 Task: Read customer reviews and ratings for real estate agents in Dallas, Texas, to find an agent who specializes in luxury condos or penthouses.
Action: Mouse pressed left at (258, 180)
Screenshot: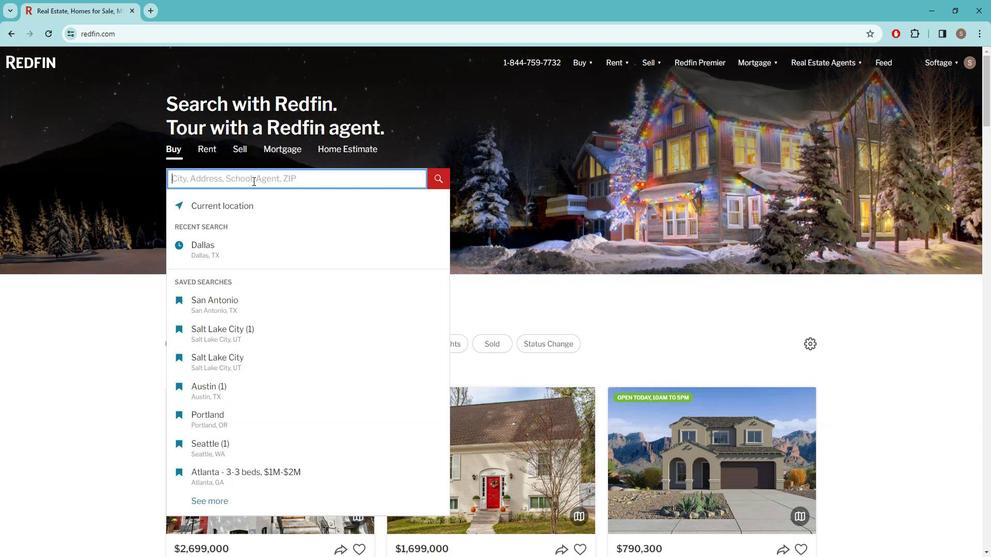 
Action: Key pressed d<Key.caps_lock>ALLAS
Screenshot: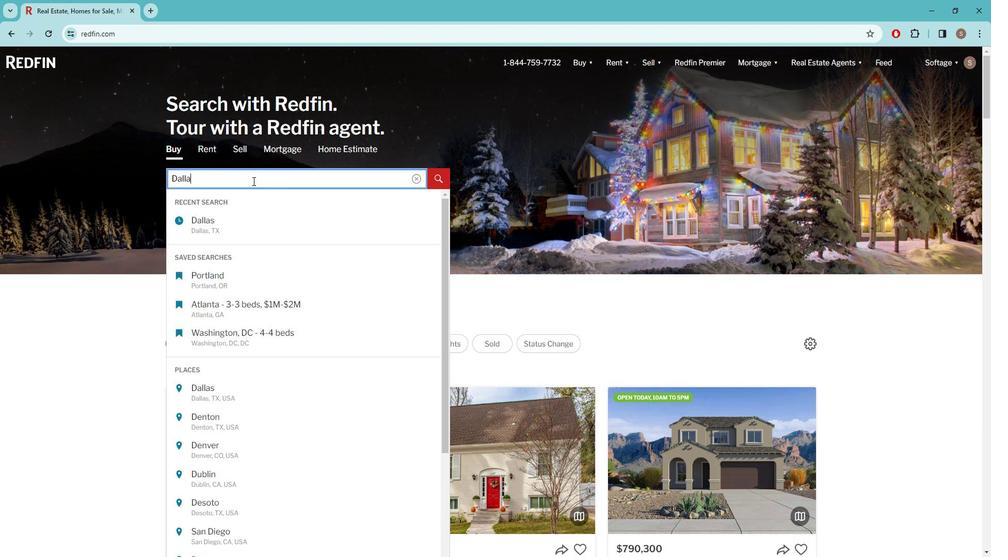 
Action: Mouse moved to (232, 218)
Screenshot: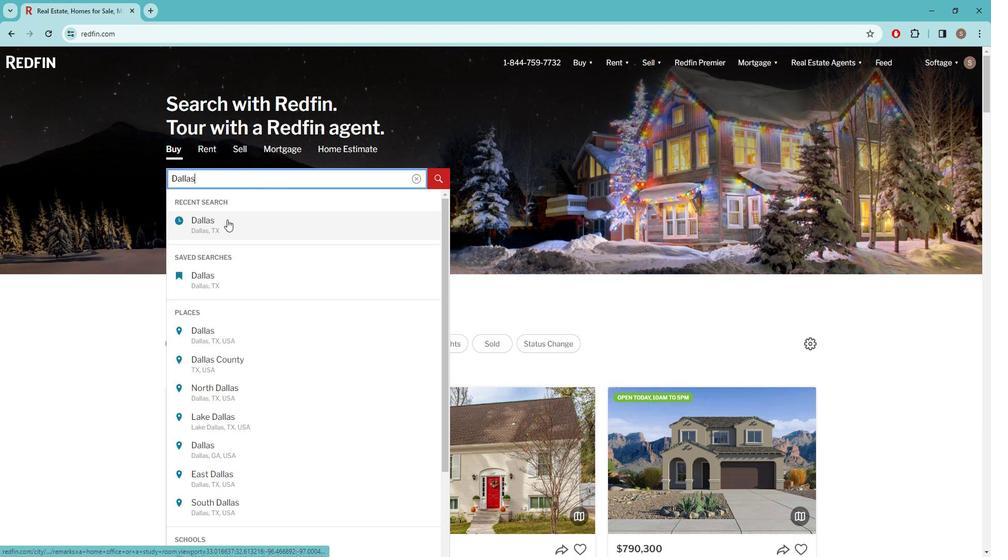 
Action: Mouse pressed left at (232, 218)
Screenshot: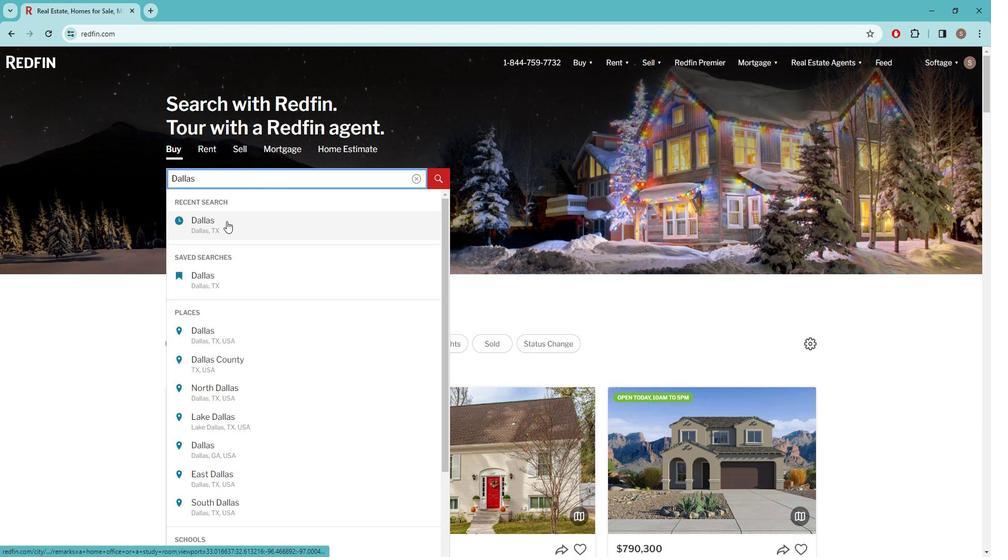 
Action: Mouse moved to (873, 128)
Screenshot: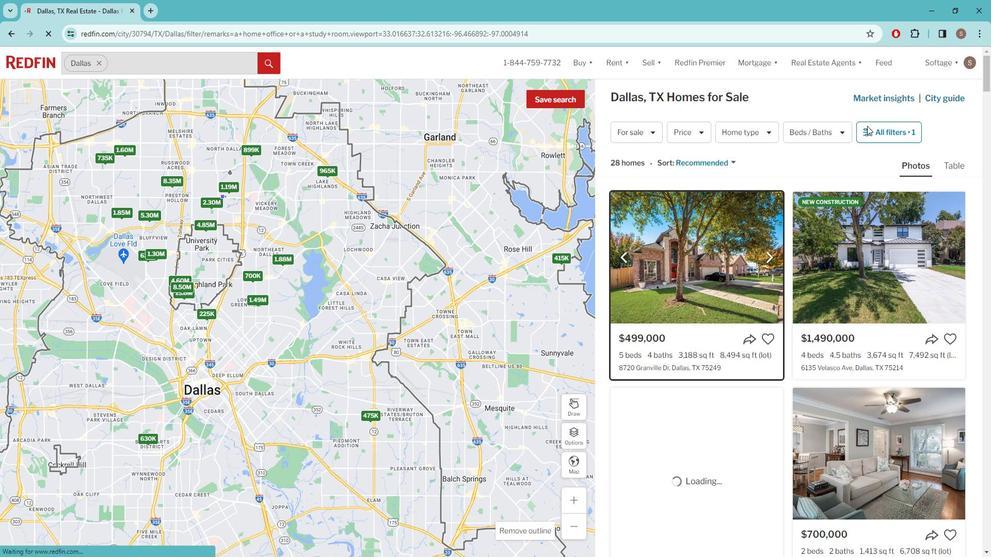
Action: Mouse pressed left at (873, 128)
Screenshot: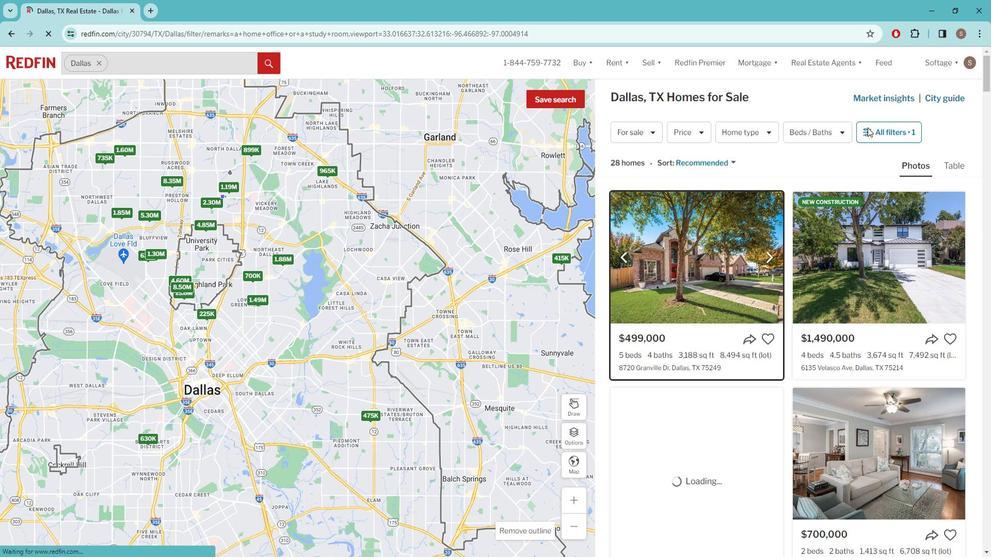 
Action: Mouse pressed left at (873, 128)
Screenshot: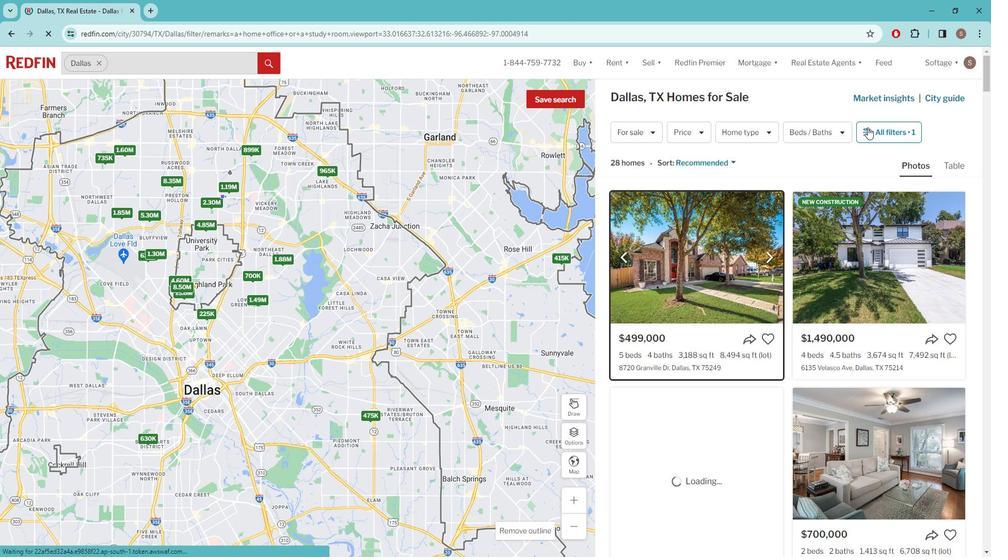 
Action: Mouse pressed left at (873, 128)
Screenshot: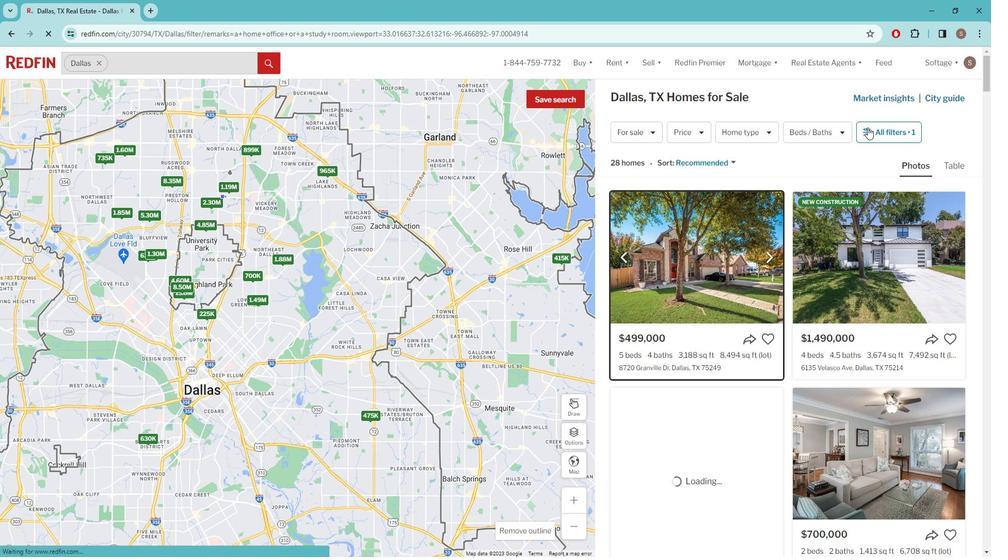 
Action: Mouse pressed left at (873, 128)
Screenshot: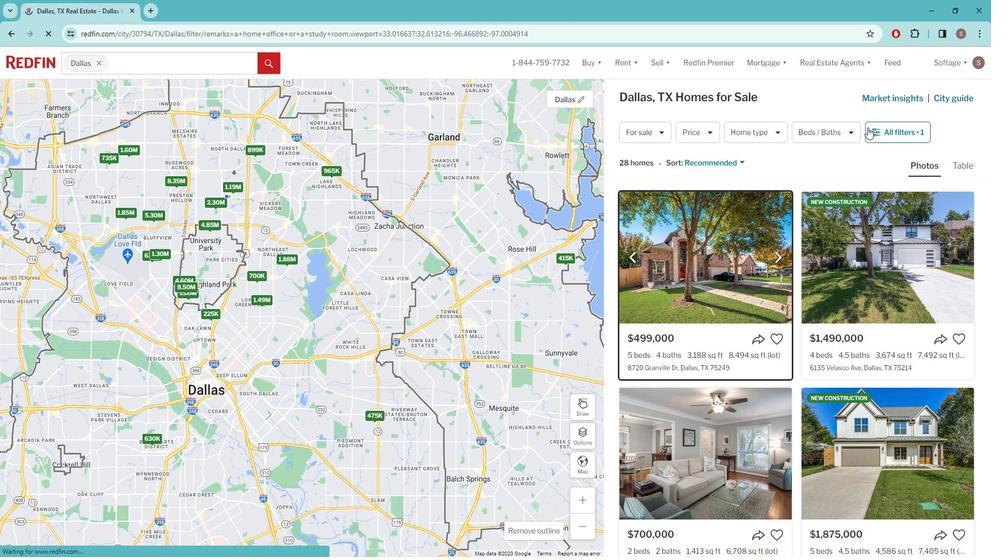 
Action: Mouse moved to (873, 129)
Screenshot: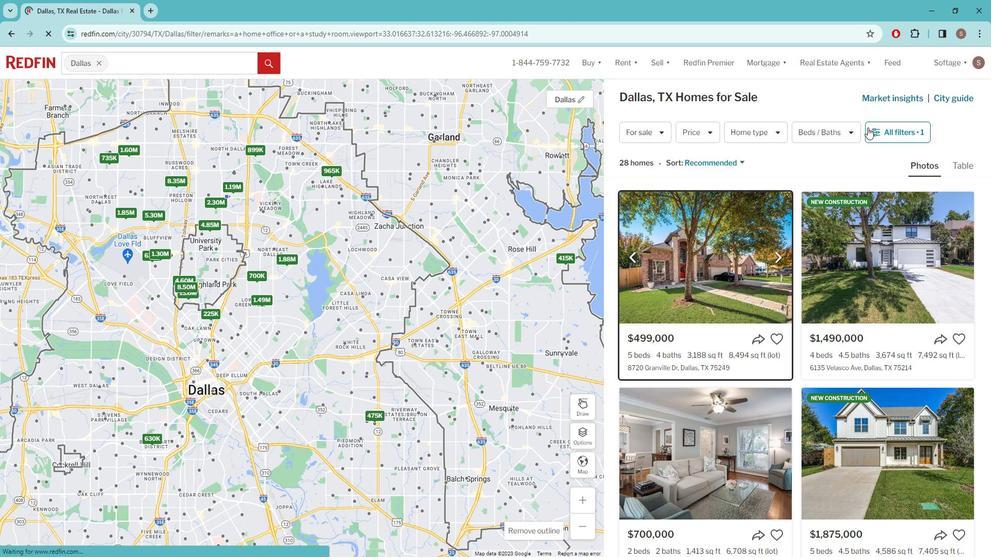 
Action: Mouse pressed left at (873, 129)
Screenshot: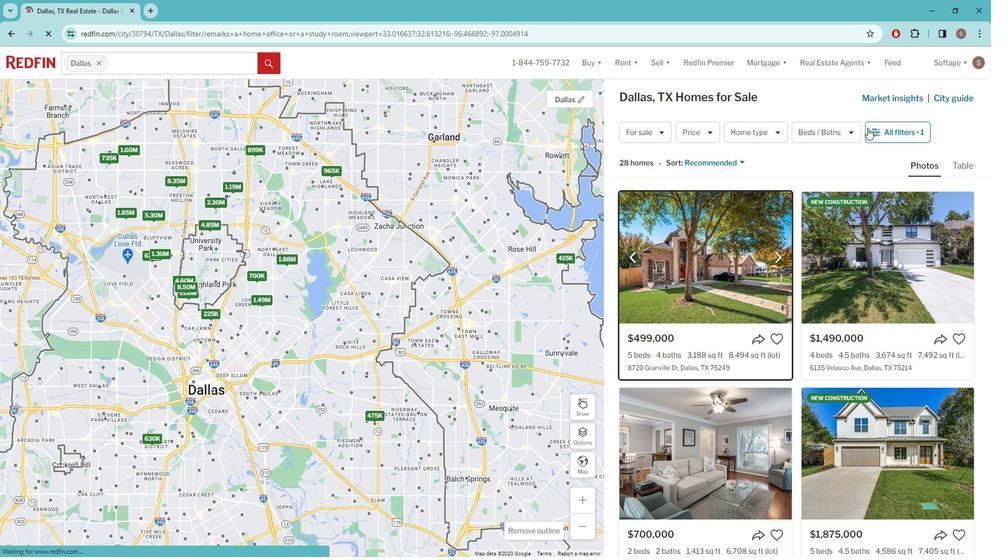 
Action: Mouse moved to (692, 524)
Screenshot: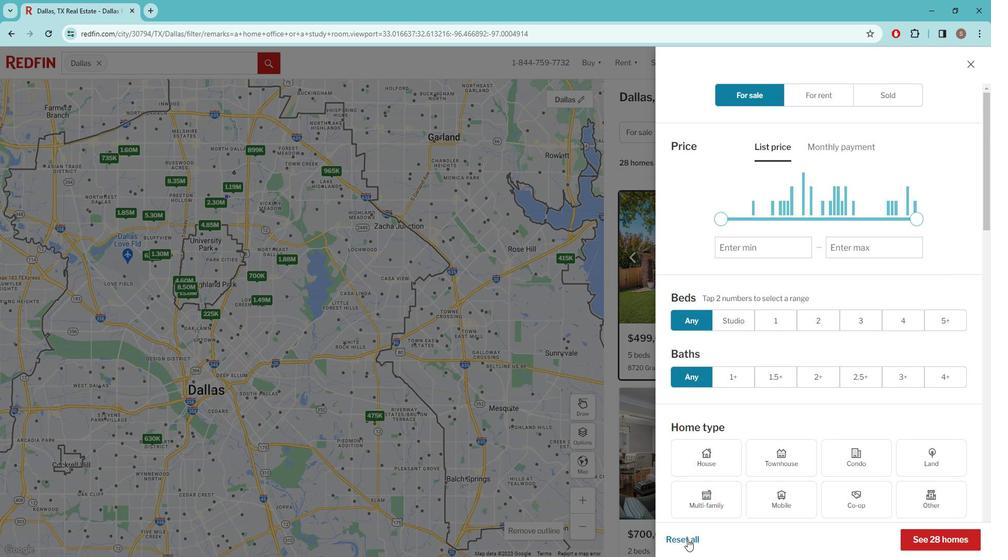 
Action: Mouse pressed left at (692, 524)
Screenshot: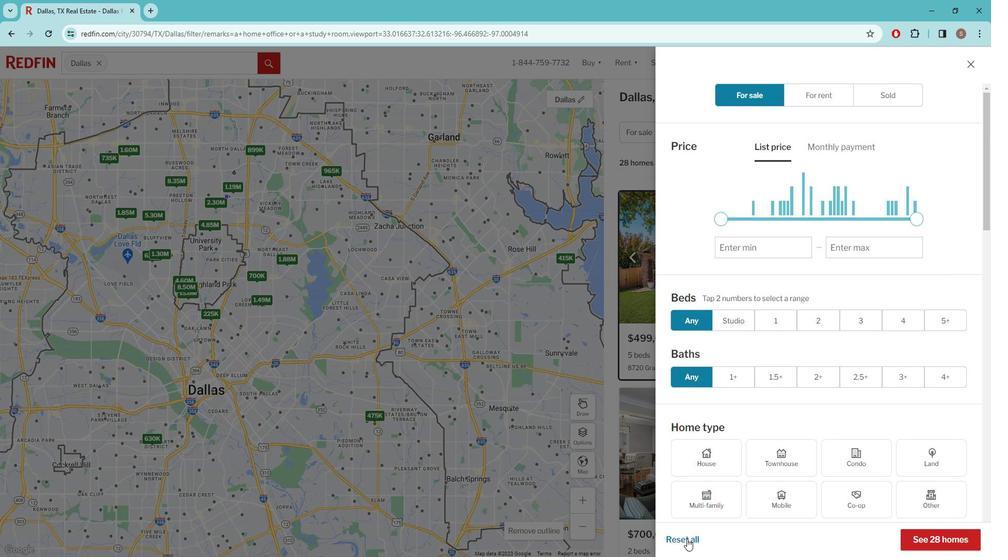 
Action: Mouse moved to (854, 444)
Screenshot: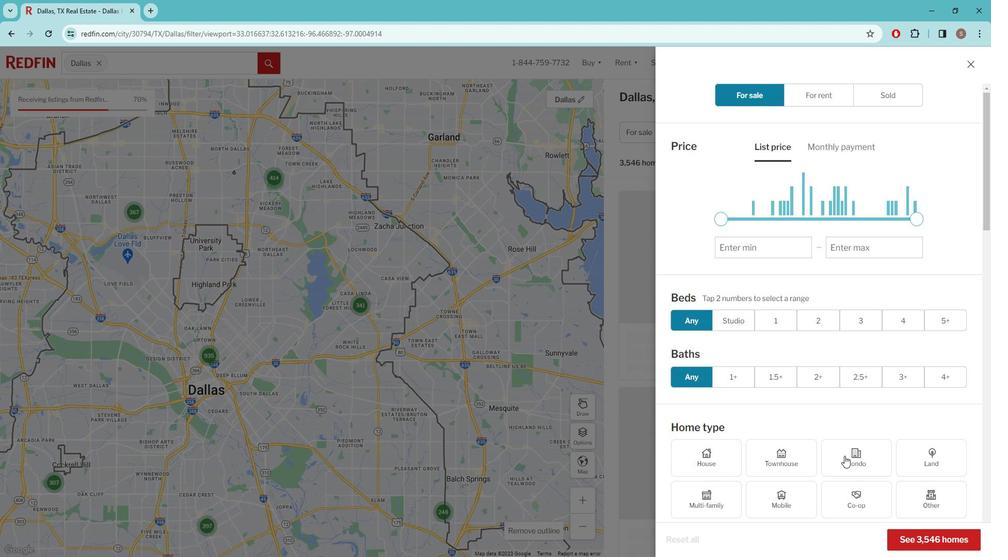 
Action: Mouse pressed left at (854, 444)
Screenshot: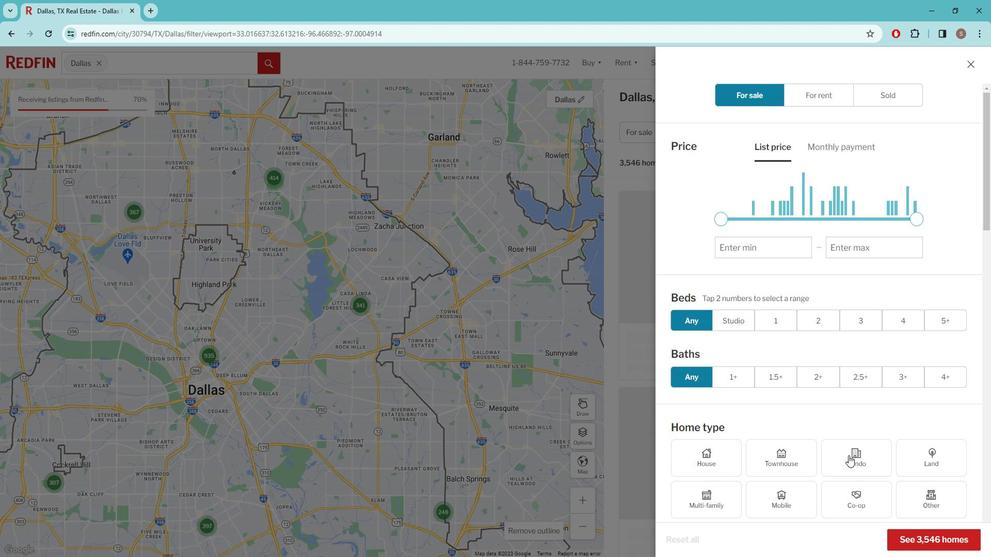 
Action: Mouse moved to (816, 410)
Screenshot: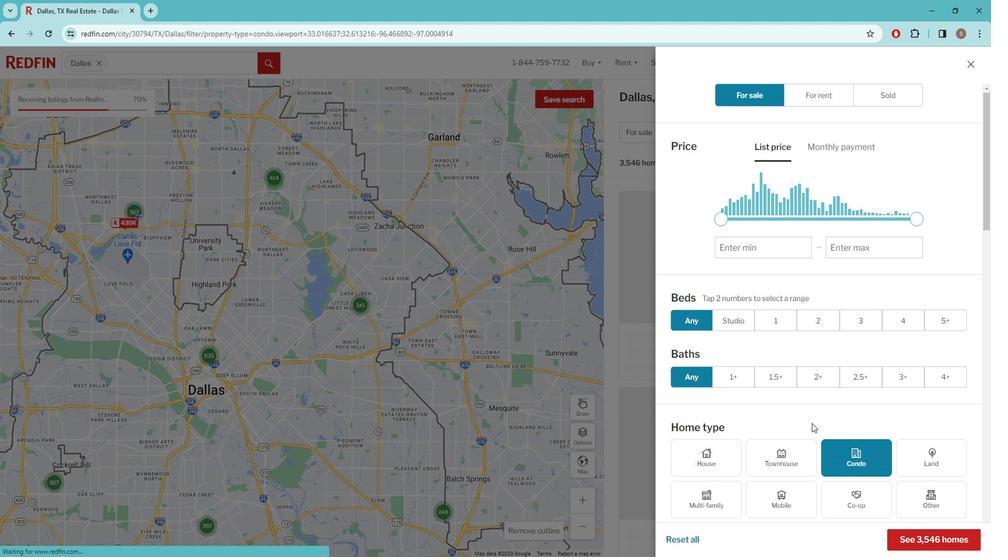 
Action: Mouse scrolled (816, 410) with delta (0, 0)
Screenshot: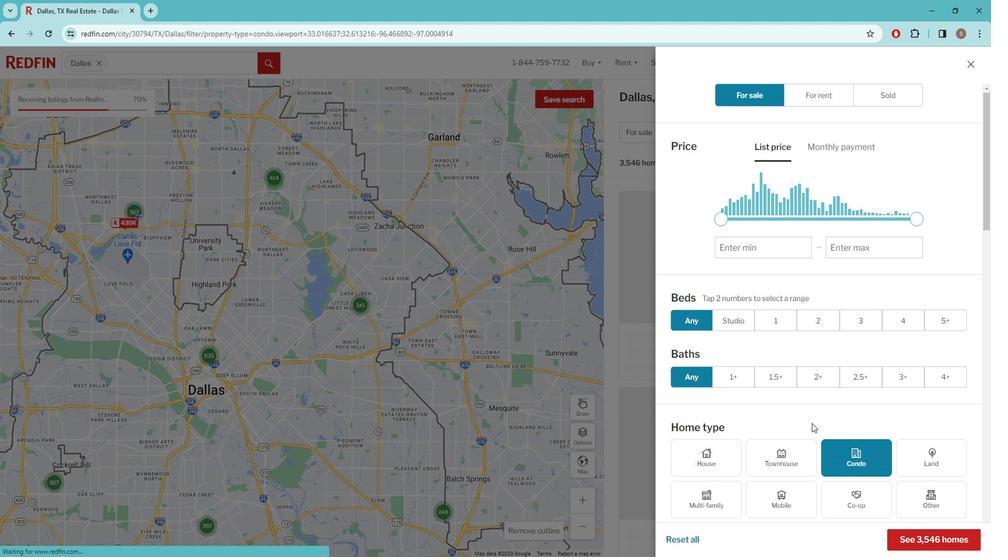 
Action: Mouse moved to (813, 405)
Screenshot: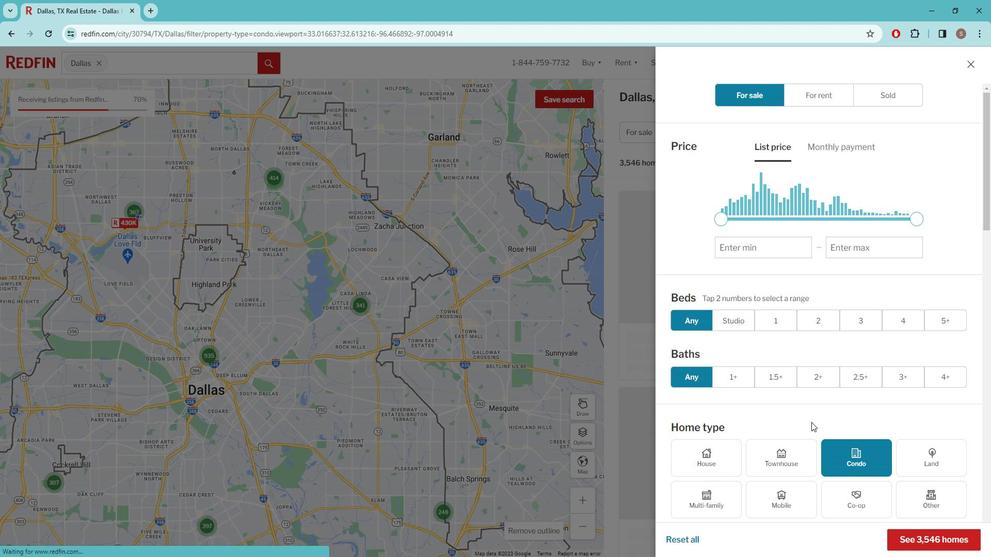 
Action: Mouse scrolled (813, 404) with delta (0, 0)
Screenshot: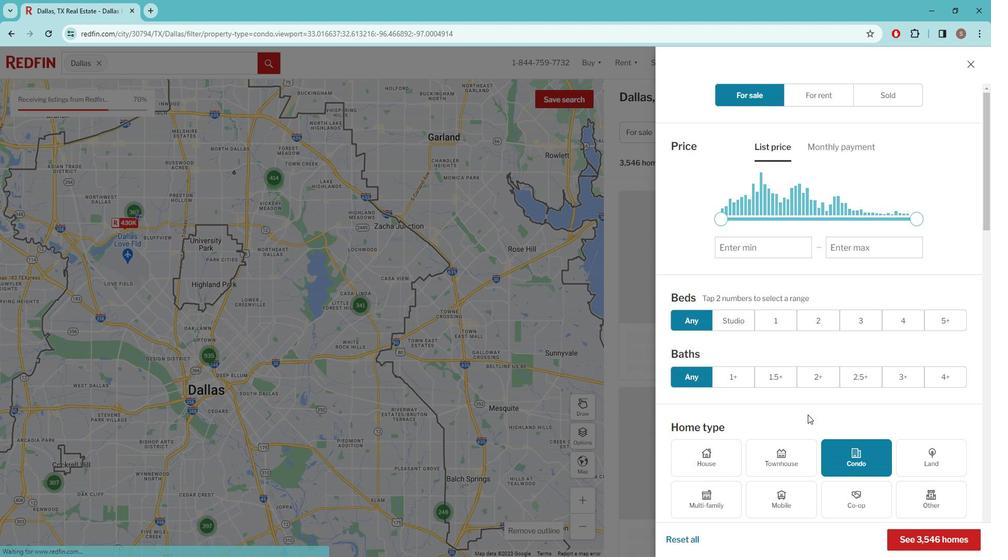 
Action: Mouse moved to (810, 400)
Screenshot: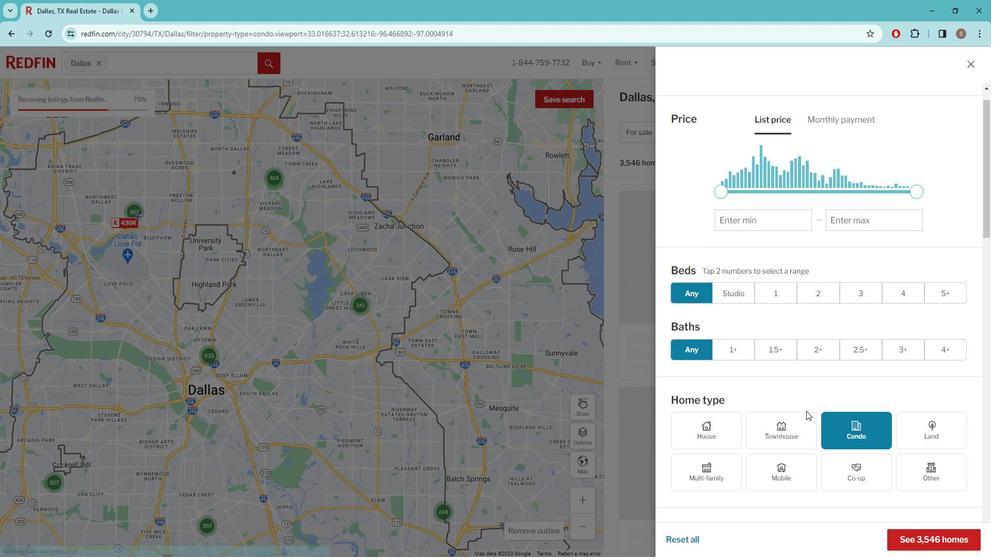 
Action: Mouse scrolled (810, 400) with delta (0, 0)
Screenshot: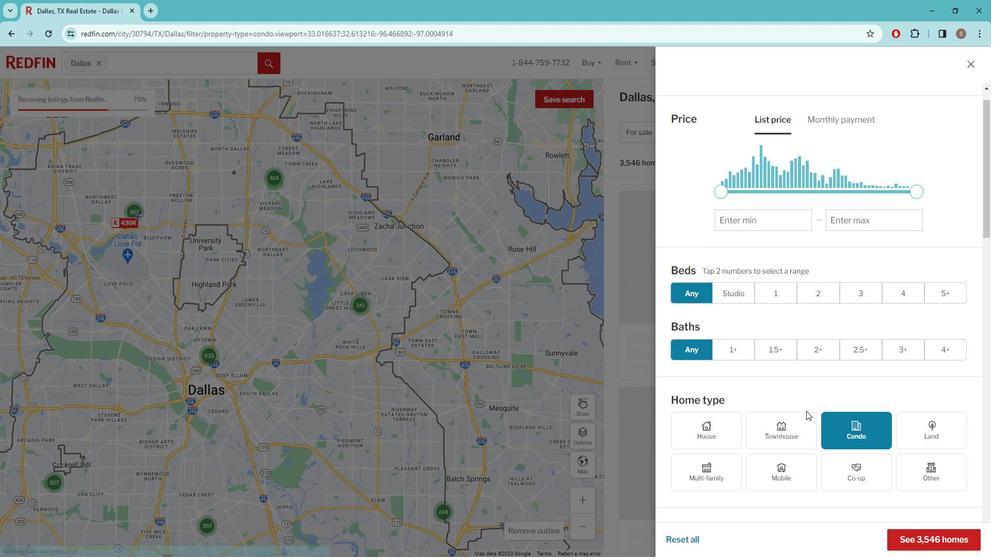 
Action: Mouse moved to (805, 391)
Screenshot: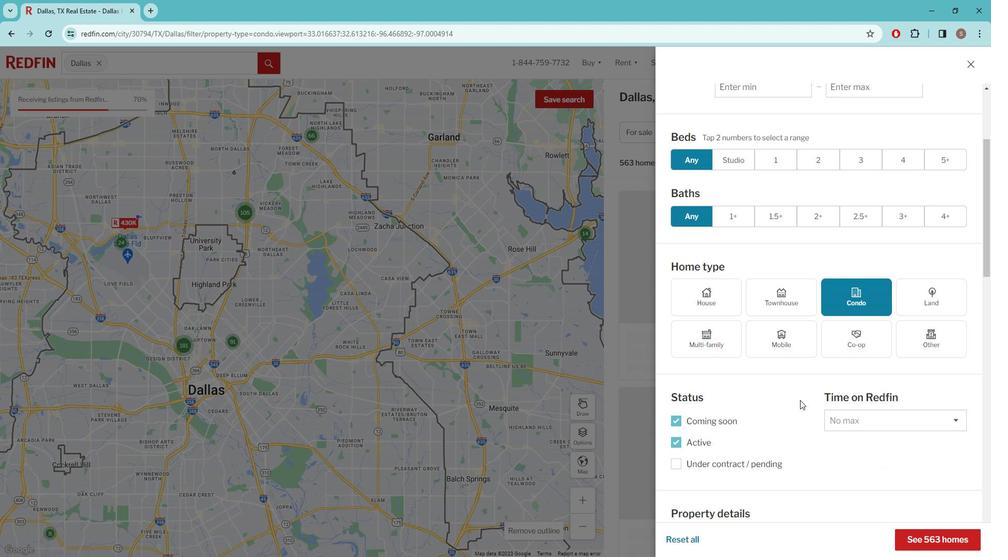 
Action: Mouse scrolled (805, 390) with delta (0, 0)
Screenshot: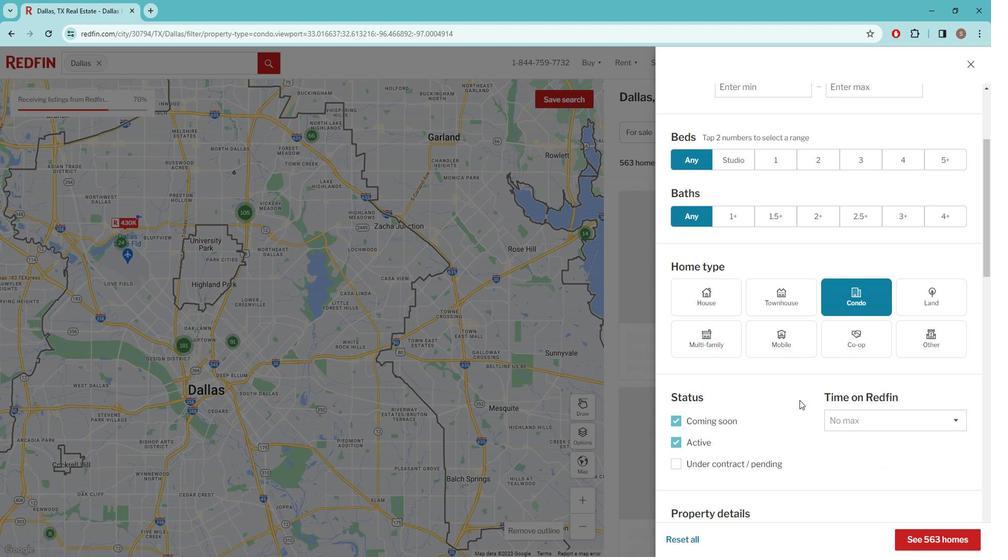 
Action: Mouse scrolled (805, 390) with delta (0, 0)
Screenshot: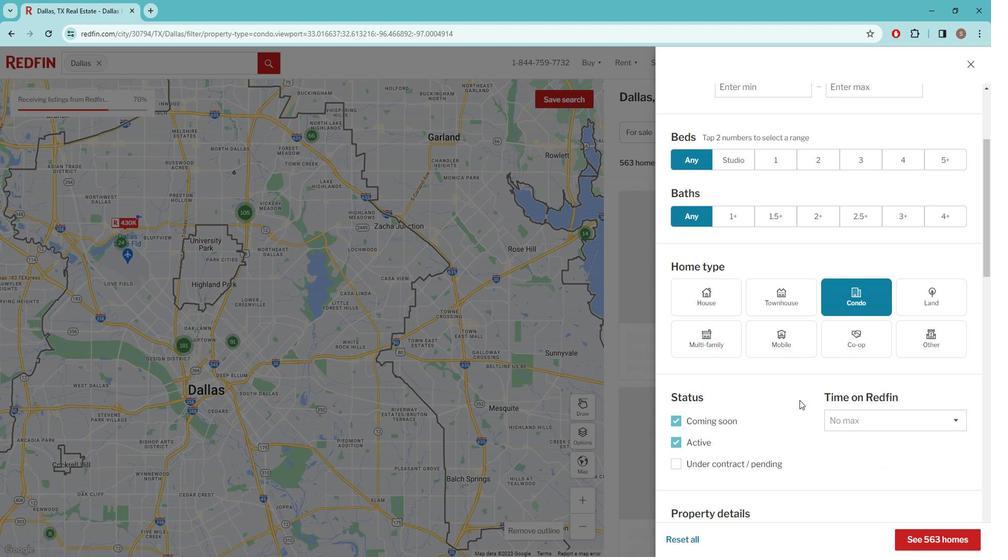
Action: Mouse scrolled (805, 390) with delta (0, 0)
Screenshot: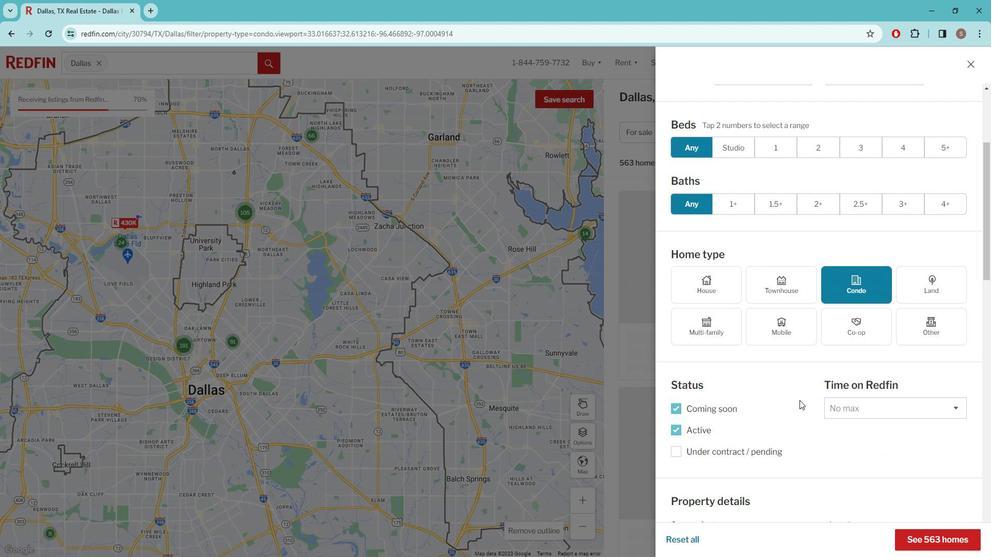 
Action: Mouse moved to (803, 391)
Screenshot: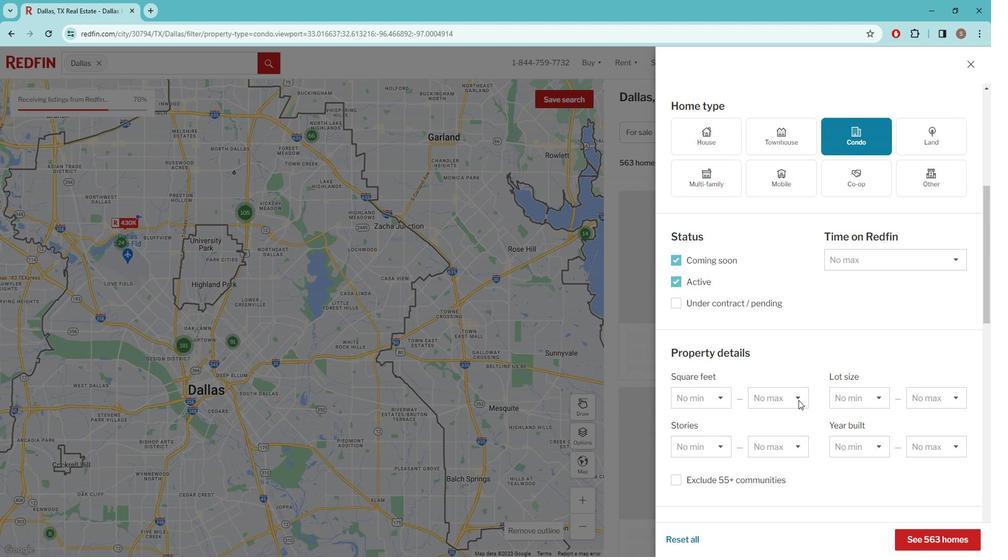 
Action: Mouse scrolled (803, 391) with delta (0, 0)
Screenshot: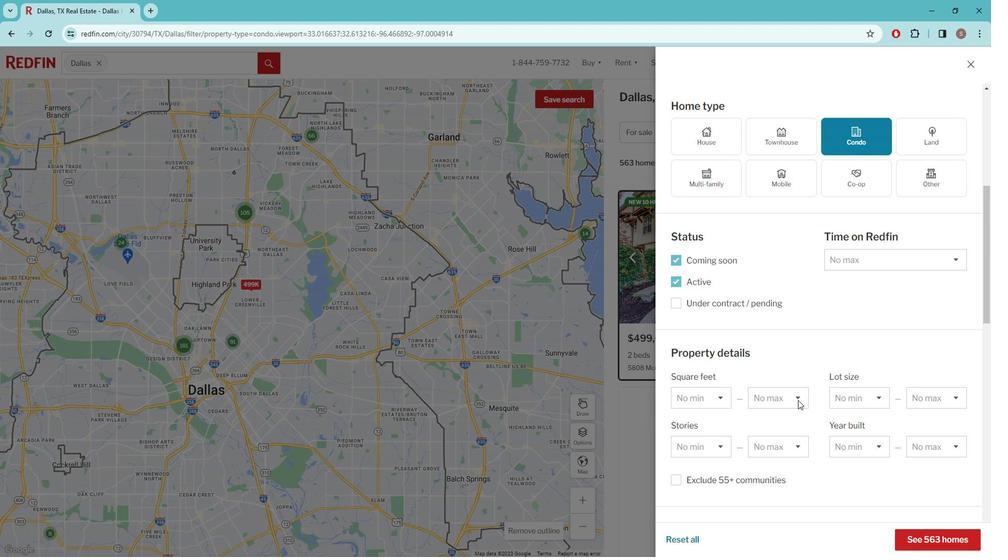 
Action: Mouse moved to (803, 390)
Screenshot: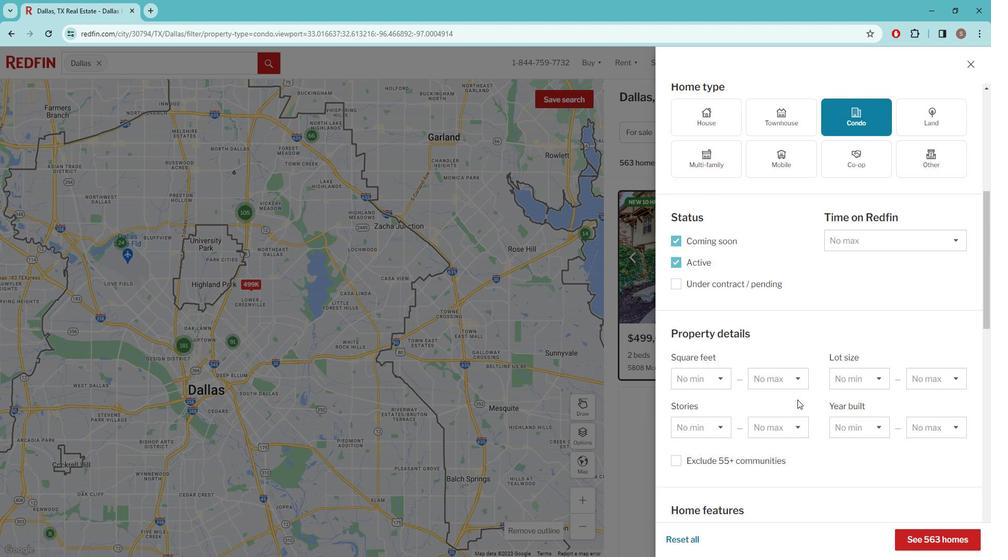
Action: Mouse scrolled (803, 389) with delta (0, 0)
Screenshot: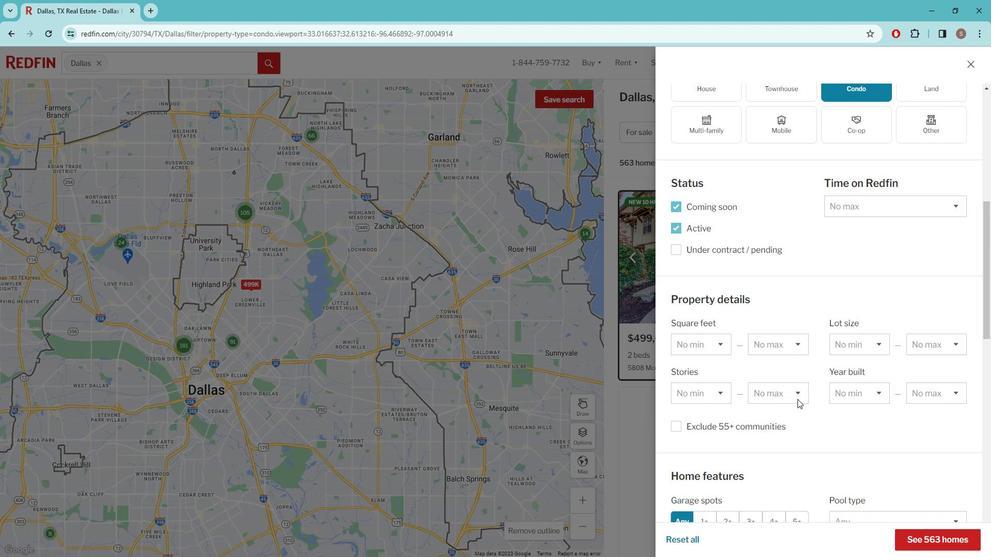 
Action: Mouse scrolled (803, 389) with delta (0, 0)
Screenshot: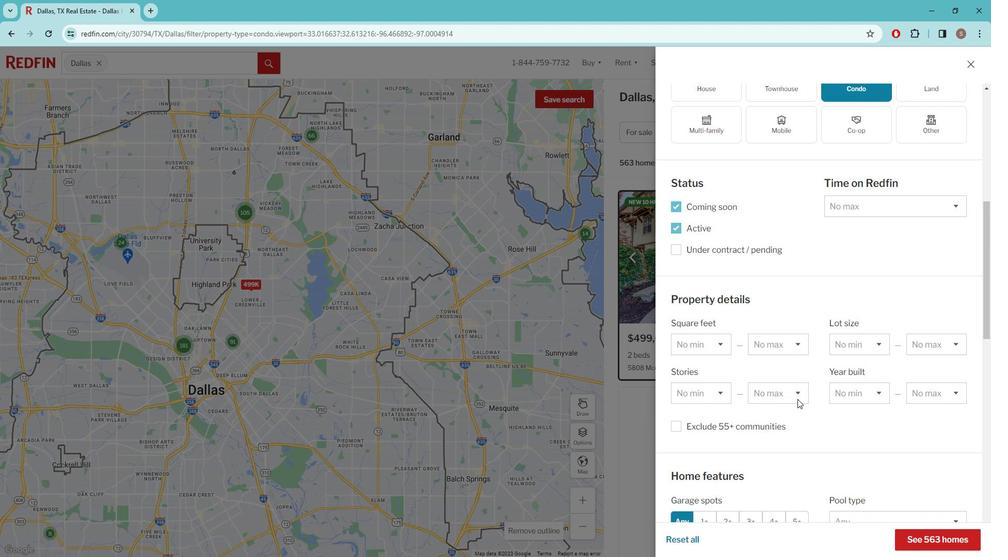 
Action: Mouse moved to (803, 390)
Screenshot: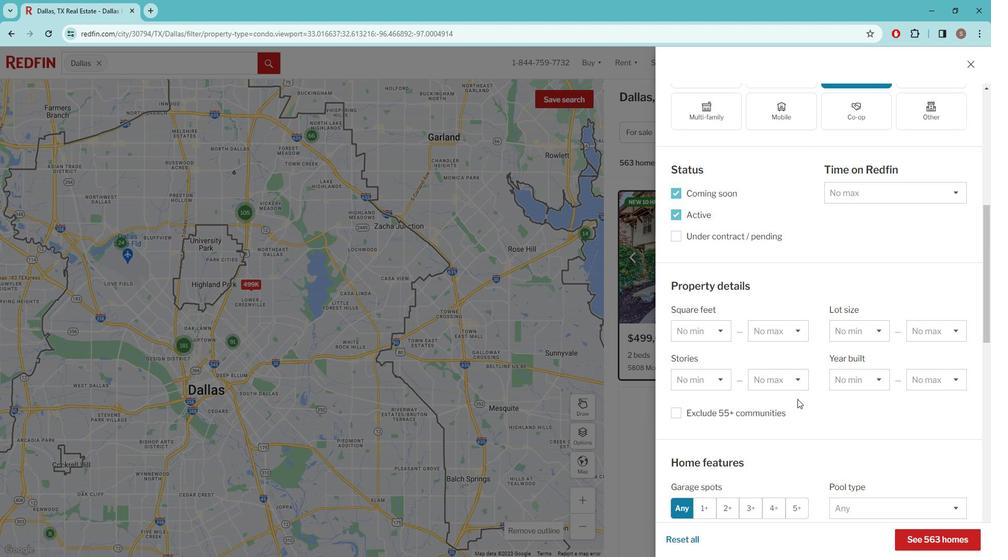 
Action: Mouse scrolled (803, 389) with delta (0, 0)
Screenshot: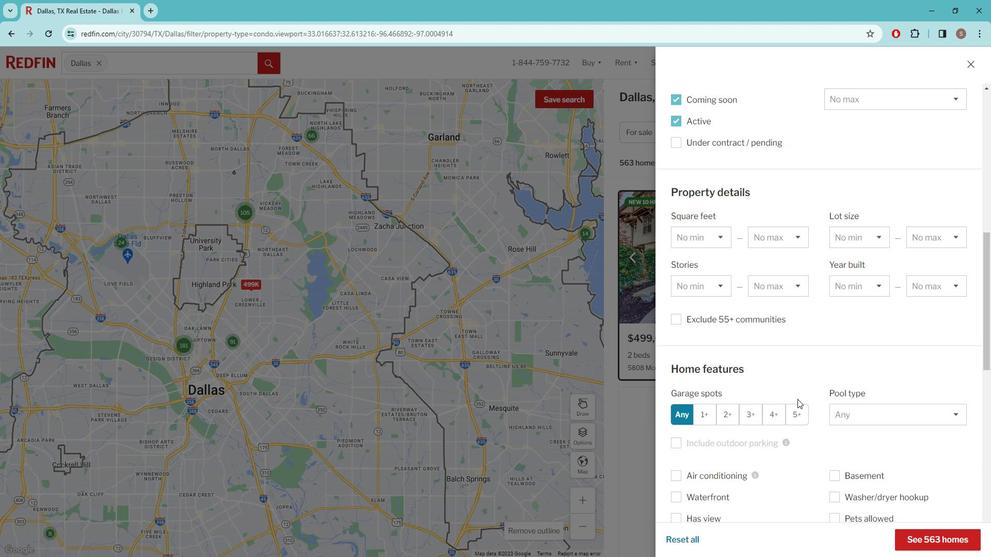 
Action: Mouse scrolled (803, 389) with delta (0, 0)
Screenshot: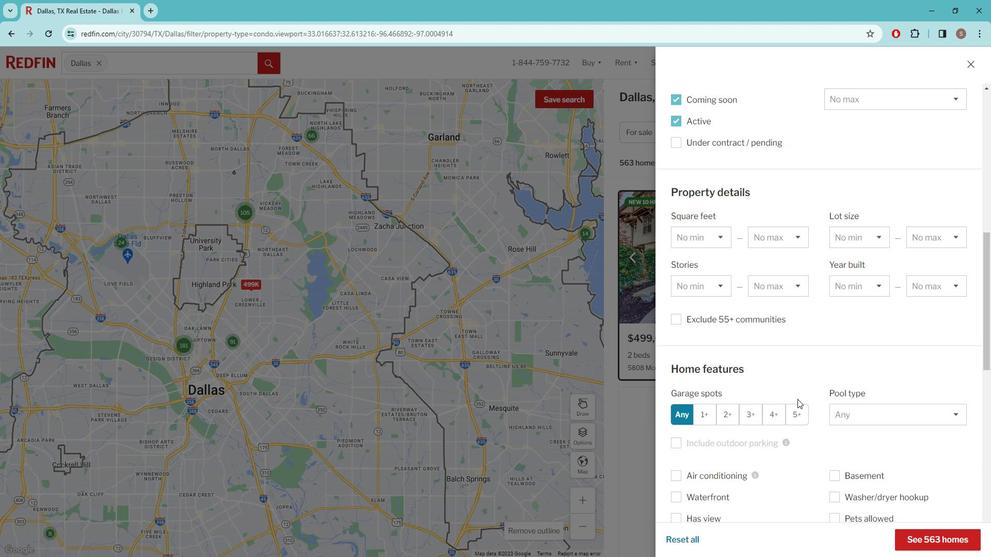 
Action: Mouse scrolled (803, 389) with delta (0, 0)
Screenshot: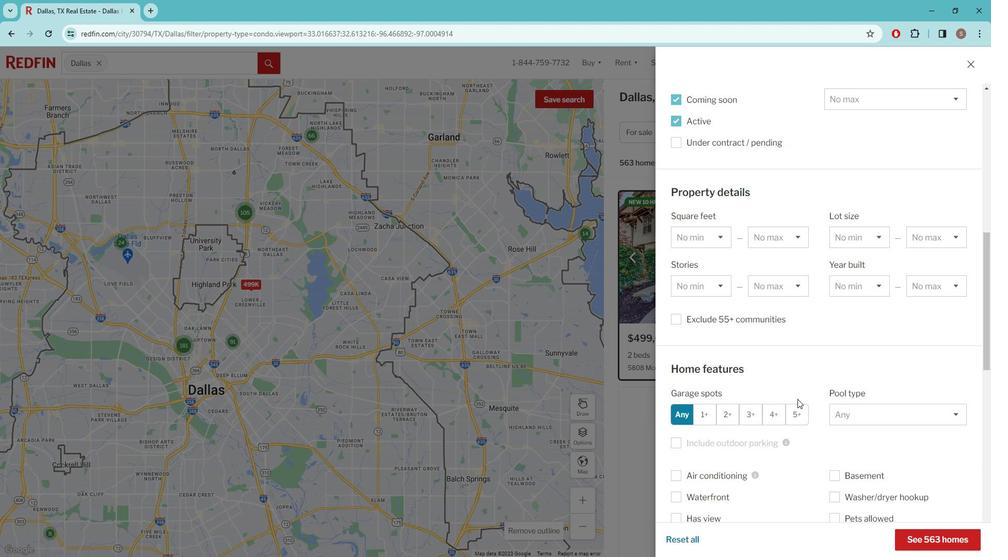 
Action: Mouse scrolled (803, 389) with delta (0, 0)
Screenshot: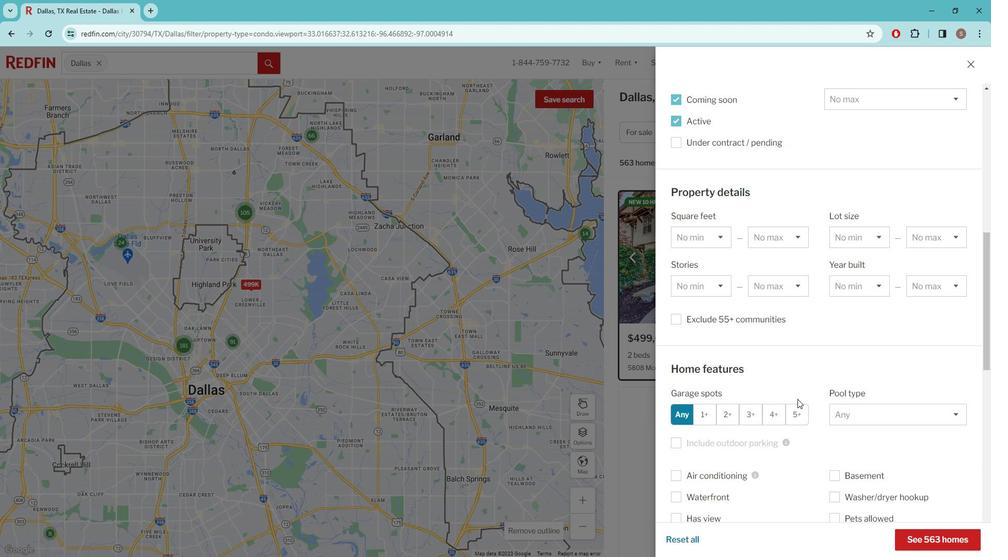 
Action: Mouse scrolled (803, 389) with delta (0, 0)
Screenshot: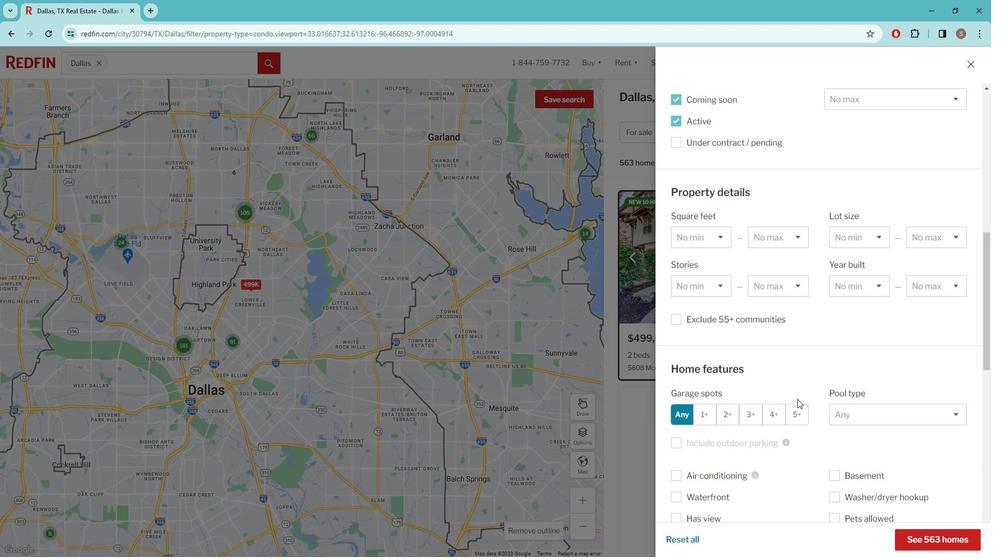 
Action: Mouse moved to (803, 390)
Screenshot: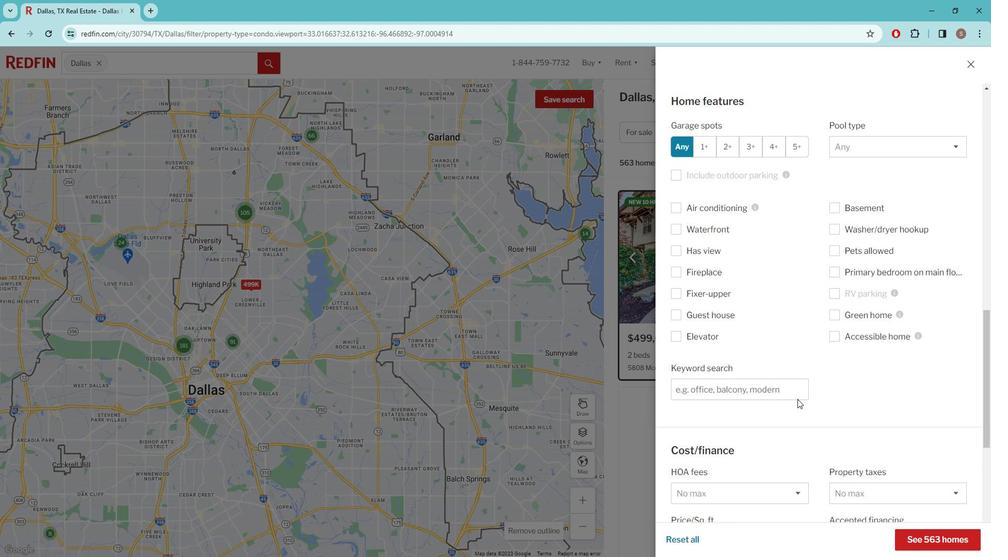 
Action: Mouse scrolled (803, 389) with delta (0, 0)
Screenshot: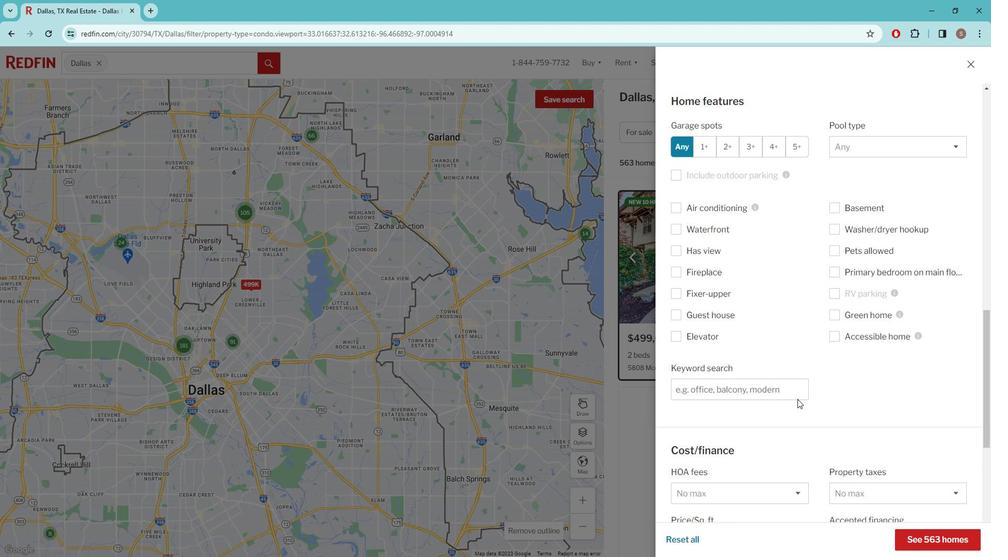 
Action: Mouse moved to (803, 390)
Screenshot: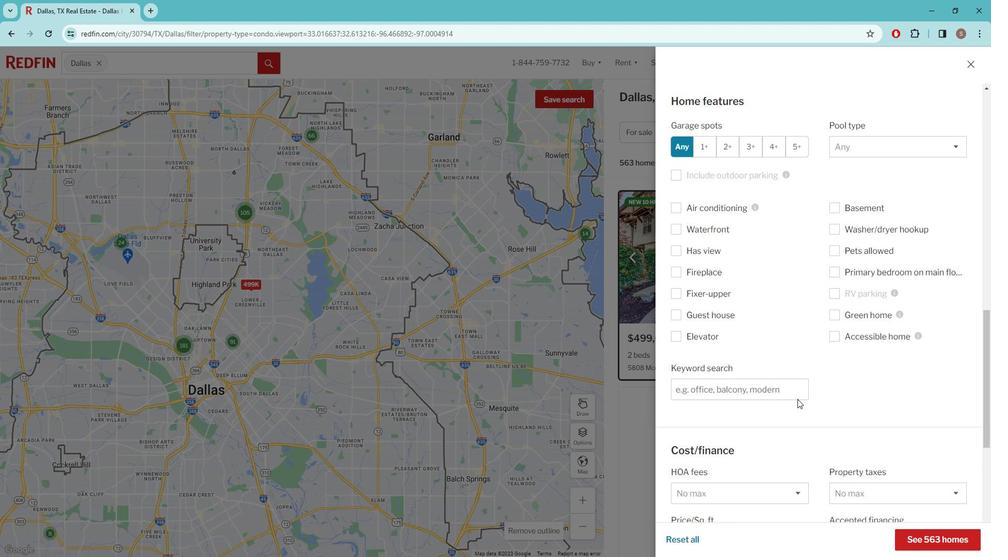 
Action: Mouse scrolled (803, 389) with delta (0, 0)
Screenshot: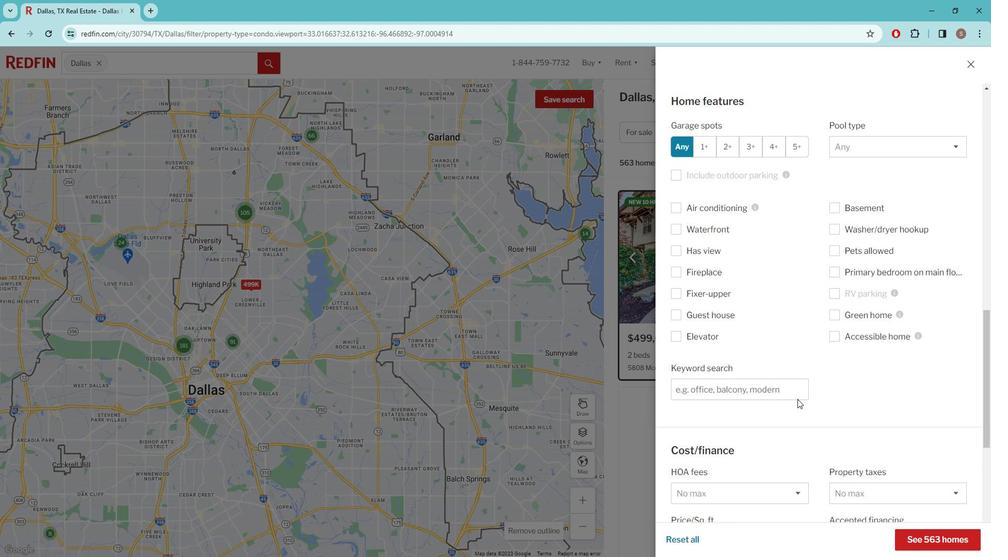 
Action: Mouse scrolled (803, 389) with delta (0, 0)
Screenshot: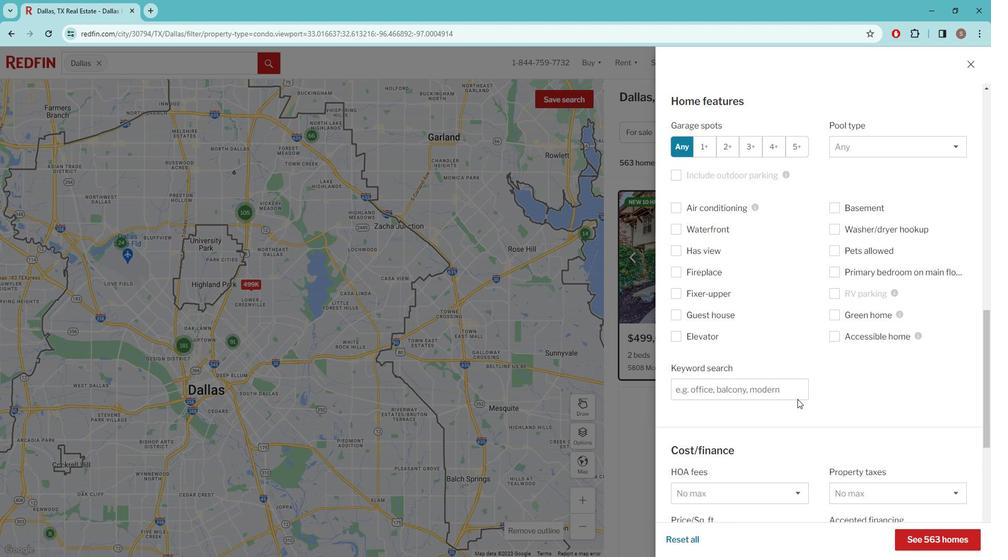 
Action: Mouse scrolled (803, 389) with delta (0, 0)
Screenshot: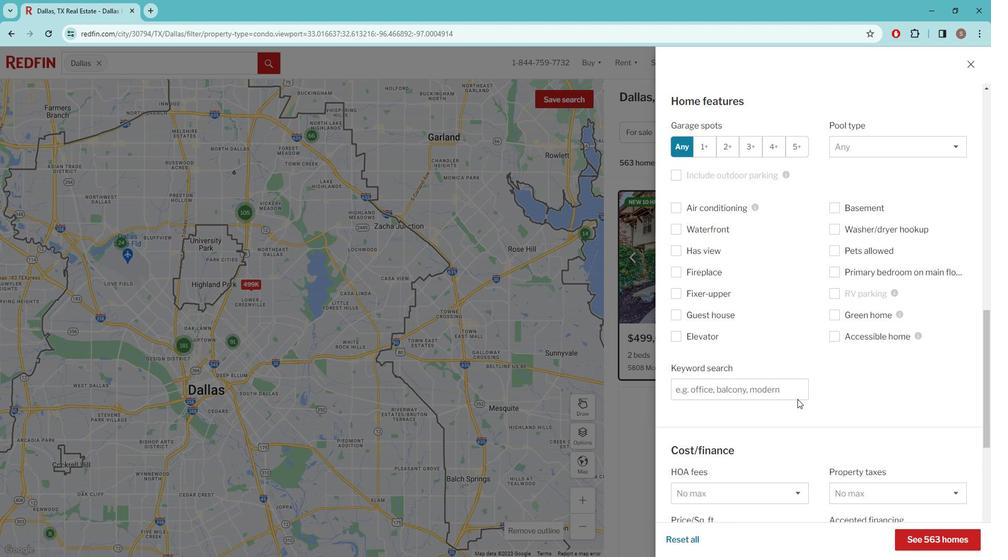 
Action: Mouse scrolled (803, 389) with delta (0, 0)
Screenshot: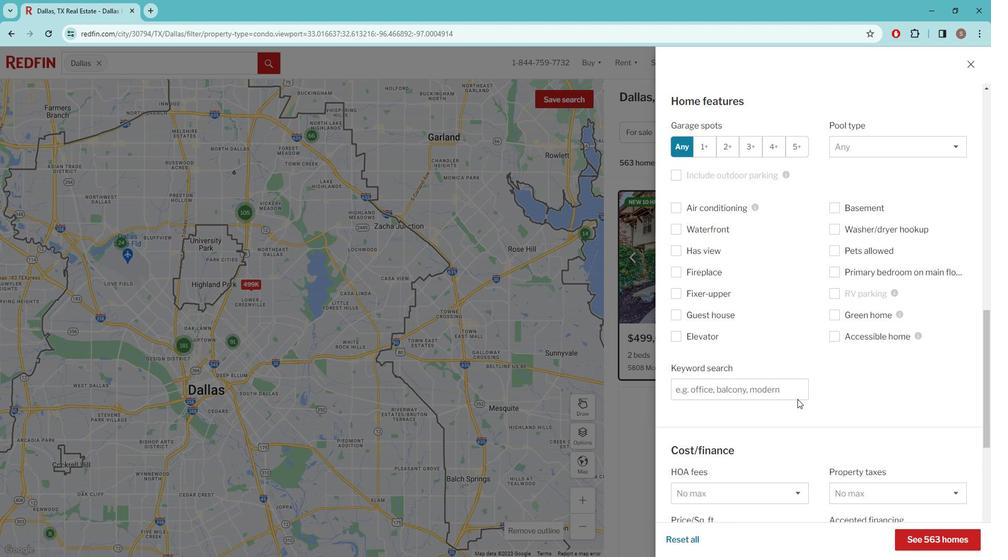 
Action: Mouse scrolled (803, 389) with delta (0, 0)
Screenshot: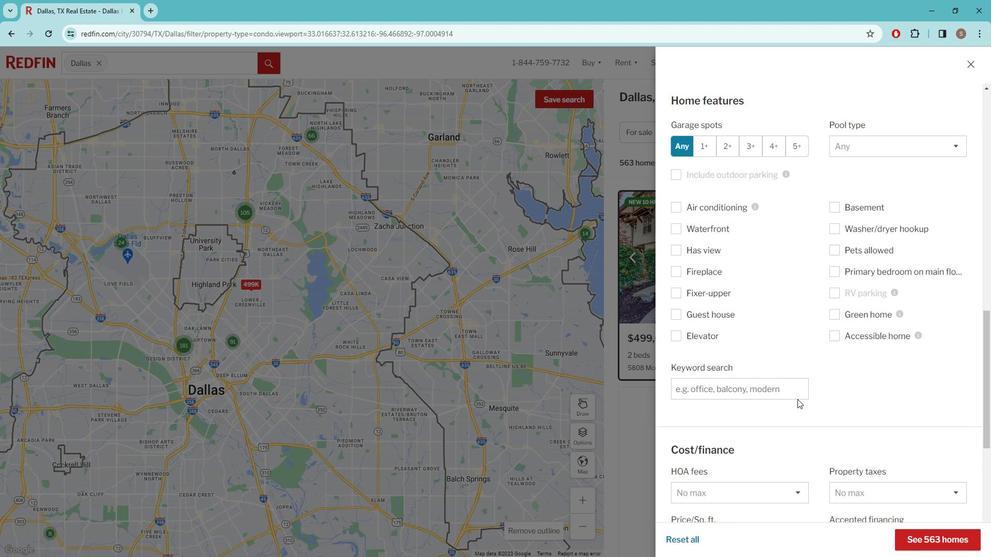 
Action: Mouse scrolled (803, 389) with delta (0, 0)
Screenshot: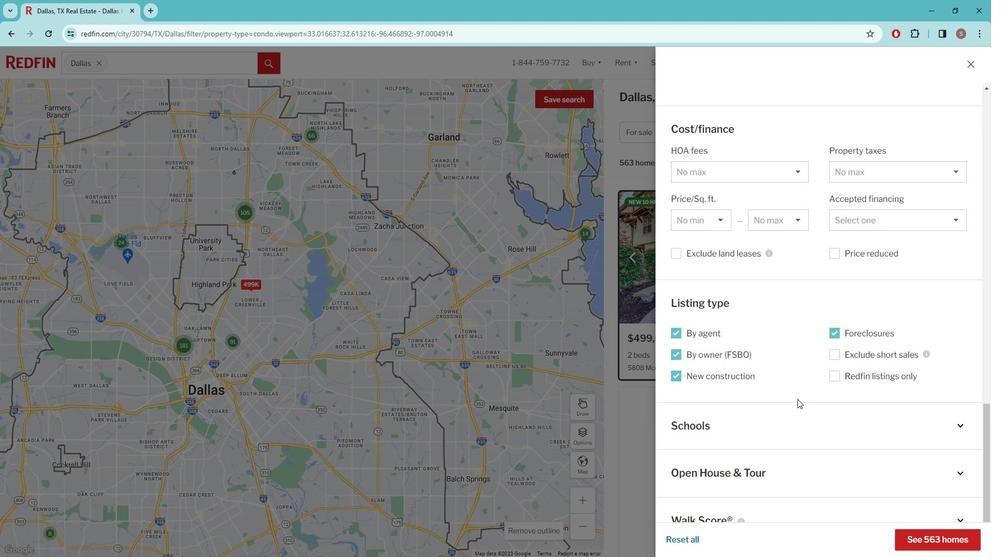 
Action: Mouse moved to (803, 390)
Screenshot: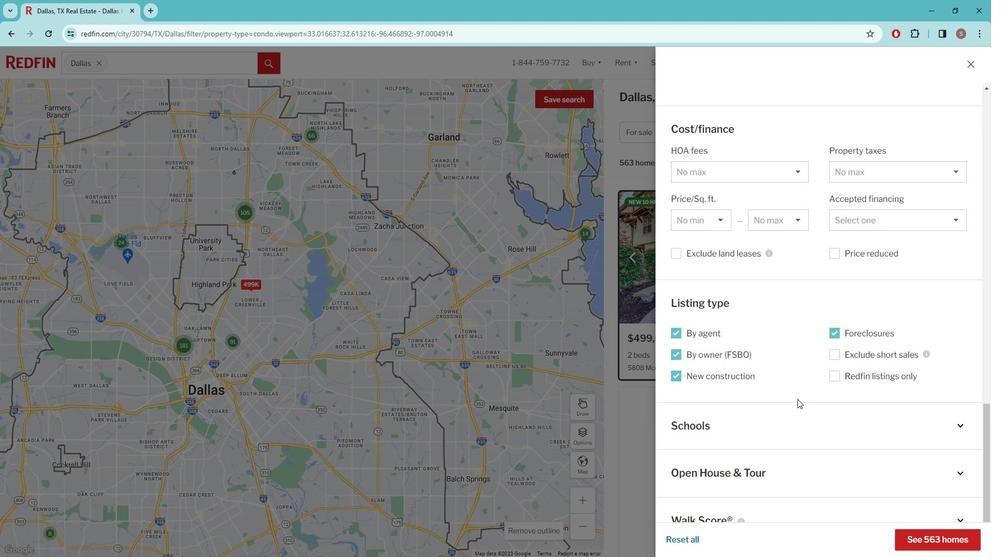 
Action: Mouse scrolled (803, 389) with delta (0, 0)
Screenshot: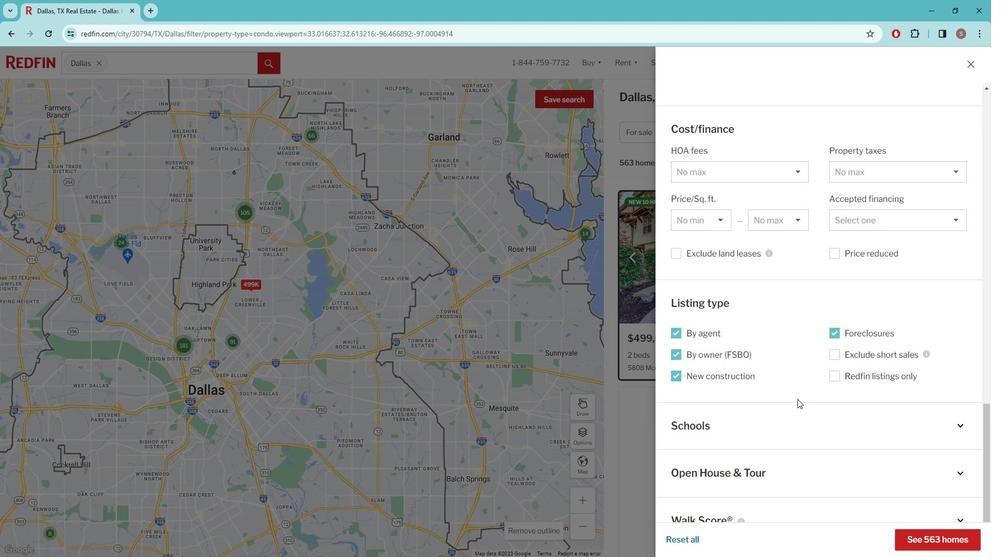 
Action: Mouse scrolled (803, 389) with delta (0, 0)
Screenshot: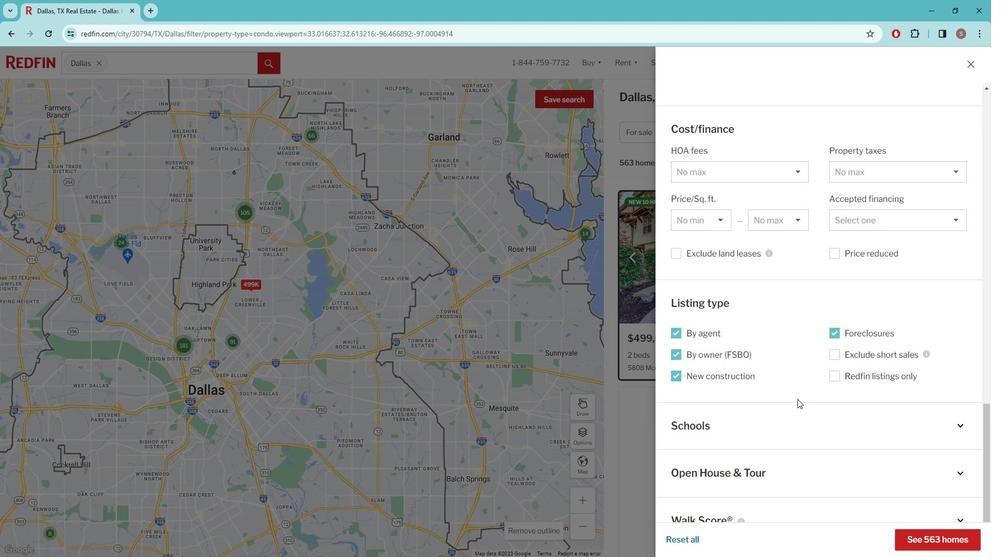 
Action: Mouse scrolled (803, 389) with delta (0, 0)
Screenshot: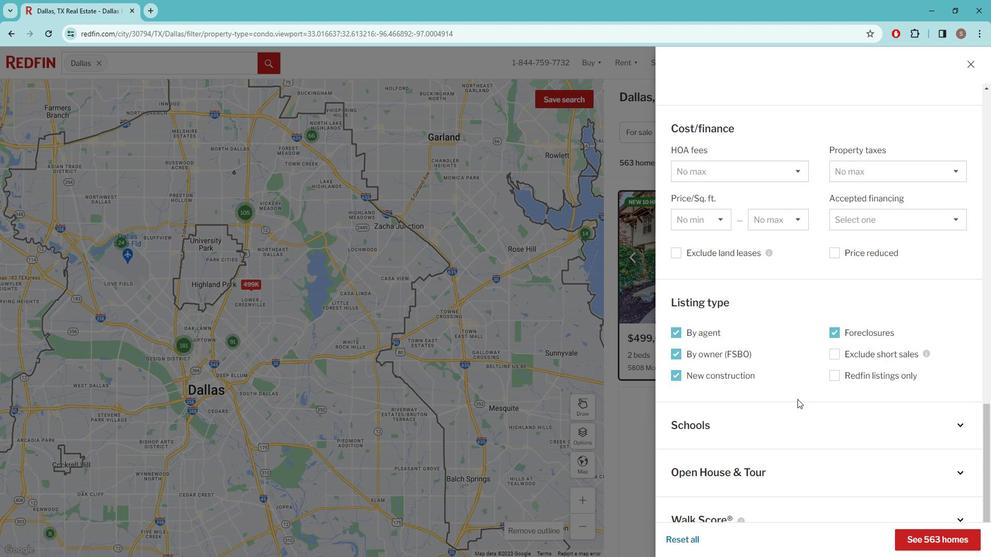 
Action: Mouse scrolled (803, 389) with delta (0, 0)
Screenshot: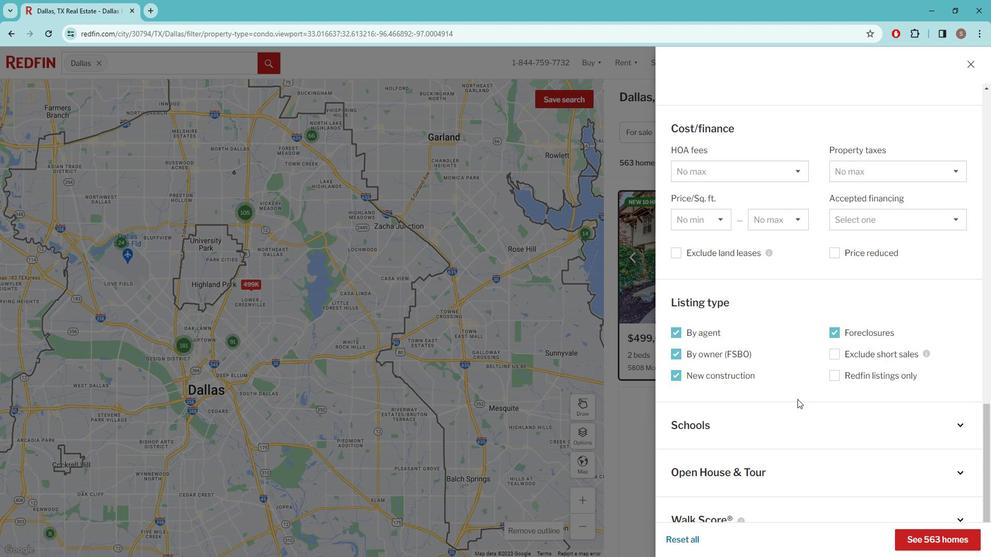 
Action: Mouse scrolled (803, 389) with delta (0, 0)
Screenshot: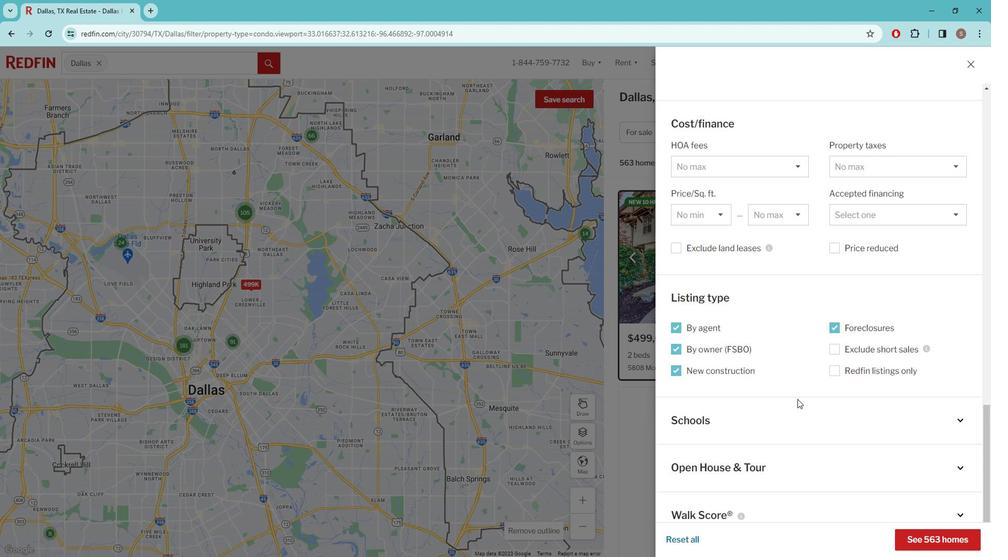 
Action: Mouse moved to (923, 522)
Screenshot: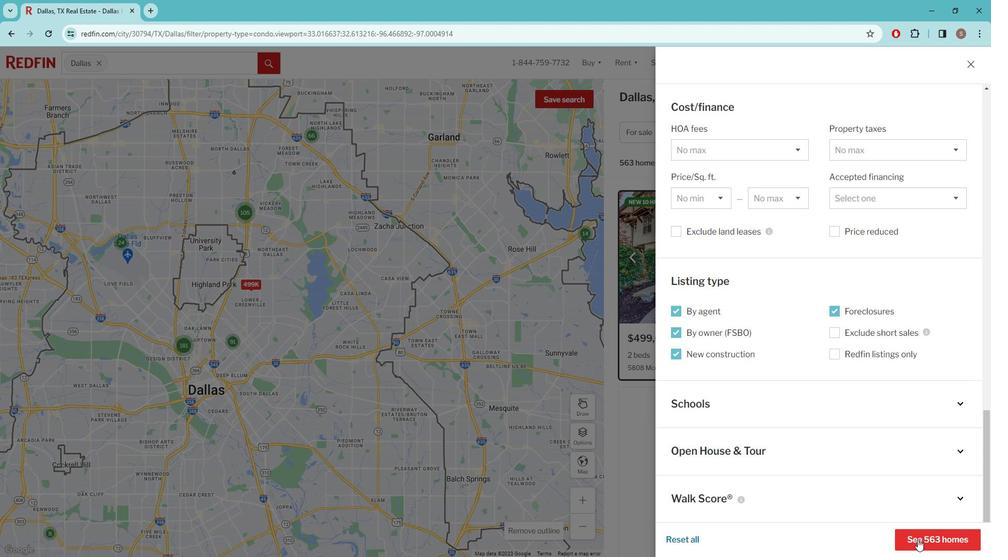 
Action: Mouse pressed left at (923, 522)
Screenshot: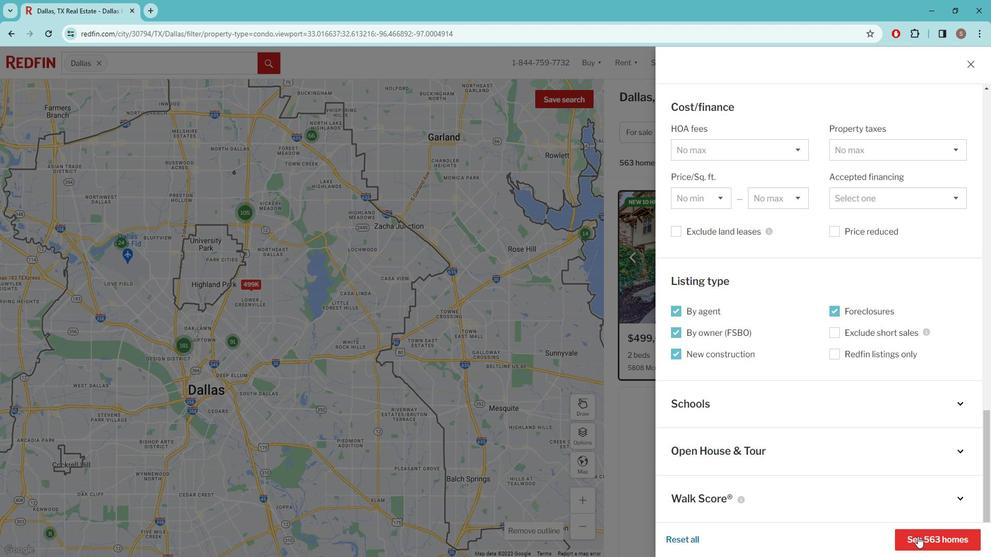 
Action: Mouse moved to (802, 89)
Screenshot: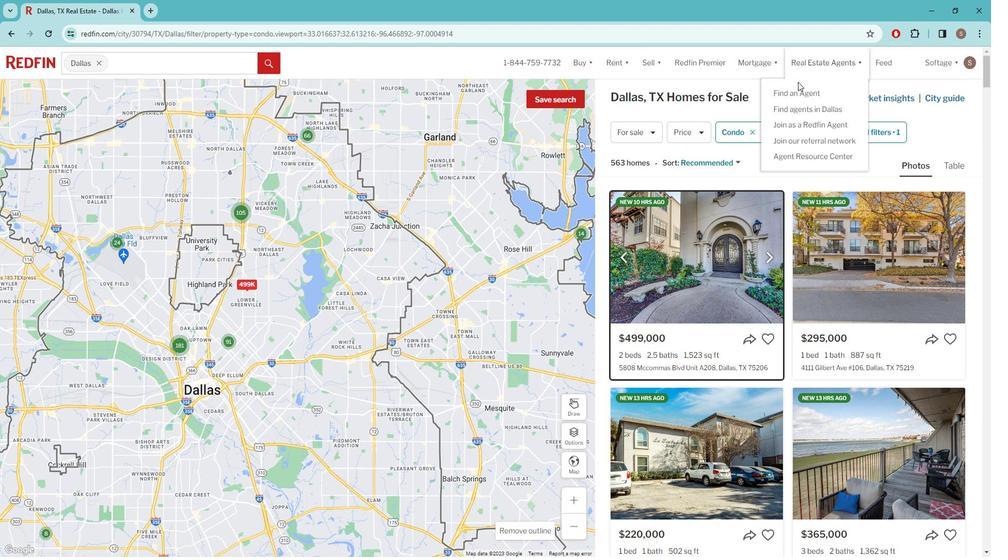 
Action: Mouse pressed left at (802, 89)
Screenshot: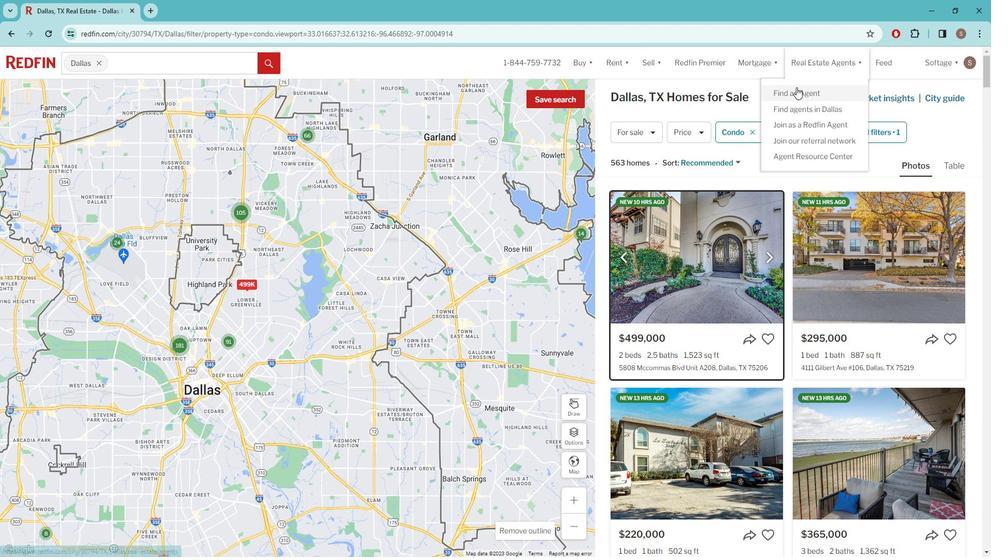
Action: Mouse moved to (447, 420)
Screenshot: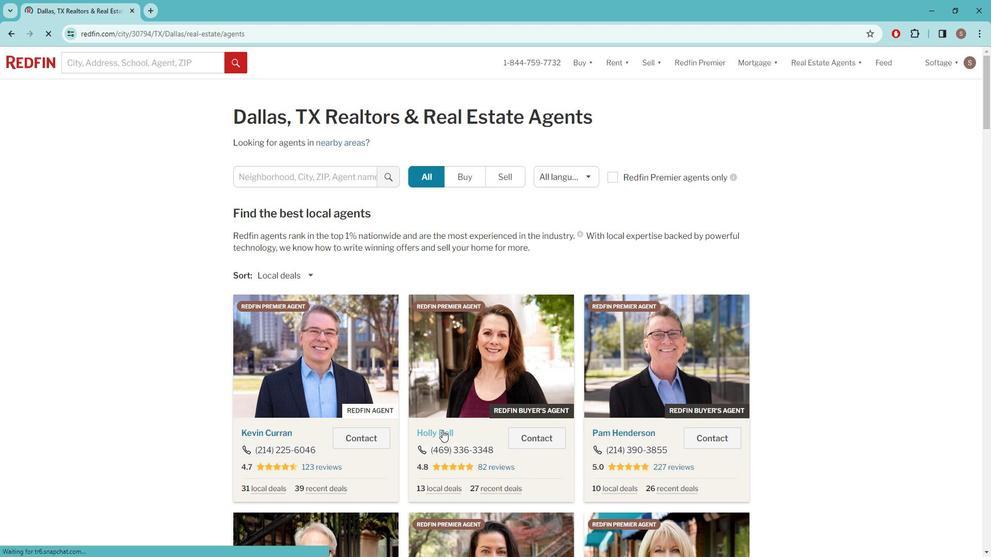 
Action: Mouse pressed left at (447, 420)
Screenshot: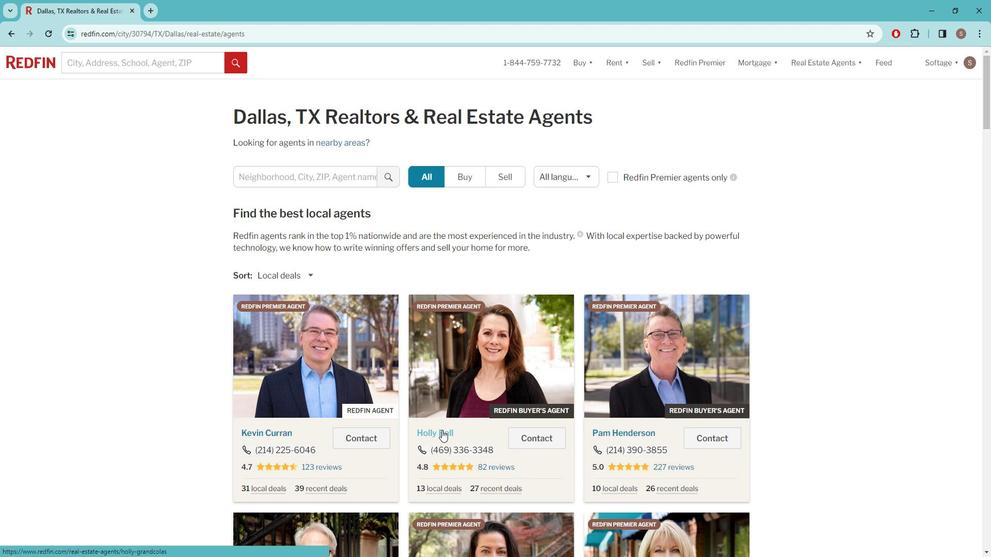 
Action: Mouse moved to (447, 419)
Screenshot: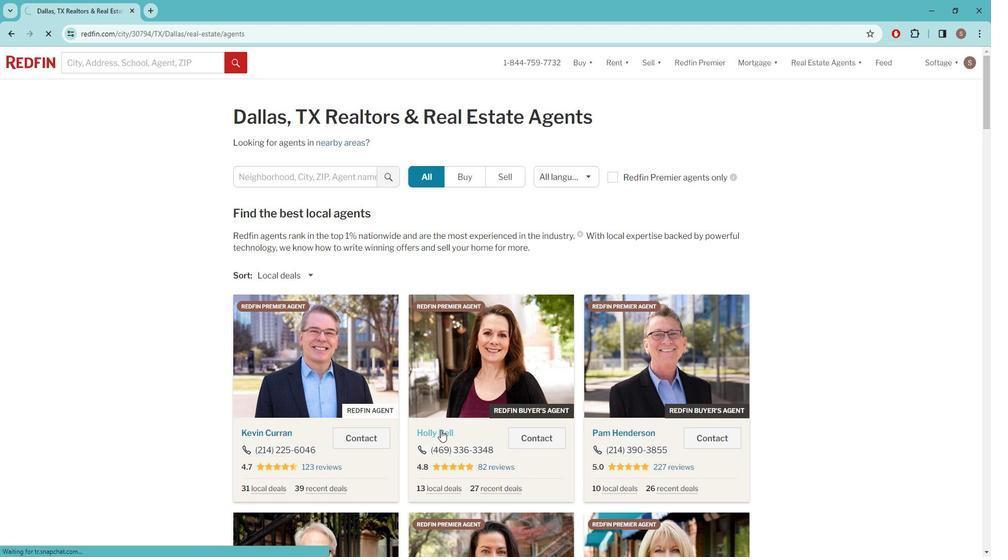 
Action: Mouse scrolled (447, 419) with delta (0, 0)
Screenshot: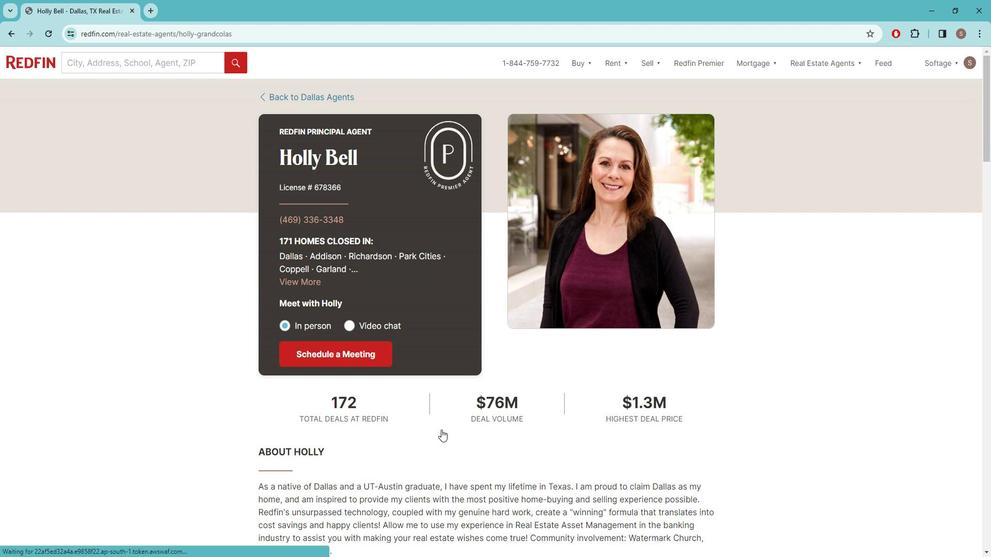 
Action: Mouse scrolled (447, 419) with delta (0, 0)
Screenshot: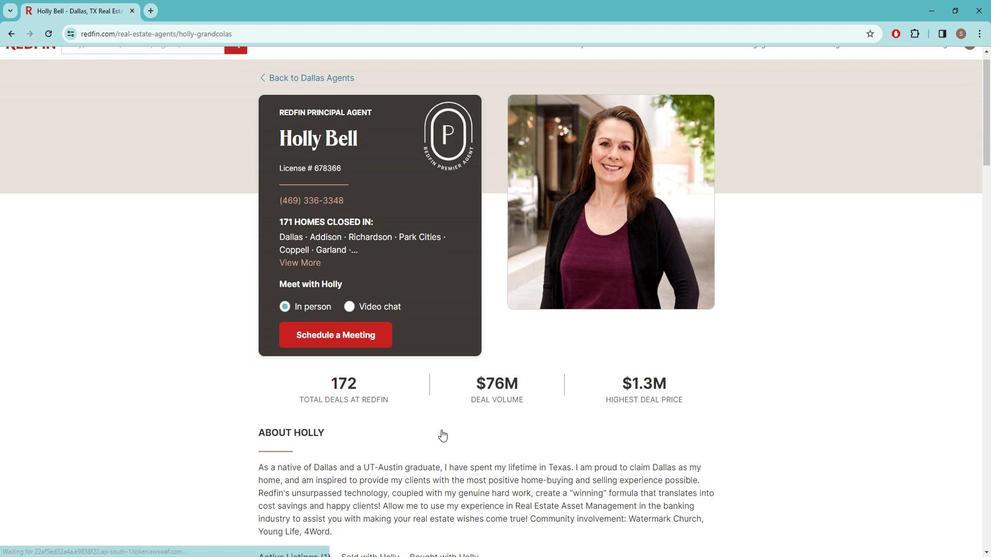 
Action: Mouse scrolled (447, 420) with delta (0, 0)
Screenshot: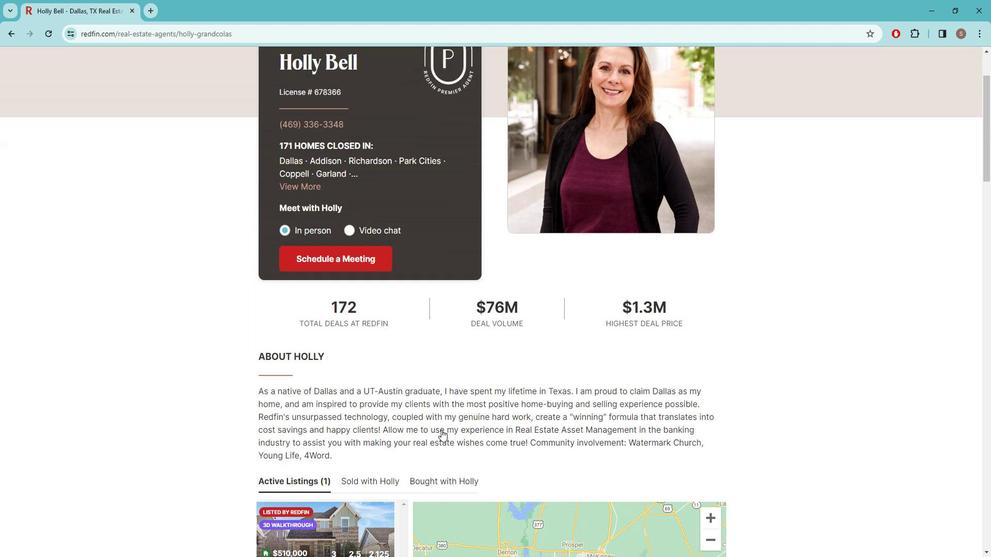 
Action: Mouse scrolled (447, 419) with delta (0, 0)
Screenshot: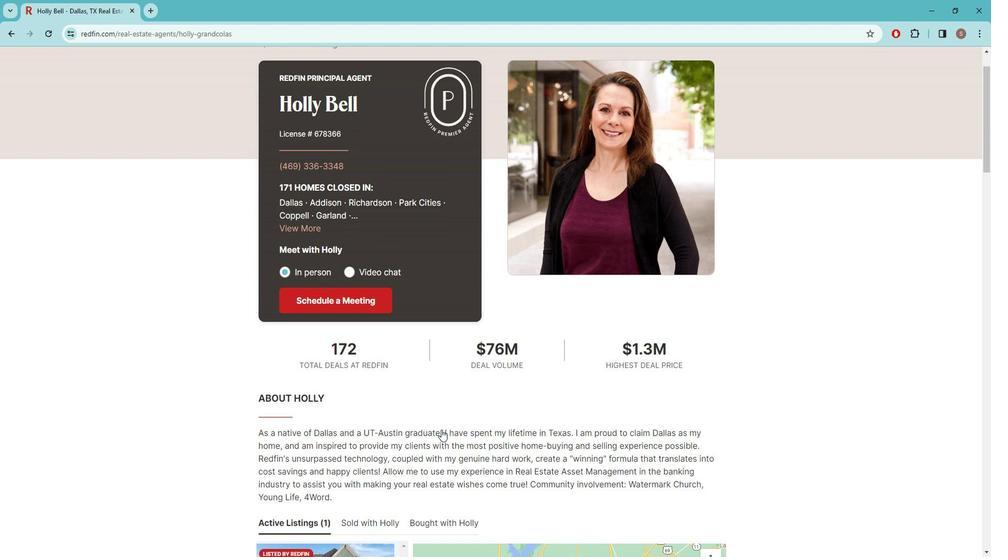 
Action: Mouse scrolled (447, 419) with delta (0, 0)
Screenshot: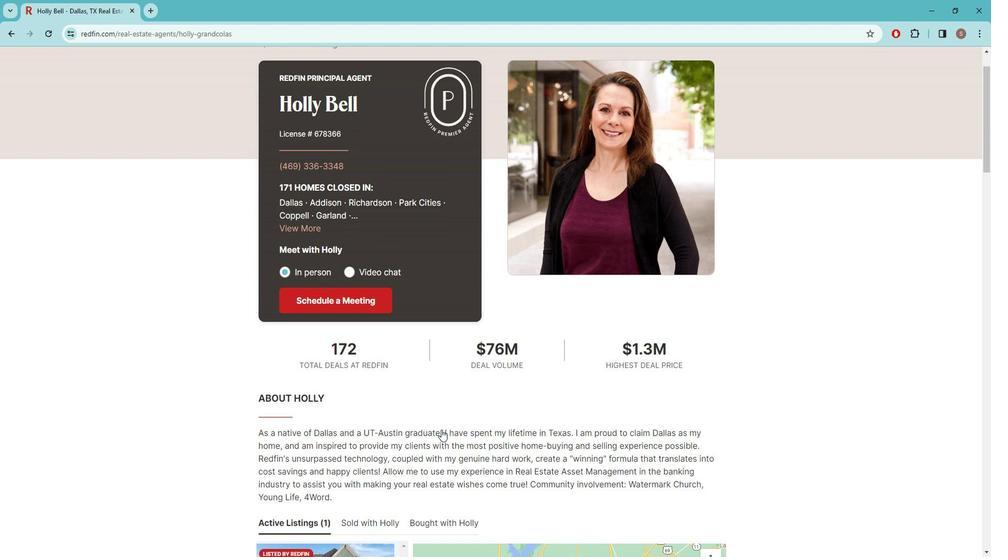 
Action: Mouse moved to (447, 419)
Screenshot: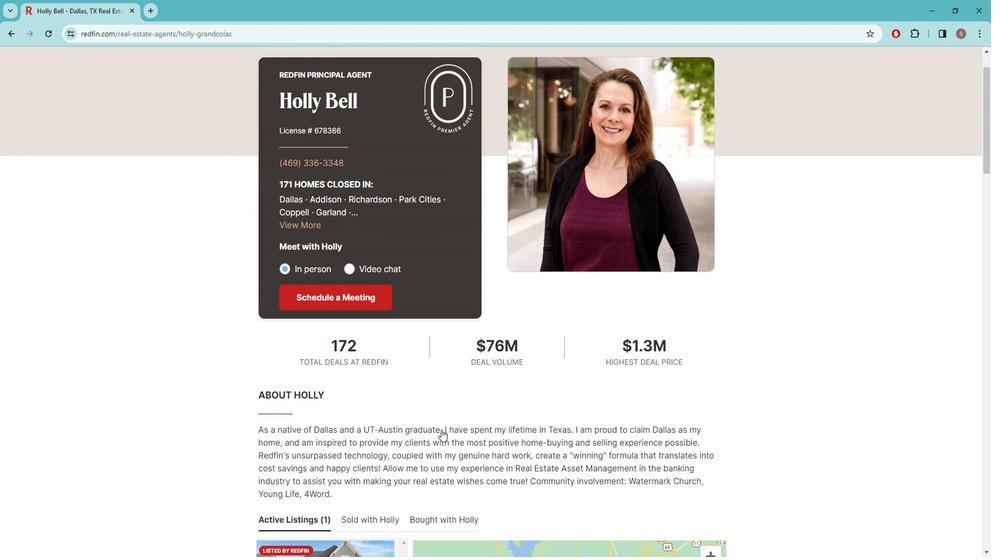 
Action: Mouse scrolled (447, 419) with delta (0, 0)
Screenshot: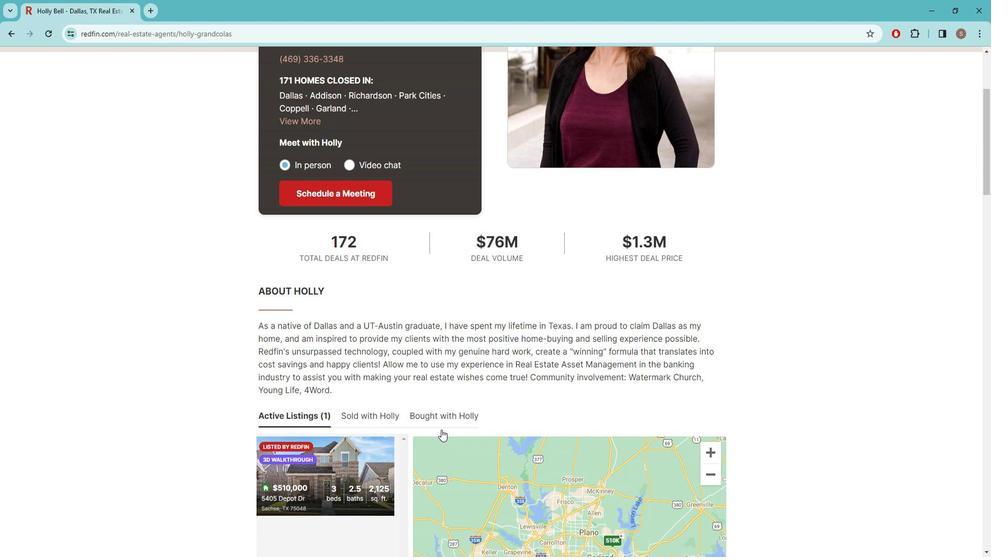 
Action: Mouse scrolled (447, 419) with delta (0, 0)
Screenshot: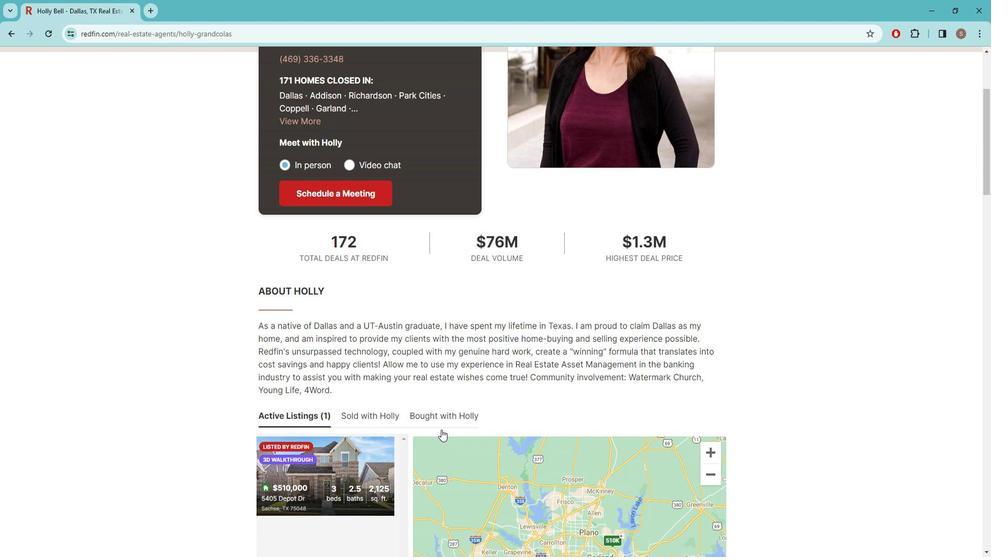 
Action: Mouse scrolled (447, 419) with delta (0, 0)
Screenshot: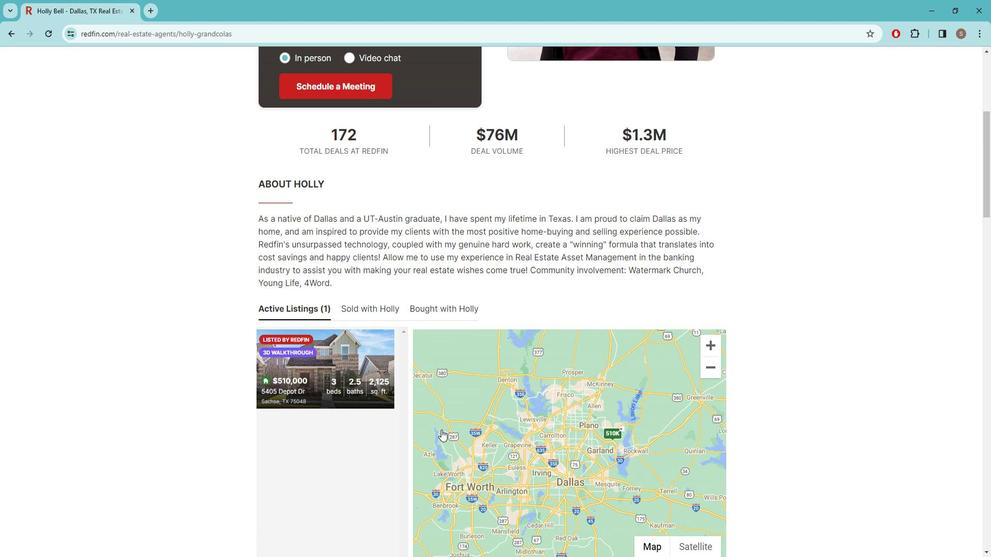 
Action: Mouse scrolled (447, 419) with delta (0, 0)
Screenshot: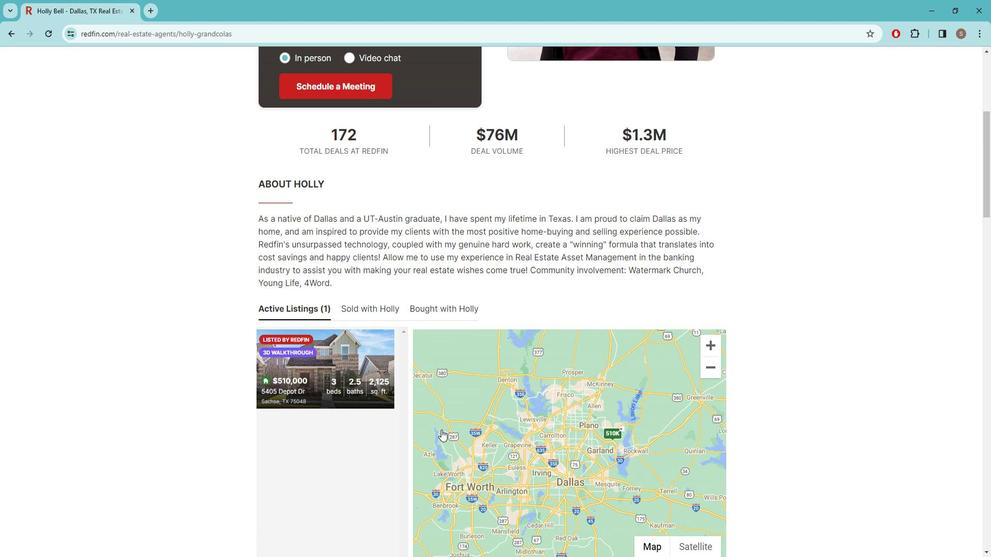 
Action: Mouse moved to (441, 196)
Screenshot: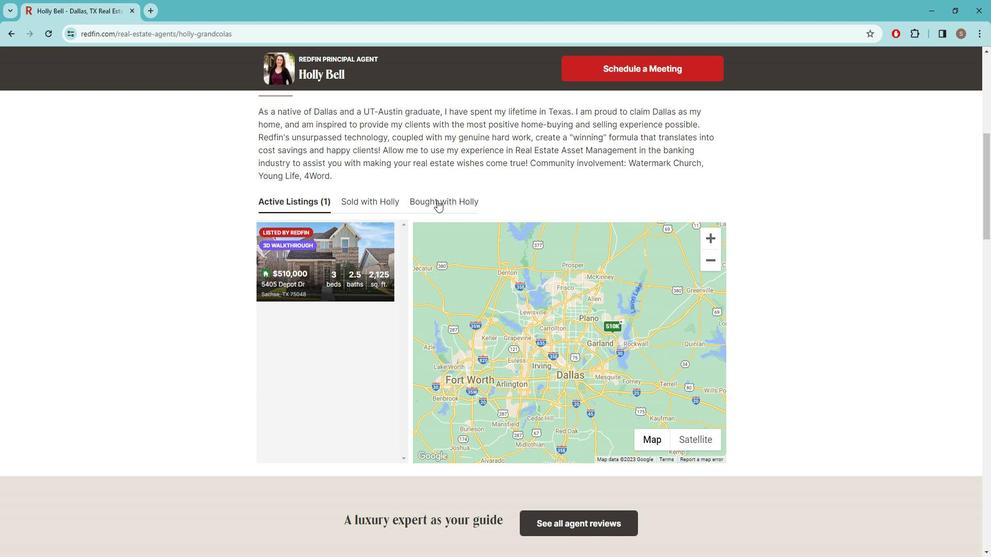 
Action: Mouse scrolled (441, 196) with delta (0, 0)
Screenshot: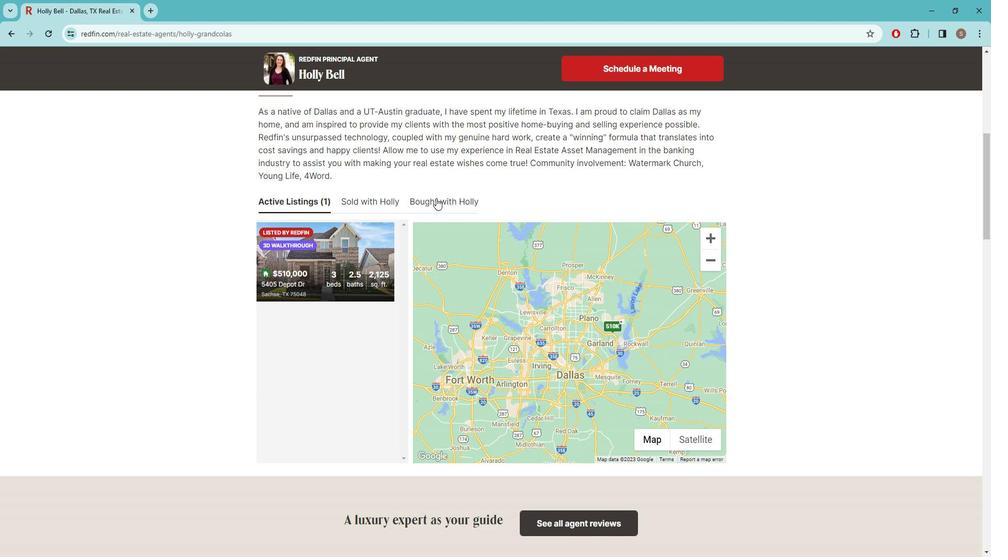 
Action: Mouse scrolled (441, 196) with delta (0, 0)
Screenshot: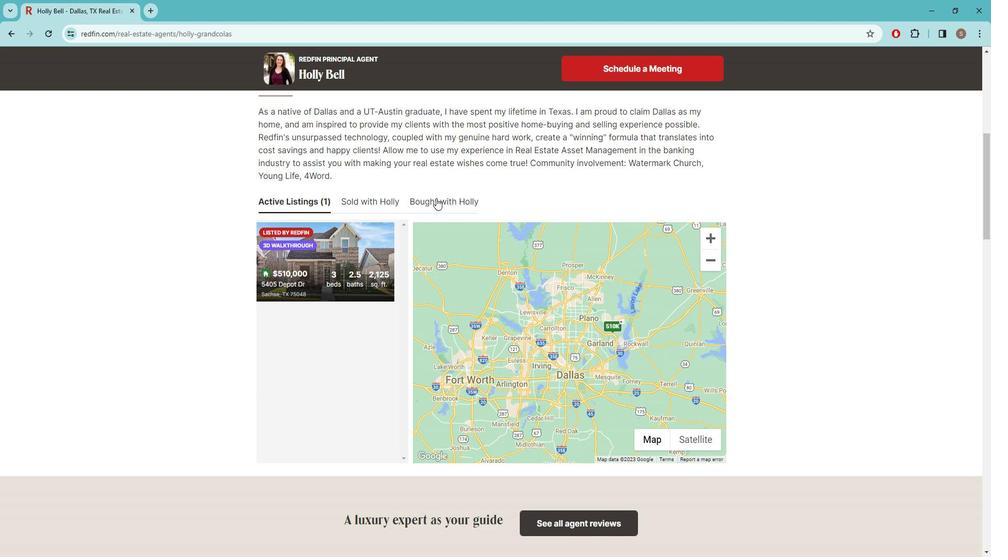 
Action: Mouse scrolled (441, 196) with delta (0, 0)
Screenshot: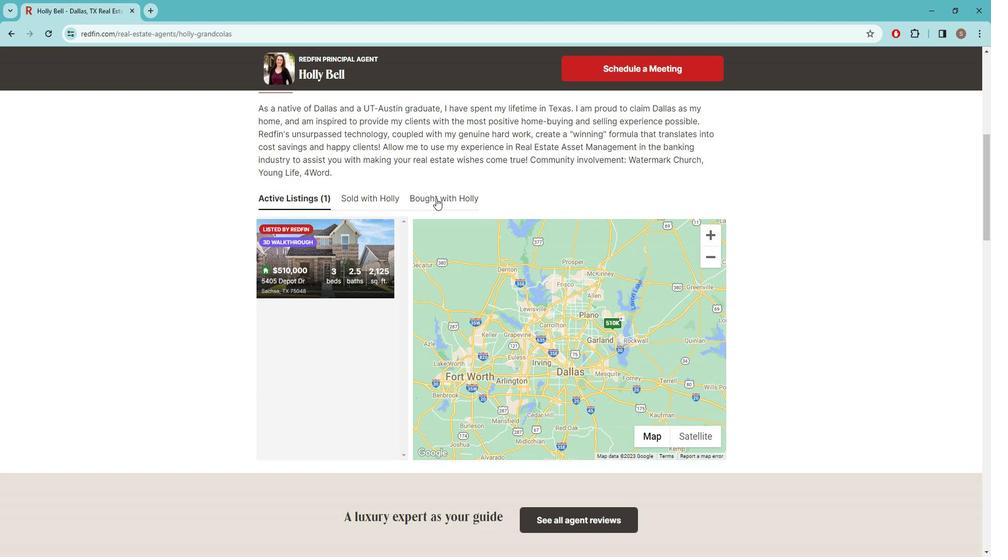
Action: Mouse moved to (572, 354)
Screenshot: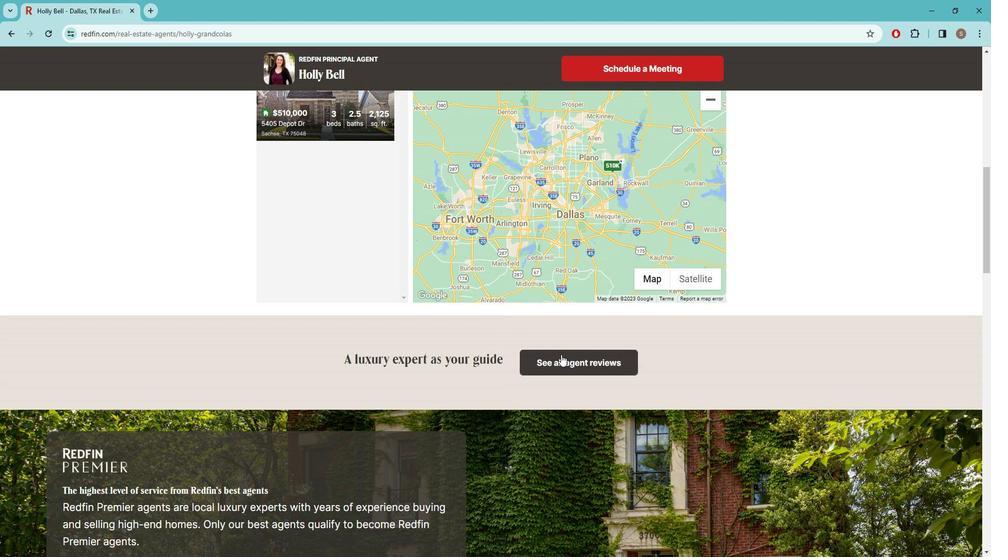 
Action: Mouse pressed left at (572, 354)
Screenshot: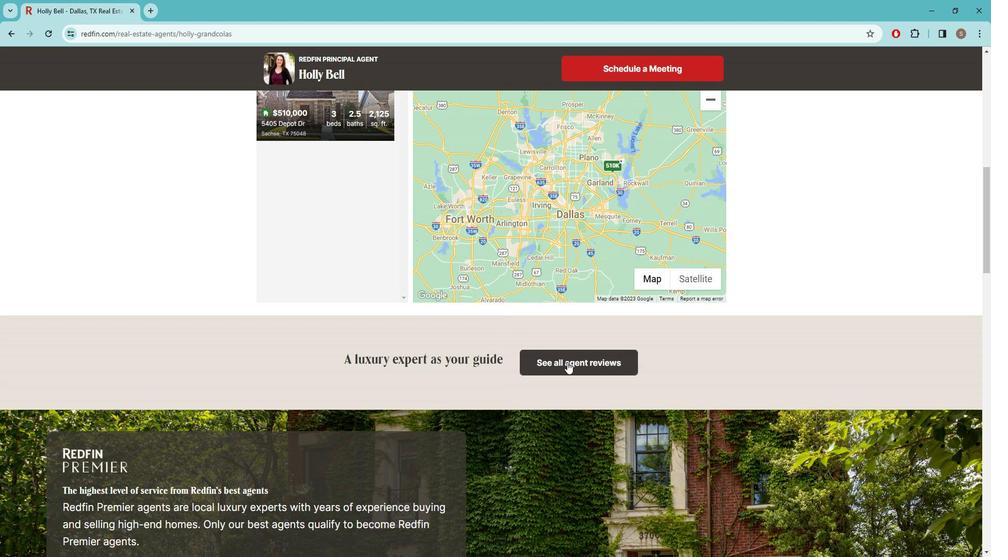 
Action: Mouse scrolled (572, 354) with delta (0, 0)
Screenshot: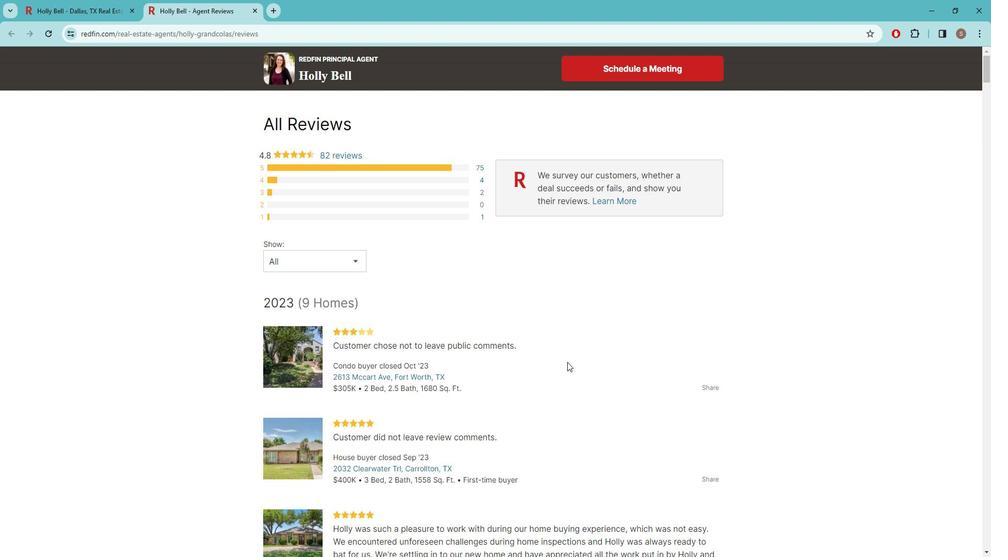 
Action: Mouse moved to (574, 342)
Screenshot: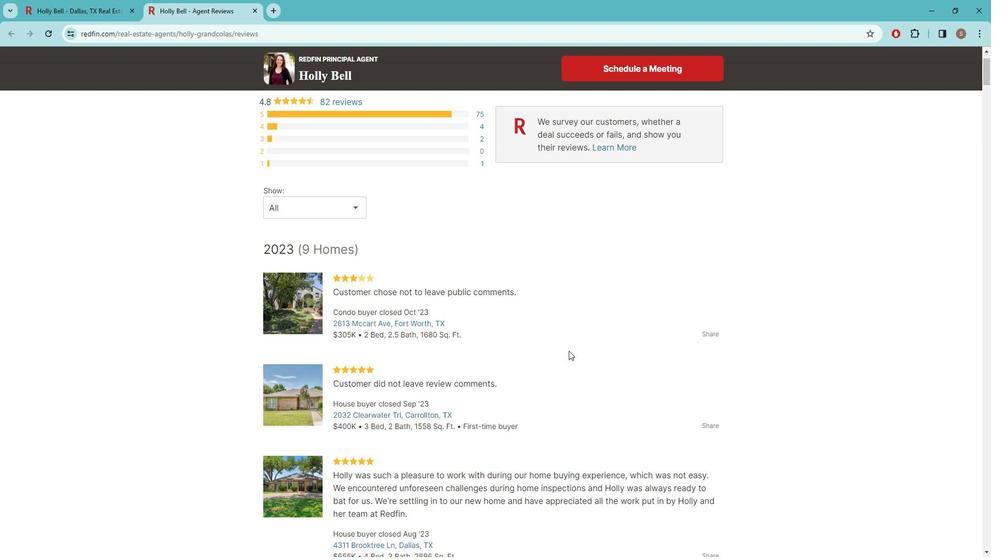 
Action: Mouse scrolled (574, 342) with delta (0, 0)
Screenshot: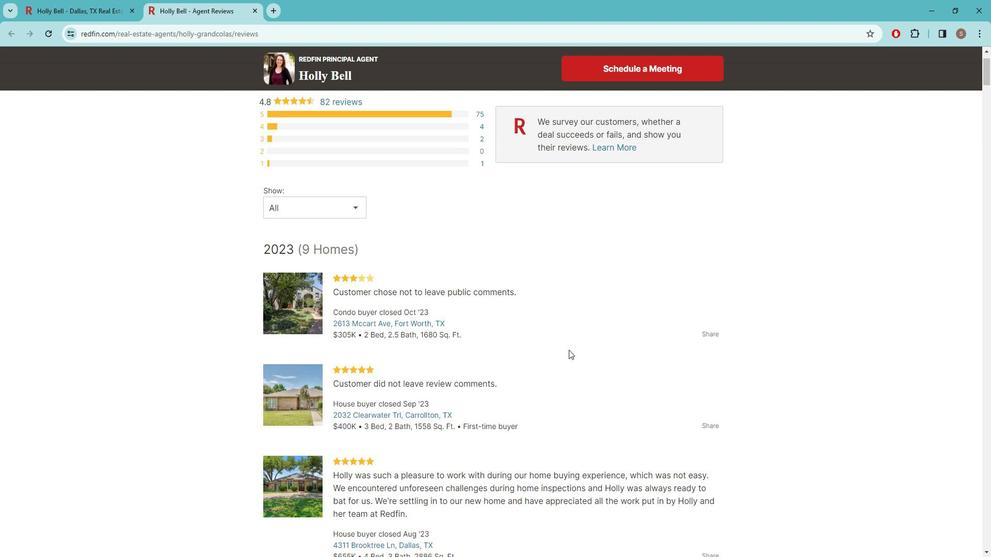 
Action: Mouse moved to (576, 341)
Screenshot: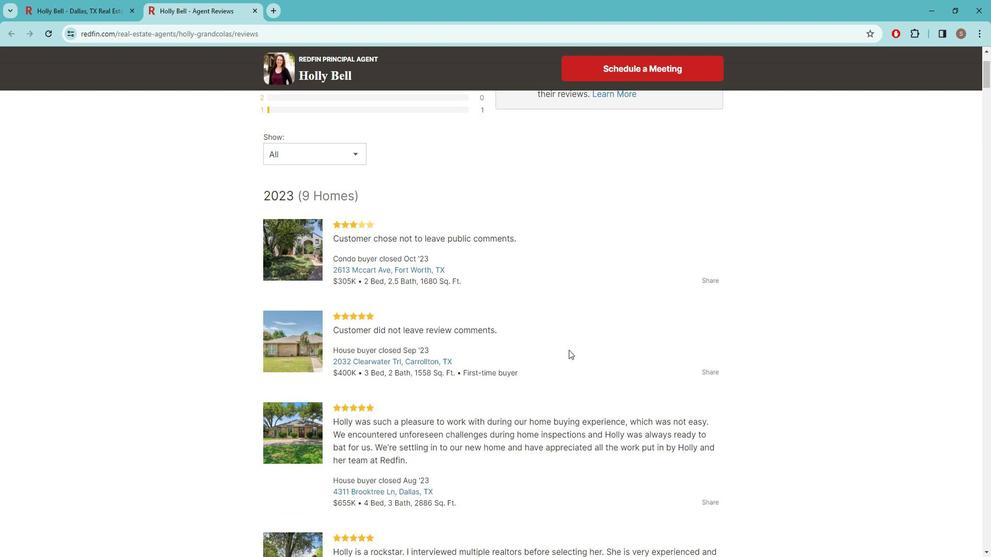 
Action: Mouse scrolled (576, 340) with delta (0, 0)
Screenshot: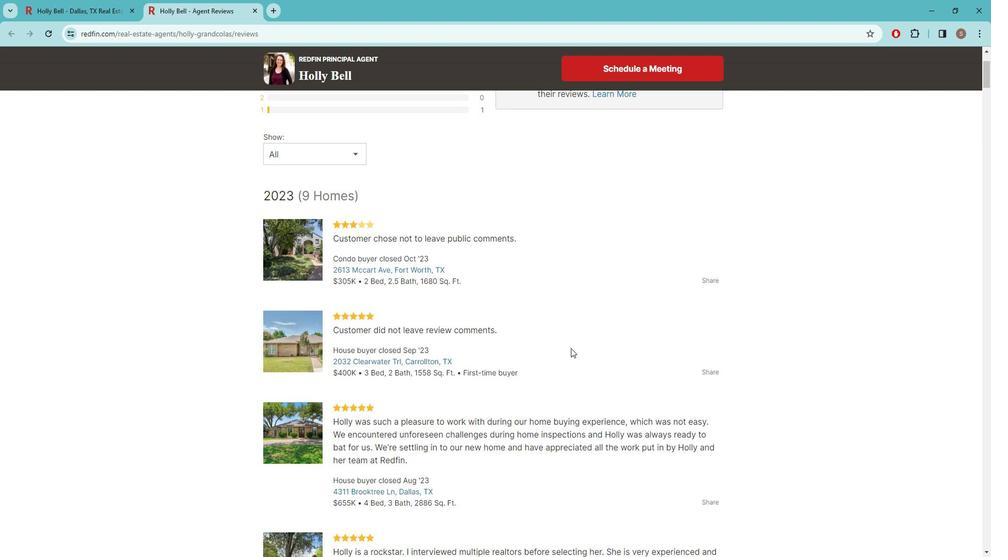 
Action: Mouse scrolled (576, 340) with delta (0, 0)
Screenshot: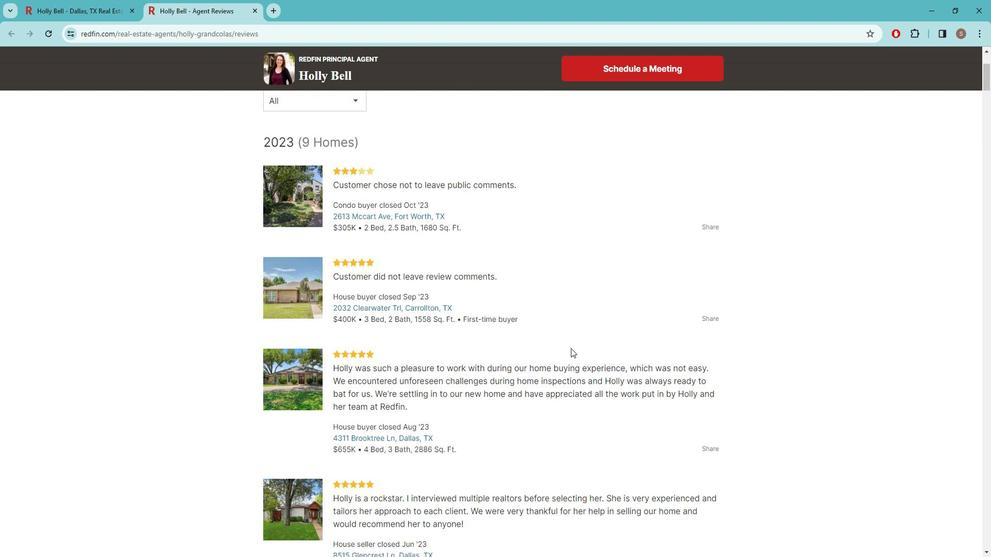 
Action: Mouse scrolled (576, 340) with delta (0, 0)
Screenshot: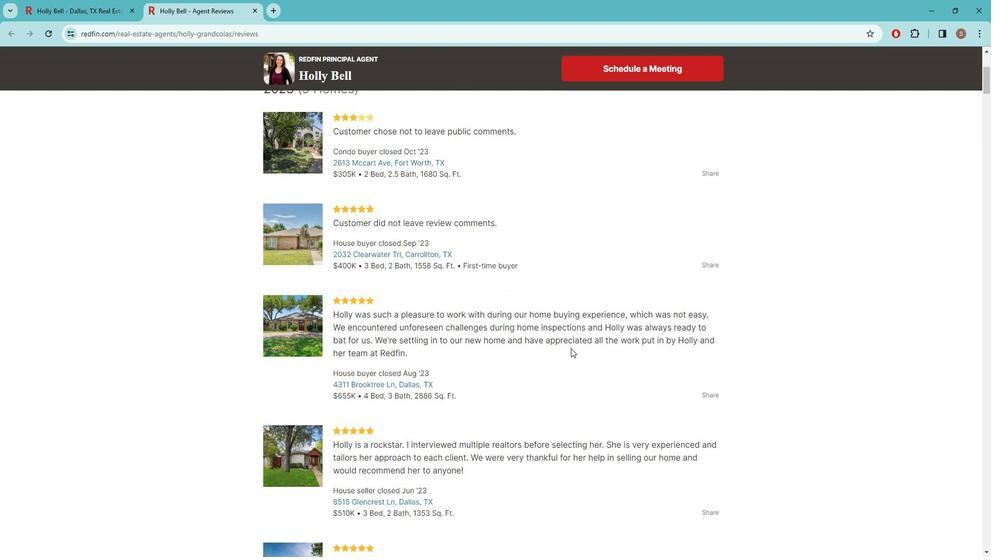 
Action: Mouse scrolled (576, 340) with delta (0, 0)
Screenshot: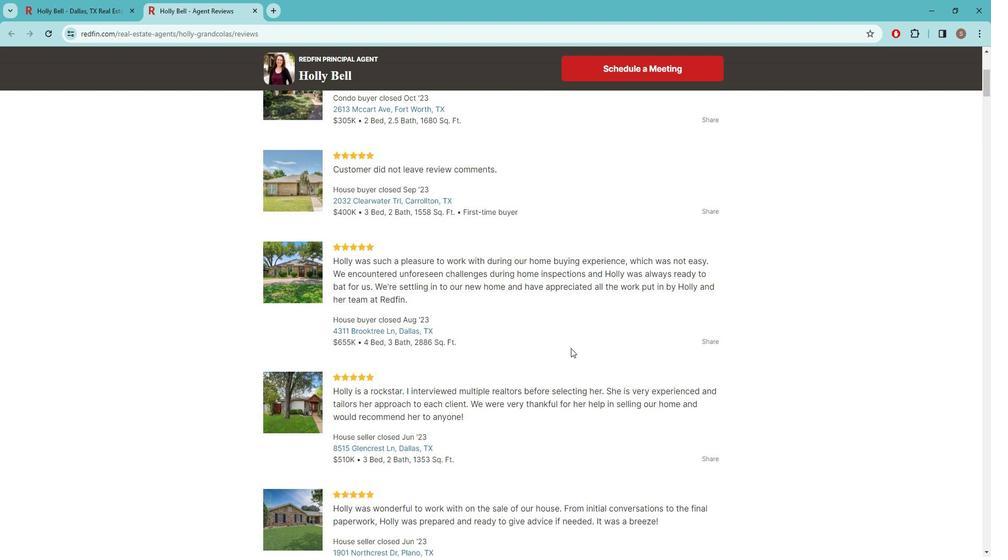 
Action: Mouse scrolled (576, 340) with delta (0, 0)
Screenshot: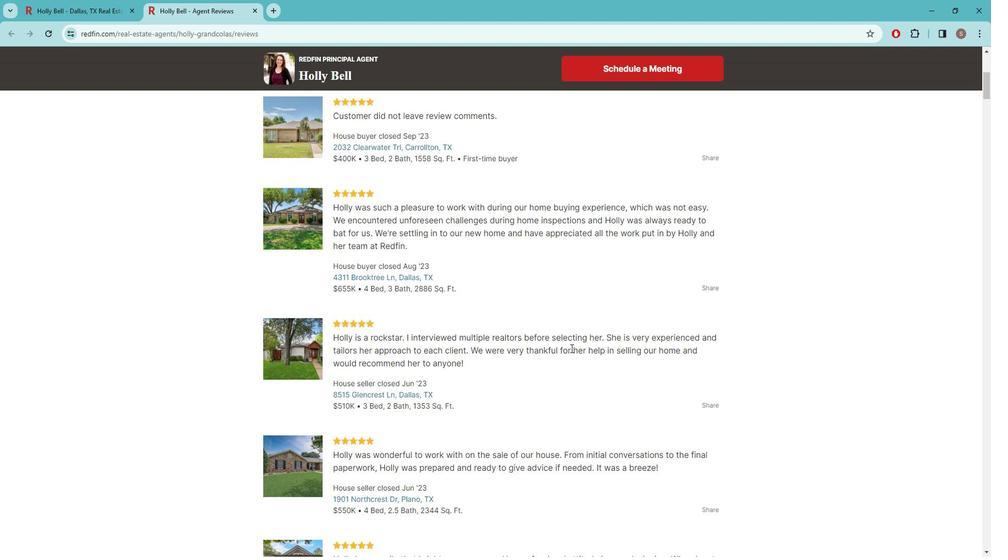 
Action: Mouse scrolled (576, 340) with delta (0, 0)
Screenshot: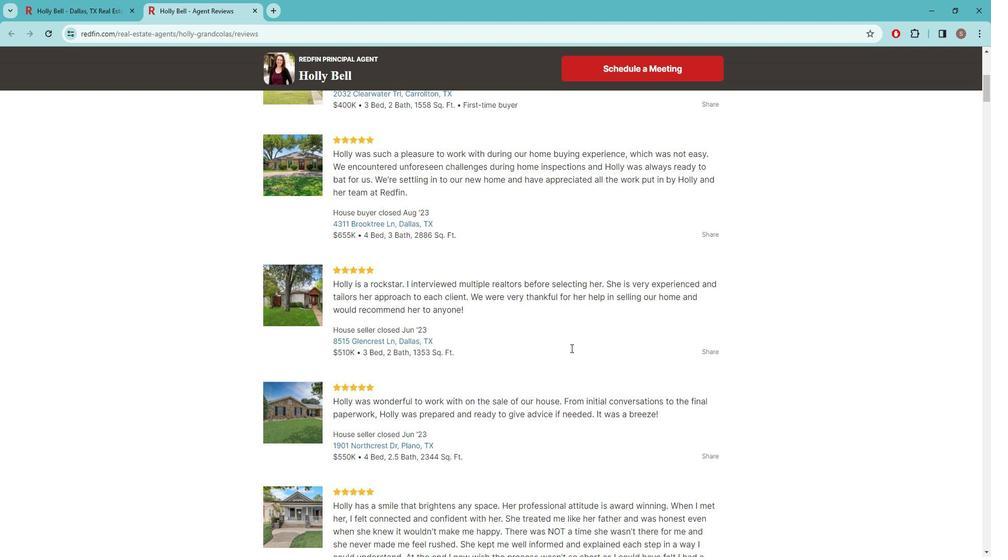 
Action: Mouse scrolled (576, 340) with delta (0, 0)
Screenshot: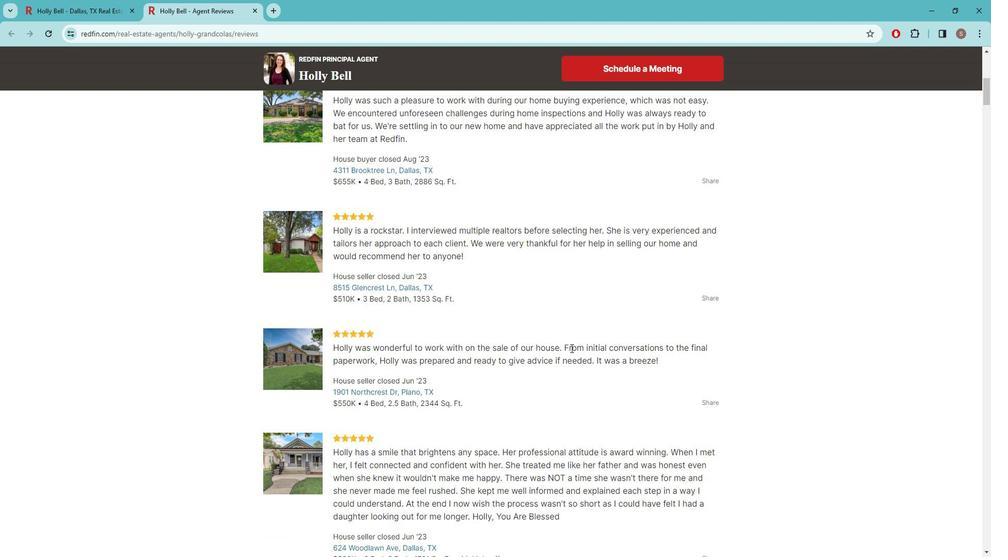 
Action: Mouse moved to (576, 340)
Screenshot: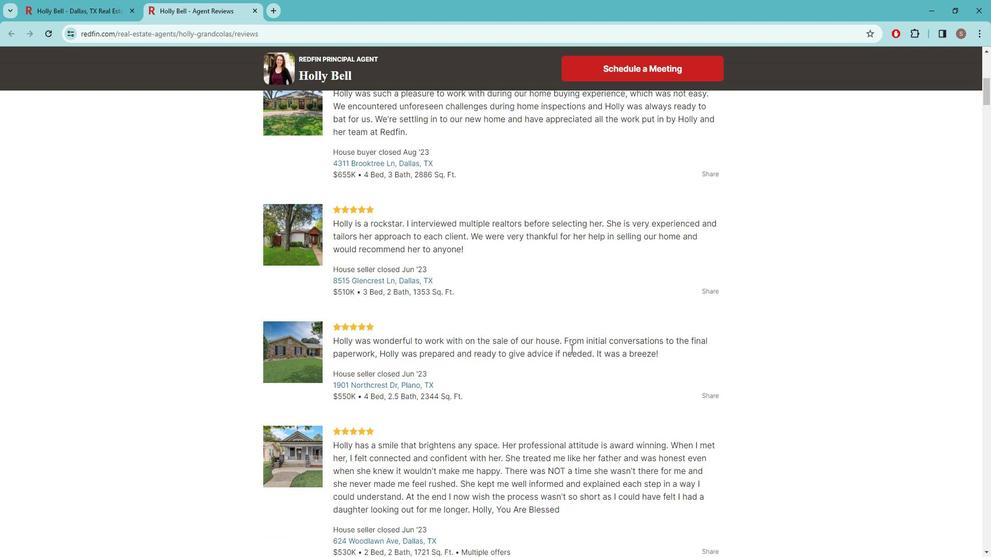 
Action: Mouse scrolled (576, 340) with delta (0, 0)
Screenshot: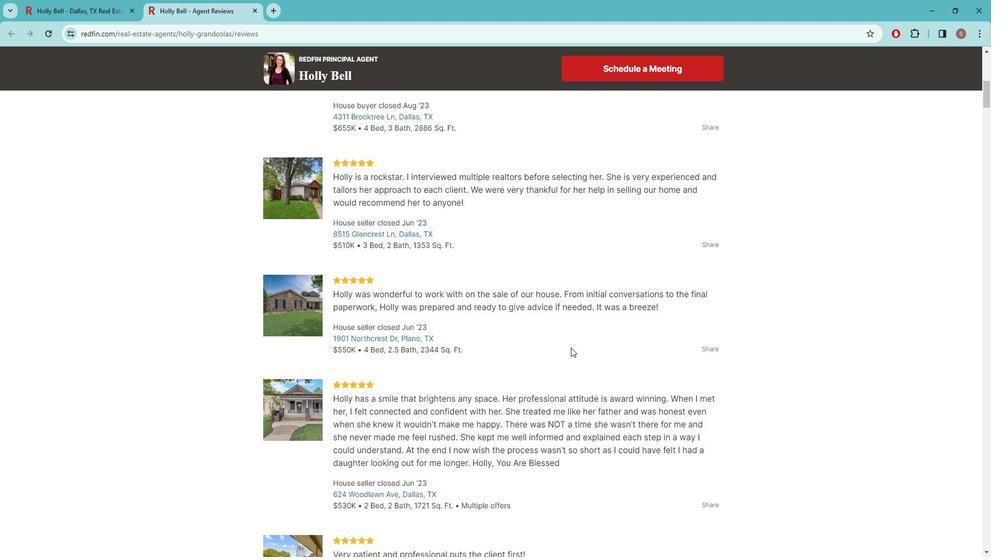 
Action: Mouse scrolled (576, 340) with delta (0, 0)
Screenshot: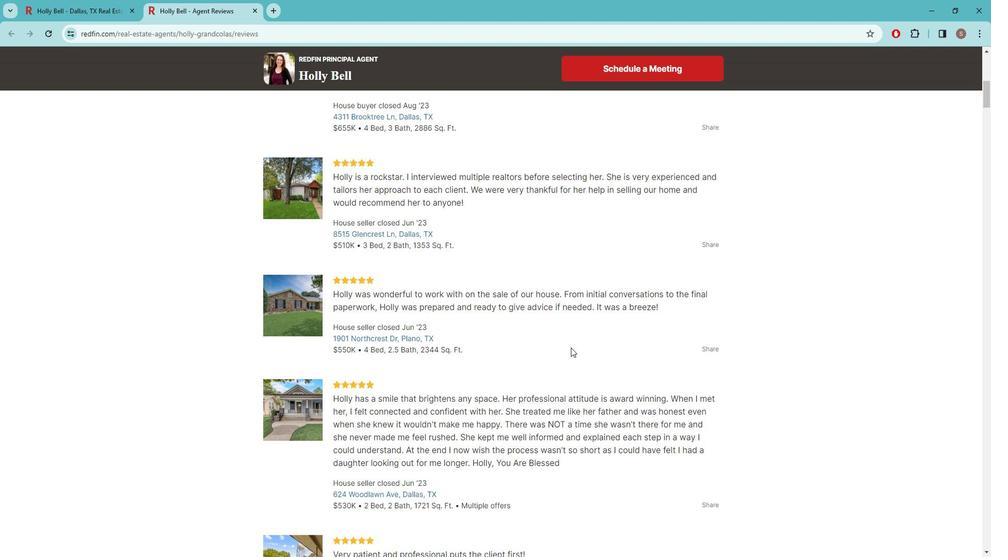 
Action: Mouse scrolled (576, 340) with delta (0, 0)
Screenshot: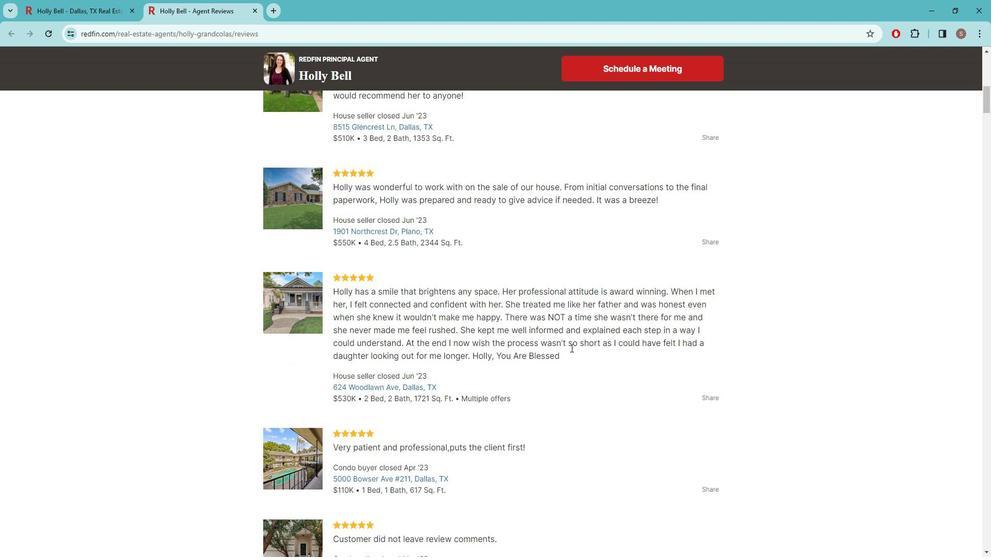 
Action: Mouse scrolled (576, 340) with delta (0, 0)
Screenshot: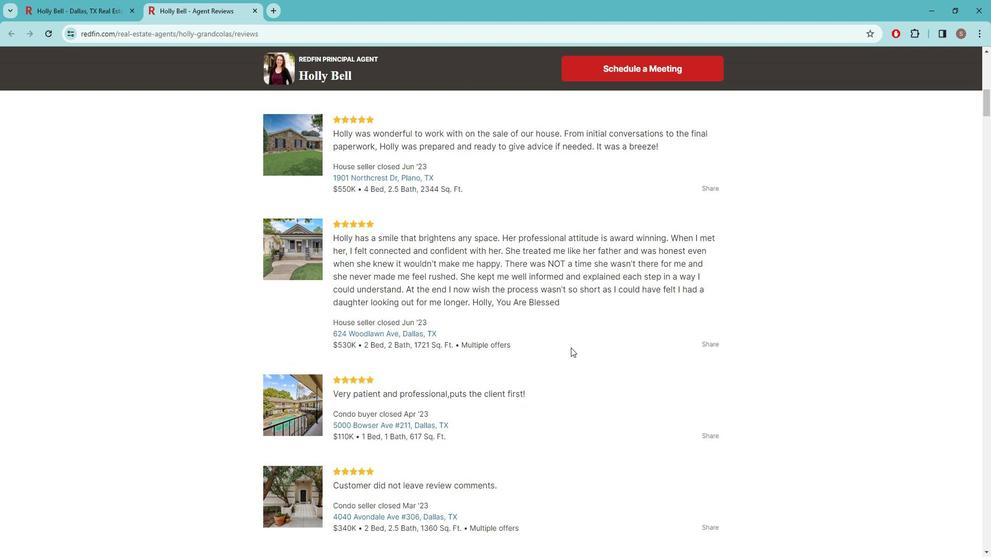
Action: Mouse scrolled (576, 340) with delta (0, 0)
Screenshot: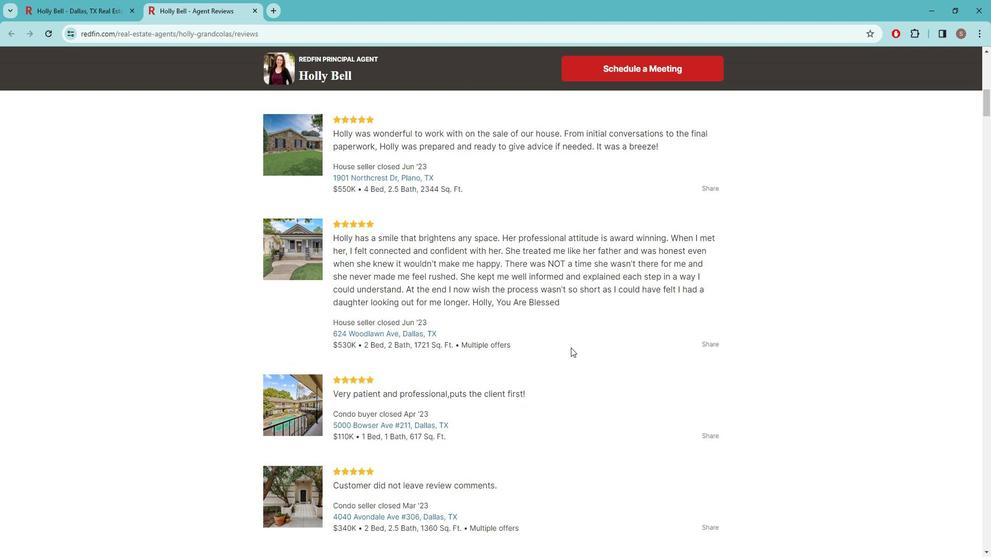 
Action: Mouse scrolled (576, 340) with delta (0, 0)
Screenshot: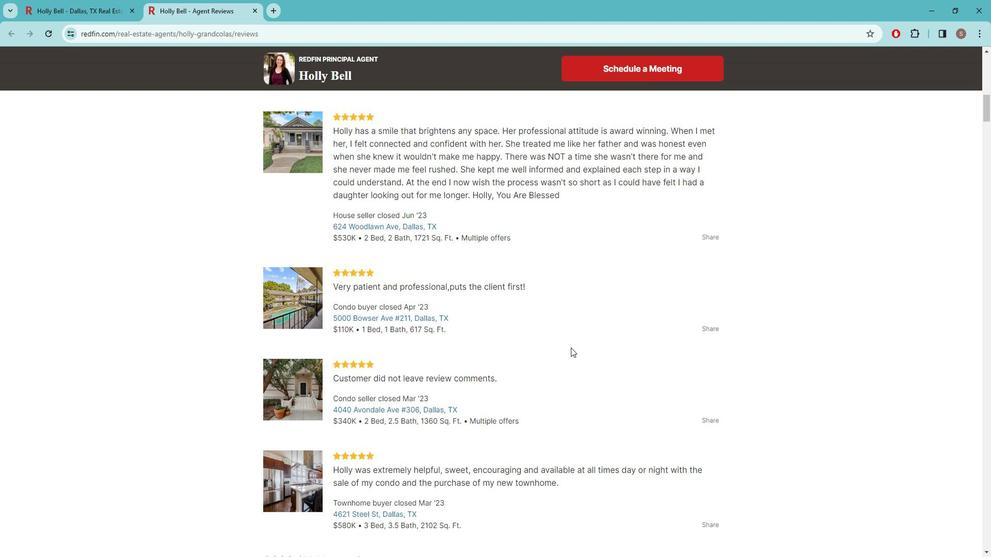 
Action: Mouse scrolled (576, 340) with delta (0, 0)
Screenshot: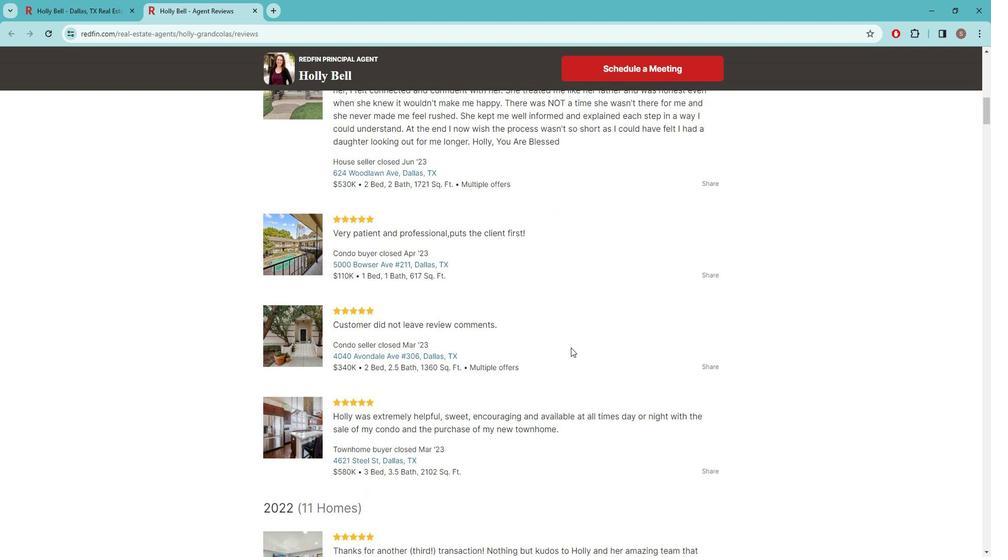 
Action: Mouse scrolled (576, 340) with delta (0, 0)
Screenshot: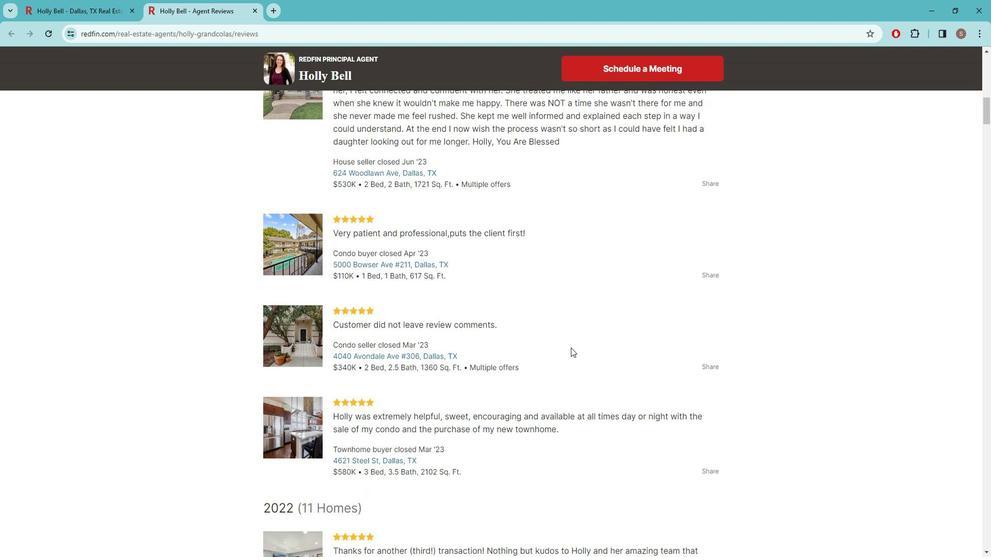 
Action: Mouse scrolled (576, 340) with delta (0, 0)
Screenshot: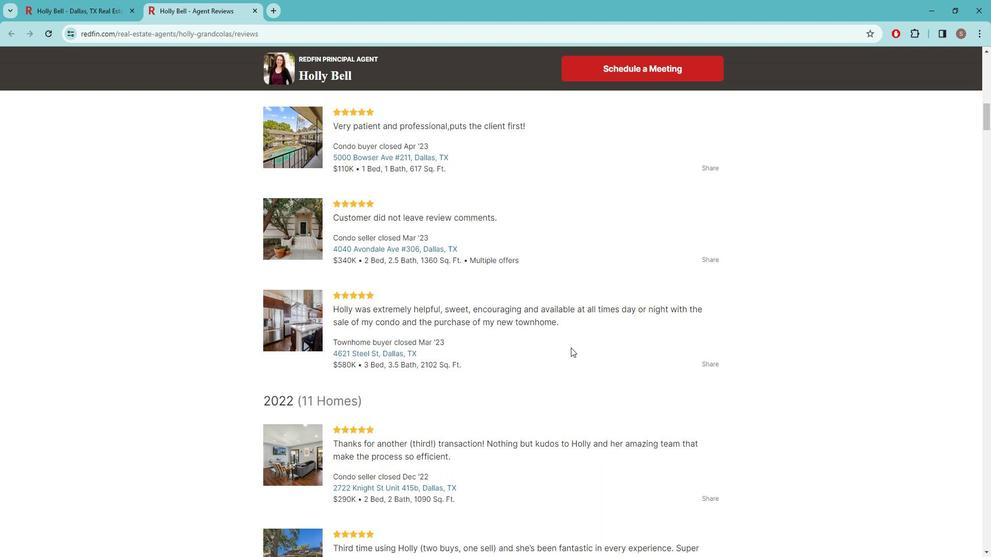 
Action: Mouse scrolled (576, 340) with delta (0, 0)
Screenshot: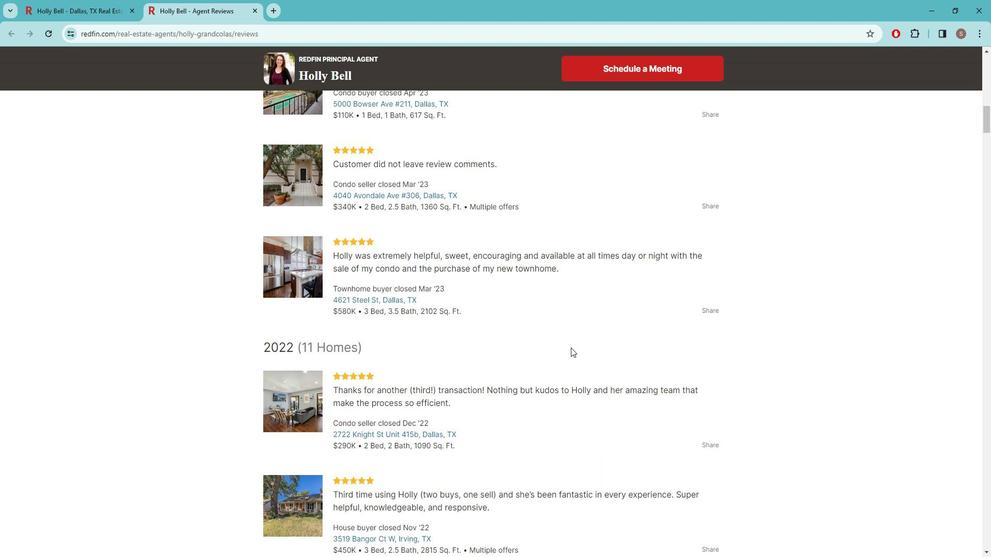 
Action: Mouse scrolled (576, 340) with delta (0, 0)
Screenshot: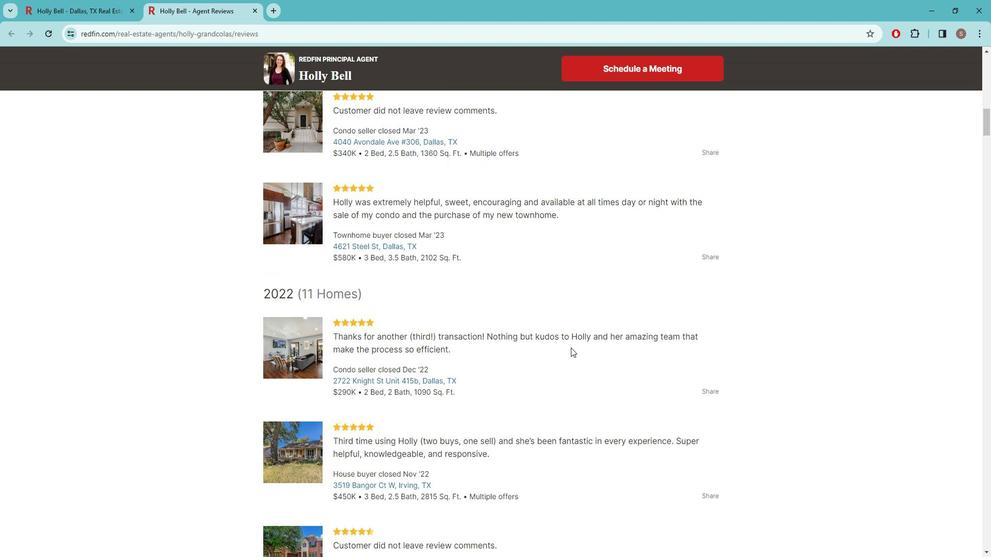 
Action: Mouse scrolled (576, 340) with delta (0, 0)
Screenshot: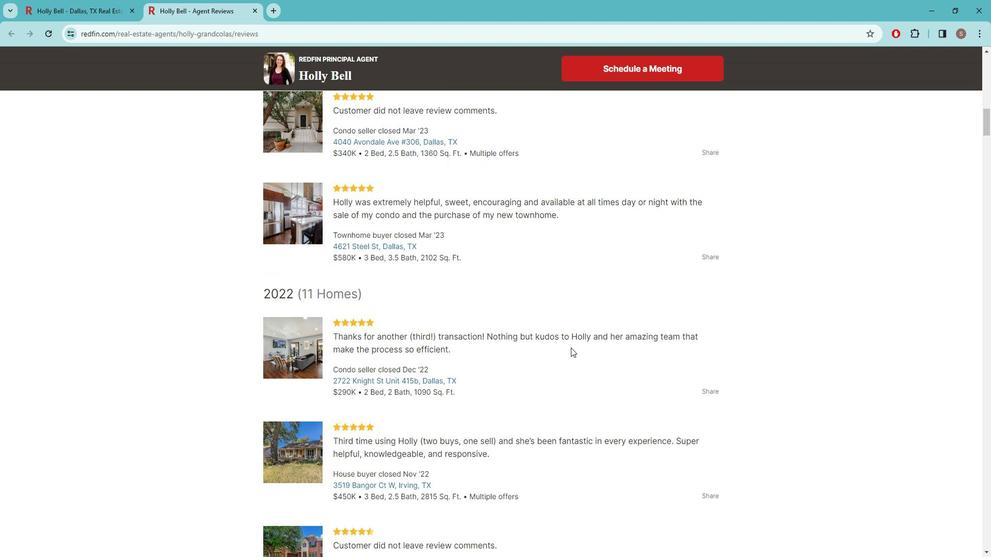 
Action: Mouse scrolled (576, 340) with delta (0, 0)
Screenshot: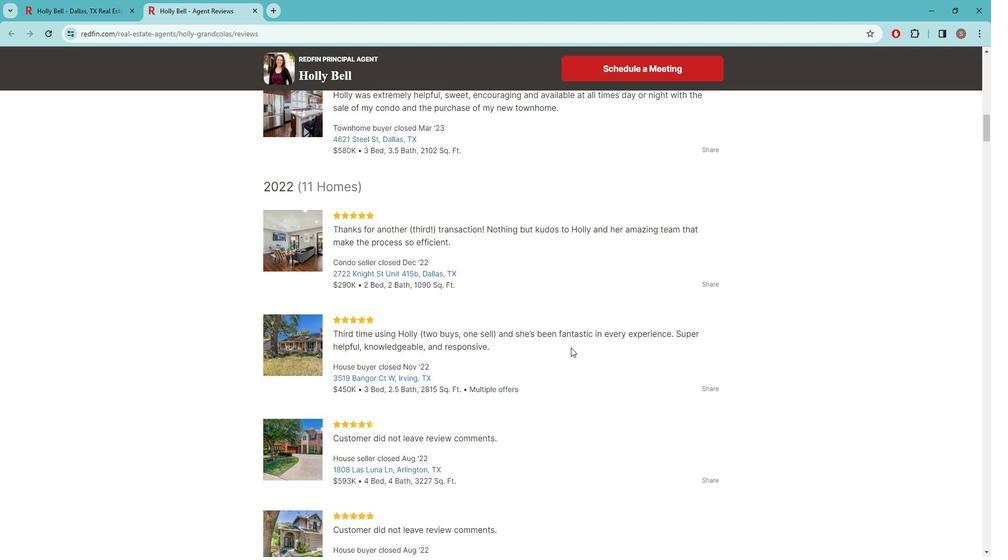
Action: Mouse scrolled (576, 340) with delta (0, 0)
Screenshot: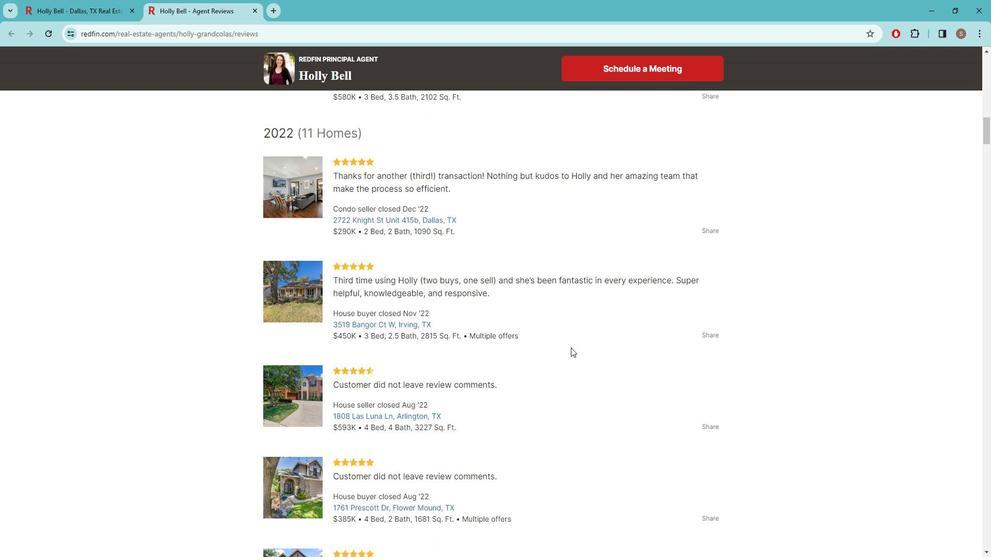 
Action: Mouse scrolled (576, 340) with delta (0, 0)
Screenshot: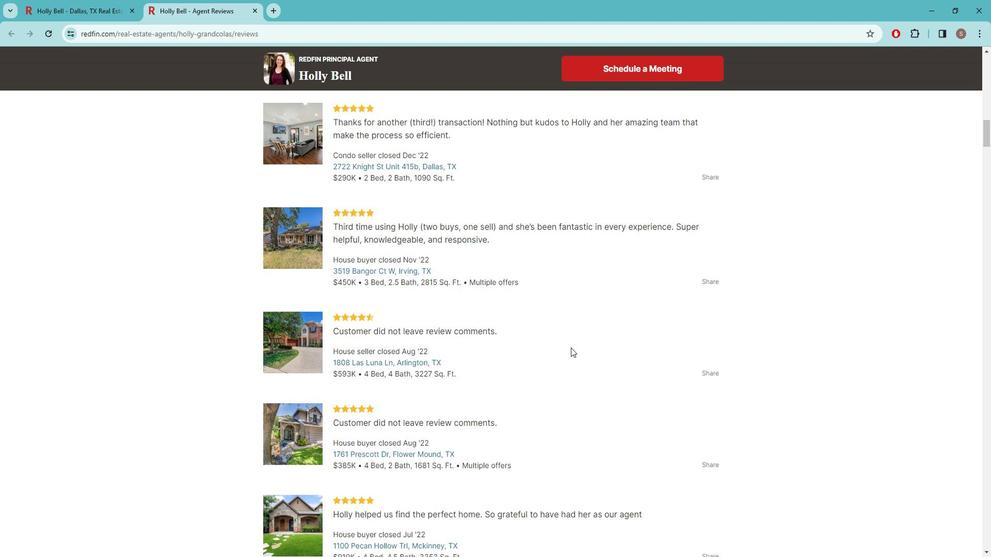 
Action: Mouse scrolled (576, 340) with delta (0, 0)
Screenshot: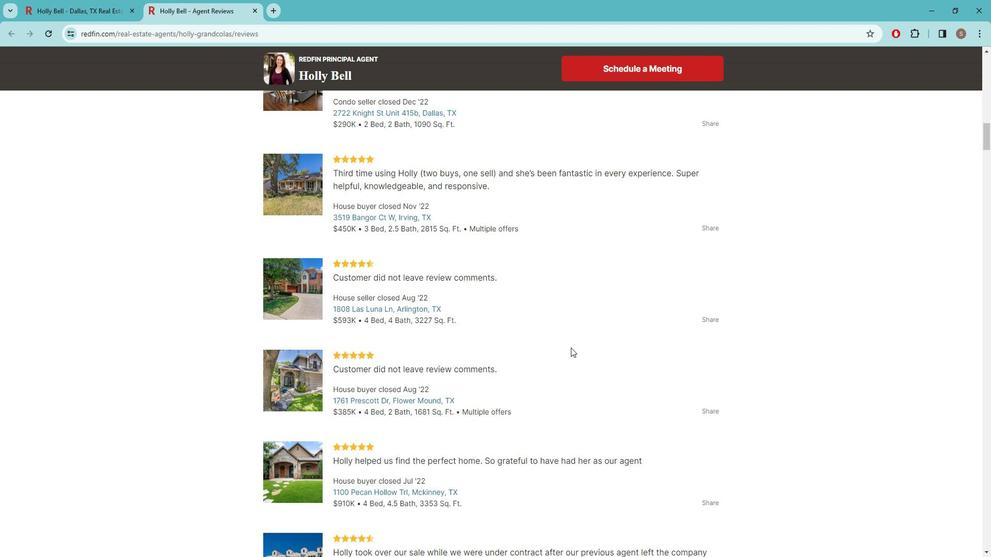 
Action: Mouse scrolled (576, 340) with delta (0, 0)
Screenshot: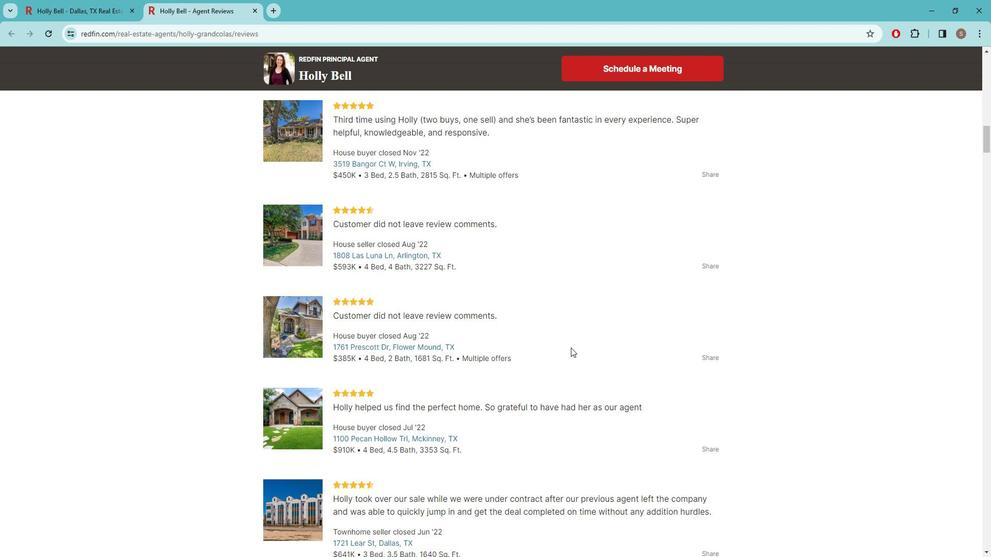 
Action: Mouse scrolled (576, 340) with delta (0, 0)
Screenshot: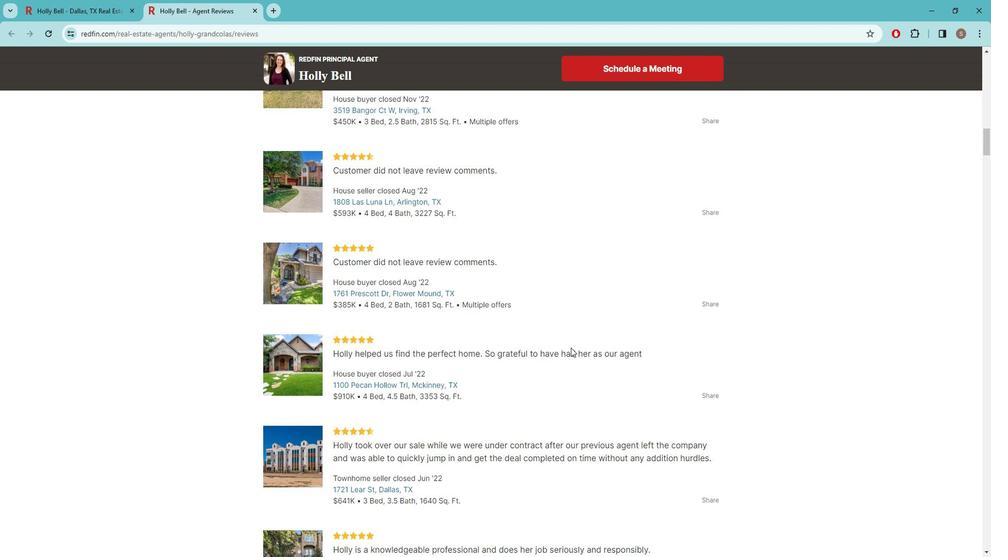 
Action: Mouse scrolled (576, 340) with delta (0, 0)
Screenshot: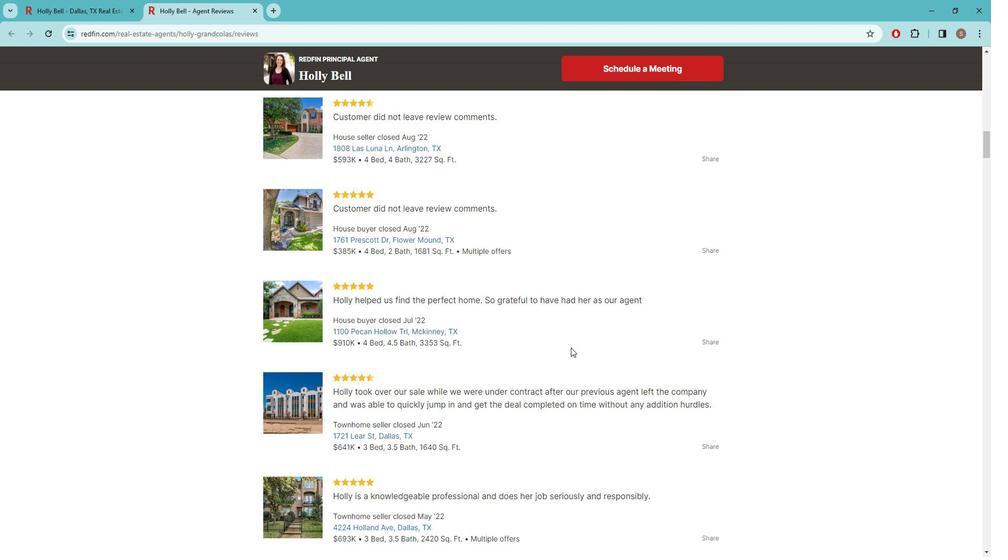 
Action: Mouse scrolled (576, 340) with delta (0, 0)
Screenshot: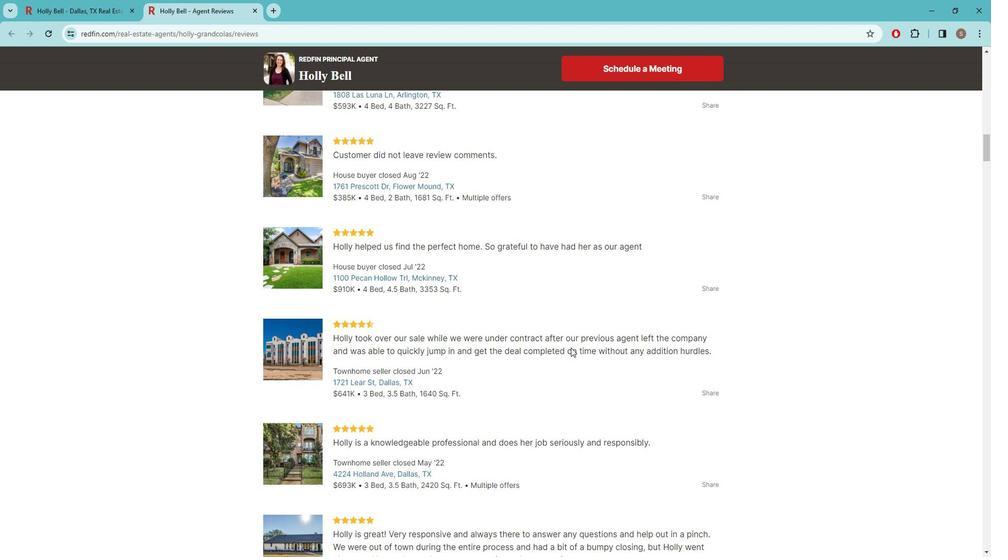
Action: Mouse scrolled (576, 340) with delta (0, 0)
Screenshot: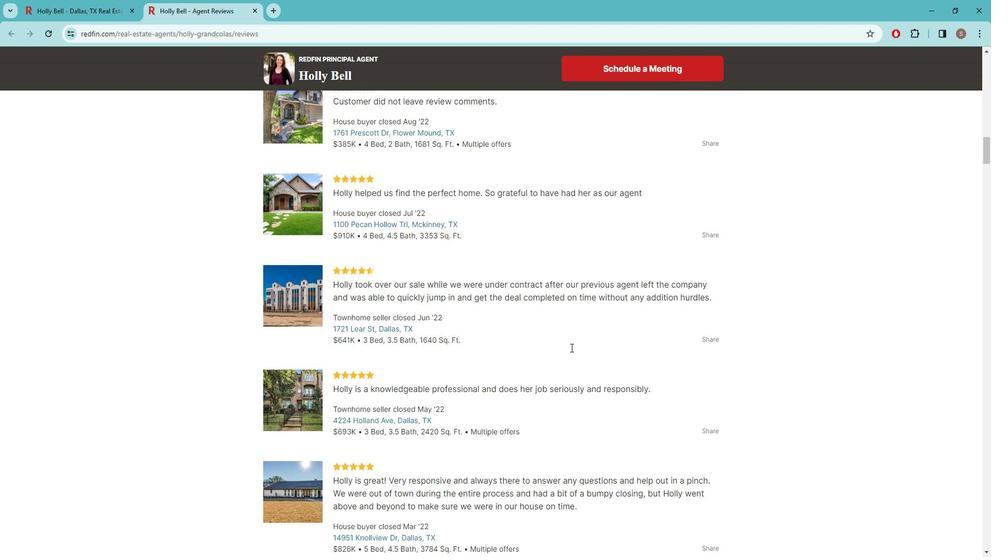 
Action: Mouse moved to (576, 340)
Screenshot: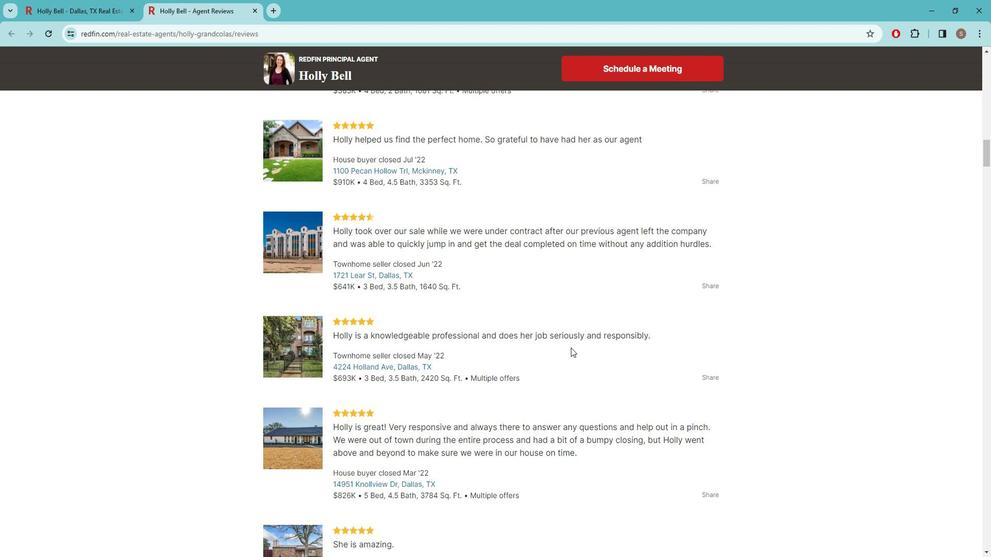 
Action: Mouse scrolled (576, 339) with delta (0, 0)
Screenshot: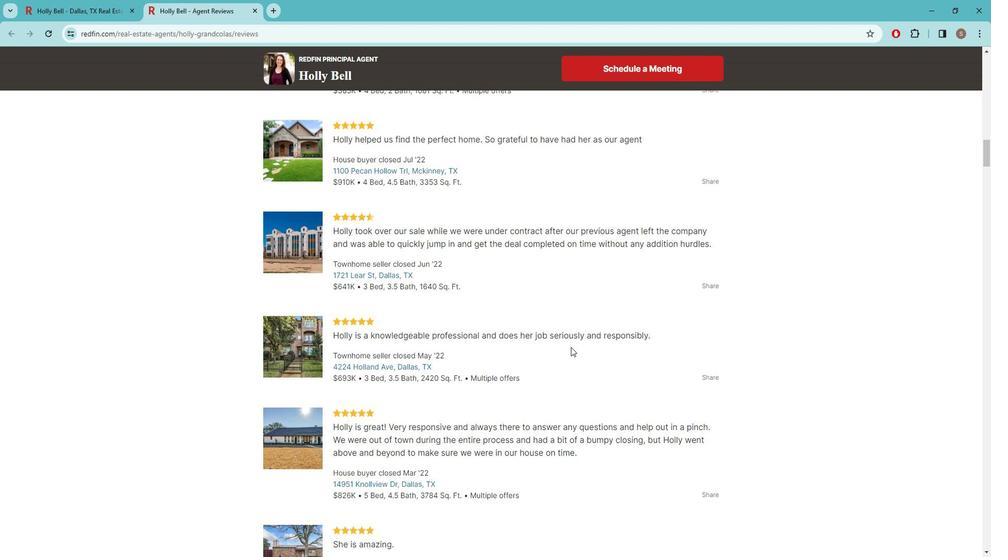 
Action: Mouse scrolled (576, 339) with delta (0, 0)
Screenshot: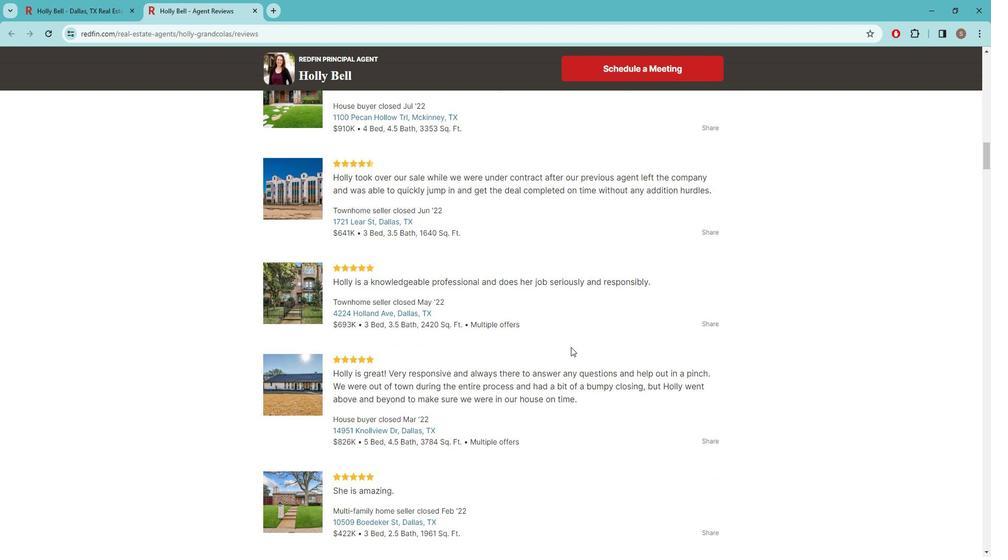 
Action: Mouse scrolled (576, 339) with delta (0, 0)
Screenshot: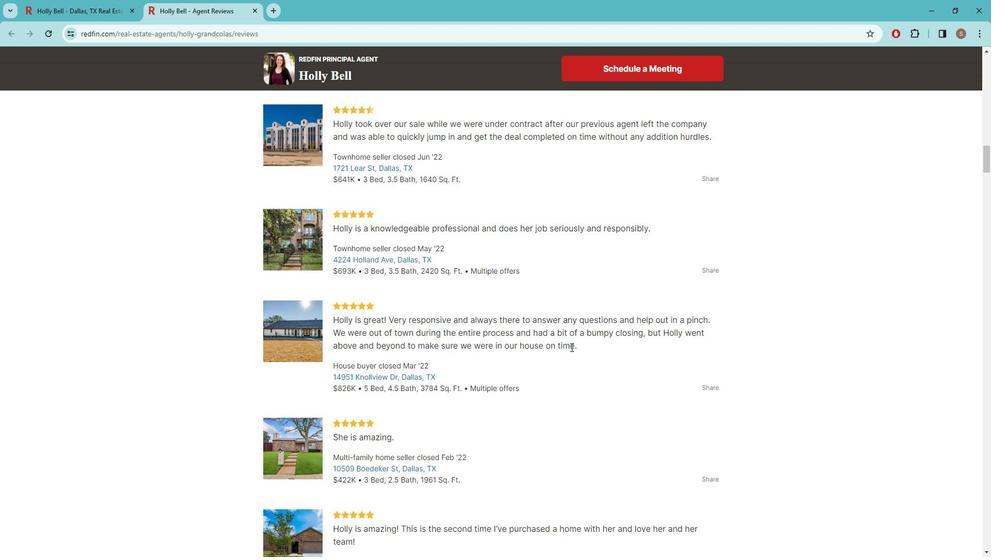 
Action: Mouse moved to (576, 339)
Screenshot: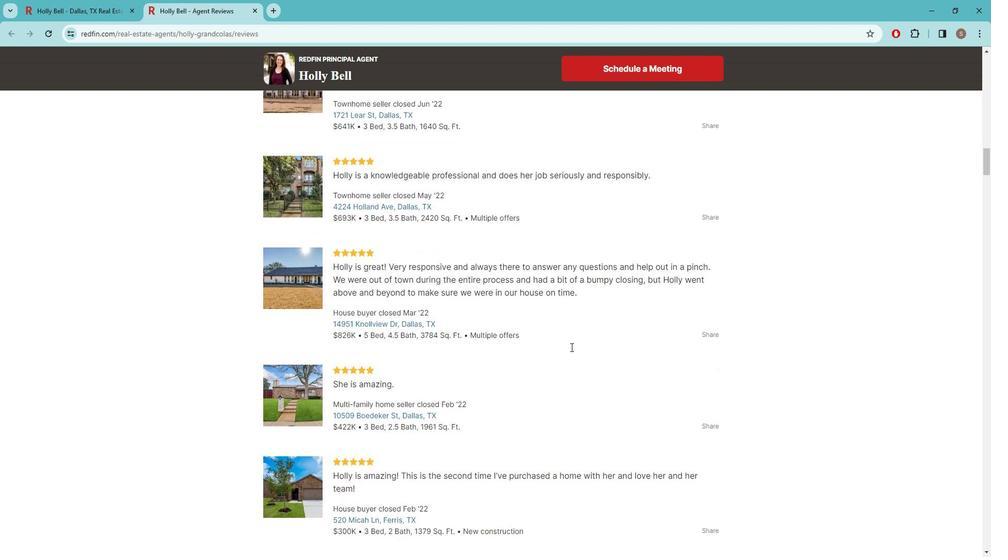 
Action: Mouse scrolled (576, 339) with delta (0, 0)
Screenshot: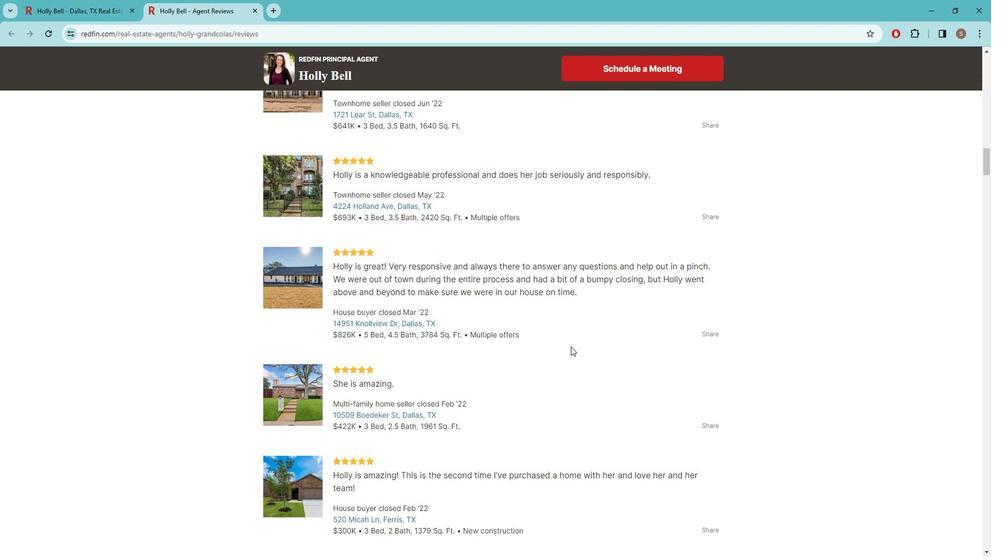
Action: Mouse moved to (577, 339)
Screenshot: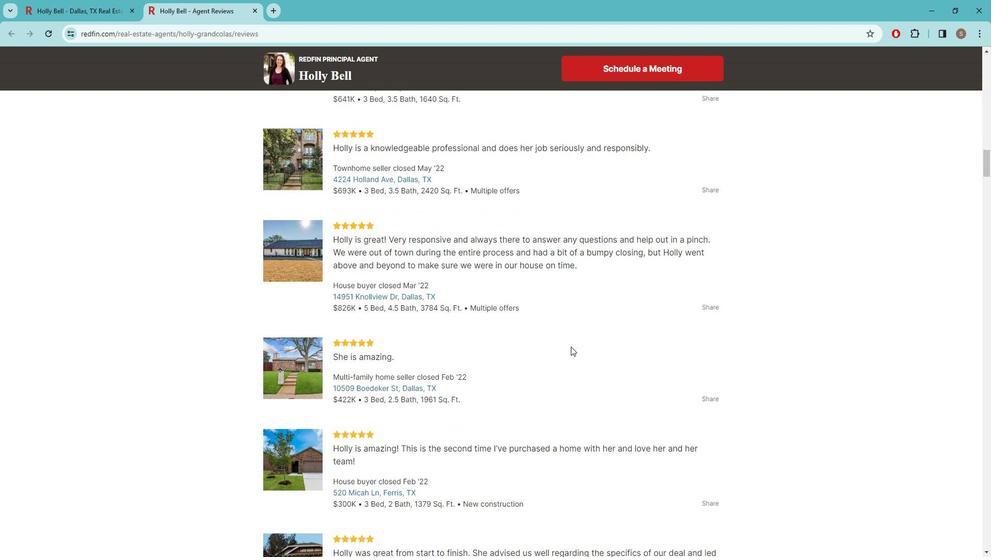 
Action: Mouse scrolled (577, 339) with delta (0, 0)
Screenshot: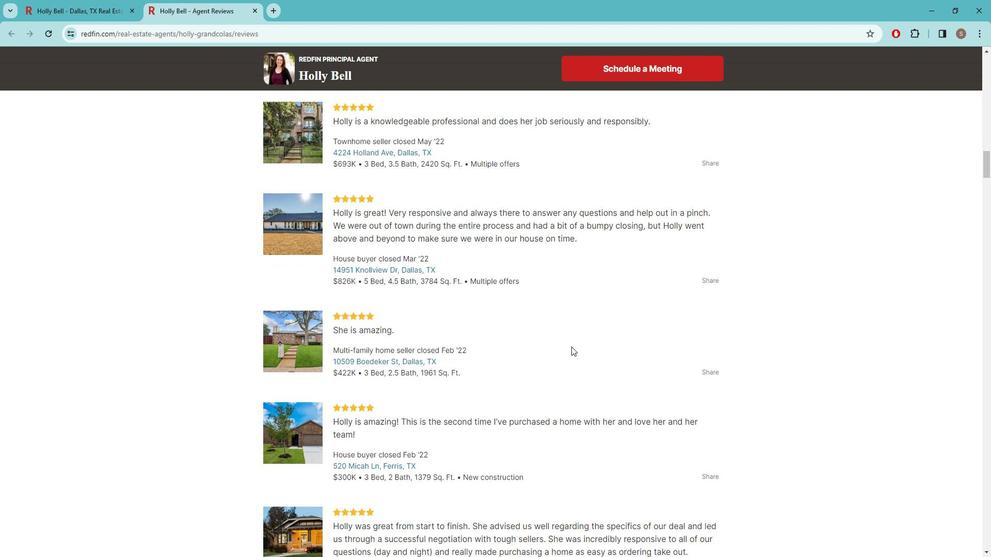 
Action: Mouse scrolled (577, 339) with delta (0, 0)
Screenshot: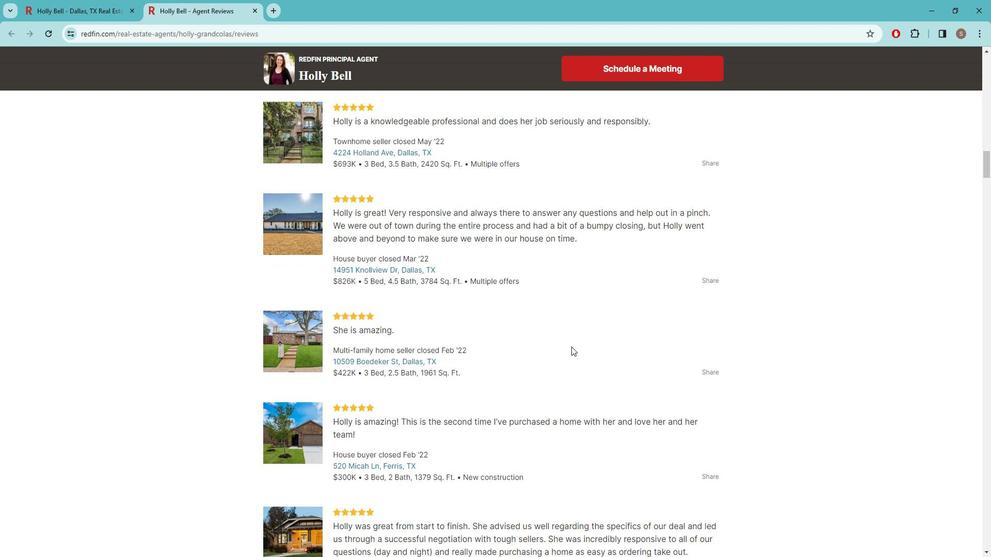 
Action: Mouse scrolled (577, 339) with delta (0, 0)
Screenshot: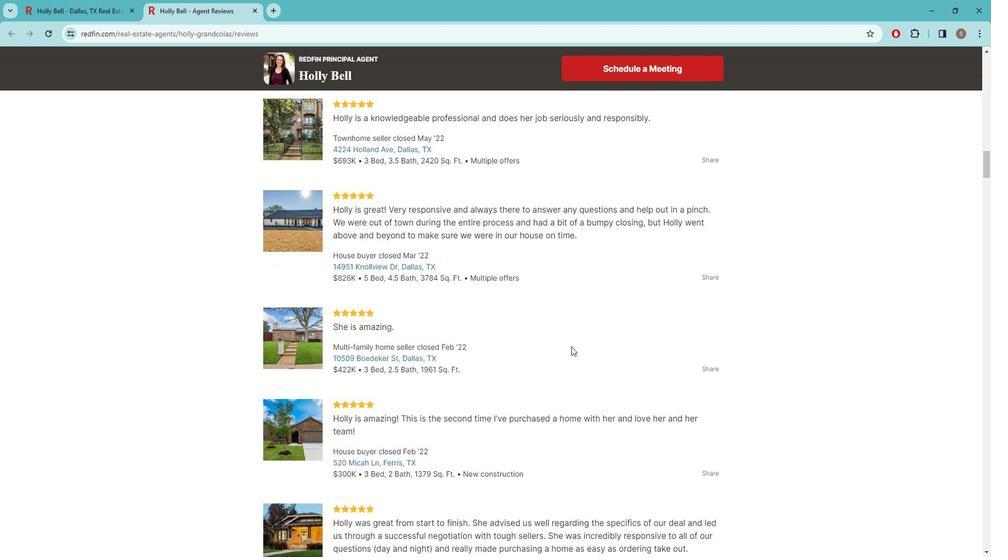 
Action: Mouse scrolled (577, 339) with delta (0, 0)
Screenshot: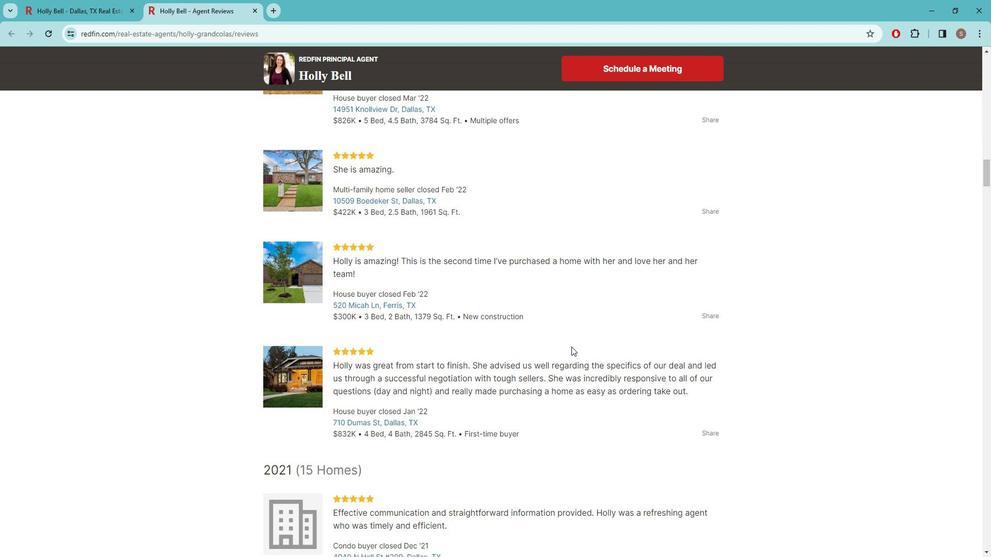
Action: Mouse scrolled (577, 339) with delta (0, 0)
Screenshot: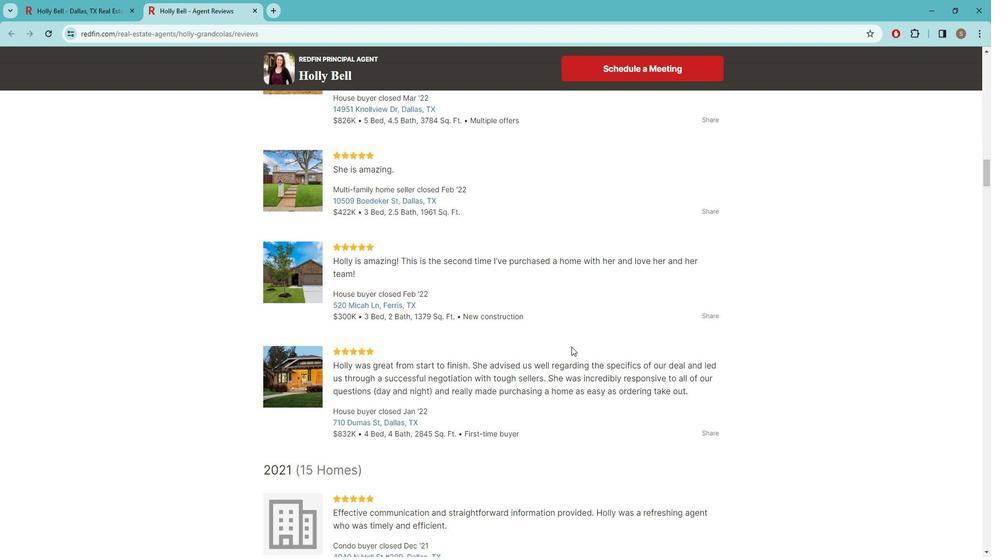 
Action: Mouse scrolled (577, 339) with delta (0, 0)
Screenshot: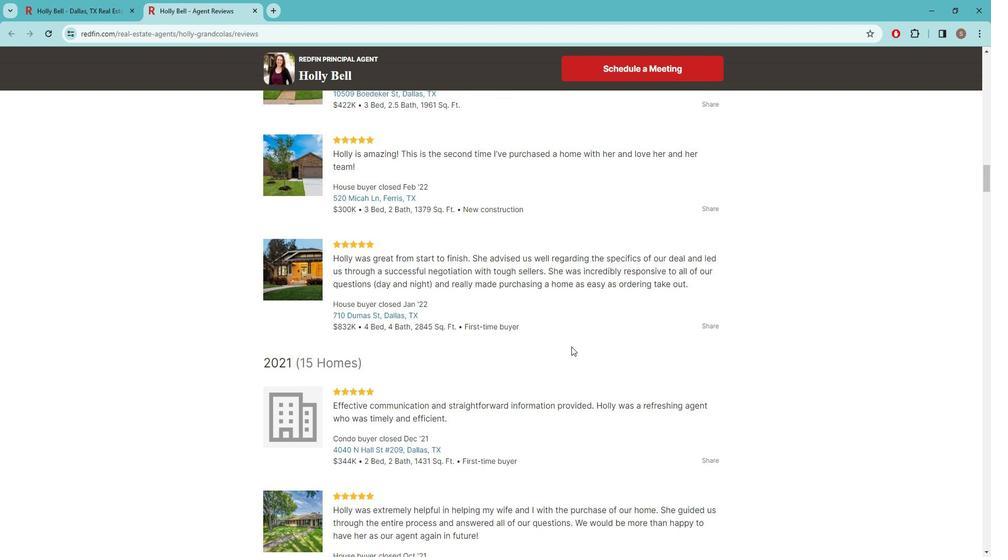 
Action: Mouse scrolled (577, 339) with delta (0, 0)
Screenshot: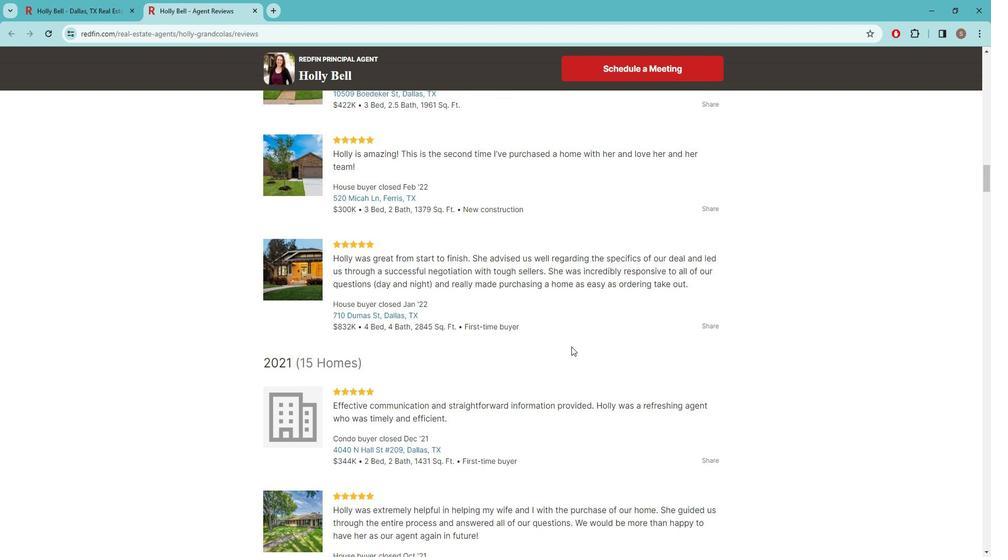 
Action: Mouse scrolled (577, 339) with delta (0, 0)
Screenshot: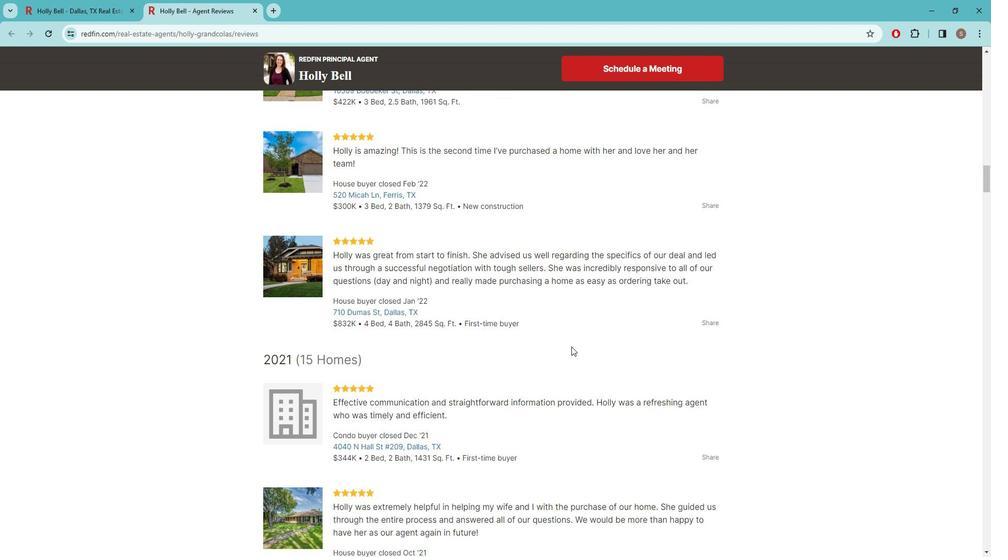
Action: Mouse scrolled (577, 339) with delta (0, 0)
Screenshot: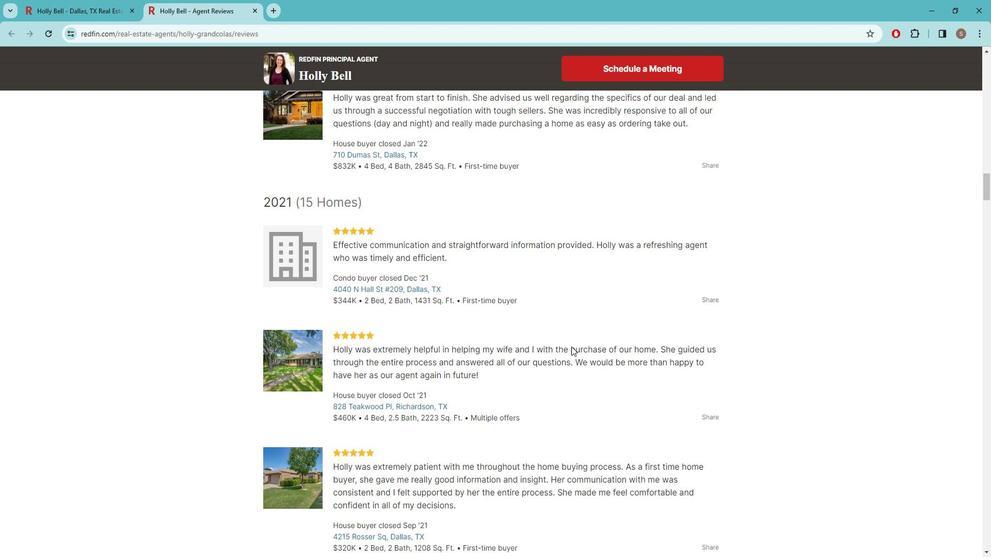 
Action: Mouse scrolled (577, 339) with delta (0, 0)
Screenshot: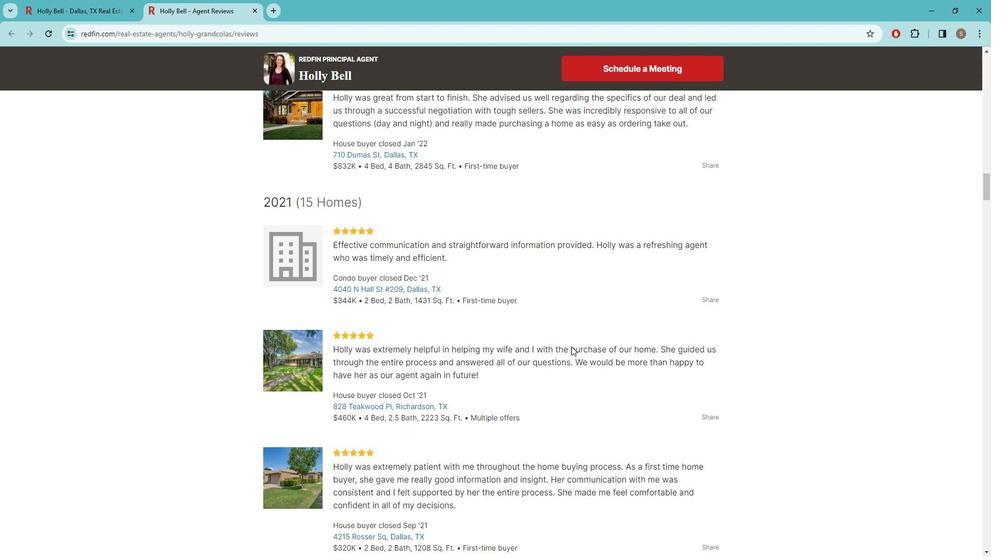 
Action: Mouse scrolled (577, 339) with delta (0, 0)
Screenshot: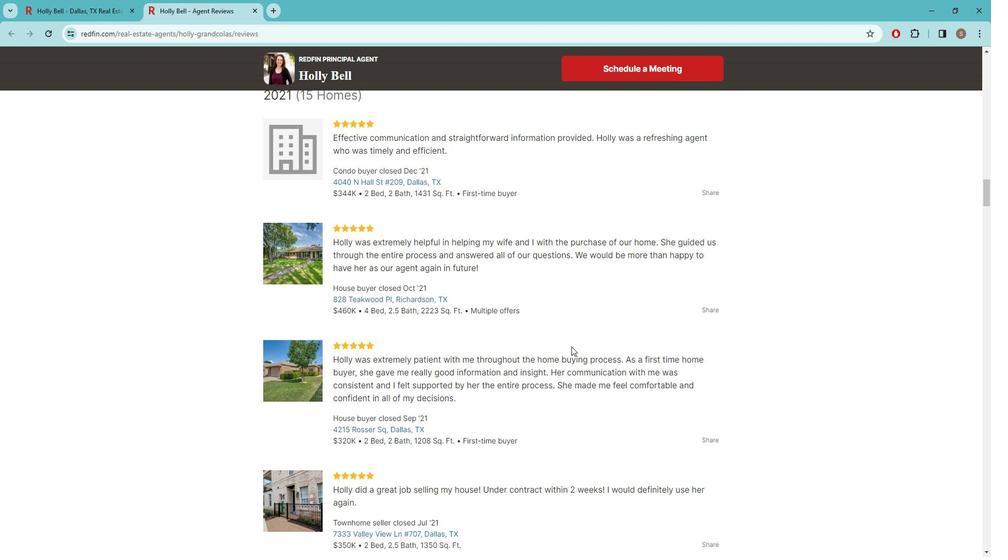 
Action: Mouse scrolled (577, 339) with delta (0, 0)
Screenshot: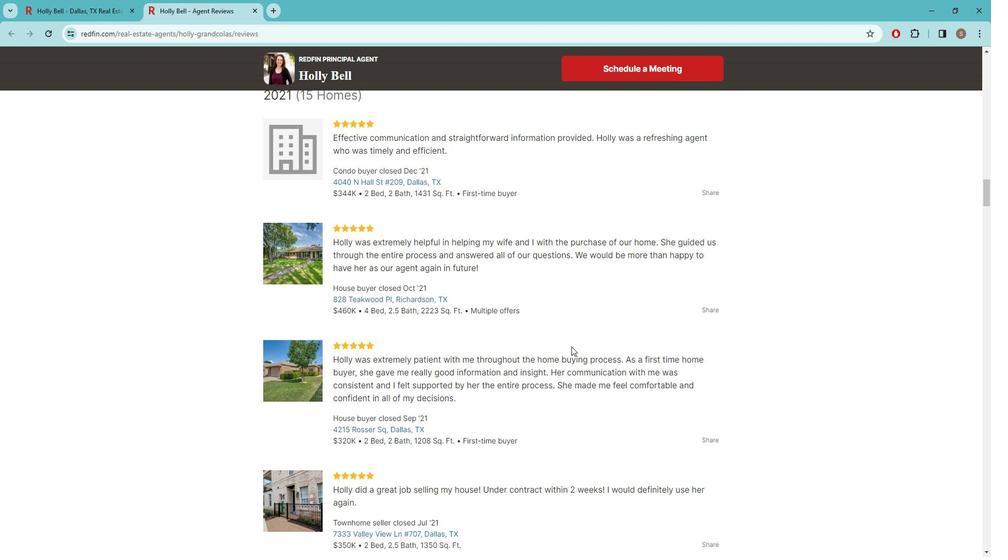 
Action: Mouse scrolled (577, 339) with delta (0, 0)
Screenshot: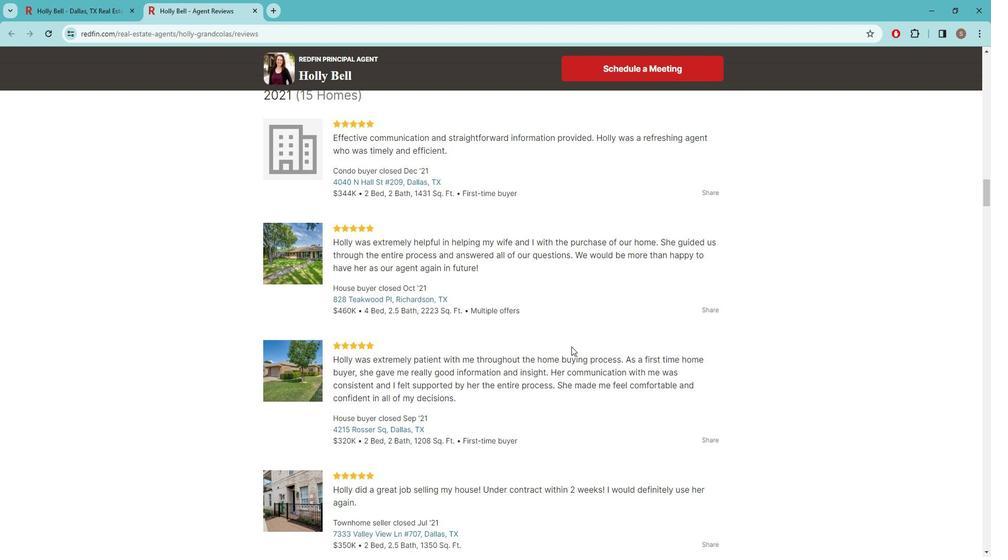 
Action: Mouse scrolled (577, 339) with delta (0, 0)
Screenshot: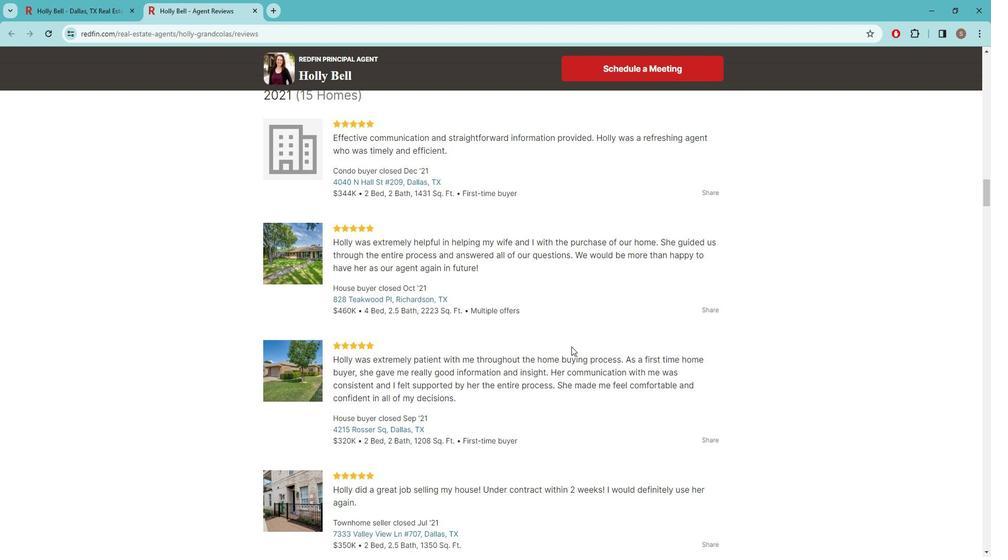 
Action: Mouse scrolled (577, 339) with delta (0, 0)
Screenshot: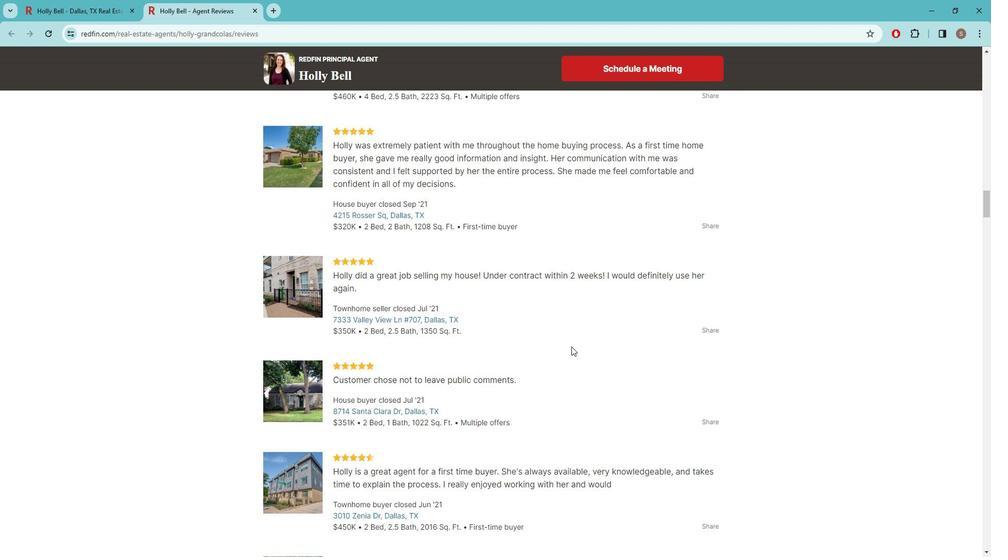 
Action: Mouse scrolled (577, 339) with delta (0, 0)
Screenshot: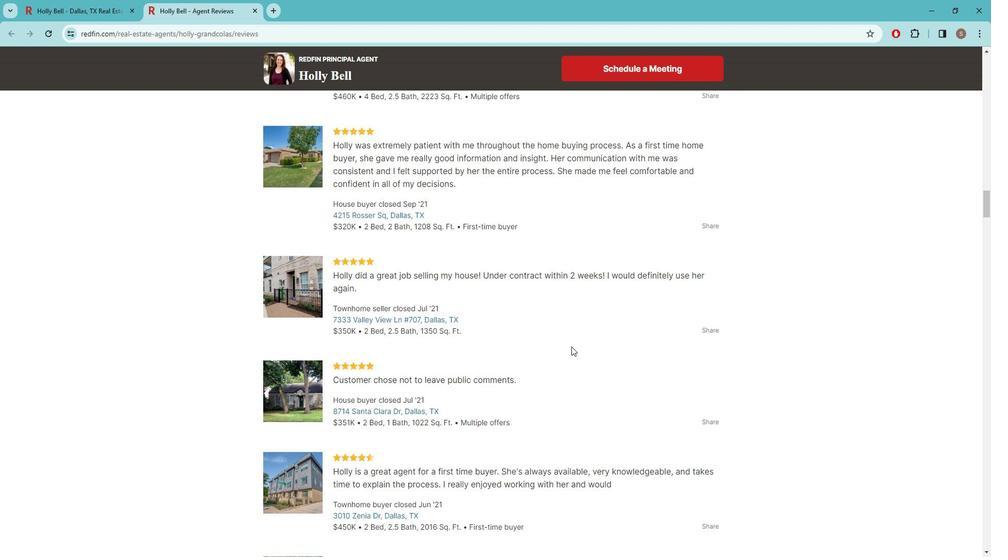 
Action: Mouse scrolled (577, 339) with delta (0, 0)
Screenshot: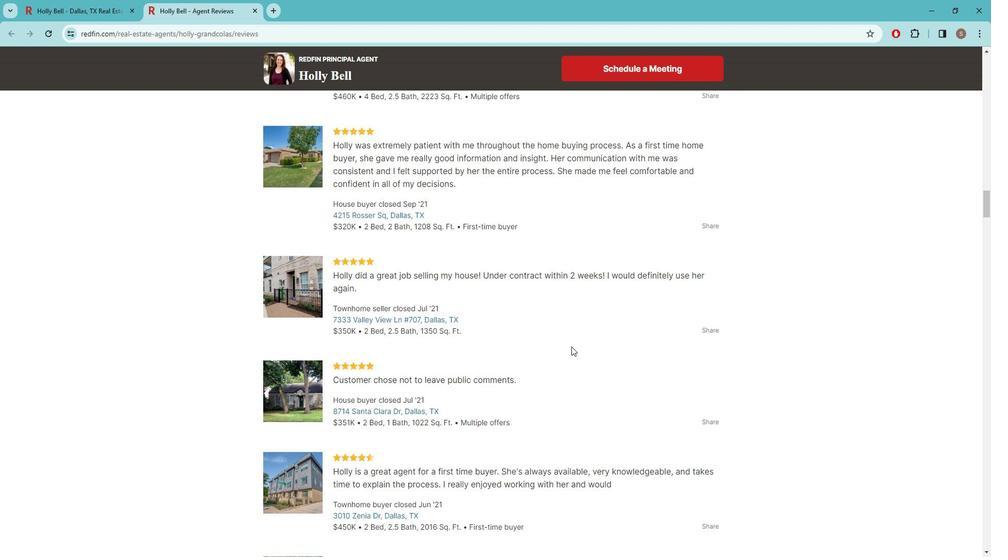 
Action: Mouse scrolled (577, 339) with delta (0, 0)
Screenshot: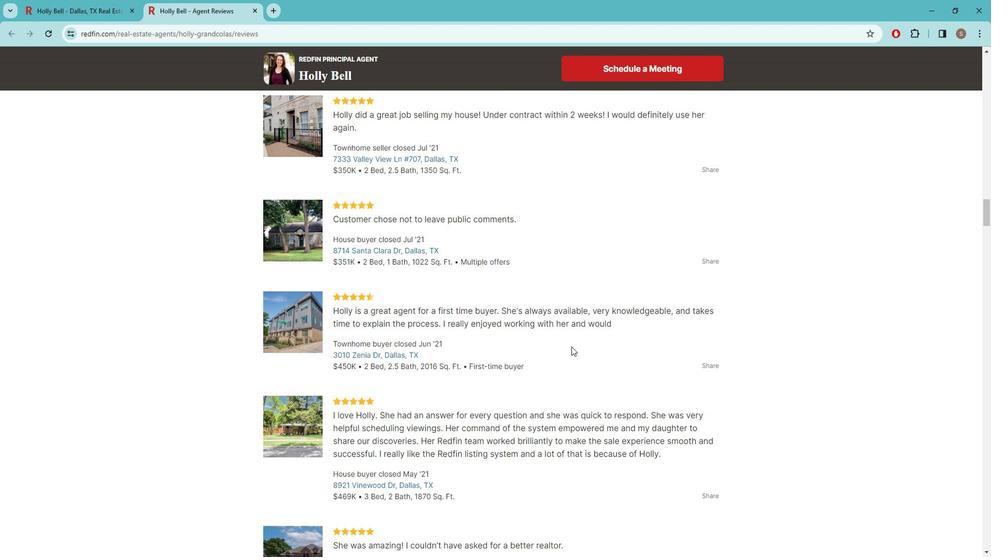 
Action: Mouse scrolled (577, 339) with delta (0, 0)
Screenshot: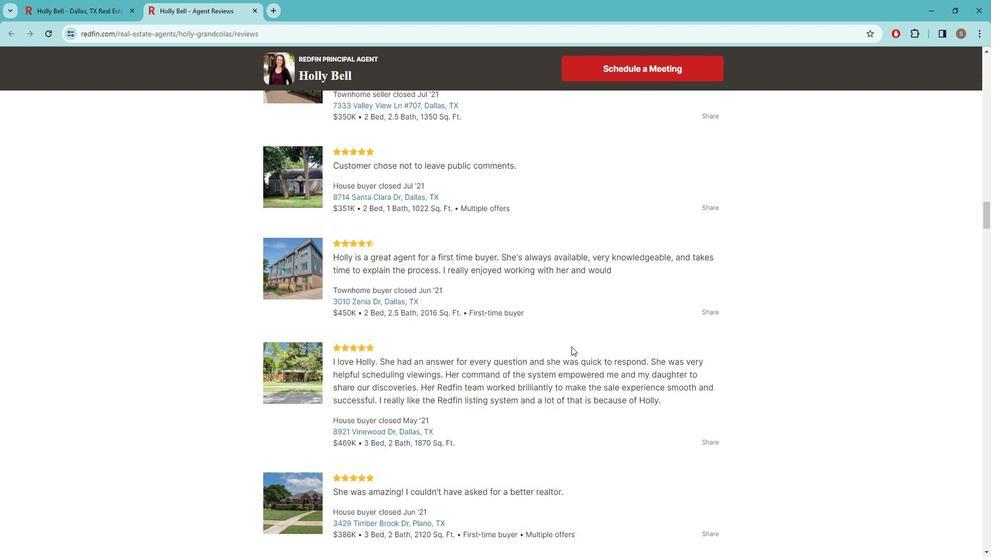 
Action: Mouse scrolled (577, 339) with delta (0, 0)
Screenshot: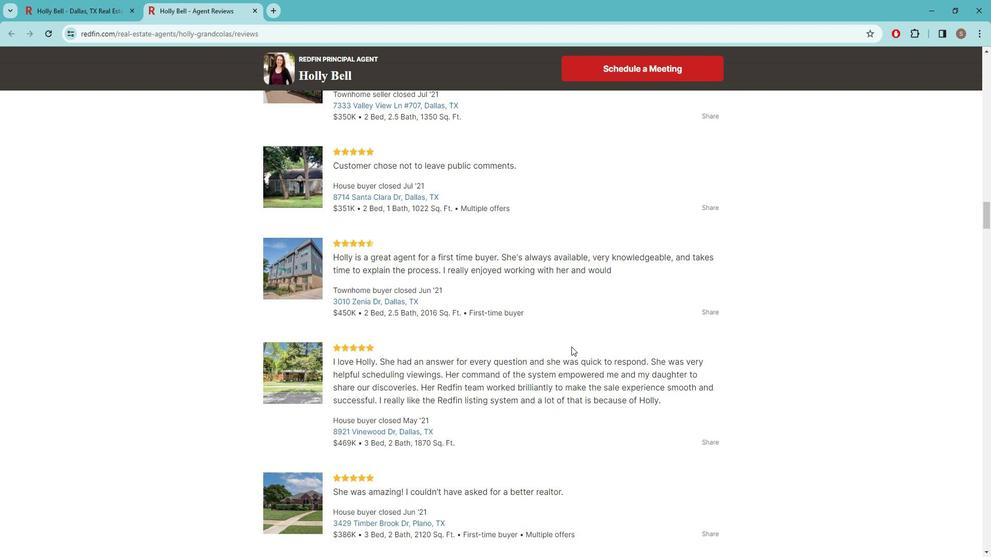 
Action: Mouse scrolled (577, 339) with delta (0, 0)
Screenshot: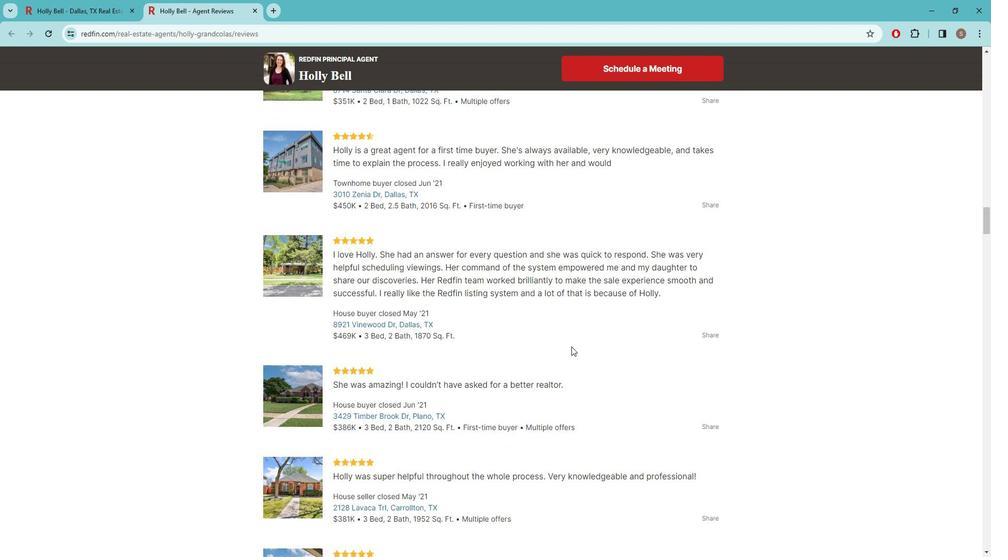 
Action: Mouse scrolled (577, 339) with delta (0, 0)
Screenshot: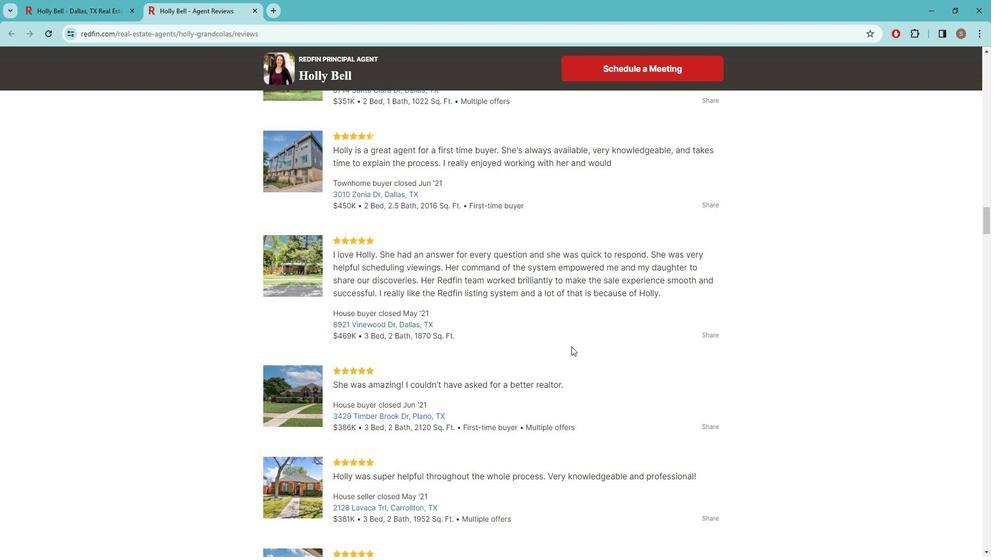 
Action: Mouse scrolled (577, 339) with delta (0, 0)
Screenshot: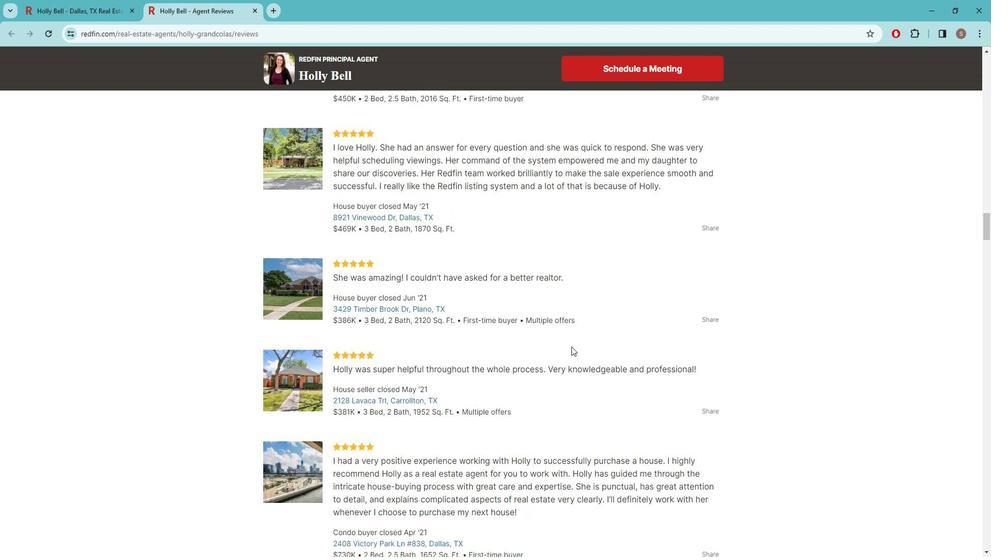 
Action: Mouse scrolled (577, 339) with delta (0, 0)
Screenshot: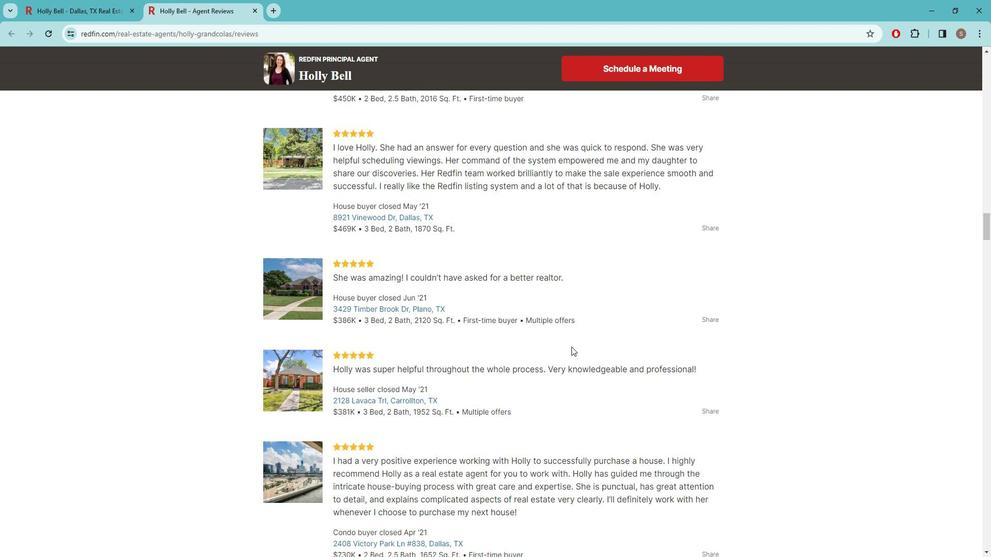 
Action: Mouse scrolled (577, 339) with delta (0, 0)
Screenshot: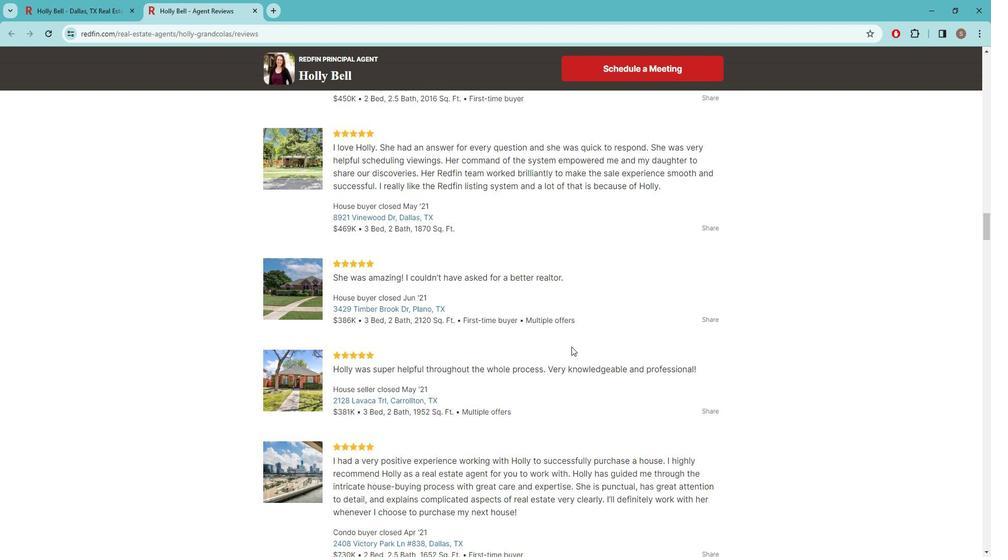 
Action: Mouse scrolled (577, 339) with delta (0, 0)
Screenshot: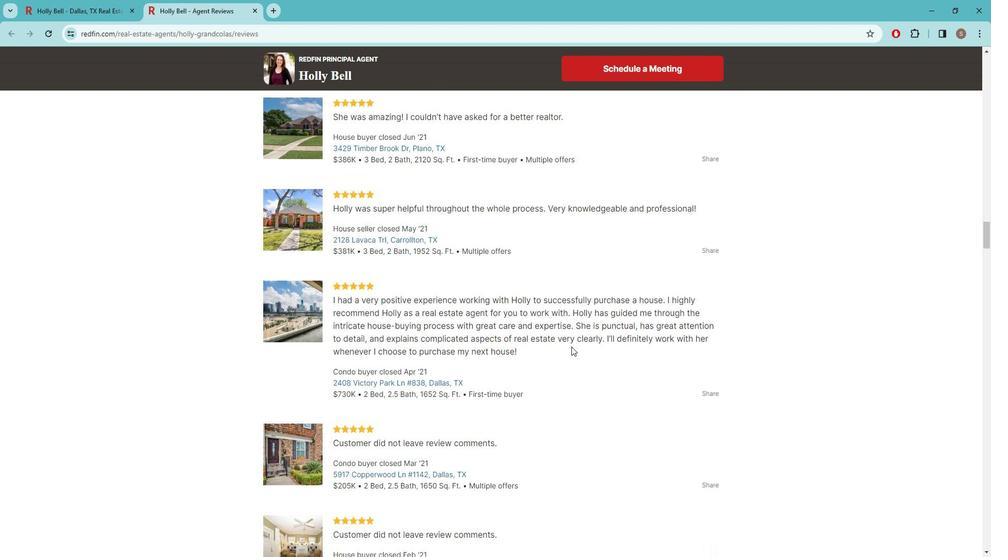 
Action: Mouse scrolled (577, 339) with delta (0, 0)
Screenshot: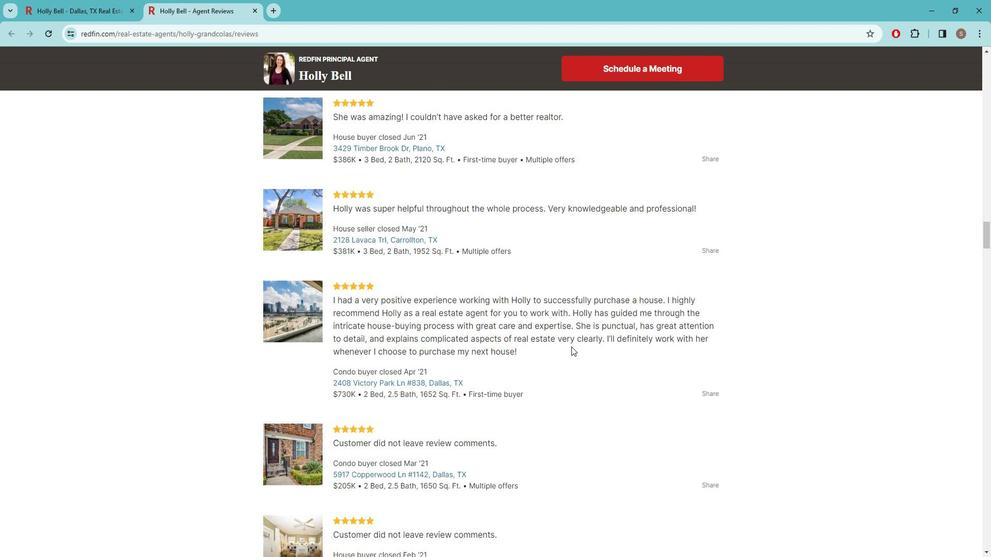 
Action: Mouse scrolled (577, 339) with delta (0, 0)
Screenshot: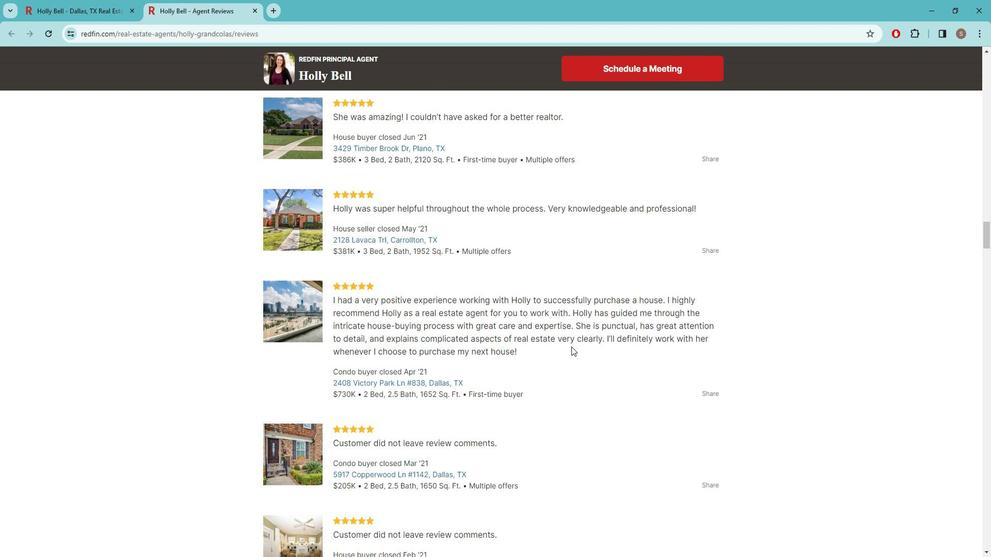 
Action: Mouse scrolled (577, 339) with delta (0, 0)
Screenshot: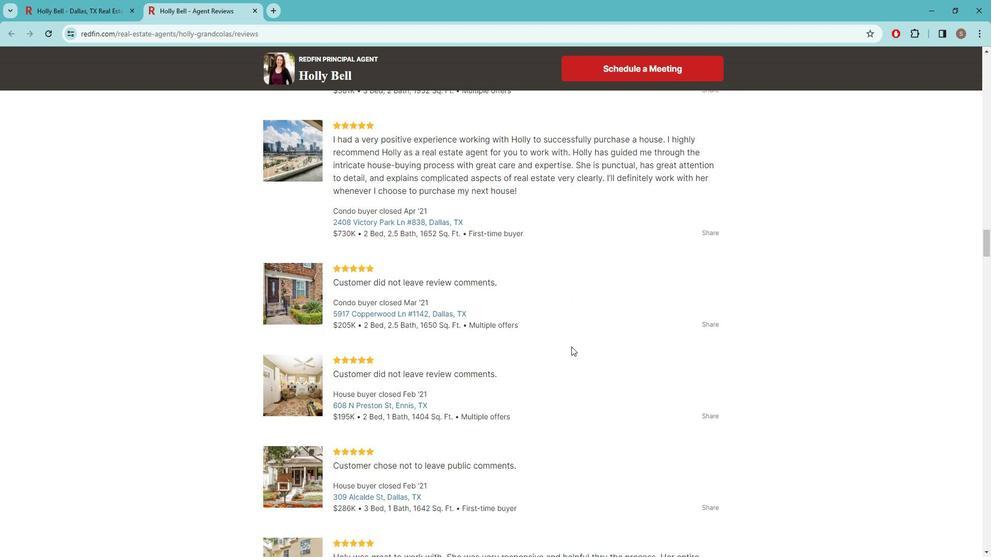 
Action: Mouse scrolled (577, 339) with delta (0, 0)
Screenshot: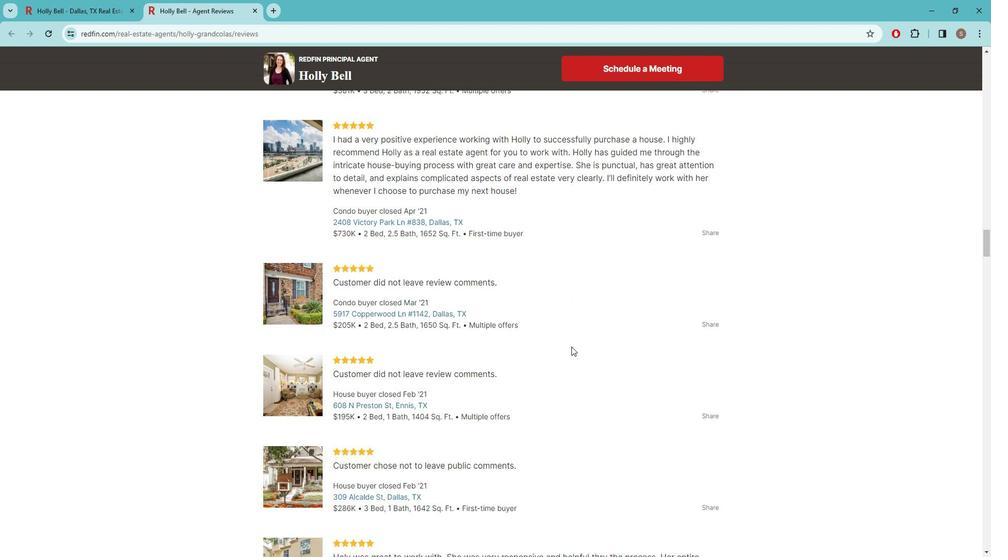 
Action: Mouse scrolled (577, 339) with delta (0, 0)
Screenshot: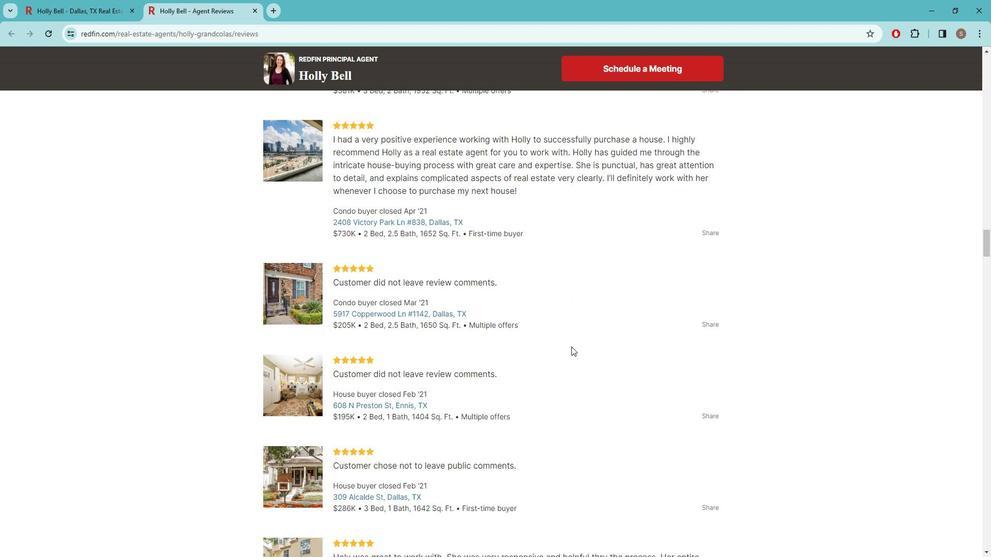 
Action: Mouse scrolled (577, 339) with delta (0, 0)
Screenshot: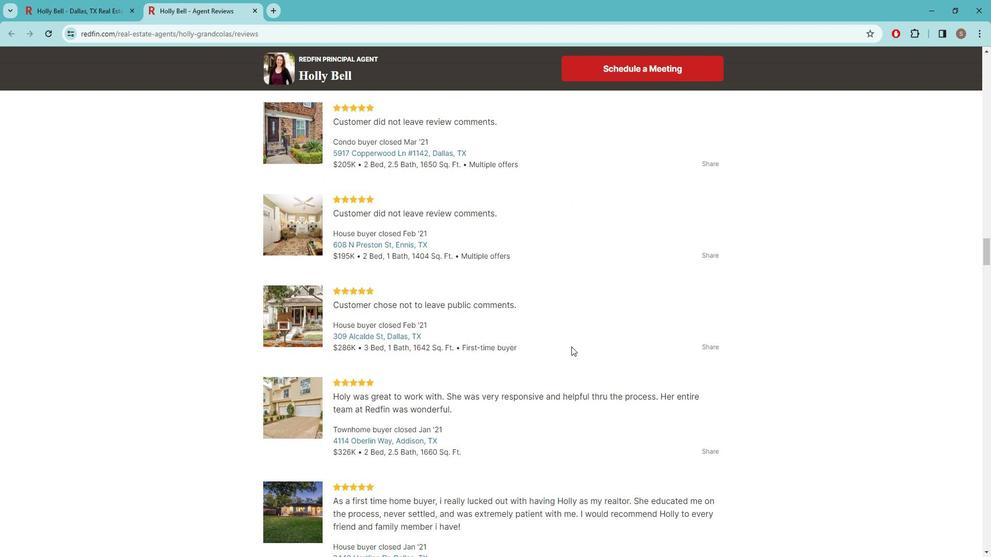 
Action: Mouse scrolled (577, 339) with delta (0, 0)
Screenshot: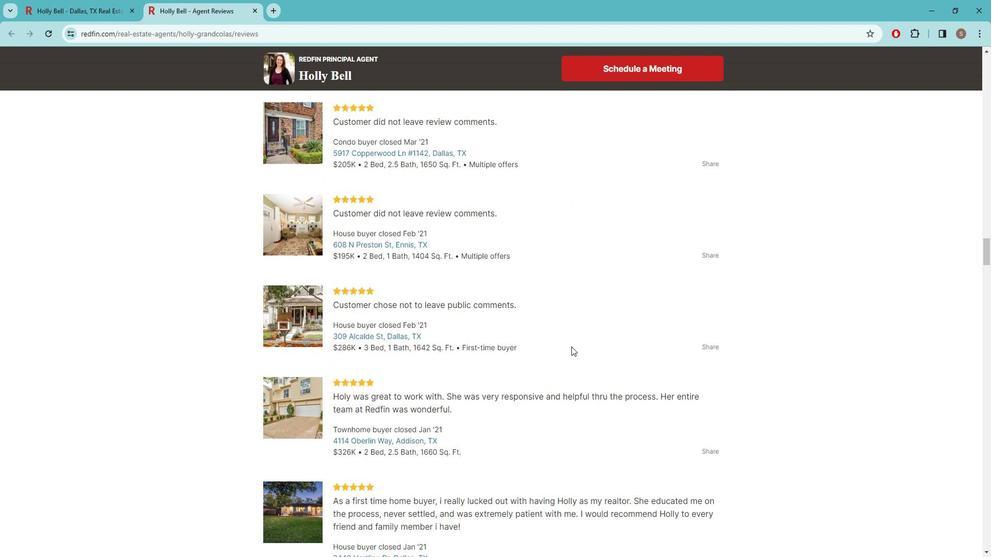 
Action: Mouse scrolled (577, 339) with delta (0, 0)
Screenshot: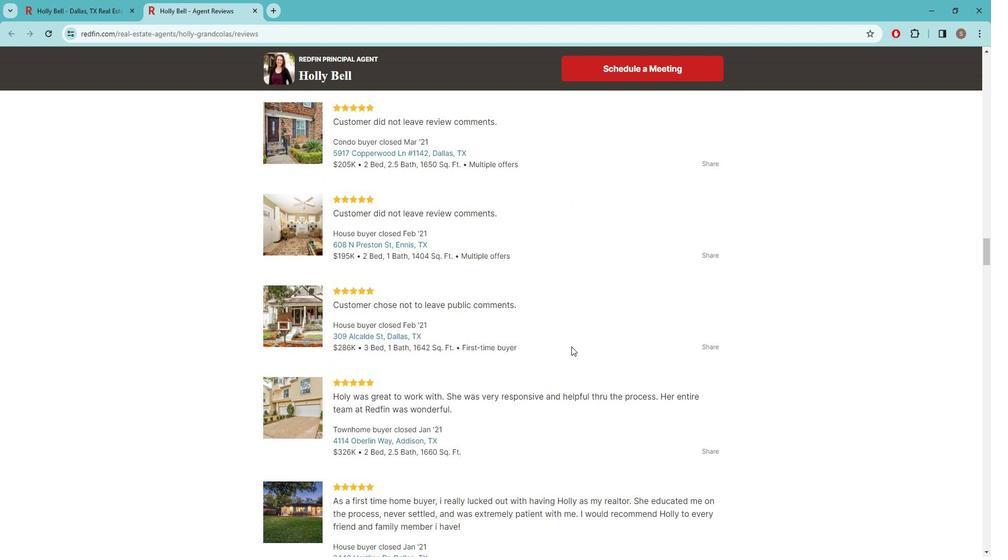 
Action: Mouse scrolled (577, 339) with delta (0, 0)
Screenshot: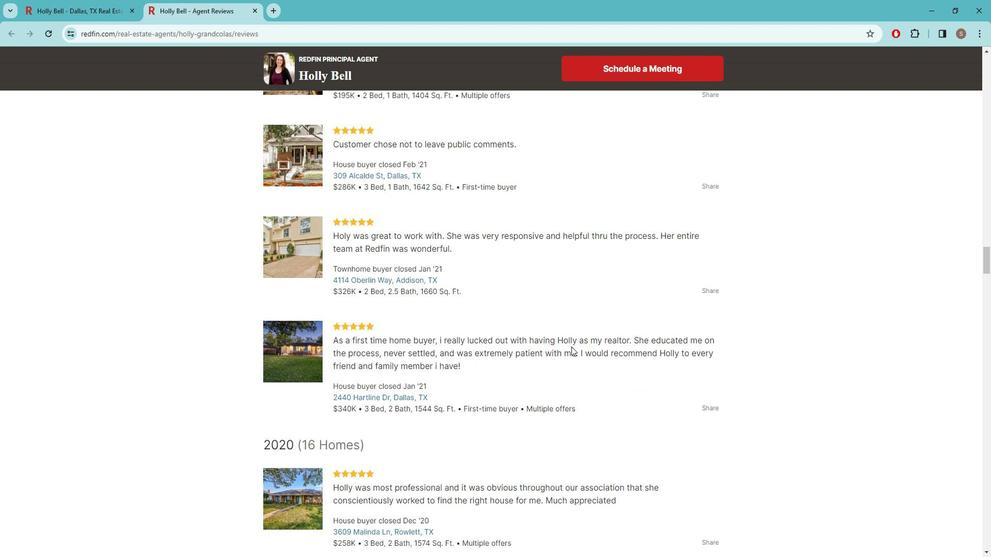 
Action: Mouse scrolled (577, 339) with delta (0, 0)
Screenshot: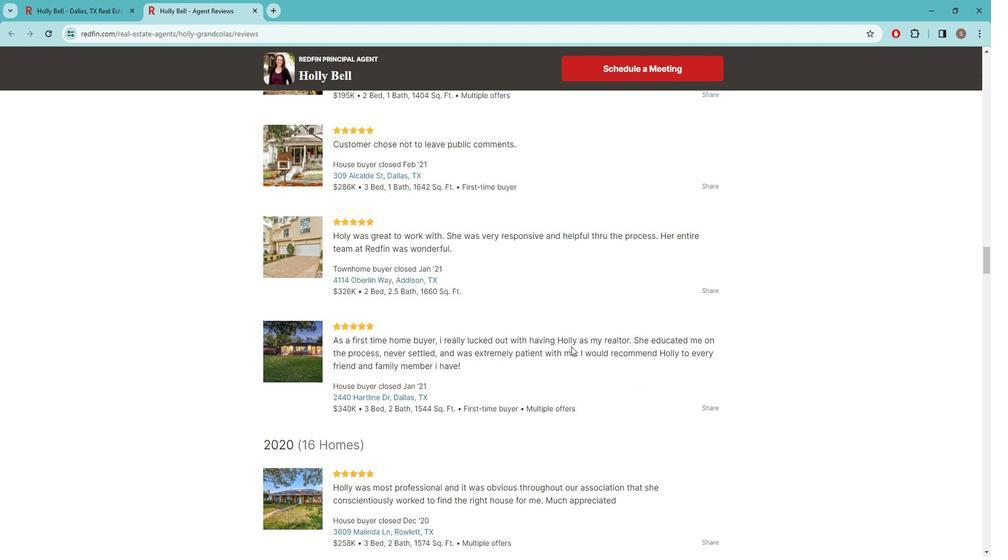
Action: Mouse scrolled (577, 339) with delta (0, 0)
Screenshot: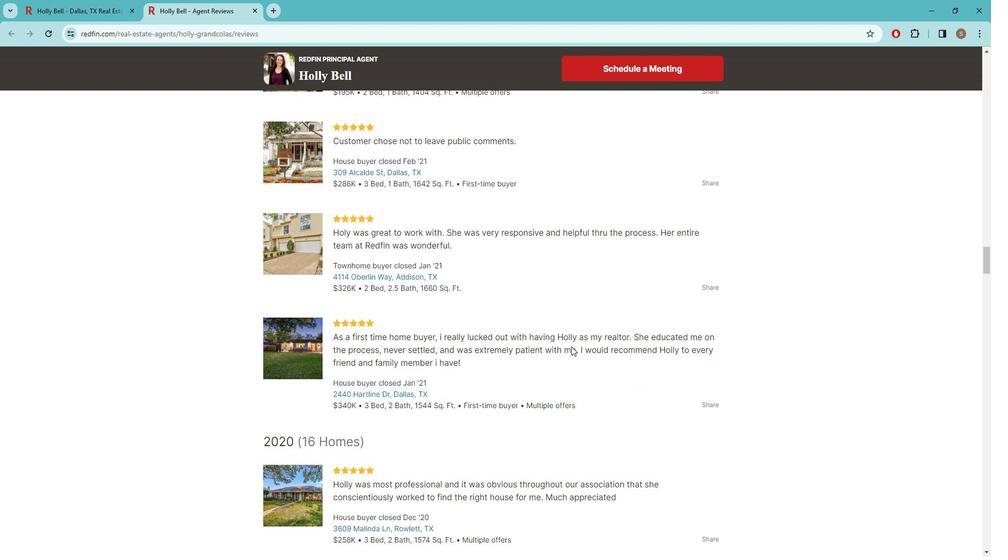 
Action: Mouse scrolled (577, 339) with delta (0, 0)
Screenshot: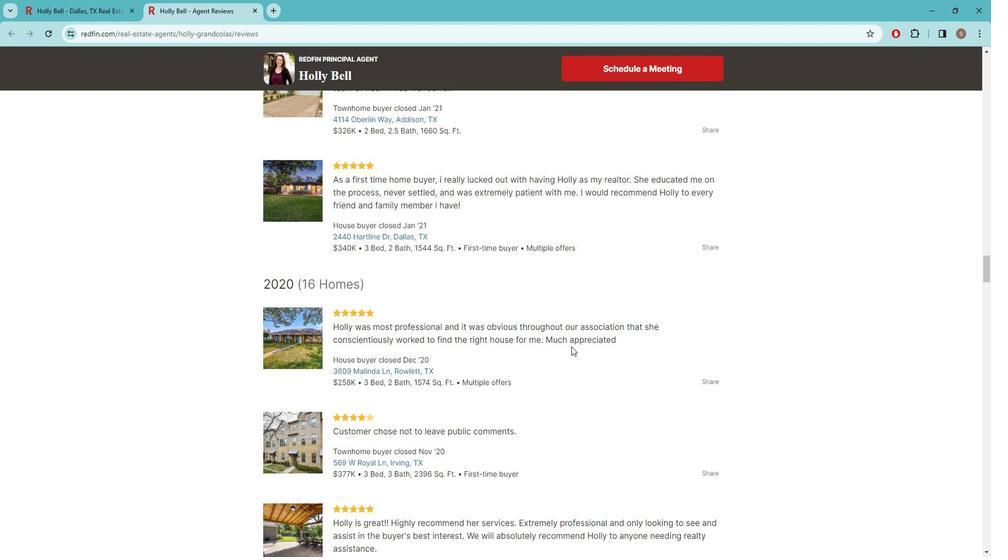 
Action: Mouse moved to (577, 338)
Screenshot: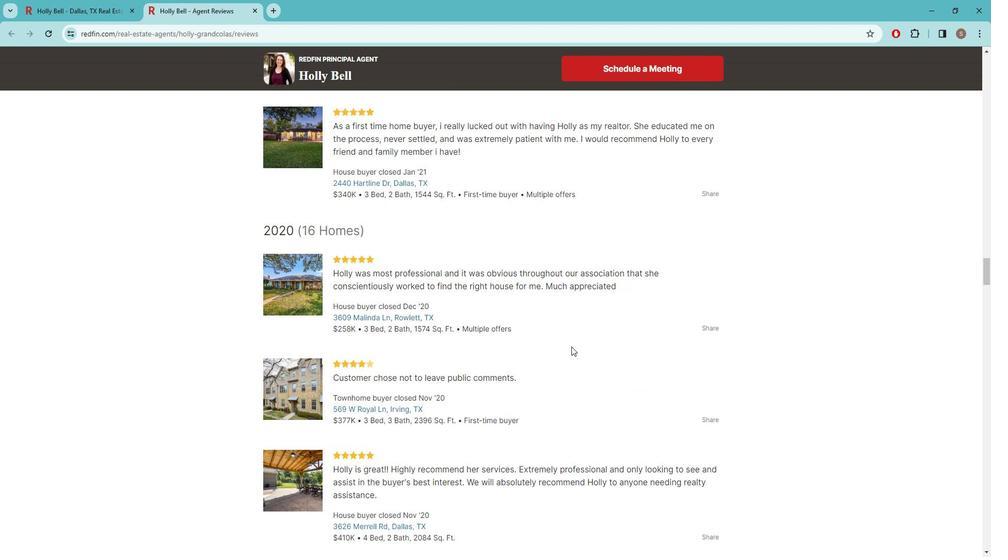
Action: Mouse scrolled (577, 337) with delta (0, 0)
Screenshot: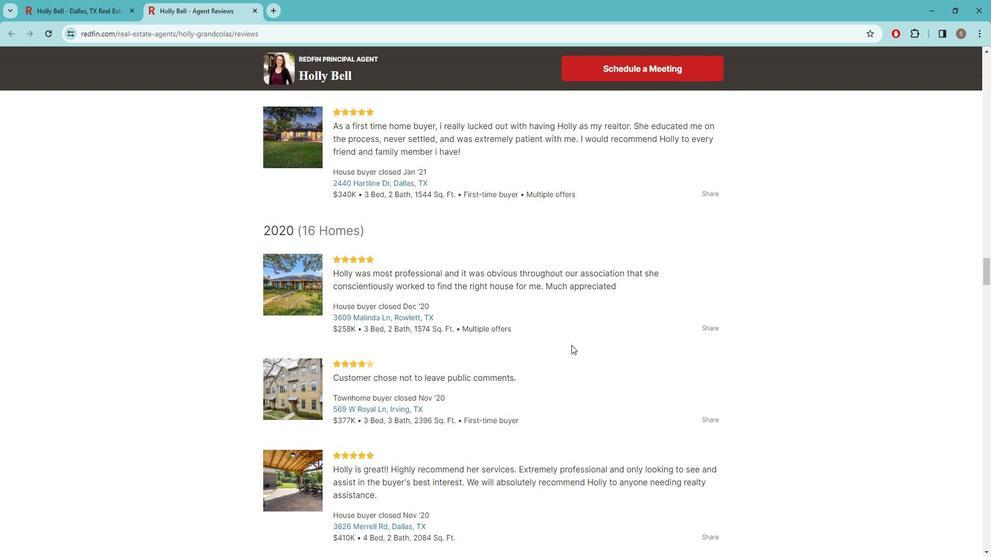 
Action: Mouse scrolled (577, 337) with delta (0, 0)
Screenshot: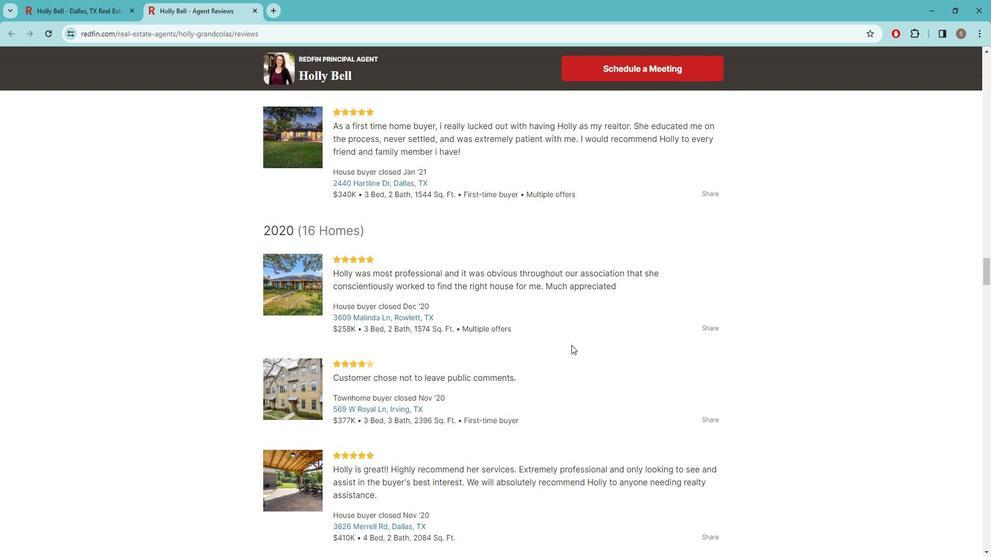 
Action: Mouse scrolled (577, 337) with delta (0, 0)
Screenshot: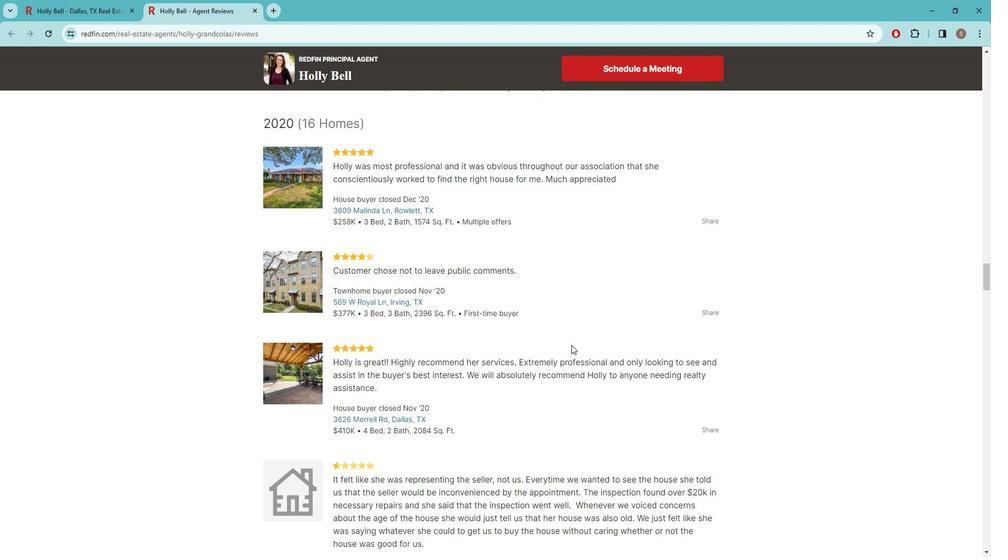 
Action: Mouse scrolled (577, 337) with delta (0, 0)
Screenshot: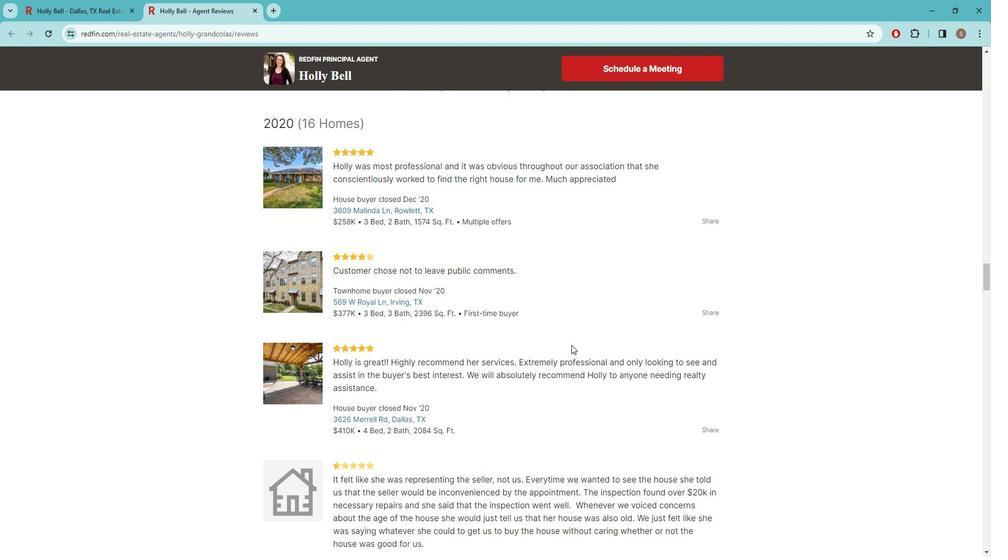 
Action: Mouse scrolled (577, 337) with delta (0, 0)
Screenshot: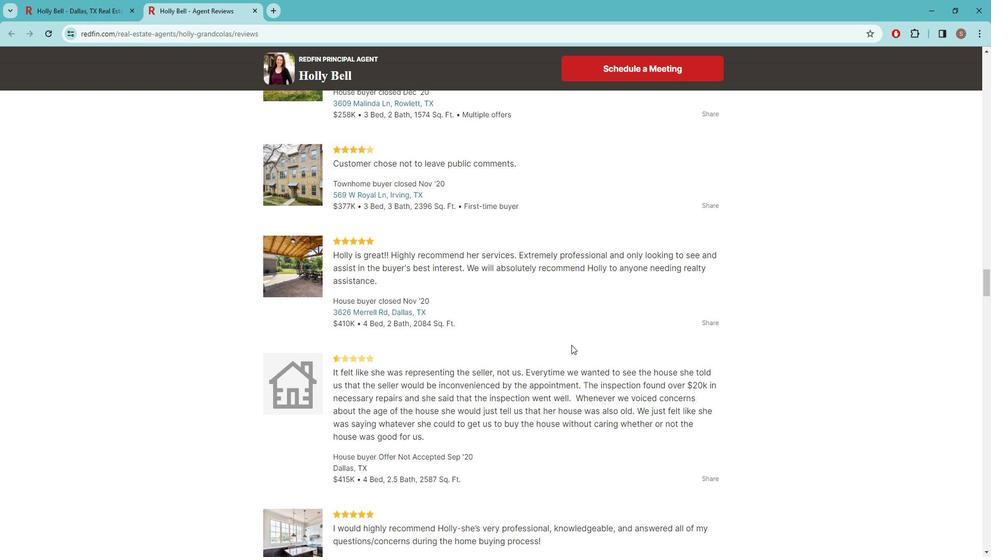 
Action: Mouse scrolled (577, 337) with delta (0, 0)
Screenshot: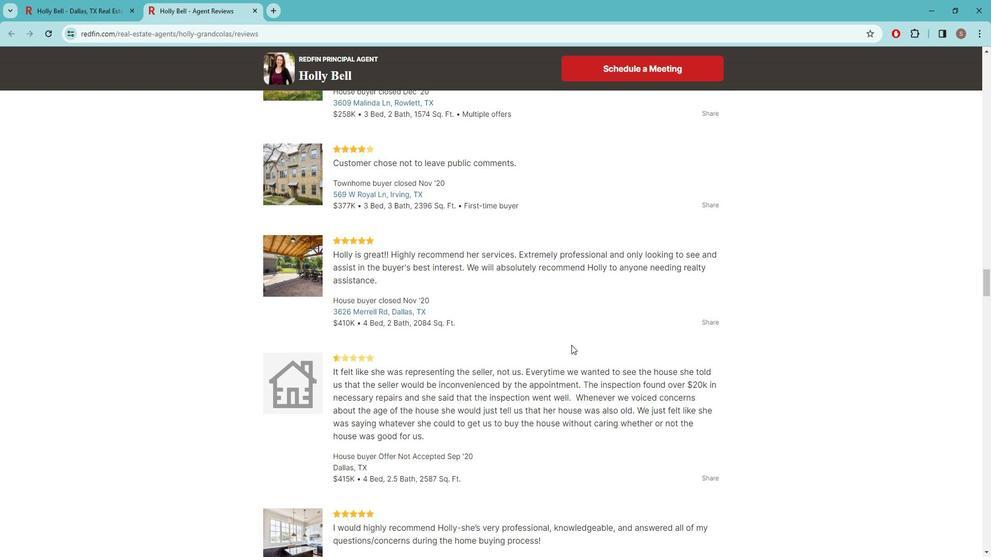 
Action: Mouse scrolled (577, 337) with delta (0, 0)
Screenshot: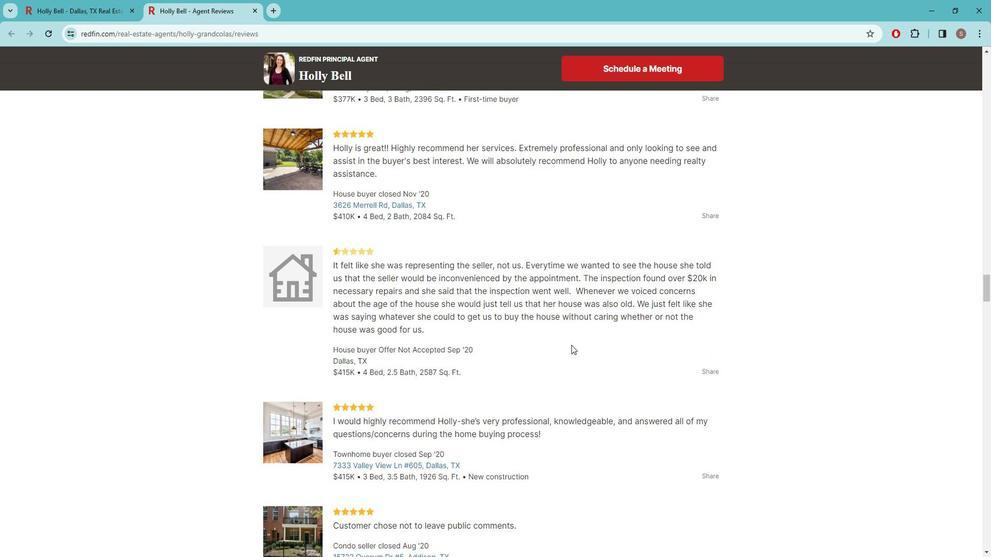 
Action: Mouse scrolled (577, 337) with delta (0, 0)
Screenshot: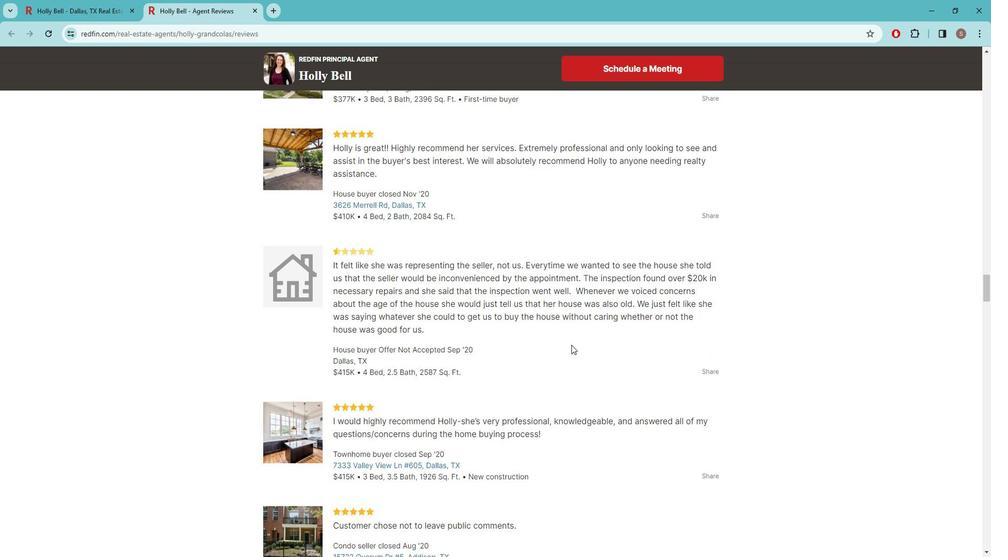 
Action: Mouse scrolled (577, 337) with delta (0, 0)
Screenshot: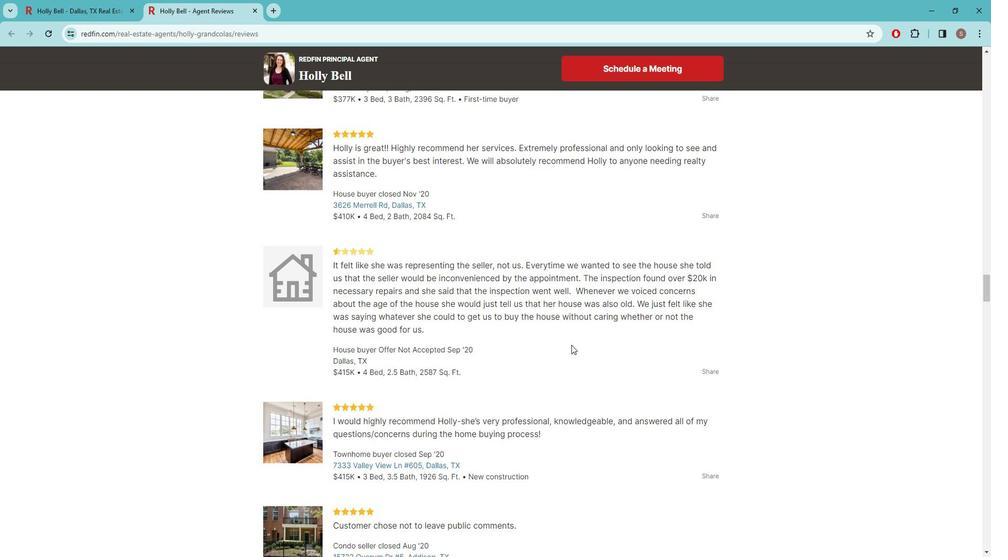 
Action: Mouse scrolled (577, 337) with delta (0, 0)
Screenshot: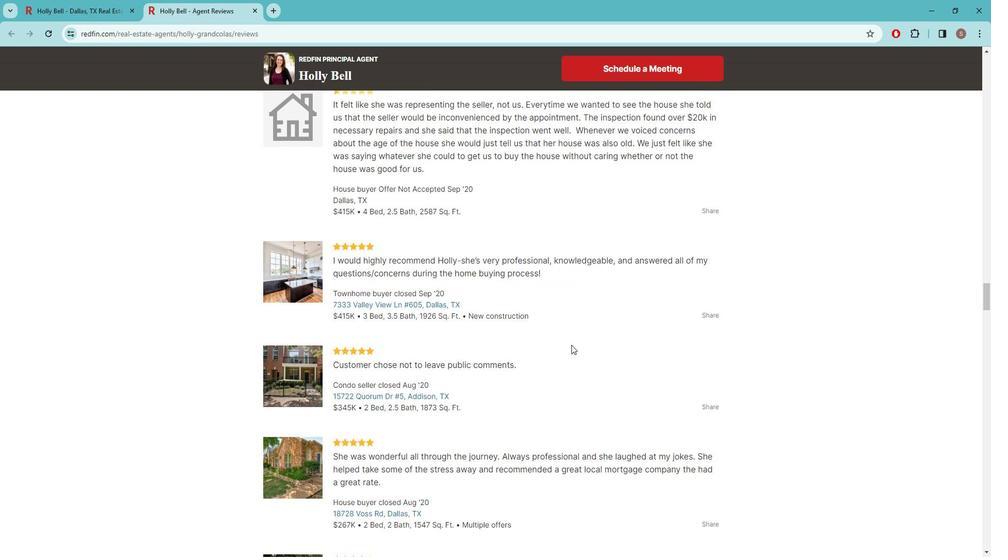 
Action: Mouse scrolled (577, 337) with delta (0, 0)
Screenshot: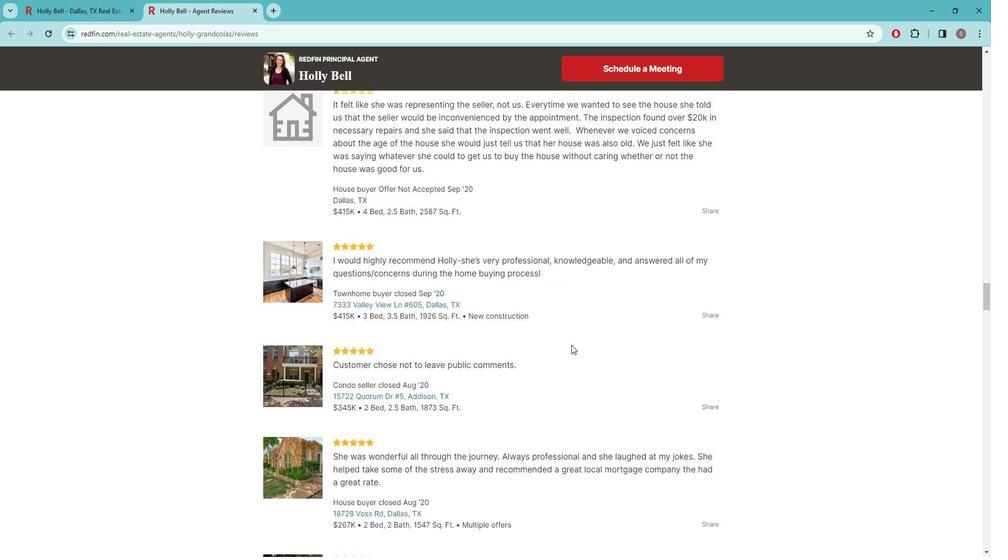 
Action: Mouse scrolled (577, 337) with delta (0, 0)
Screenshot: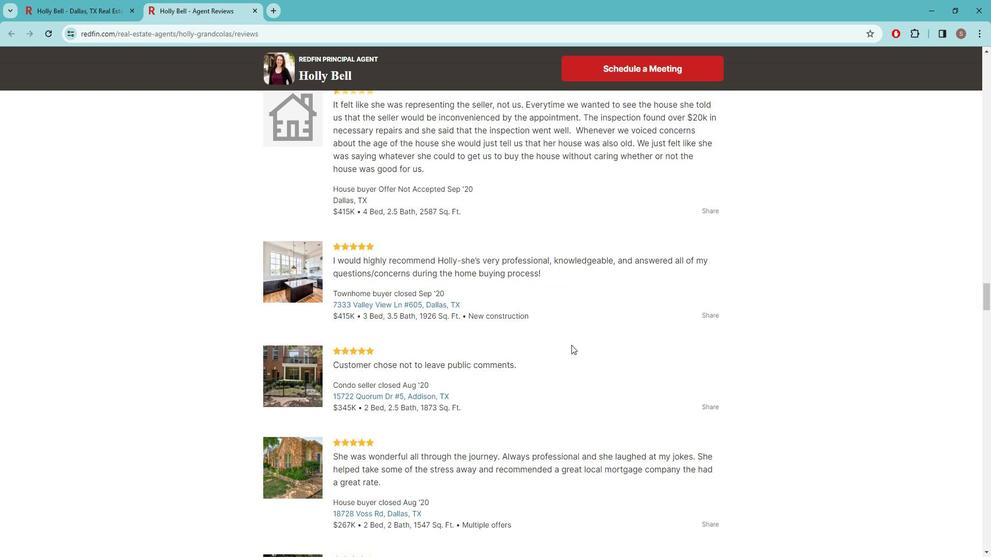 
Action: Mouse scrolled (577, 337) with delta (0, 0)
Screenshot: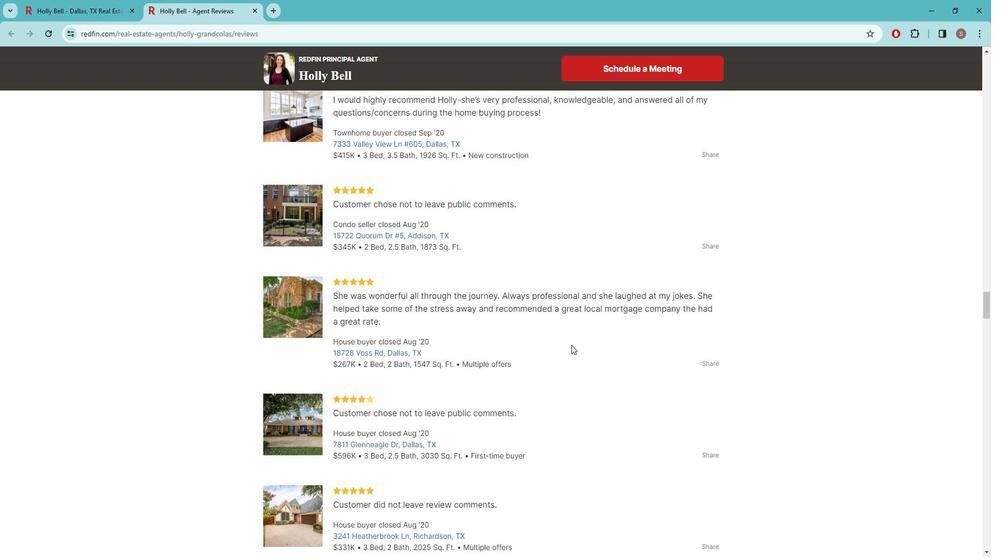 
Action: Mouse scrolled (577, 337) with delta (0, 0)
Screenshot: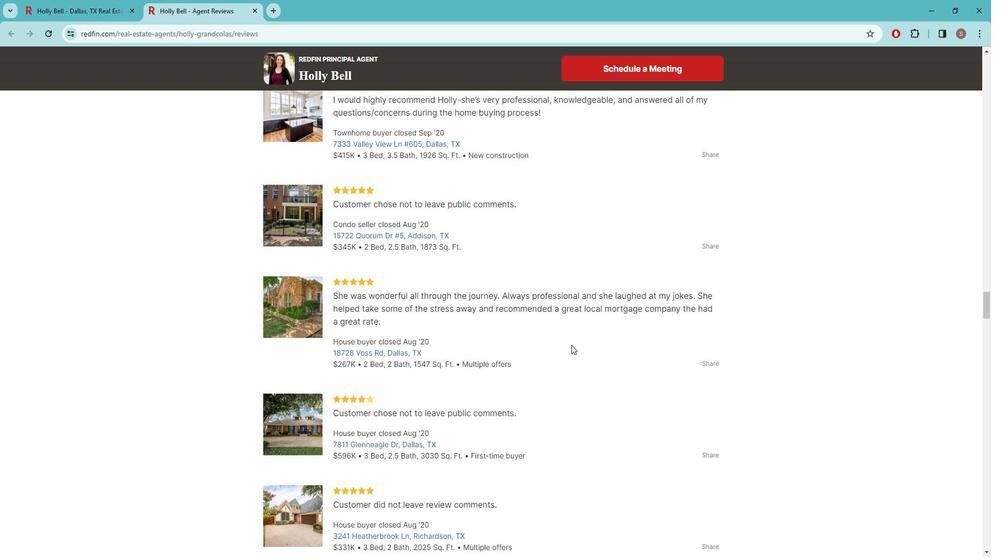 
Action: Mouse scrolled (577, 337) with delta (0, 0)
Screenshot: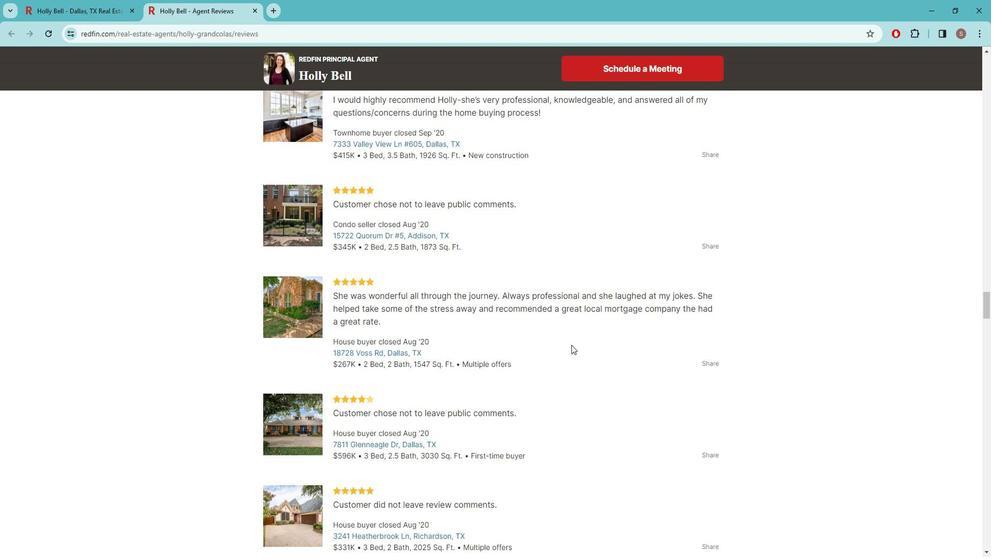 
Action: Mouse scrolled (577, 337) with delta (0, 0)
Screenshot: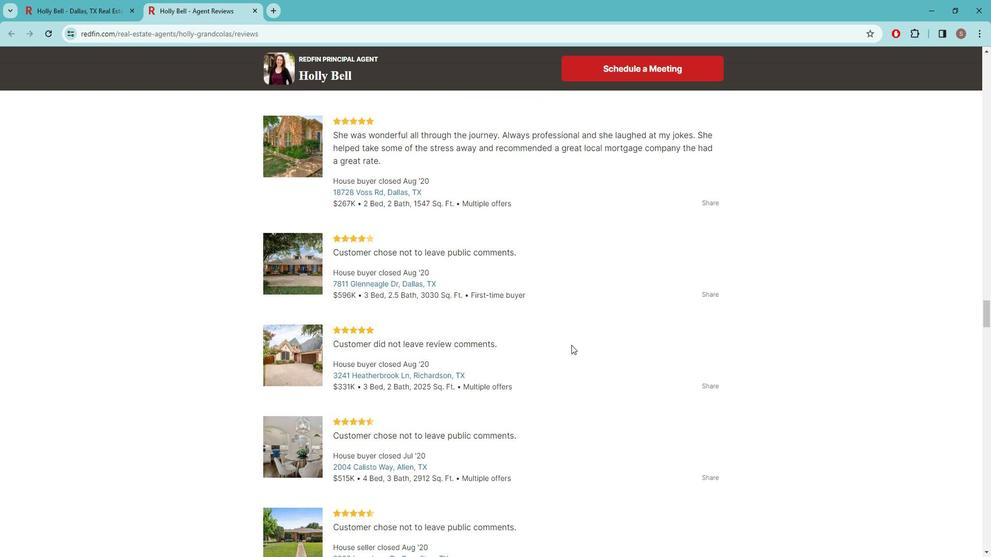 
Action: Mouse scrolled (577, 337) with delta (0, 0)
Screenshot: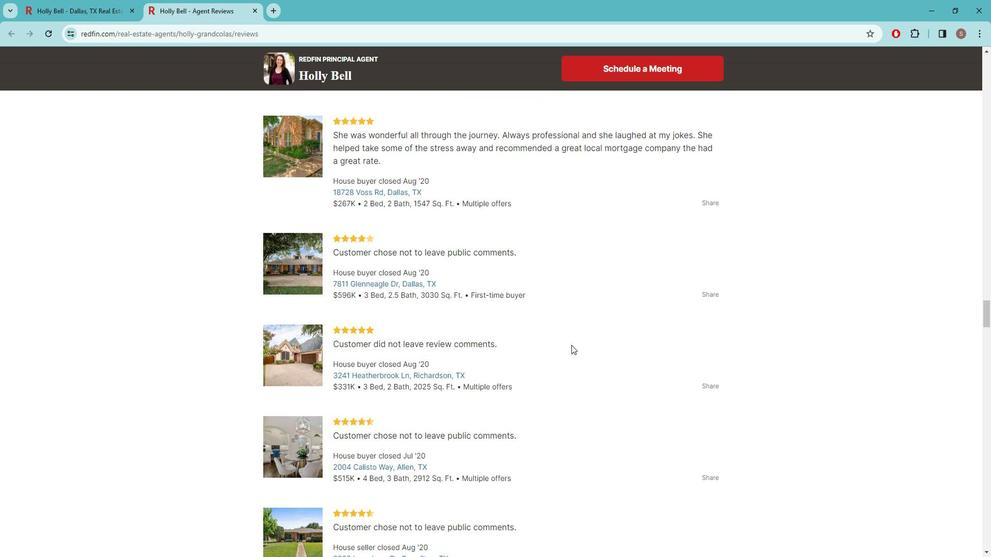 
Action: Mouse scrolled (577, 337) with delta (0, 0)
Screenshot: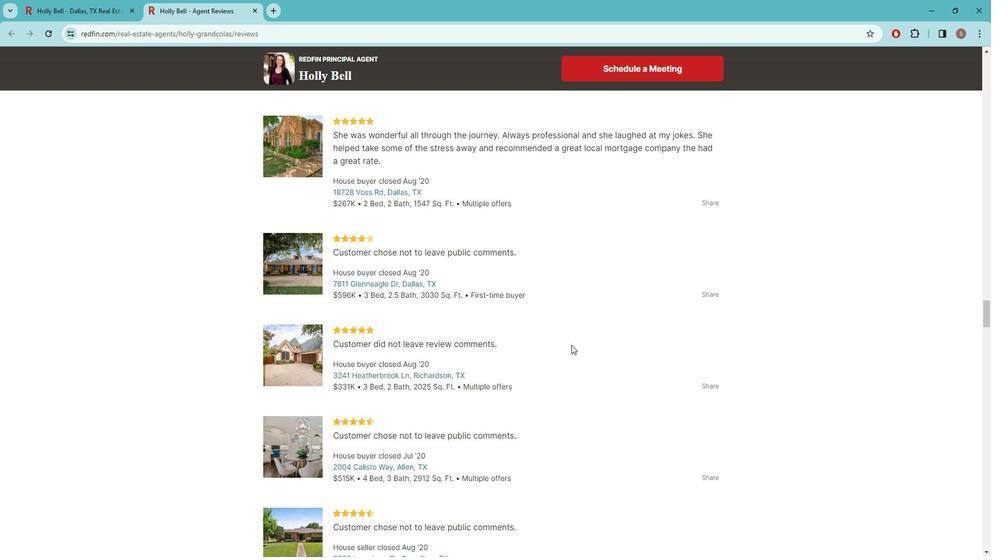 
Action: Mouse scrolled (577, 337) with delta (0, 0)
Screenshot: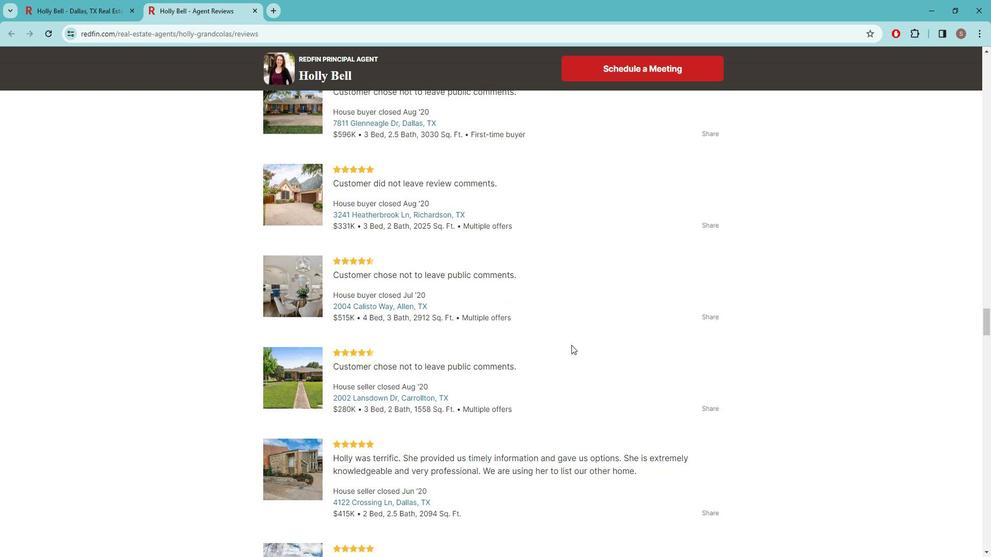 
Action: Mouse scrolled (577, 337) with delta (0, 0)
Screenshot: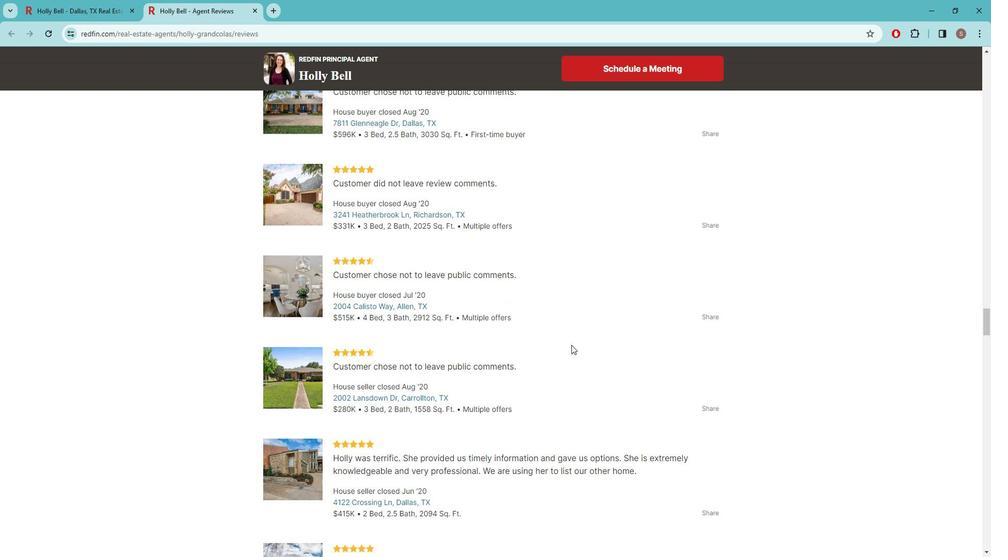 
Action: Mouse scrolled (577, 337) with delta (0, 0)
Screenshot: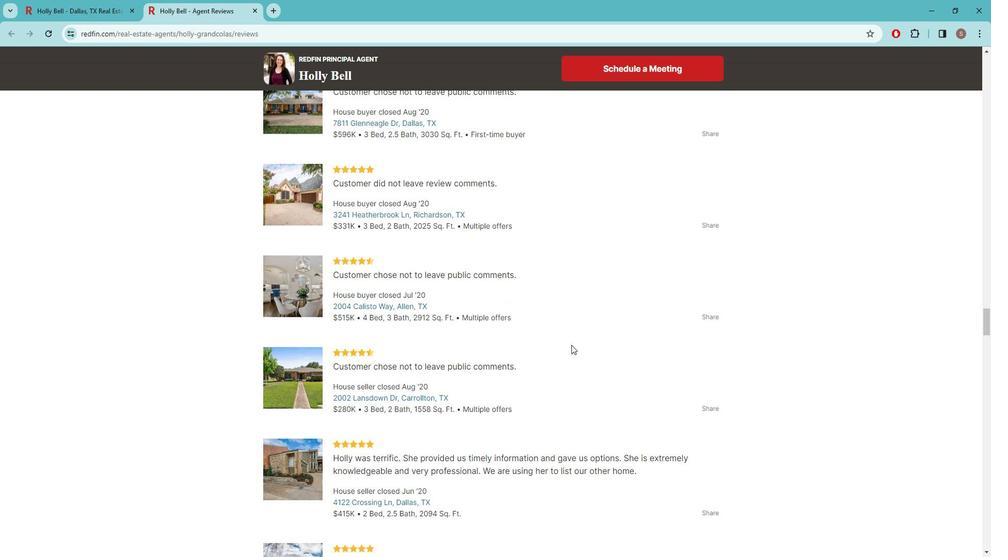
Action: Mouse scrolled (577, 337) with delta (0, 0)
Screenshot: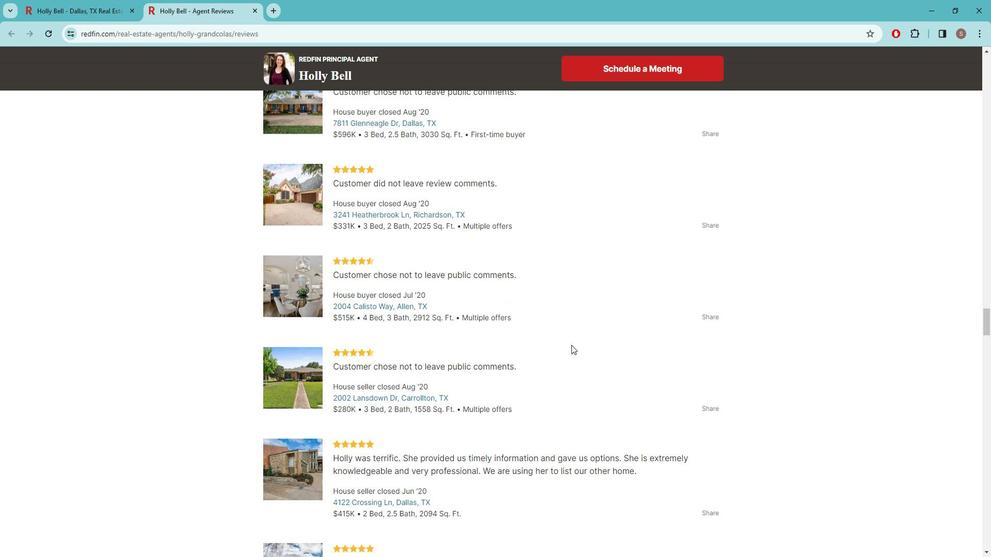 
Action: Mouse scrolled (577, 337) with delta (0, 0)
Screenshot: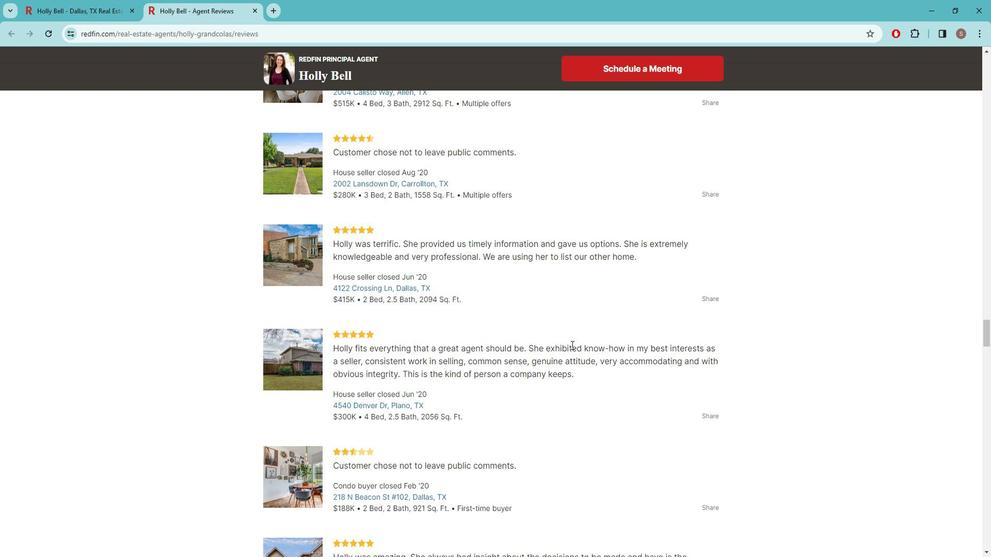 
Action: Mouse scrolled (577, 337) with delta (0, 0)
Screenshot: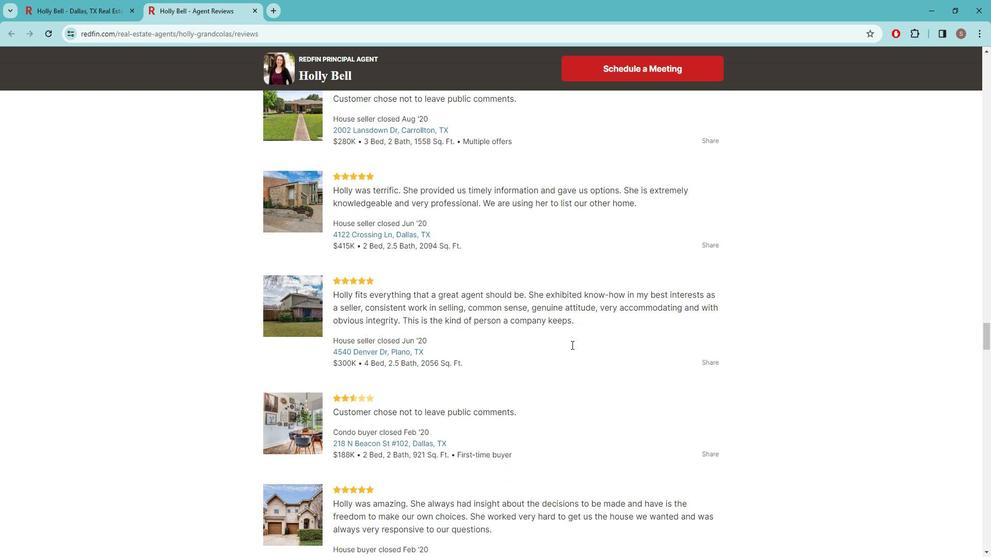
Action: Mouse scrolled (577, 337) with delta (0, 0)
Screenshot: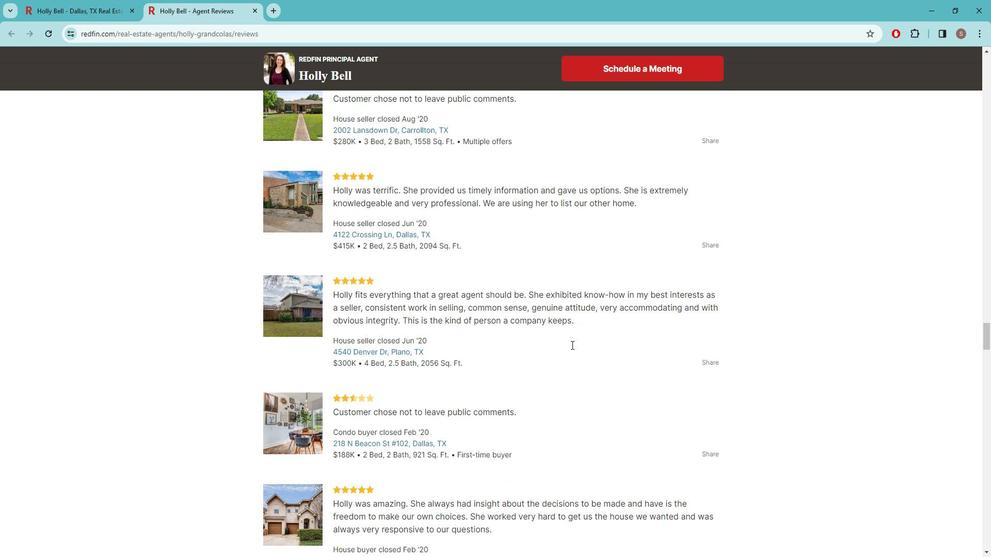 
Action: Mouse scrolled (577, 337) with delta (0, 0)
Screenshot: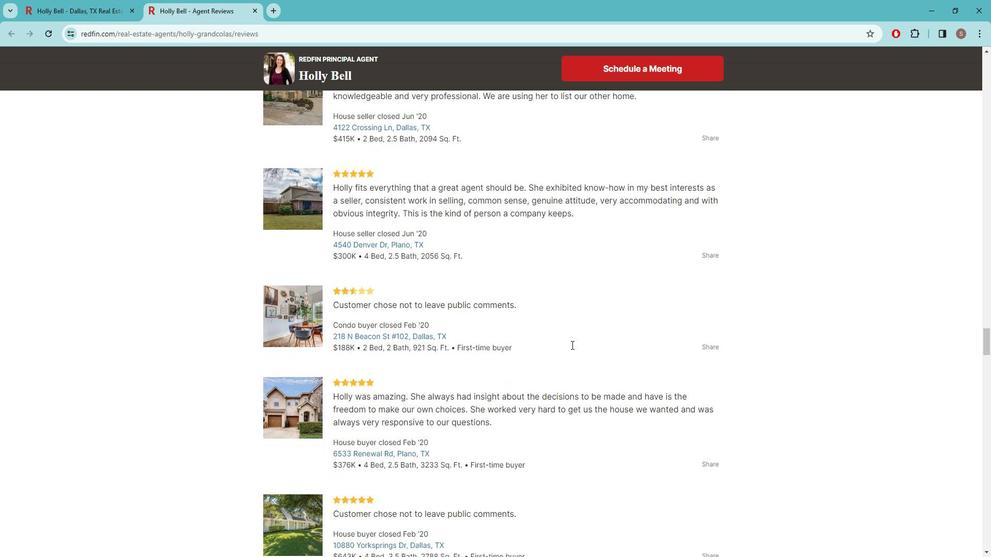 
Action: Mouse scrolled (577, 337) with delta (0, 0)
Screenshot: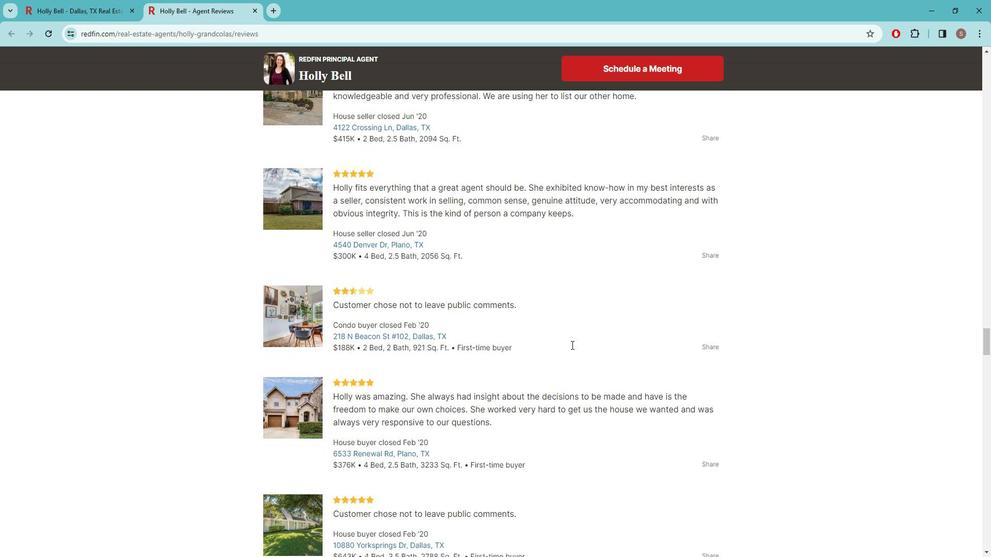 
Action: Mouse scrolled (577, 337) with delta (0, 0)
Screenshot: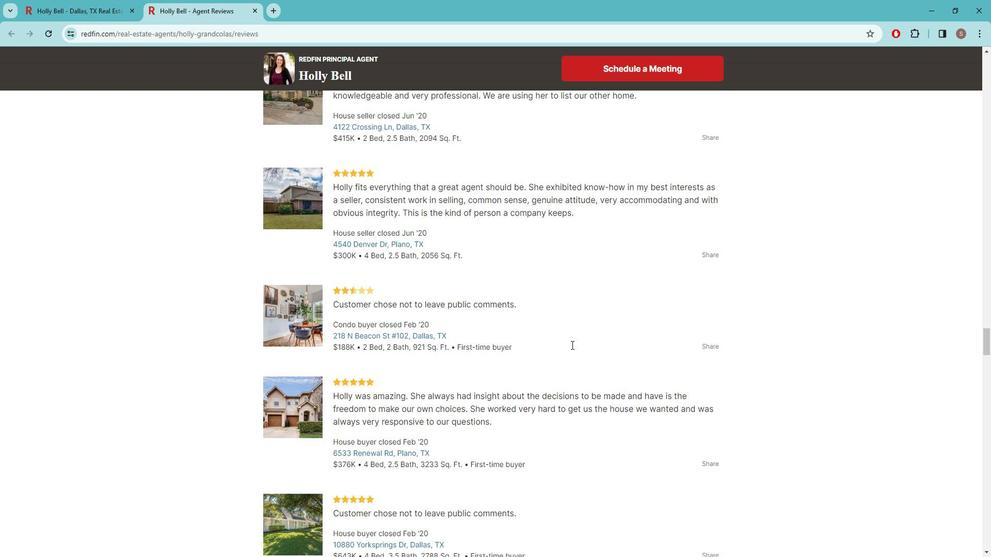 
Action: Mouse scrolled (577, 337) with delta (0, 0)
Screenshot: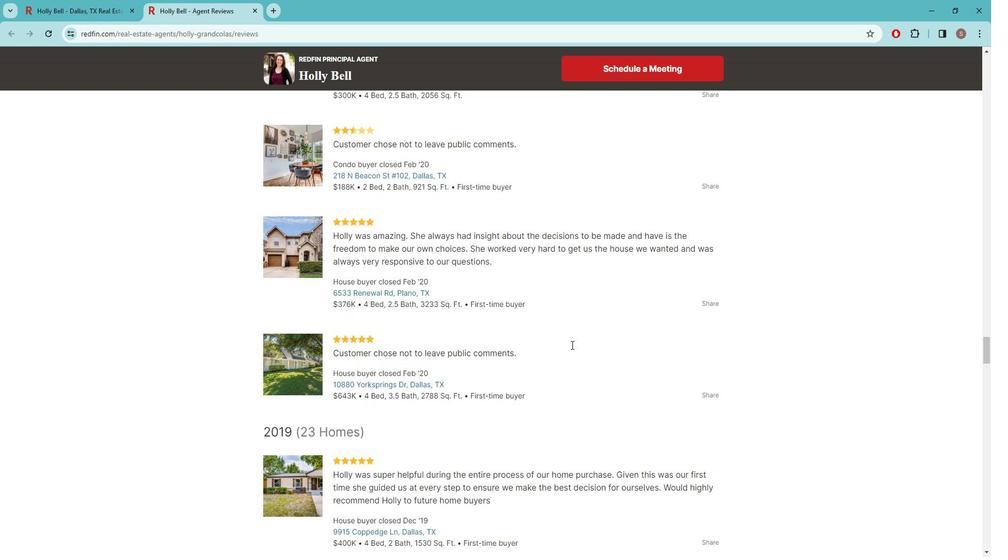 
Action: Mouse scrolled (577, 337) with delta (0, 0)
Screenshot: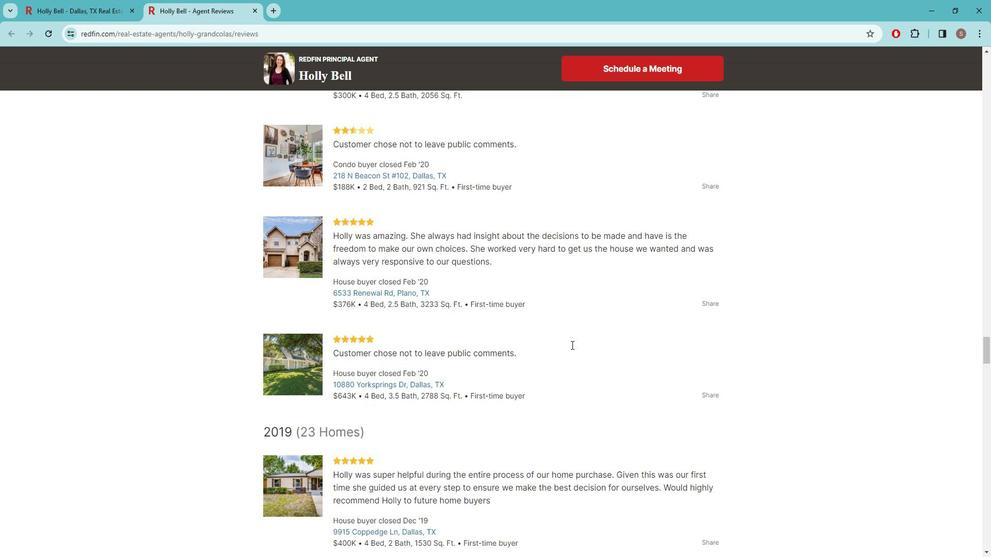 
Action: Mouse scrolled (577, 337) with delta (0, 0)
Screenshot: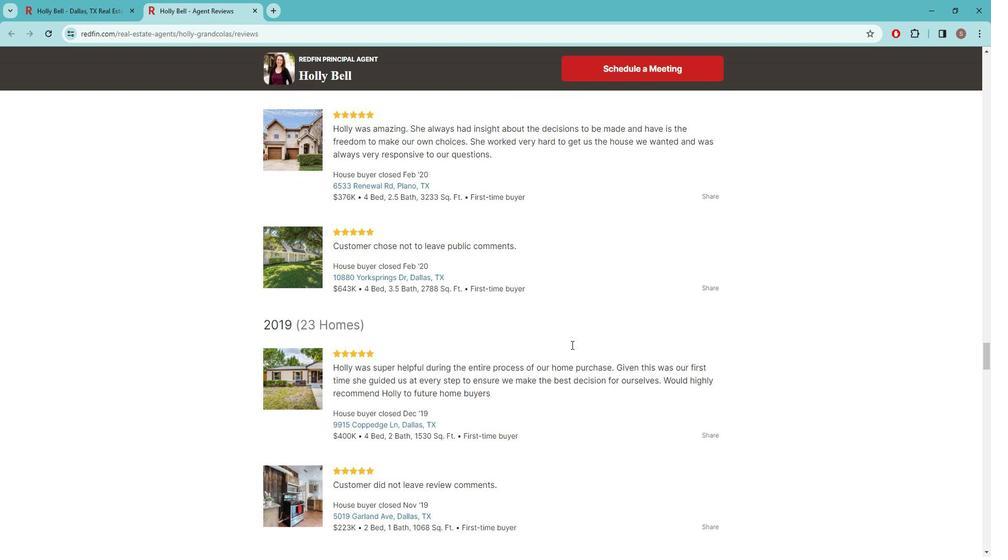 
Action: Mouse scrolled (577, 337) with delta (0, 0)
Screenshot: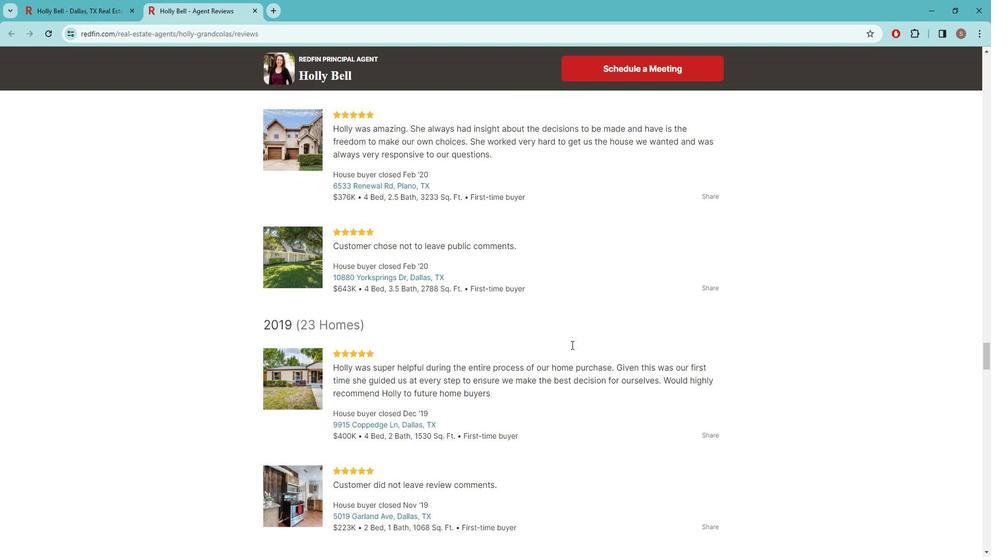 
Action: Mouse scrolled (577, 337) with delta (0, 0)
Screenshot: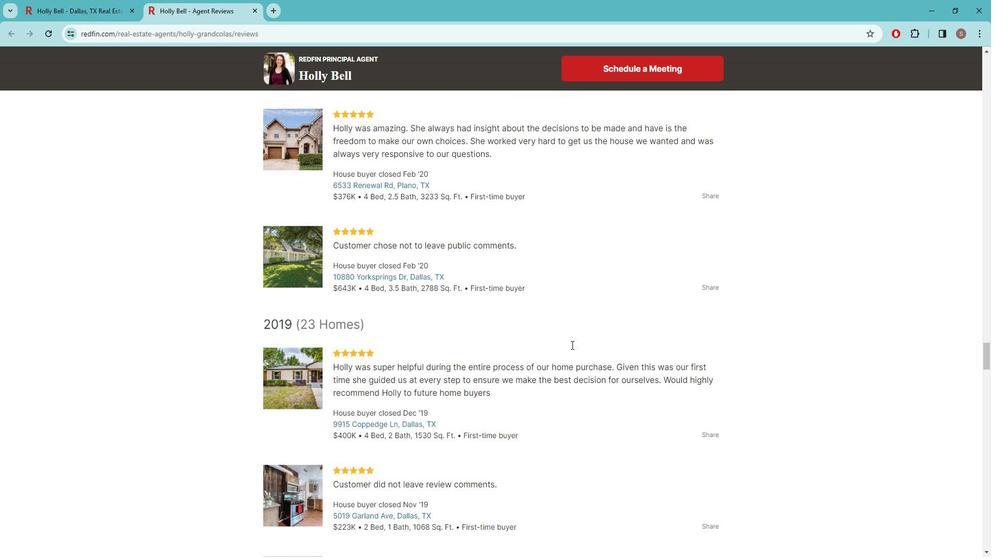 
Action: Mouse moved to (577, 336)
Screenshot: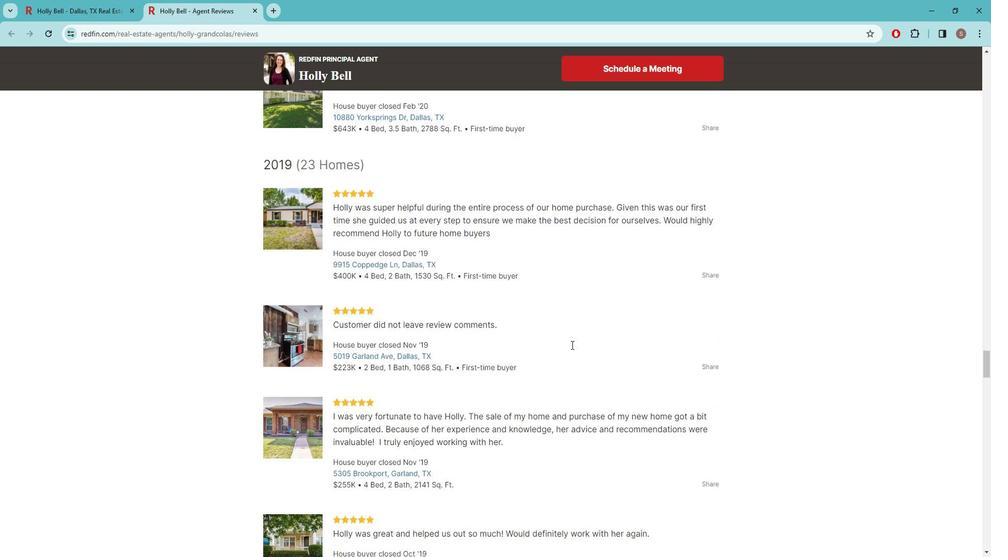 
Action: Mouse scrolled (577, 336) with delta (0, 0)
Screenshot: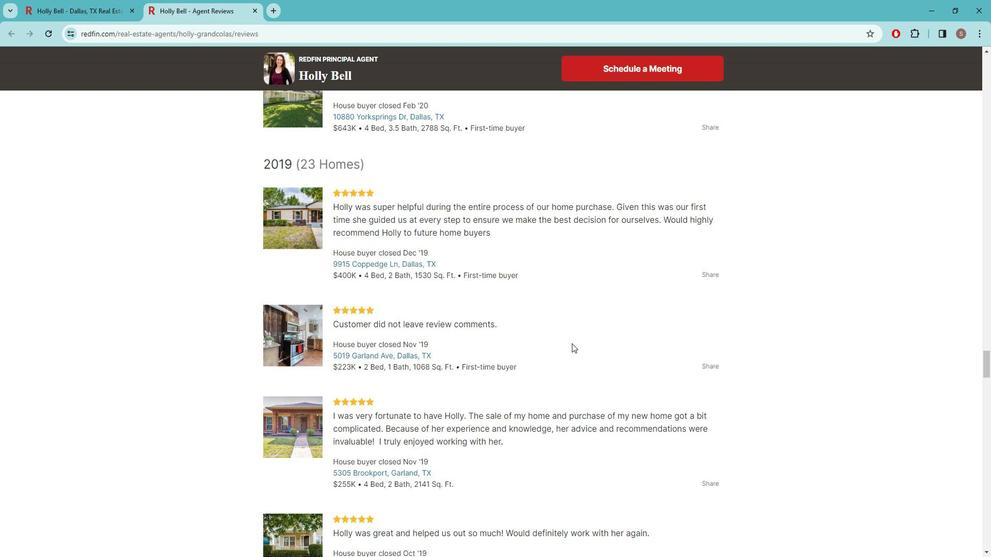 
Action: Mouse scrolled (577, 336) with delta (0, 0)
Screenshot: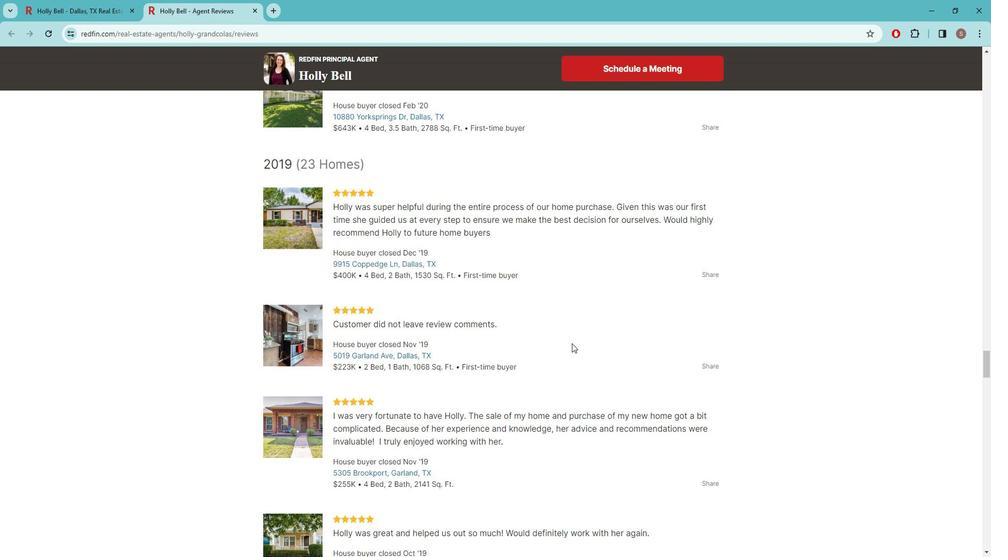 
Action: Mouse scrolled (577, 336) with delta (0, 0)
Screenshot: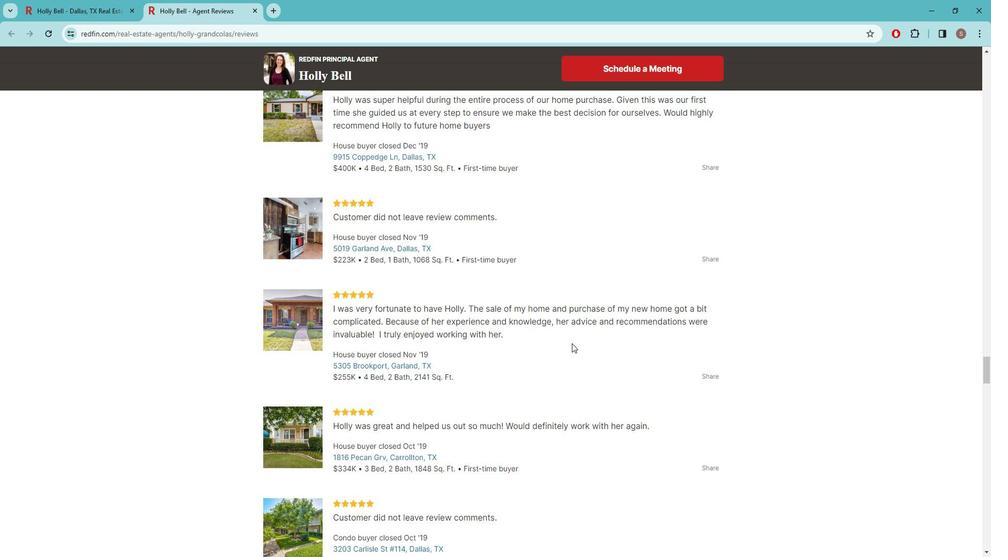 
Action: Mouse scrolled (577, 336) with delta (0, 0)
Screenshot: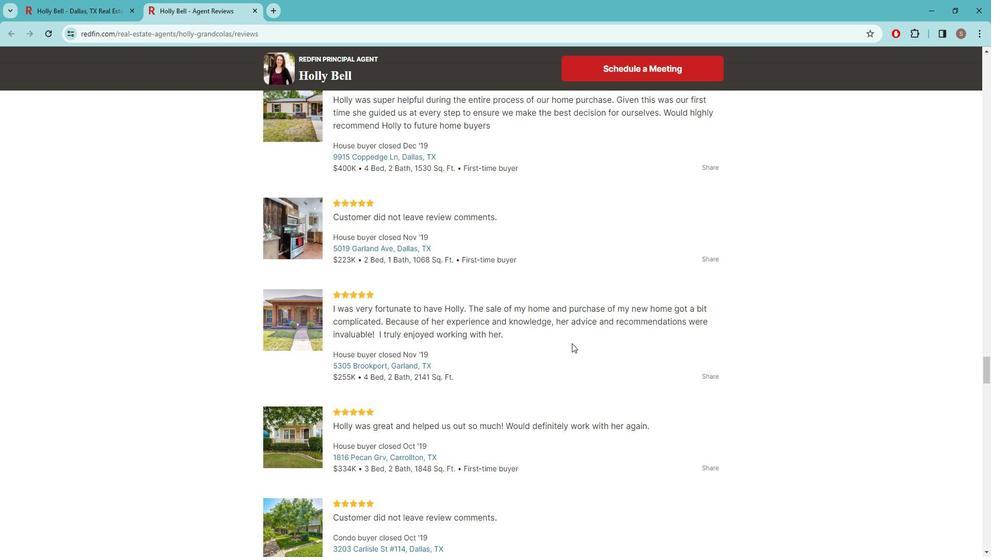 
Action: Mouse scrolled (577, 336) with delta (0, 0)
Screenshot: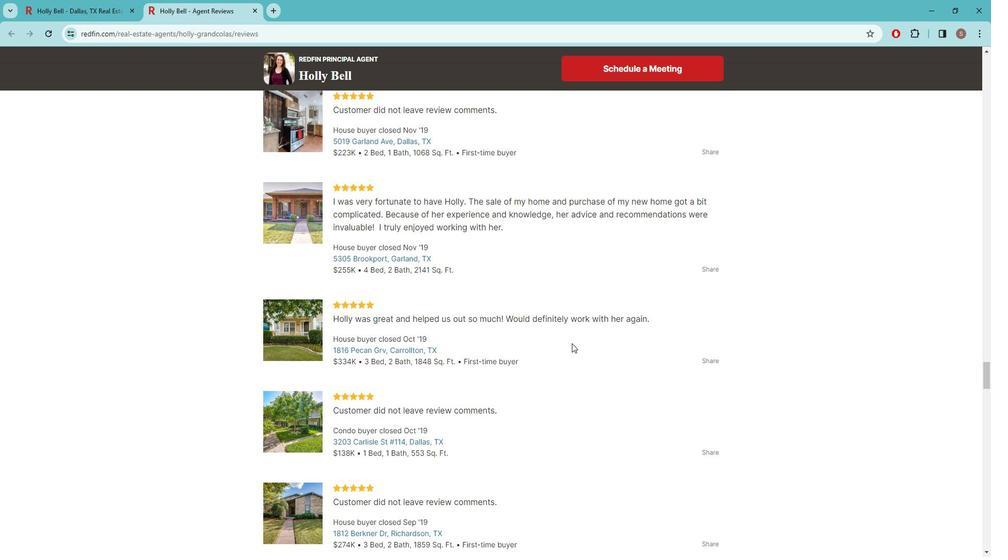 
Action: Mouse scrolled (577, 336) with delta (0, 0)
Screenshot: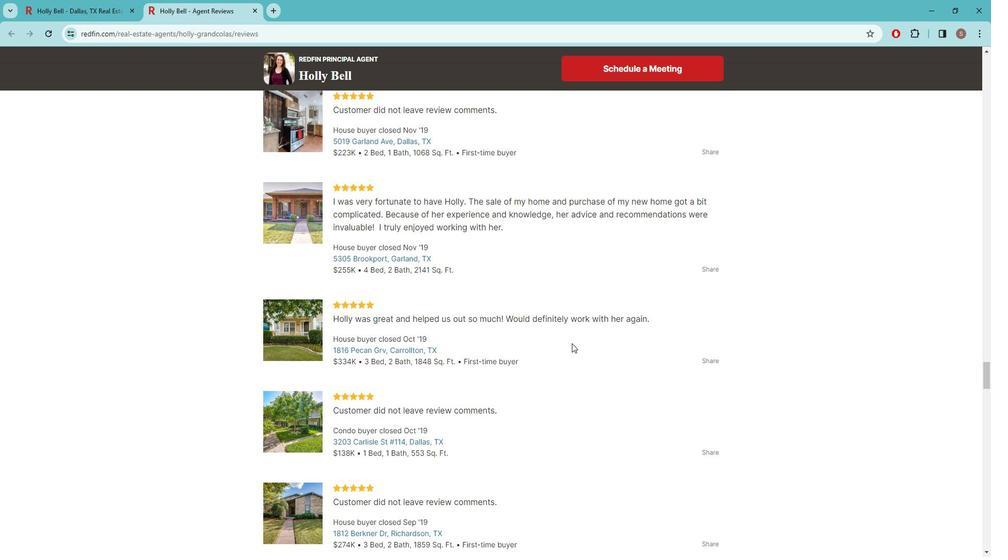 
Action: Mouse scrolled (577, 336) with delta (0, 0)
Screenshot: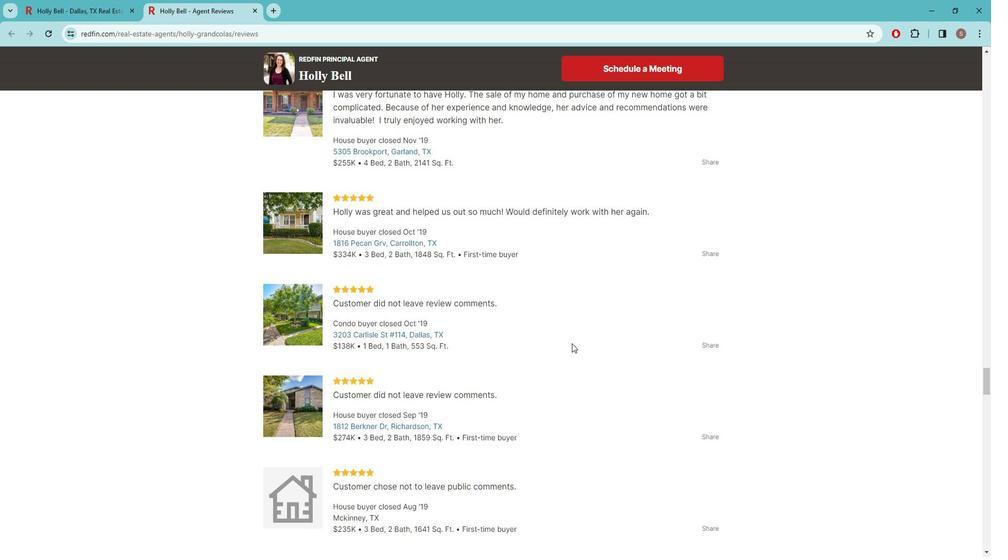 
Action: Mouse scrolled (577, 336) with delta (0, 0)
Screenshot: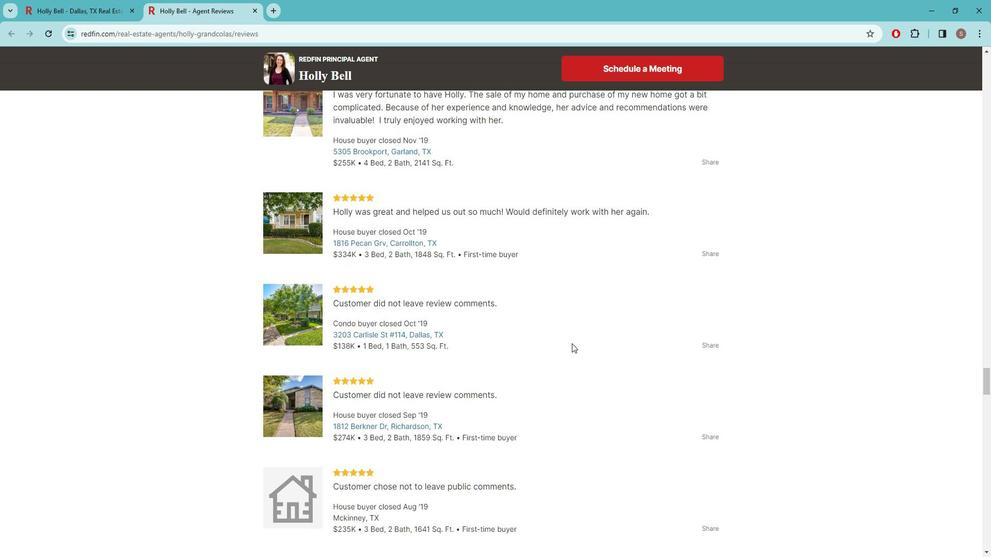 
Action: Mouse scrolled (577, 336) with delta (0, 0)
Screenshot: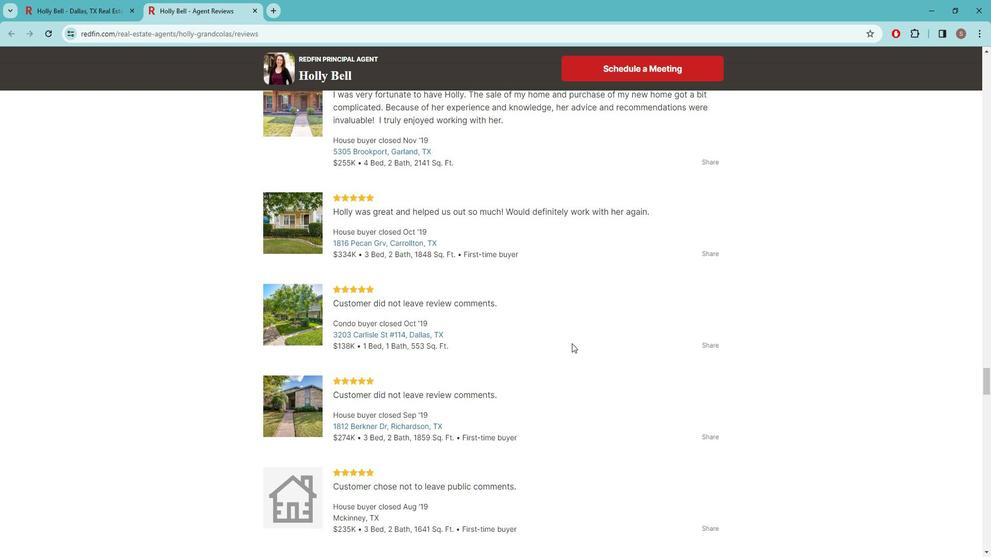 
Action: Mouse scrolled (577, 336) with delta (0, 0)
Screenshot: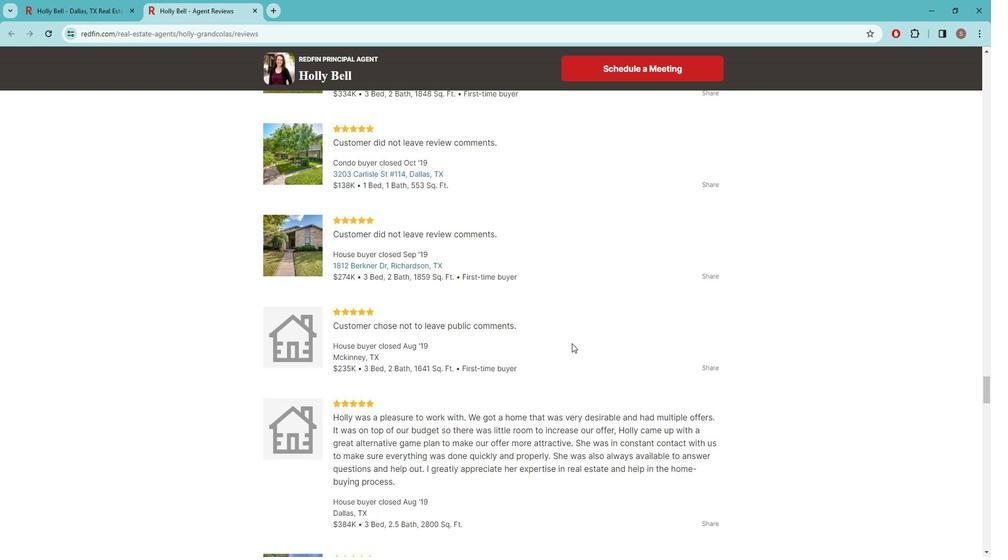 
Action: Mouse scrolled (577, 336) with delta (0, 0)
Screenshot: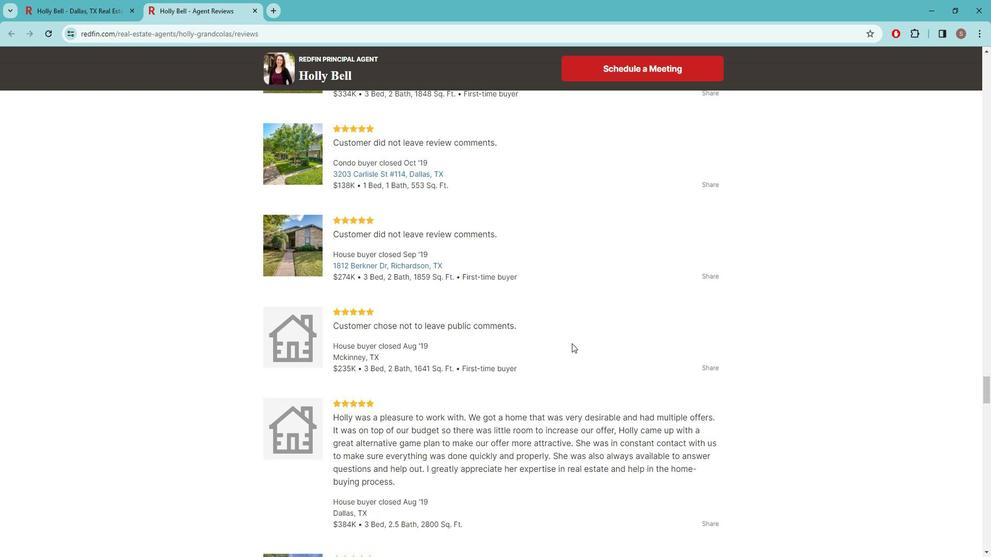 
Action: Mouse scrolled (577, 336) with delta (0, 0)
Screenshot: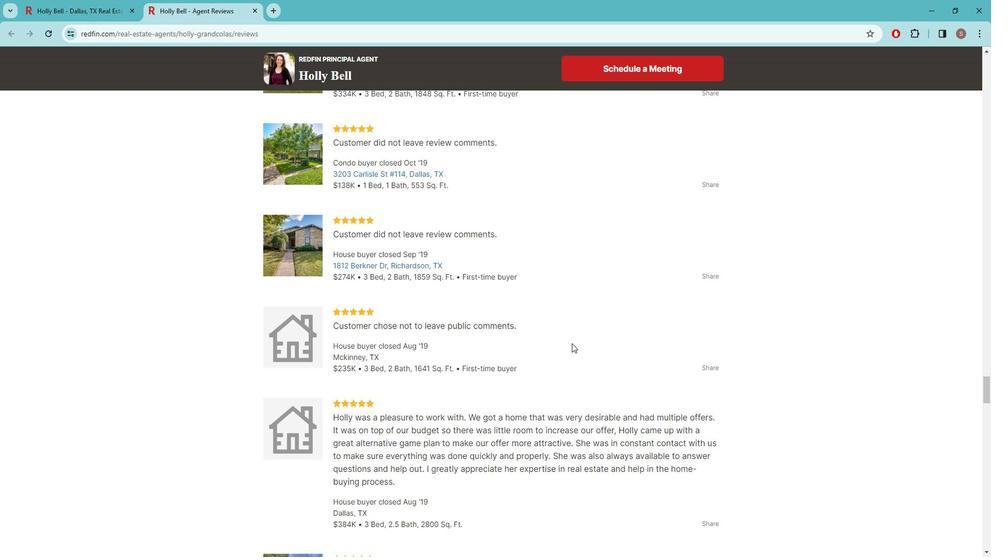 
Action: Mouse moved to (577, 336)
Screenshot: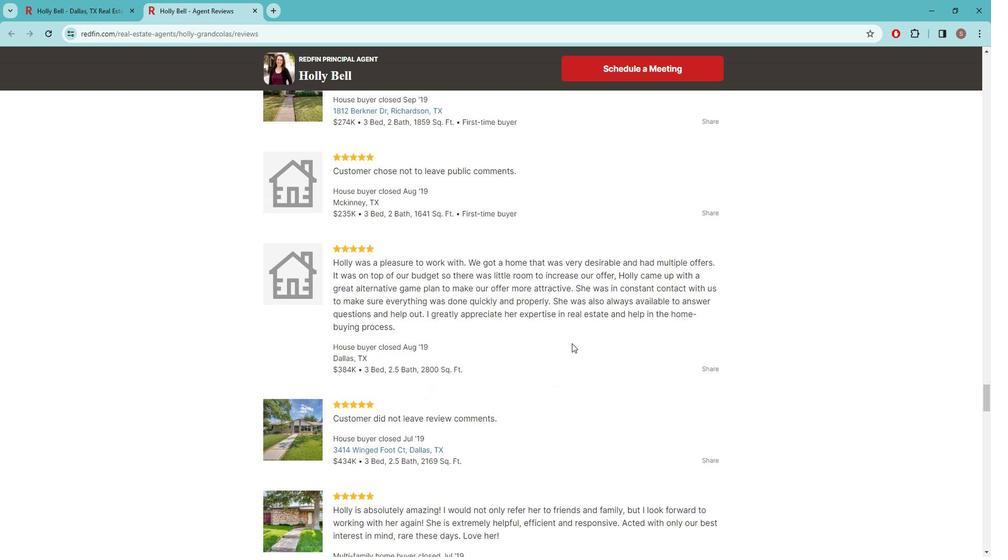 
Action: Mouse scrolled (577, 336) with delta (0, 0)
Screenshot: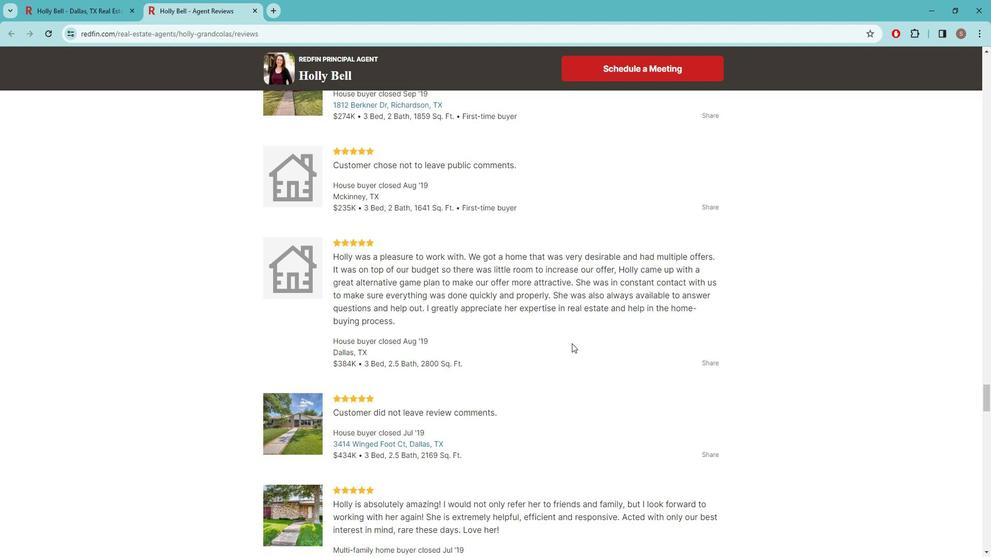 
Action: Mouse scrolled (577, 336) with delta (0, 0)
Screenshot: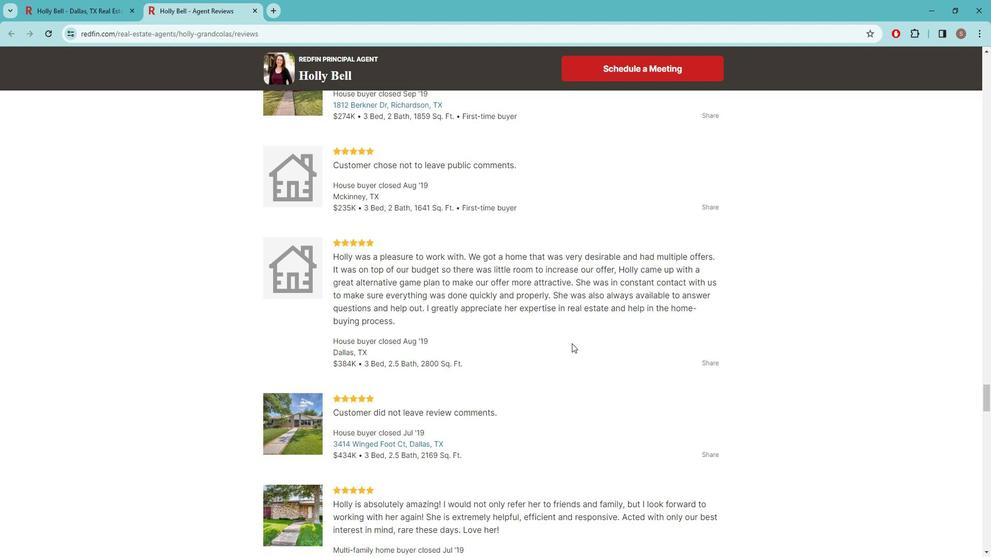 
Action: Mouse scrolled (577, 336) with delta (0, 0)
Screenshot: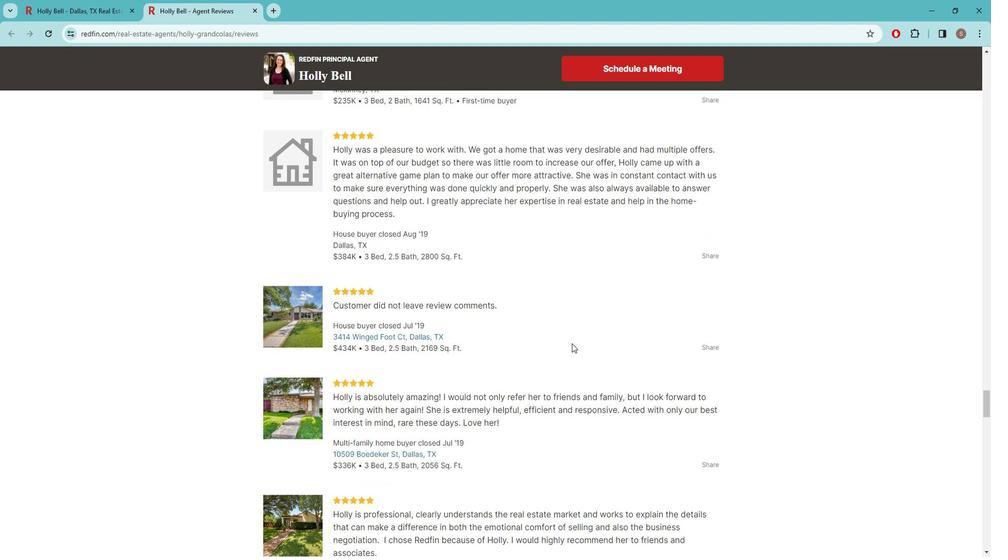 
Action: Mouse scrolled (577, 336) with delta (0, 0)
Screenshot: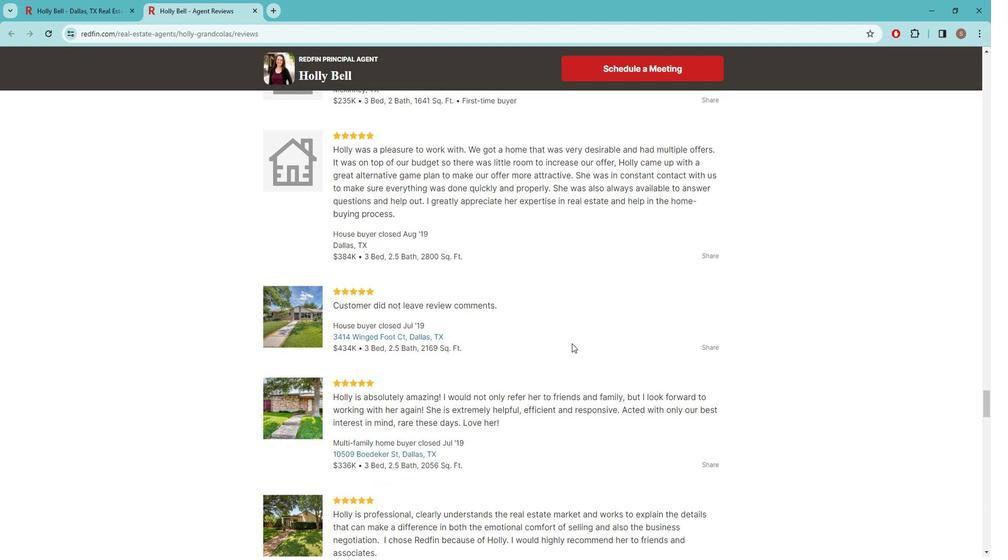 
Action: Mouse scrolled (577, 336) with delta (0, 0)
Screenshot: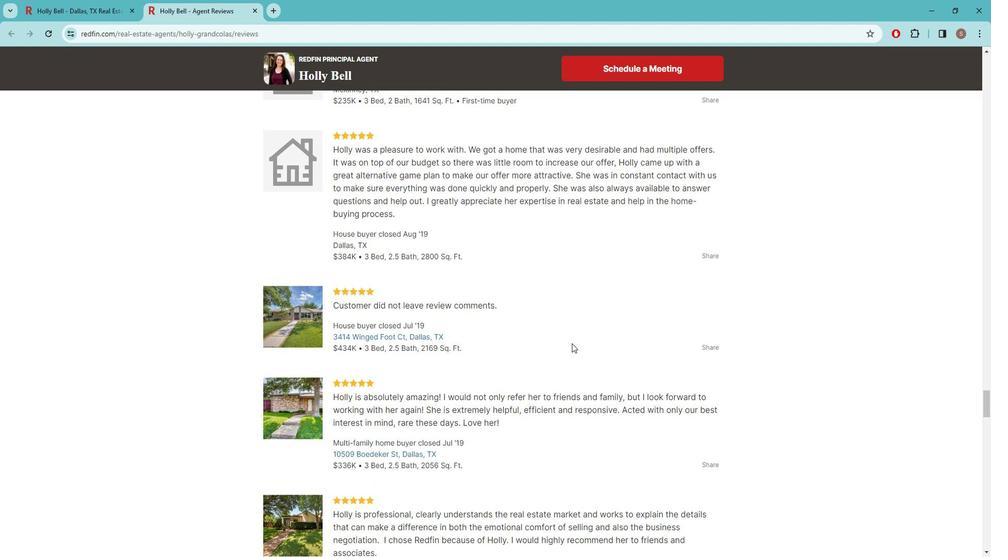 
Action: Mouse moved to (578, 335)
Screenshot: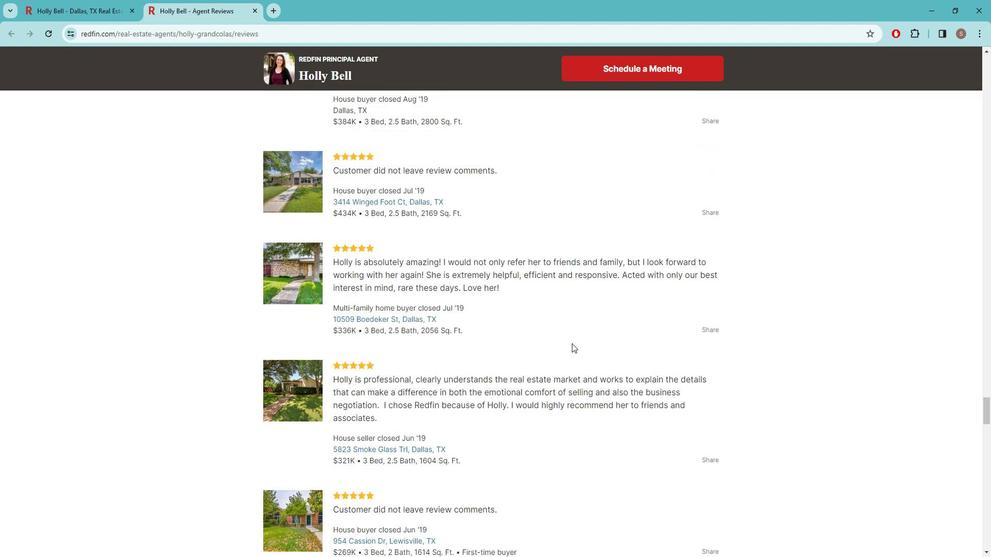 
Action: Mouse scrolled (578, 335) with delta (0, 0)
Screenshot: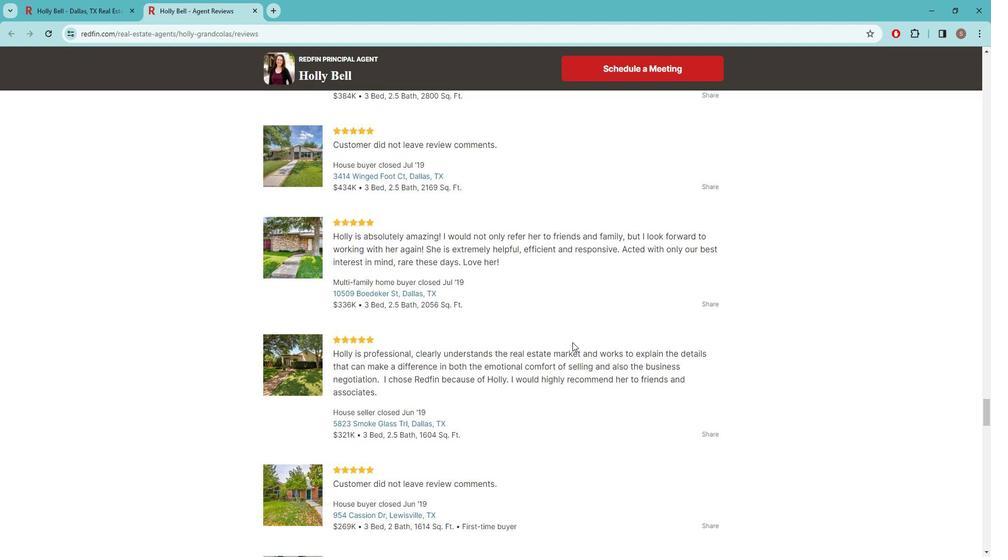 
Action: Mouse scrolled (578, 335) with delta (0, 0)
Screenshot: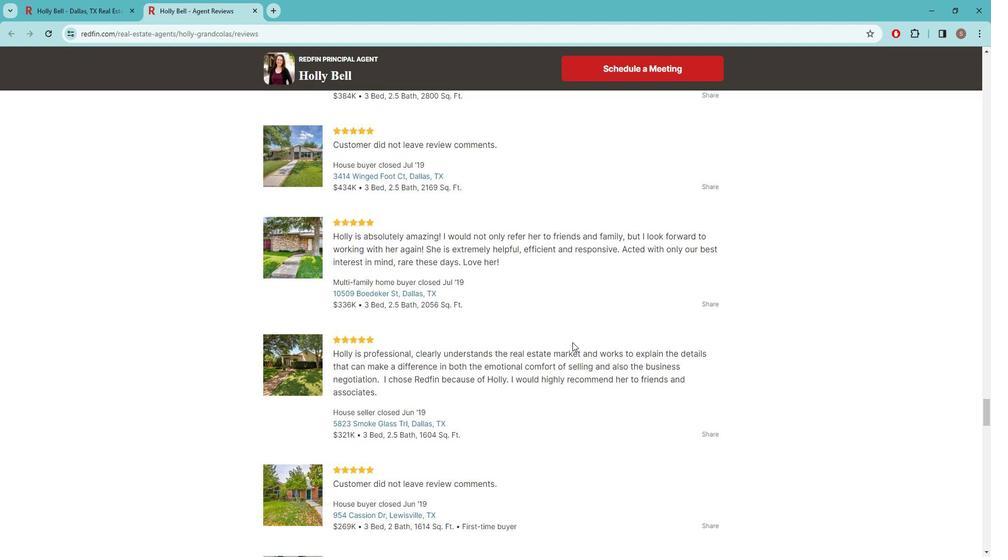 
Action: Mouse scrolled (578, 335) with delta (0, 0)
Screenshot: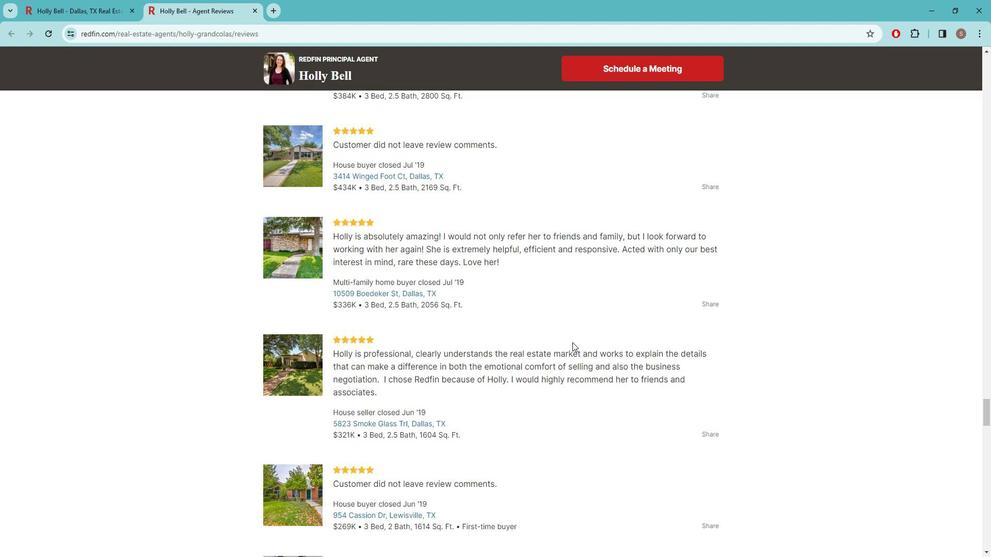 
Action: Mouse scrolled (578, 335) with delta (0, 0)
Screenshot: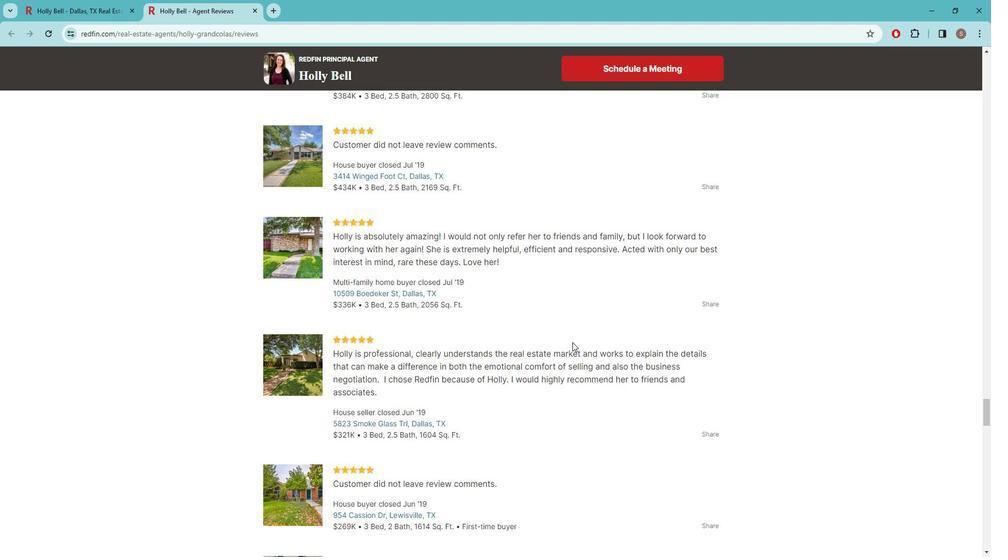 
Action: Mouse scrolled (578, 335) with delta (0, 0)
Screenshot: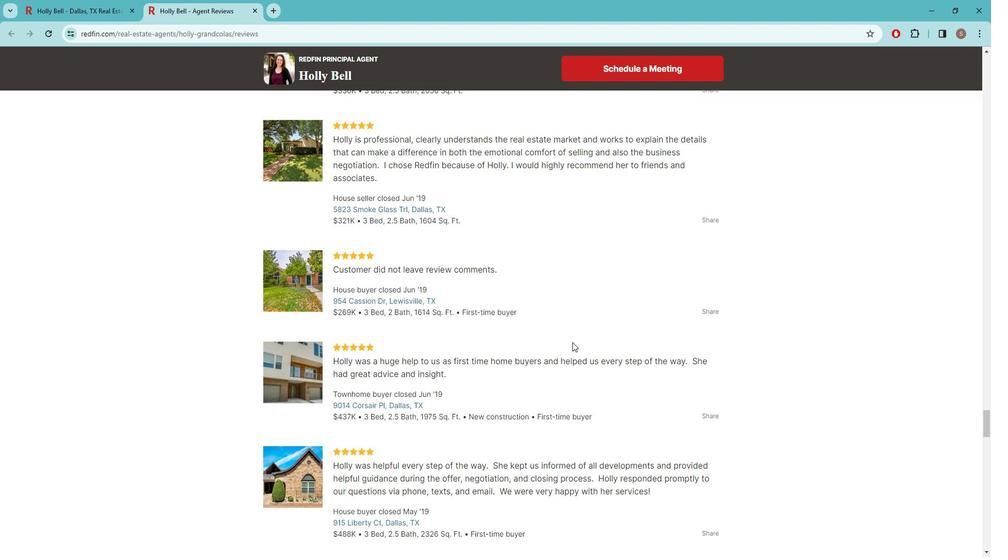 
Action: Mouse scrolled (578, 335) with delta (0, 0)
Screenshot: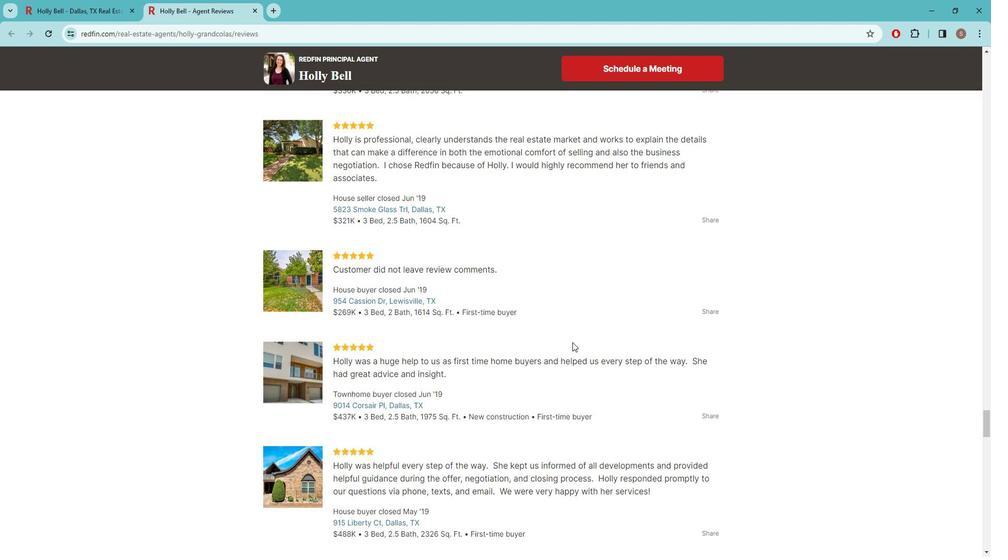 
Action: Mouse scrolled (578, 335) with delta (0, 0)
Screenshot: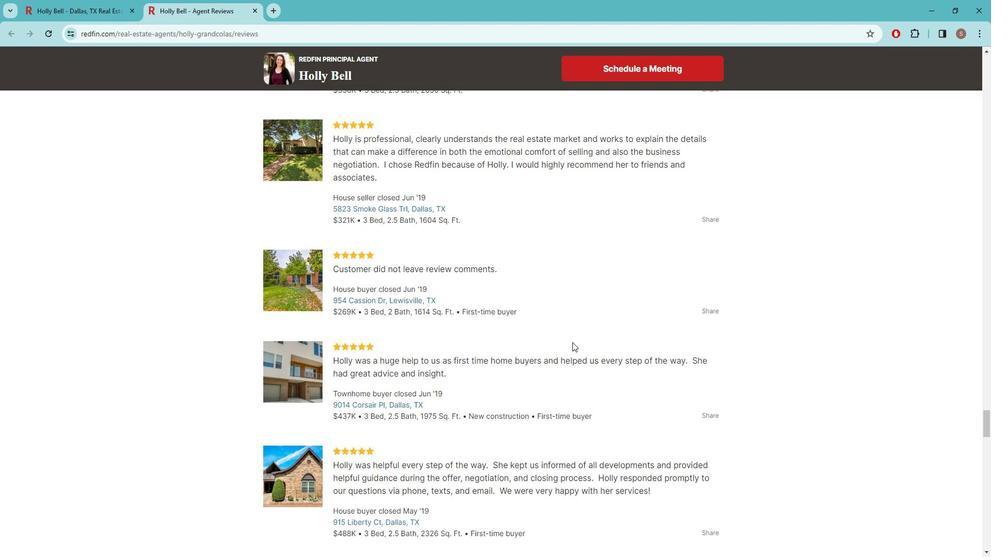 
Action: Mouse scrolled (578, 335) with delta (0, 0)
Screenshot: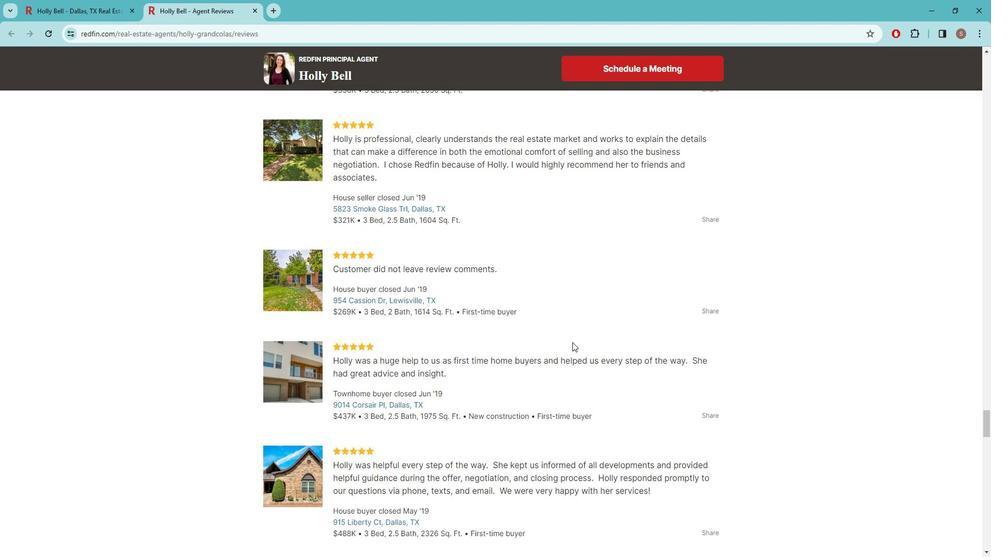 
Action: Mouse scrolled (578, 335) with delta (0, 0)
Screenshot: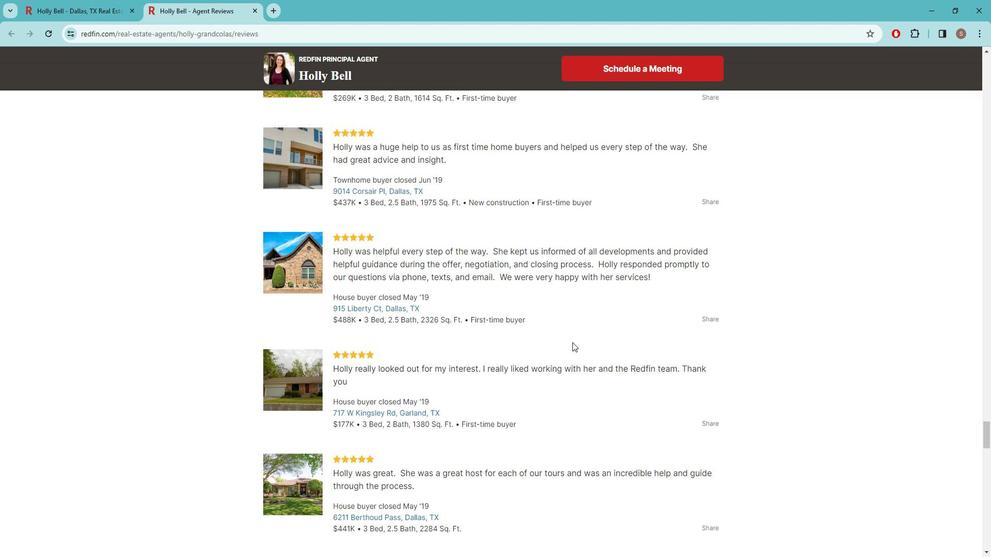 
Action: Mouse scrolled (578, 335) with delta (0, 0)
Screenshot: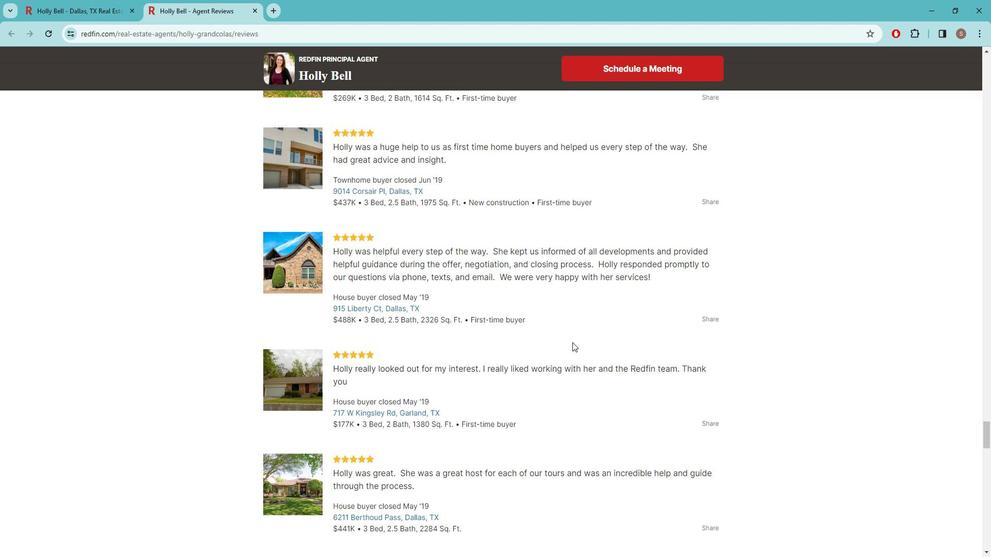 
Action: Mouse scrolled (578, 335) with delta (0, 0)
Screenshot: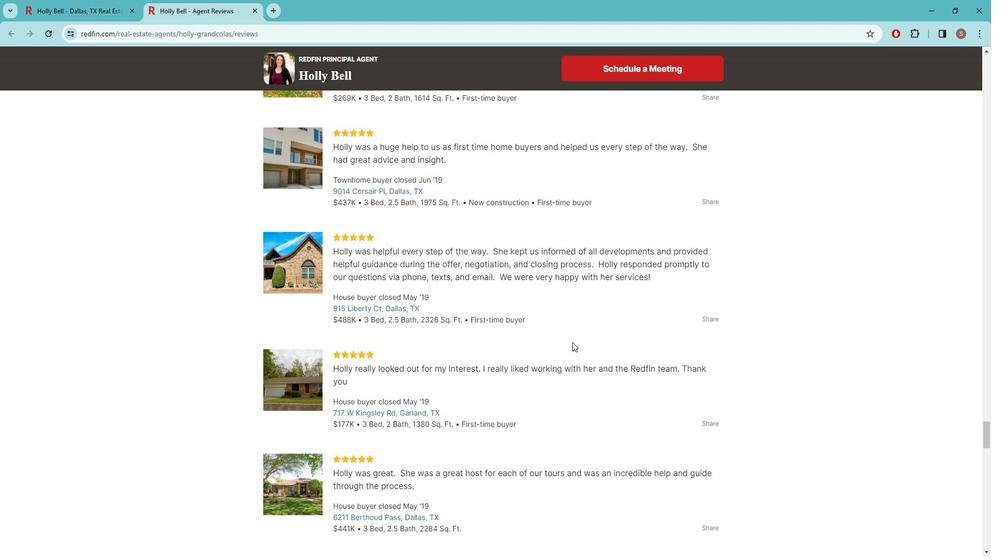 
Action: Mouse scrolled (578, 335) with delta (0, 0)
Screenshot: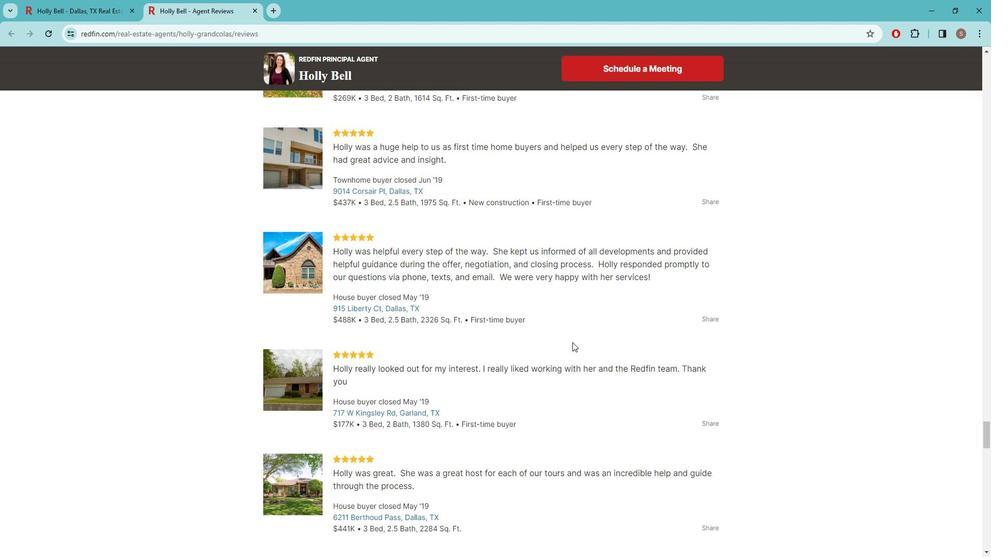 
Action: Mouse scrolled (578, 335) with delta (0, 0)
Screenshot: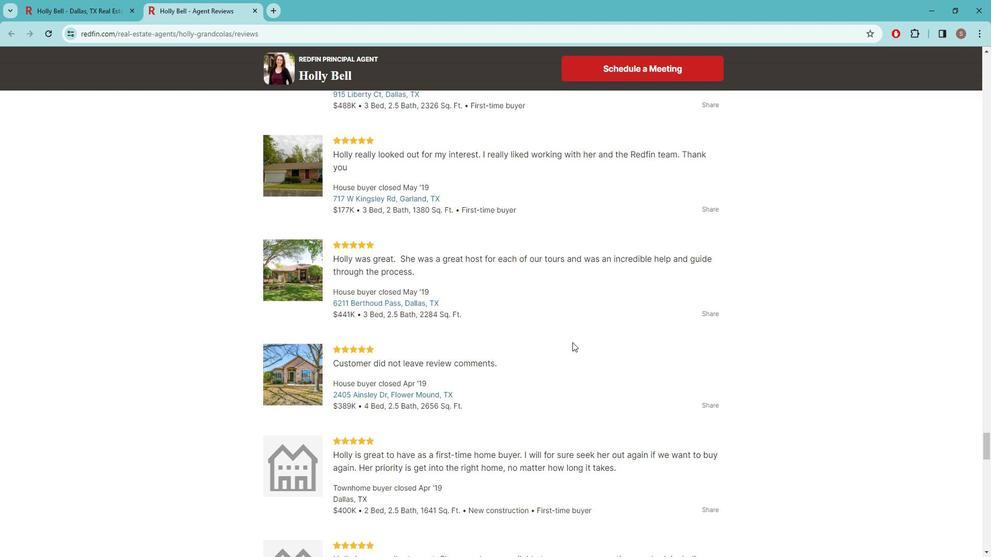 
Action: Mouse scrolled (578, 335) with delta (0, 0)
Screenshot: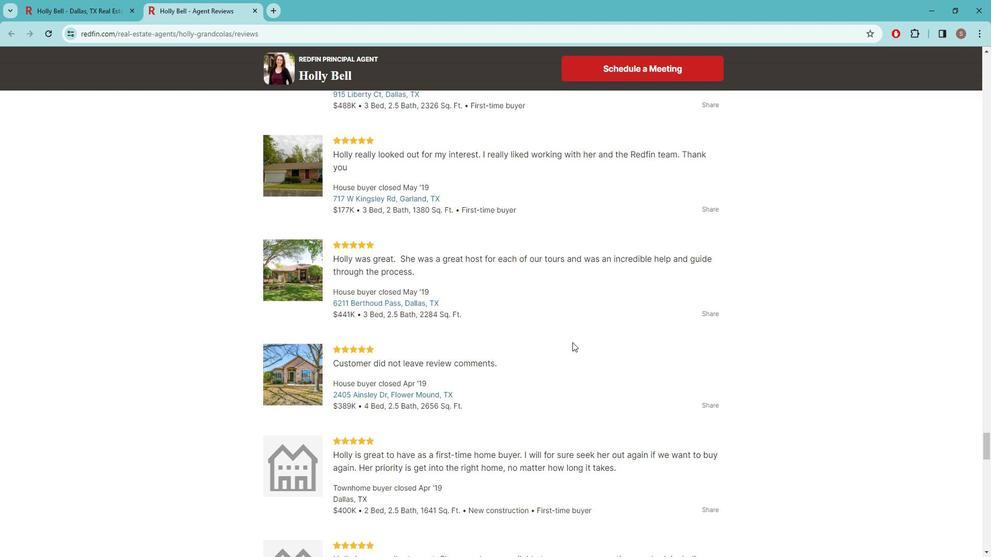 
Action: Mouse scrolled (578, 335) with delta (0, 0)
Screenshot: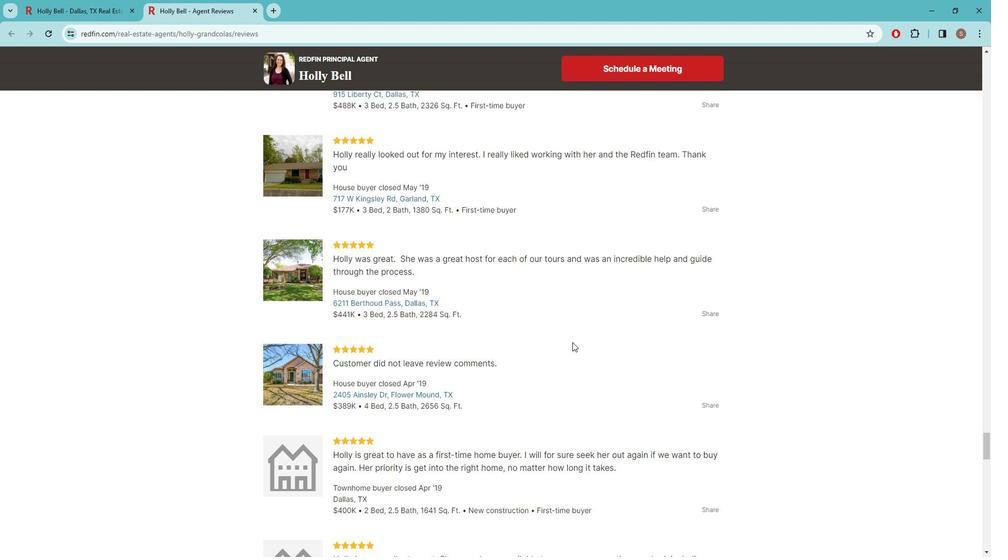 
Action: Mouse scrolled (578, 335) with delta (0, 0)
Screenshot: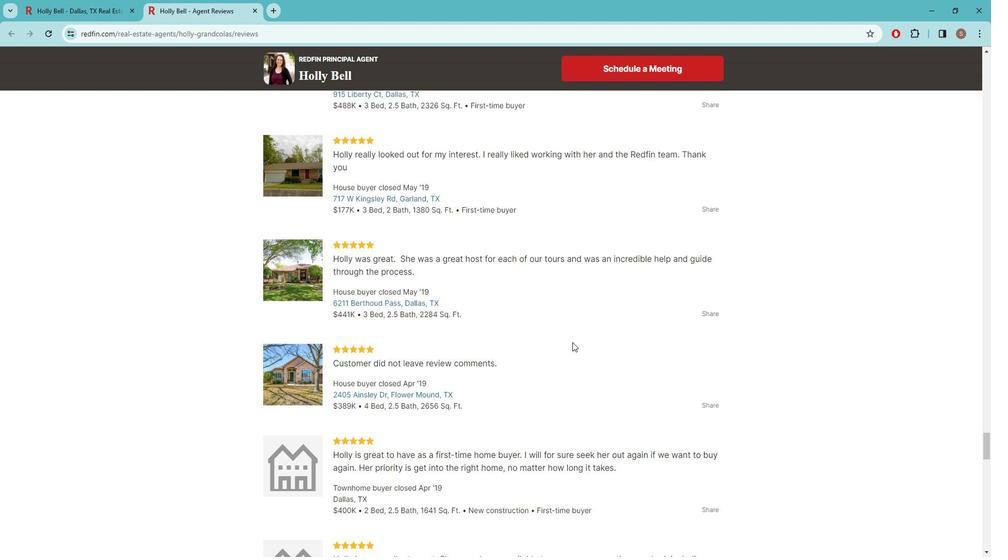 
Action: Mouse scrolled (578, 335) with delta (0, 0)
Screenshot: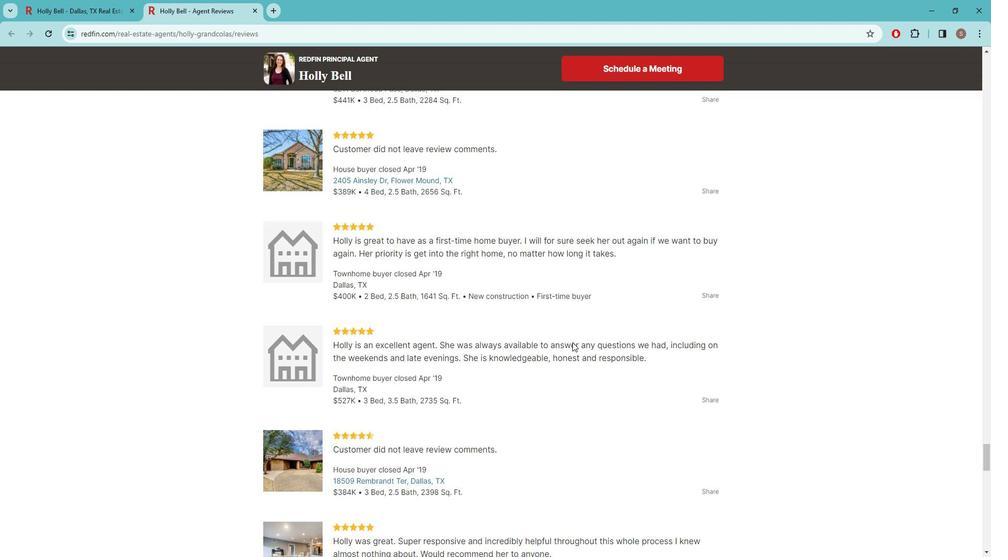 
Action: Mouse scrolled (578, 335) with delta (0, 0)
Screenshot: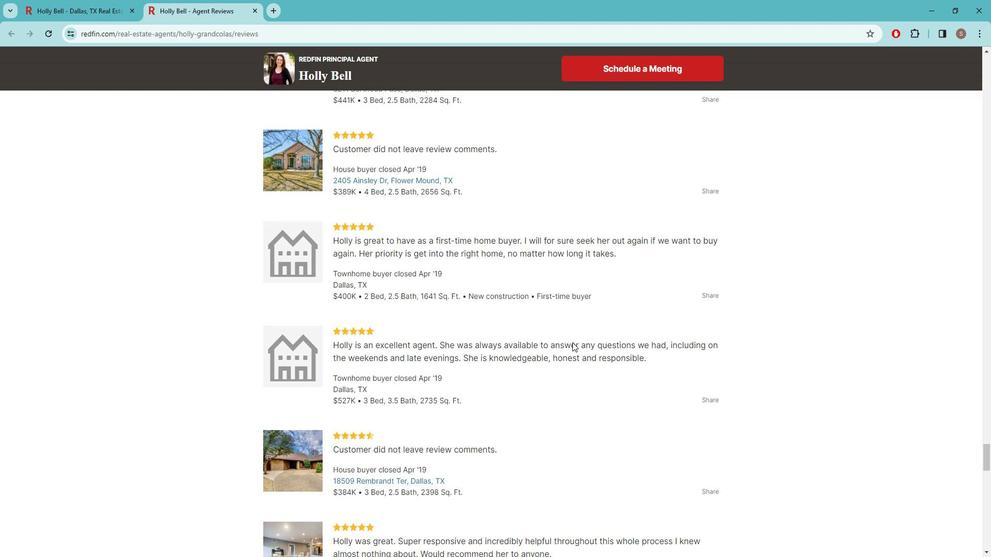 
Action: Mouse scrolled (578, 335) with delta (0, 0)
Screenshot: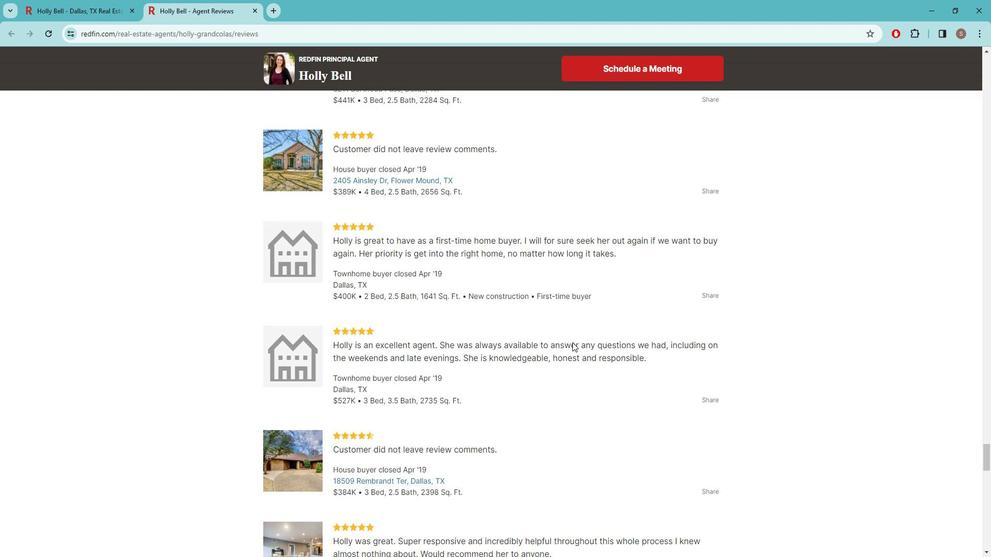 
Action: Mouse scrolled (578, 335) with delta (0, 0)
Screenshot: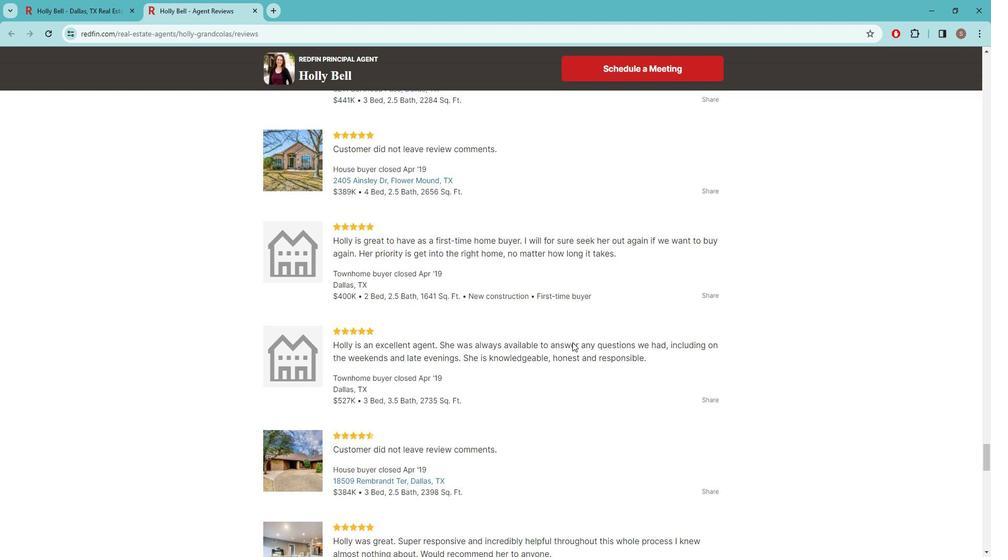 
Action: Mouse scrolled (578, 335) with delta (0, 0)
Screenshot: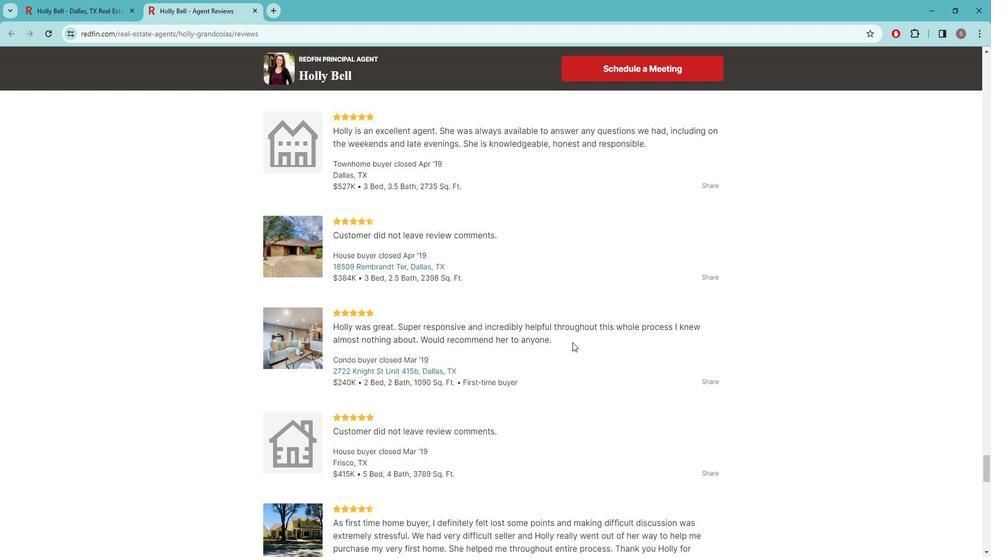 
Action: Mouse scrolled (578, 335) with delta (0, 0)
Screenshot: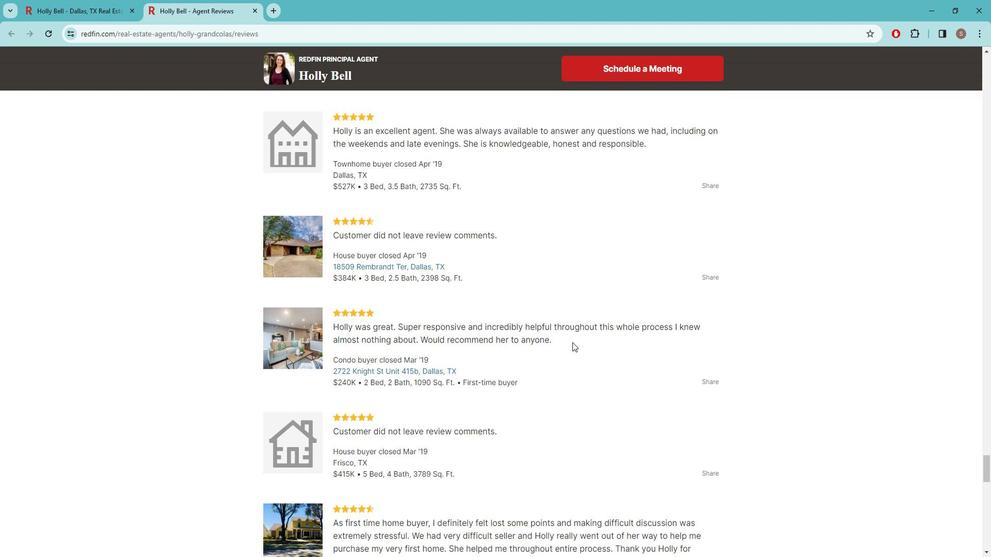 
Action: Mouse scrolled (578, 335) with delta (0, 0)
Screenshot: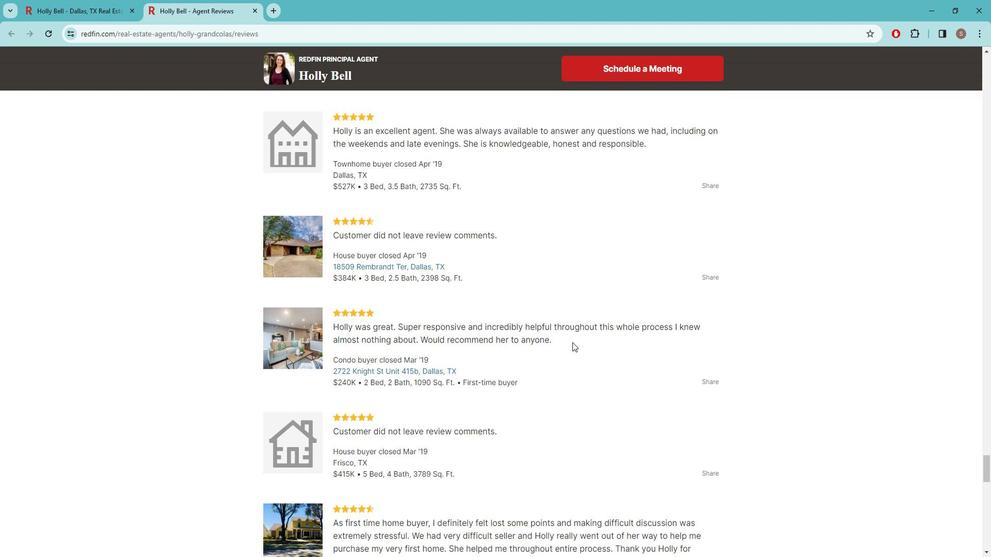 
Action: Mouse scrolled (578, 335) with delta (0, 0)
Screenshot: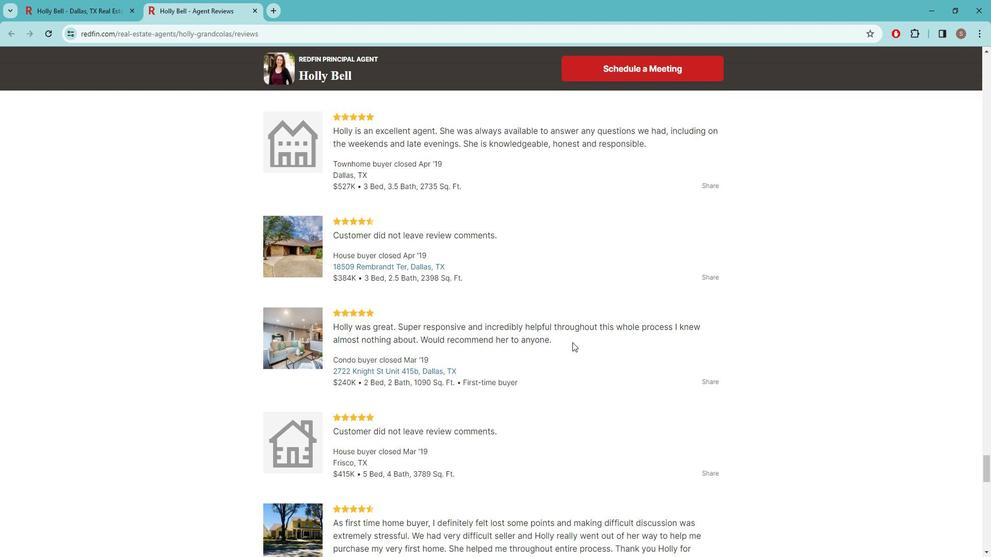 
Action: Mouse scrolled (578, 335) with delta (0, 0)
Screenshot: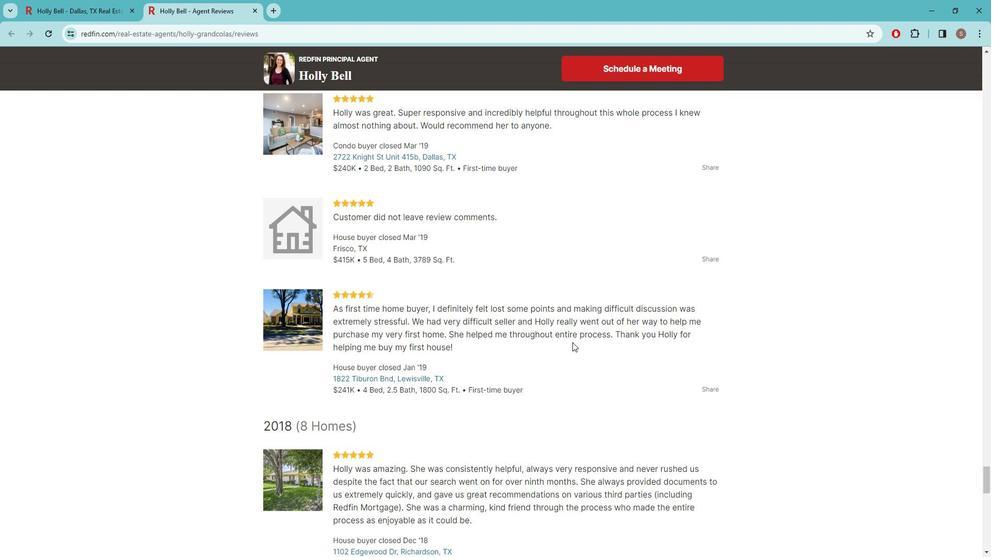 
Action: Mouse scrolled (578, 335) with delta (0, 0)
Screenshot: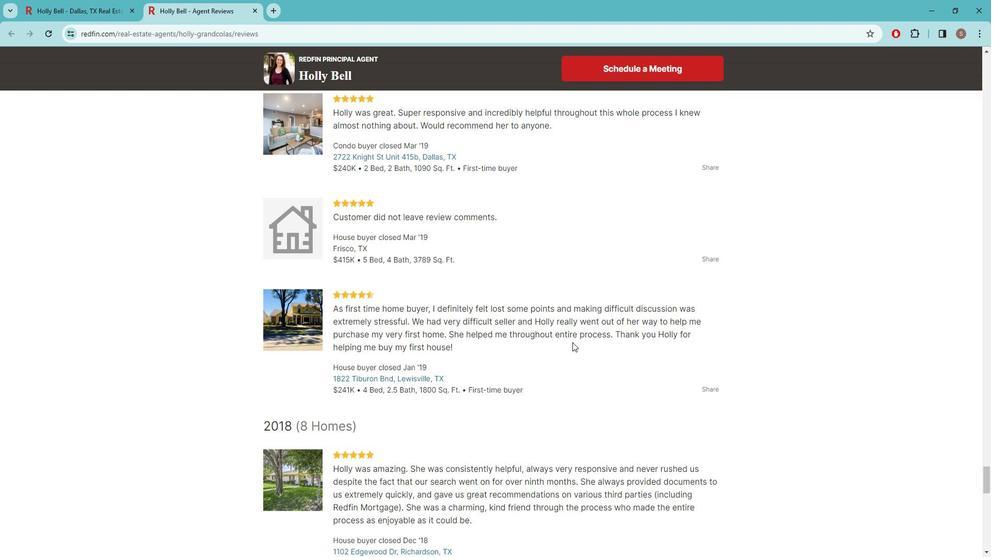 
Action: Mouse scrolled (578, 335) with delta (0, 0)
Screenshot: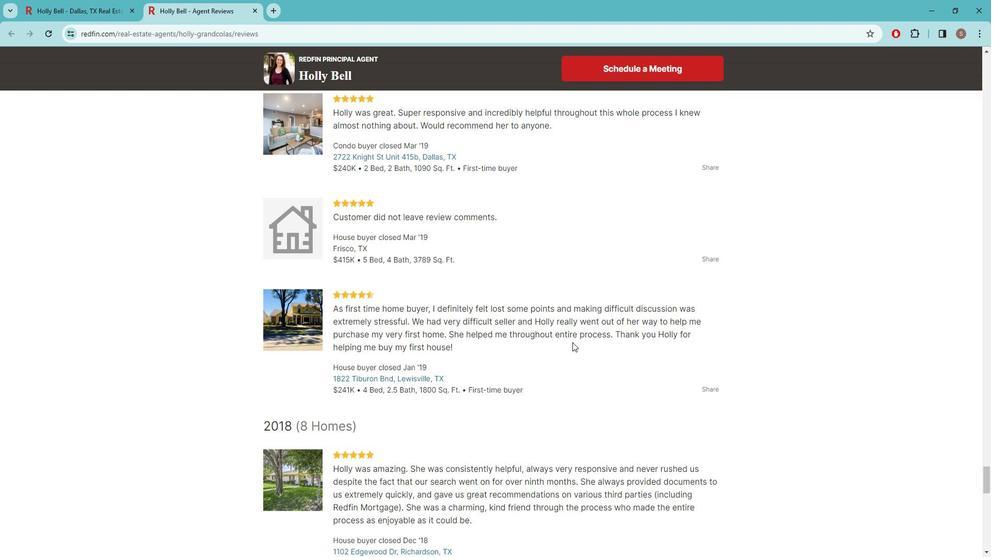 
Action: Mouse scrolled (578, 335) with delta (0, 0)
Screenshot: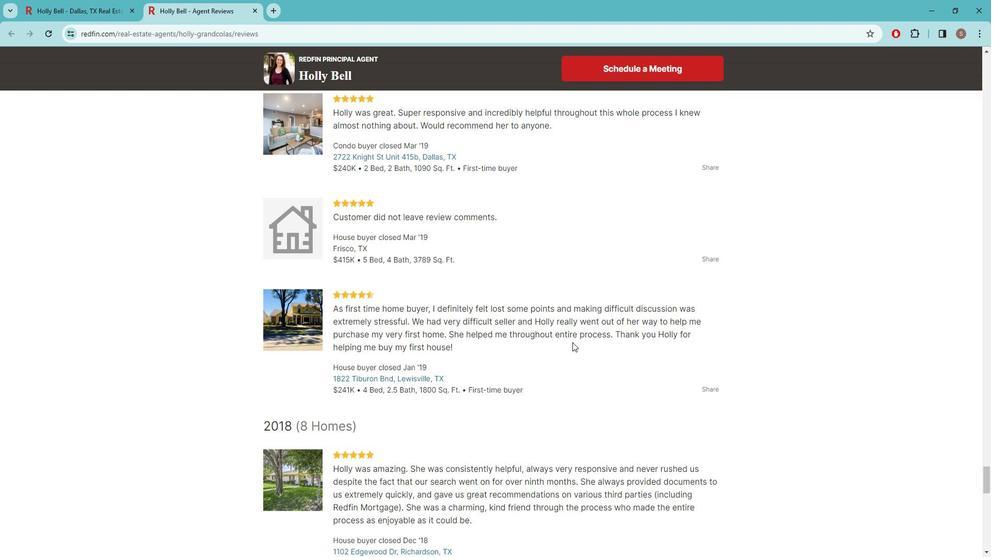 
Action: Mouse scrolled (578, 335) with delta (0, 0)
Screenshot: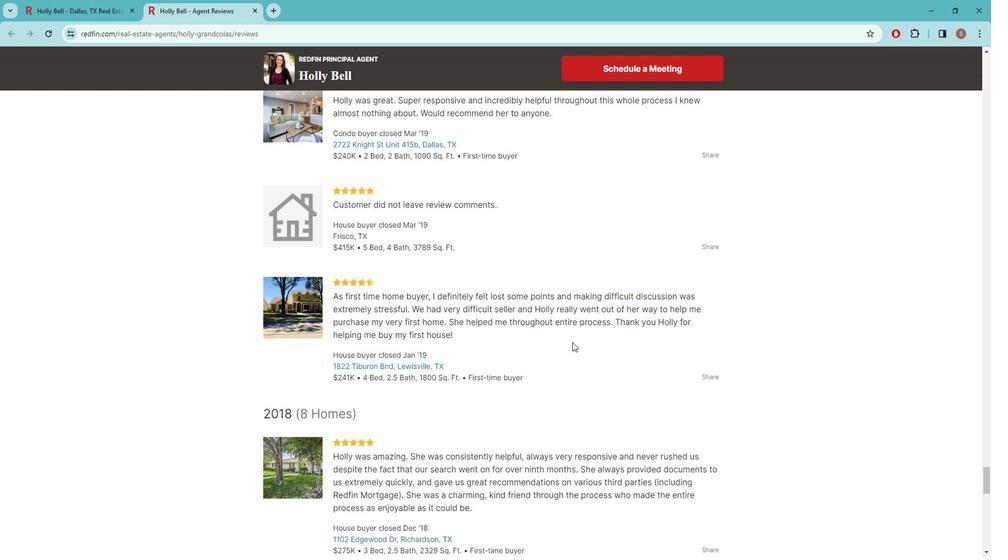 
Action: Mouse scrolled (578, 335) with delta (0, 0)
Screenshot: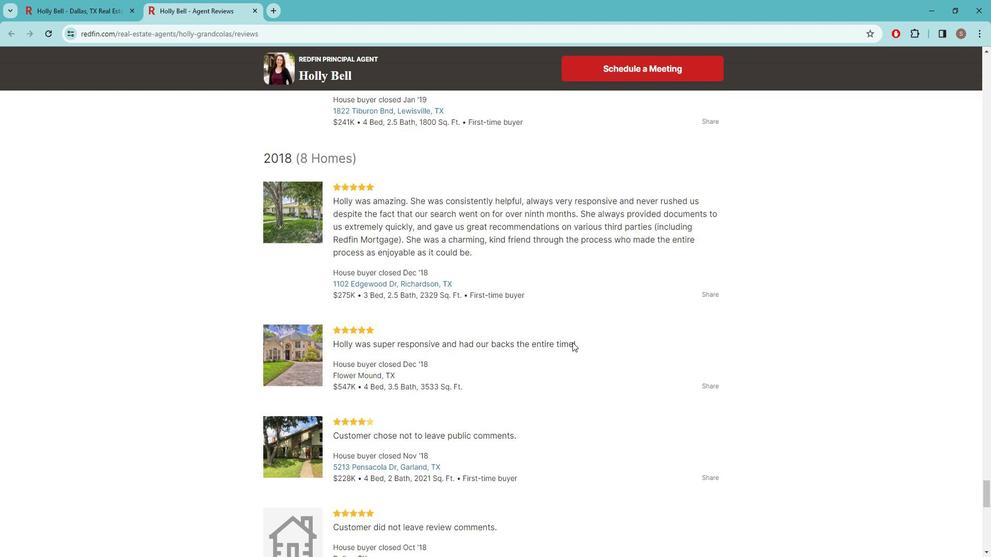 
Action: Mouse scrolled (578, 335) with delta (0, 0)
Screenshot: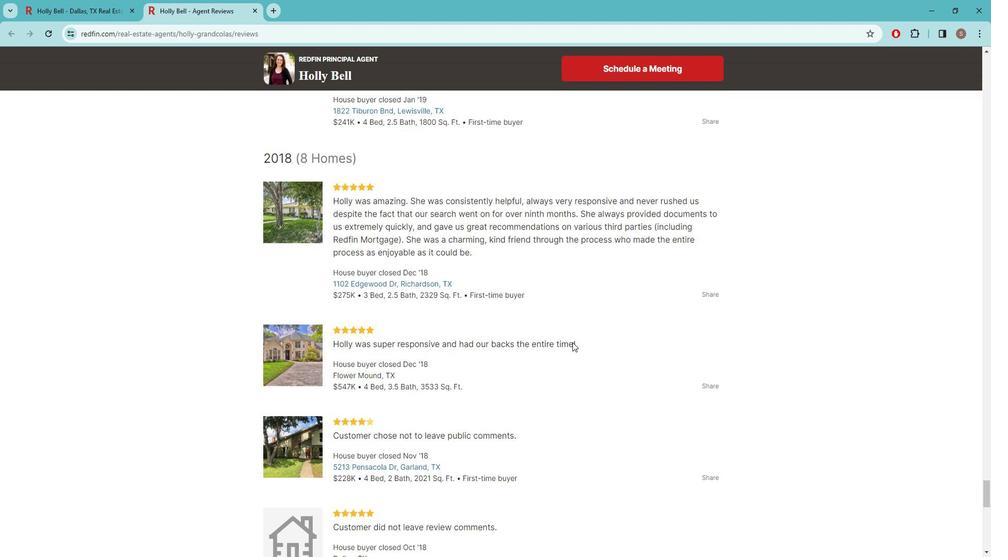 
Action: Mouse scrolled (578, 335) with delta (0, 0)
Screenshot: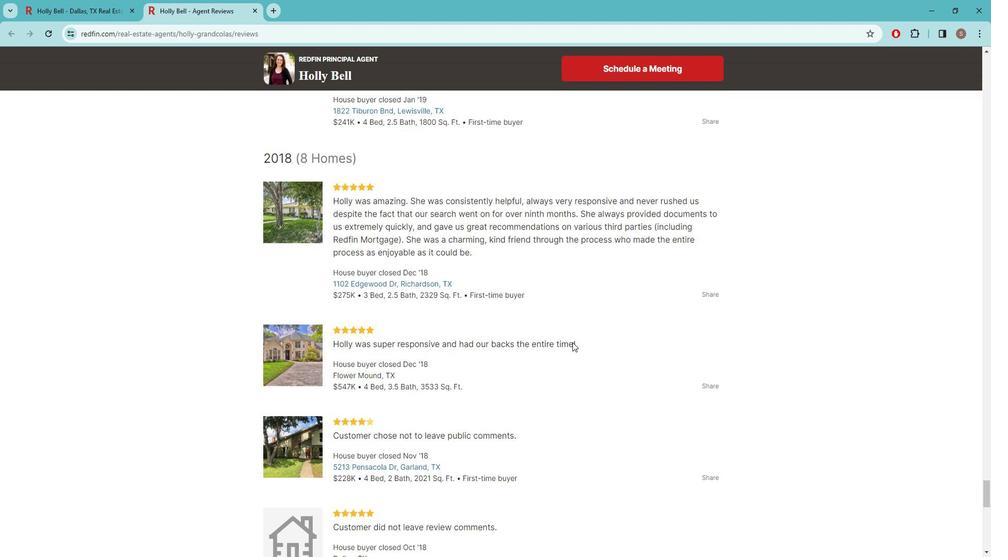 
Action: Mouse scrolled (578, 335) with delta (0, 0)
Screenshot: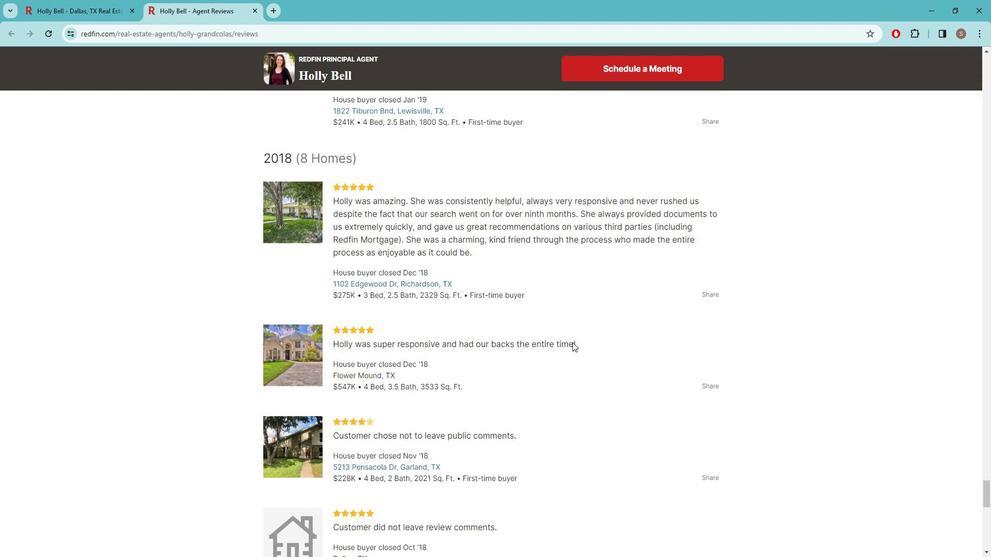 
Action: Mouse moved to (578, 335)
Screenshot: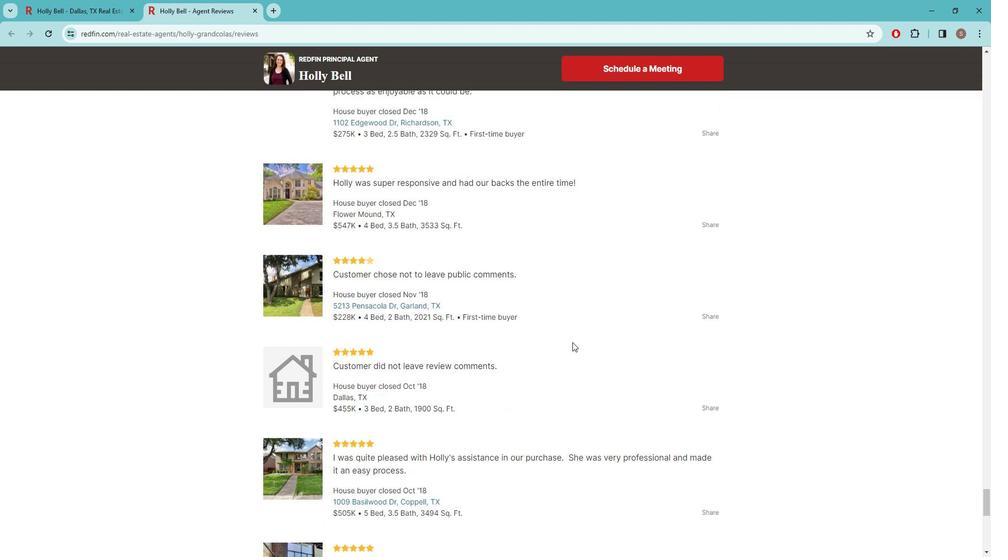 
Action: Mouse scrolled (578, 334) with delta (0, 0)
Screenshot: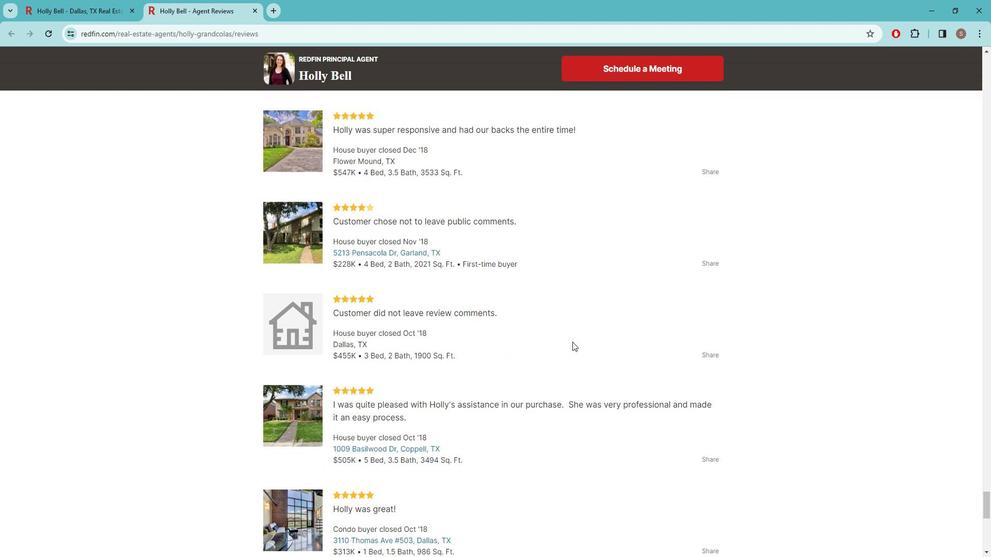 
Action: Mouse scrolled (578, 334) with delta (0, 0)
Screenshot: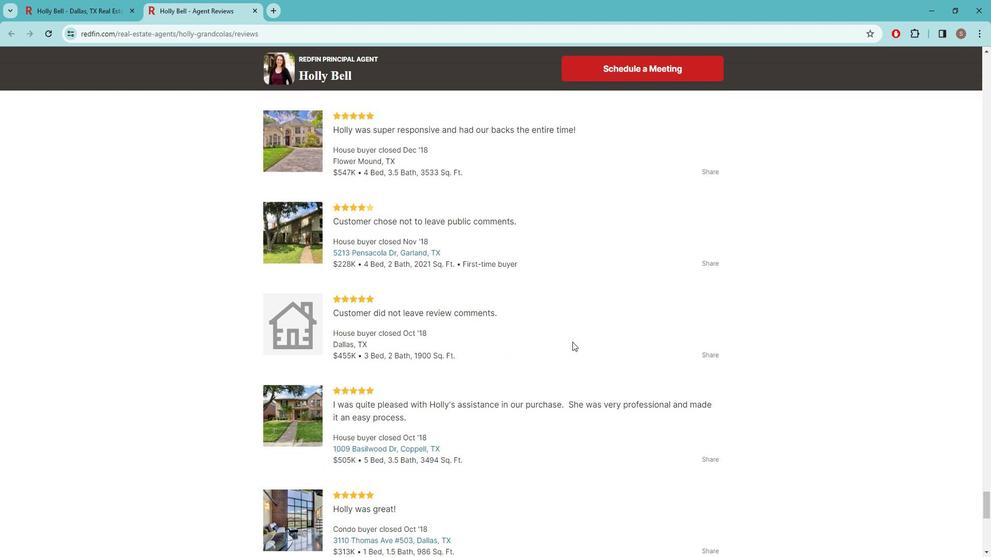 
Action: Mouse scrolled (578, 334) with delta (0, 0)
Screenshot: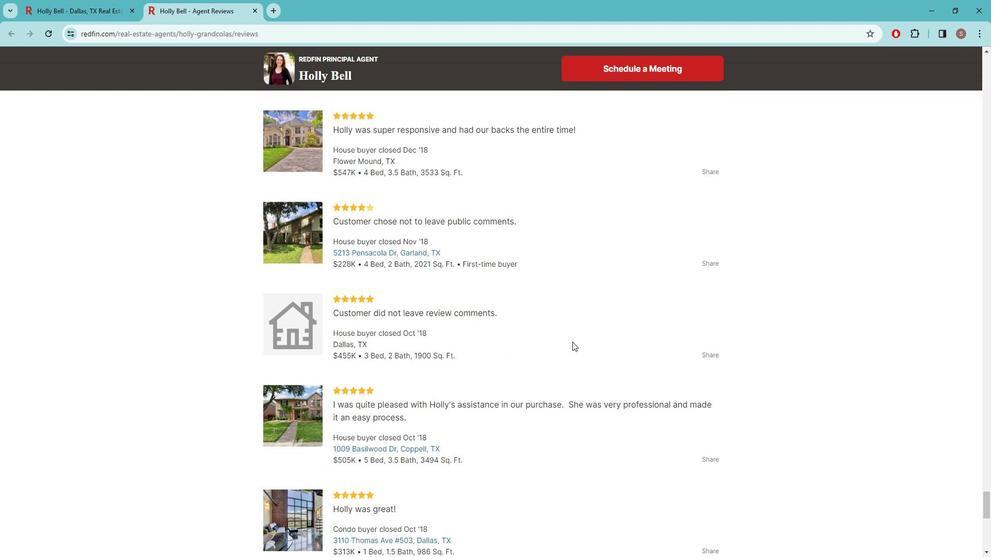 
Action: Mouse scrolled (578, 334) with delta (0, 0)
Screenshot: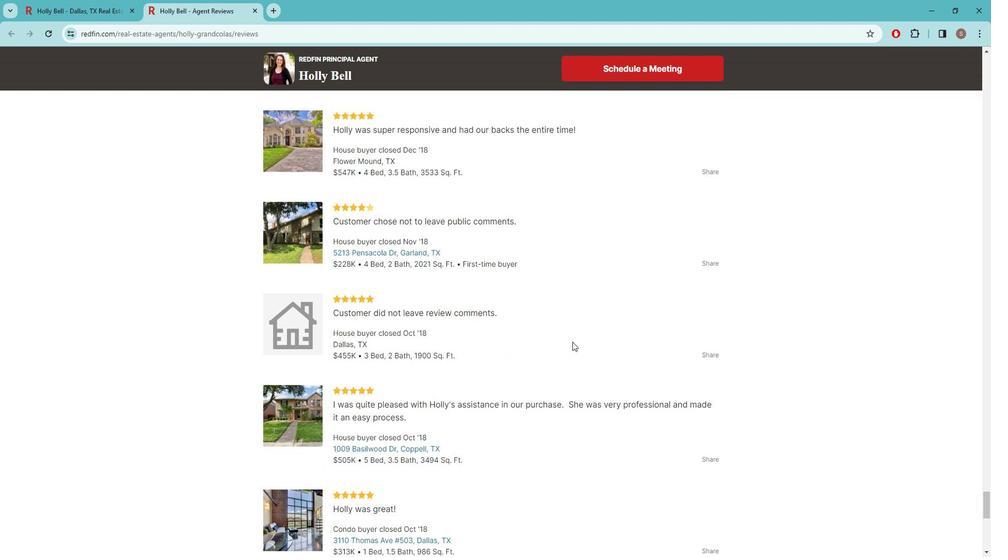 
Action: Mouse scrolled (578, 334) with delta (0, 0)
Screenshot: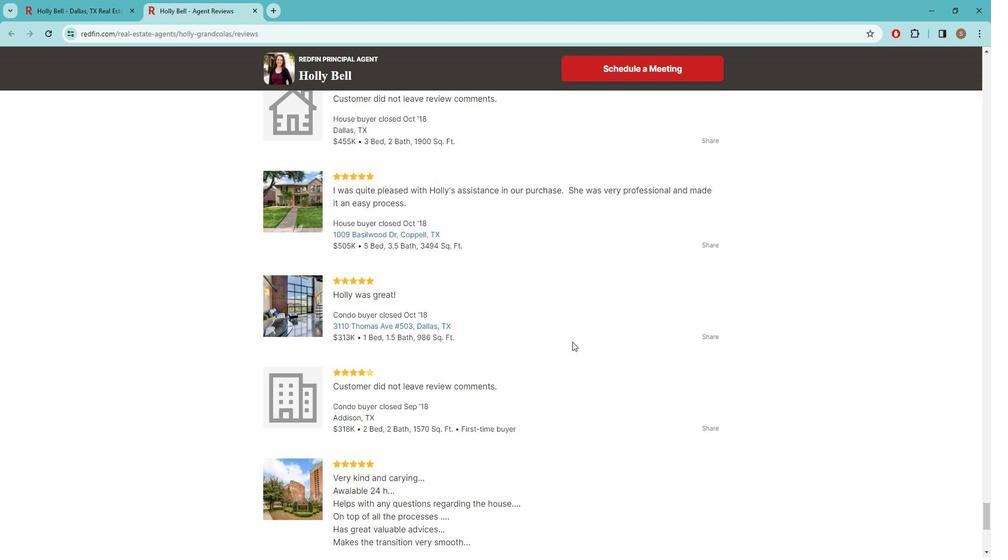 
Action: Mouse scrolled (578, 334) with delta (0, 0)
Screenshot: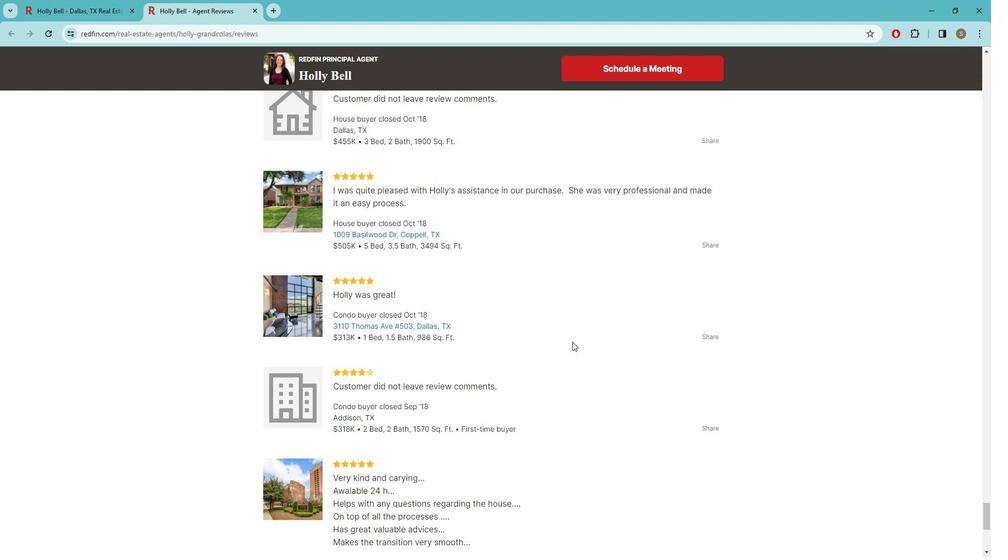 
Action: Mouse scrolled (578, 334) with delta (0, 0)
Screenshot: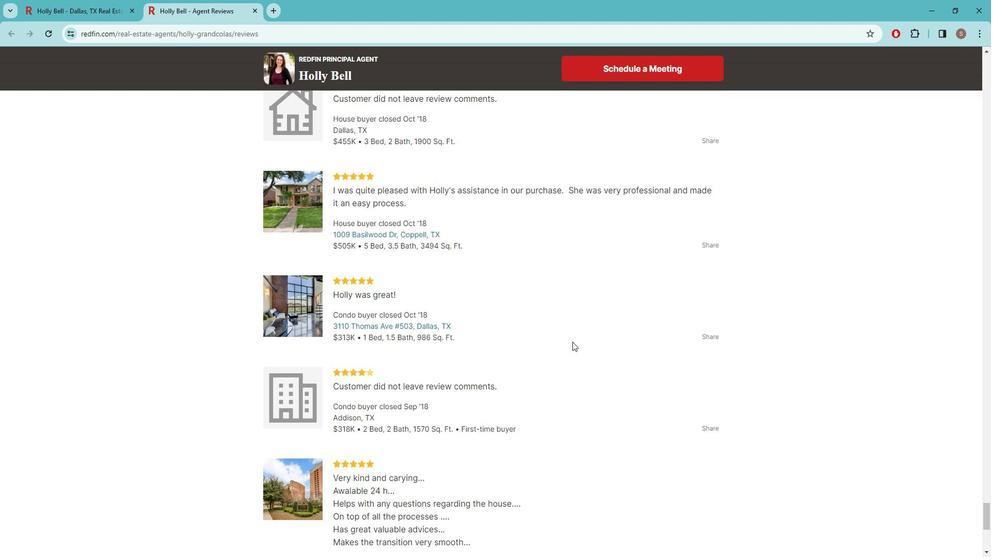 
Action: Mouse scrolled (578, 334) with delta (0, 0)
Screenshot: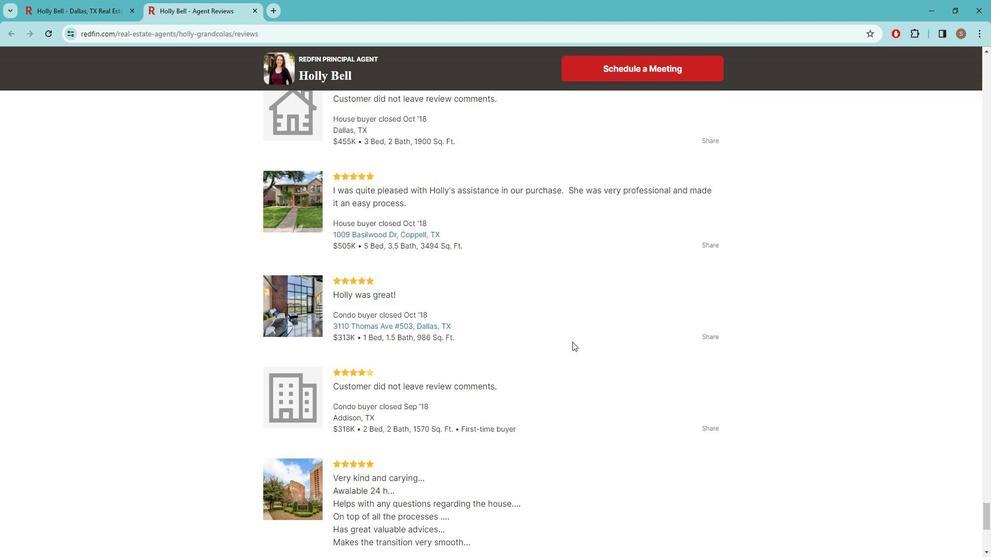
Action: Mouse scrolled (578, 334) with delta (0, 0)
Screenshot: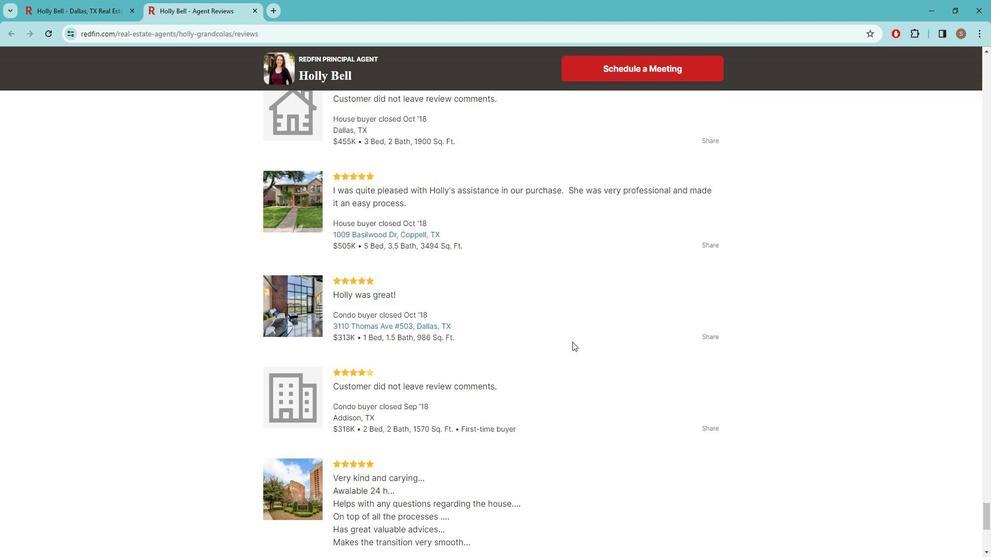 
Action: Mouse scrolled (578, 334) with delta (0, 0)
